 Task: Research Airbnb properties in Sainte-Marie, Martinique from 3rd December, 2023 to 17th December, 2023 for 3 adults, 1 child. Place can be entire place with 3 bedrooms having 4 beds and 2 bathrooms. Property type can be house. Amenities needed are: wifi, washing machine. Booking option can be shelf check-in.
Action: Mouse moved to (586, 74)
Screenshot: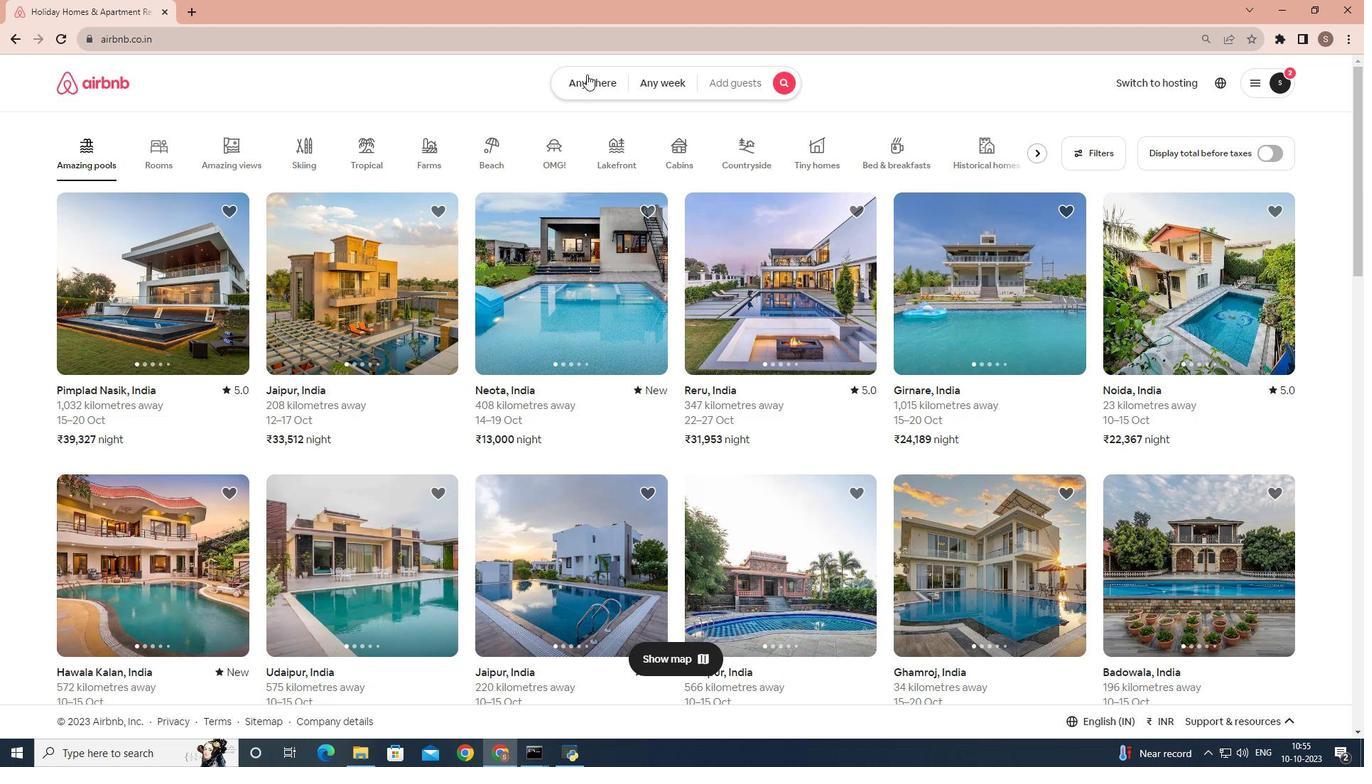 
Action: Mouse pressed left at (586, 74)
Screenshot: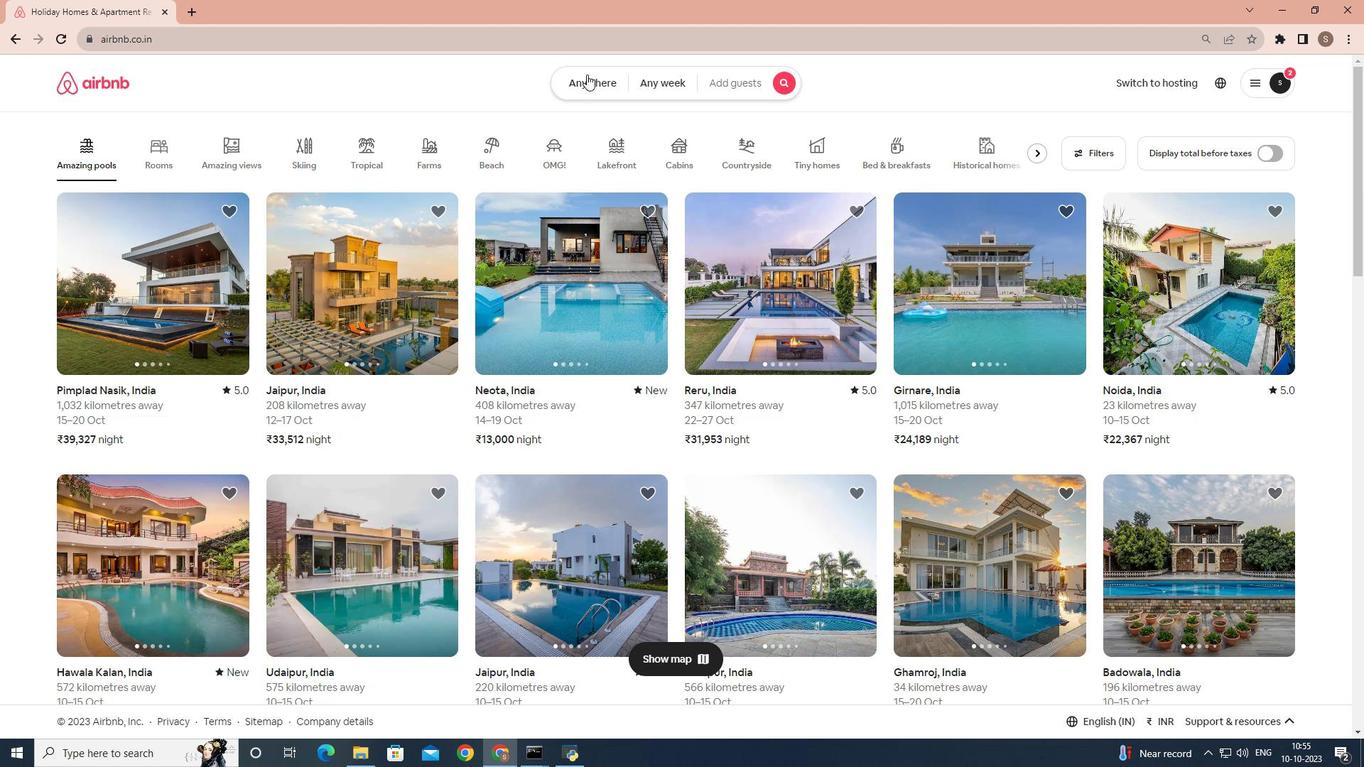 
Action: Mouse moved to (469, 141)
Screenshot: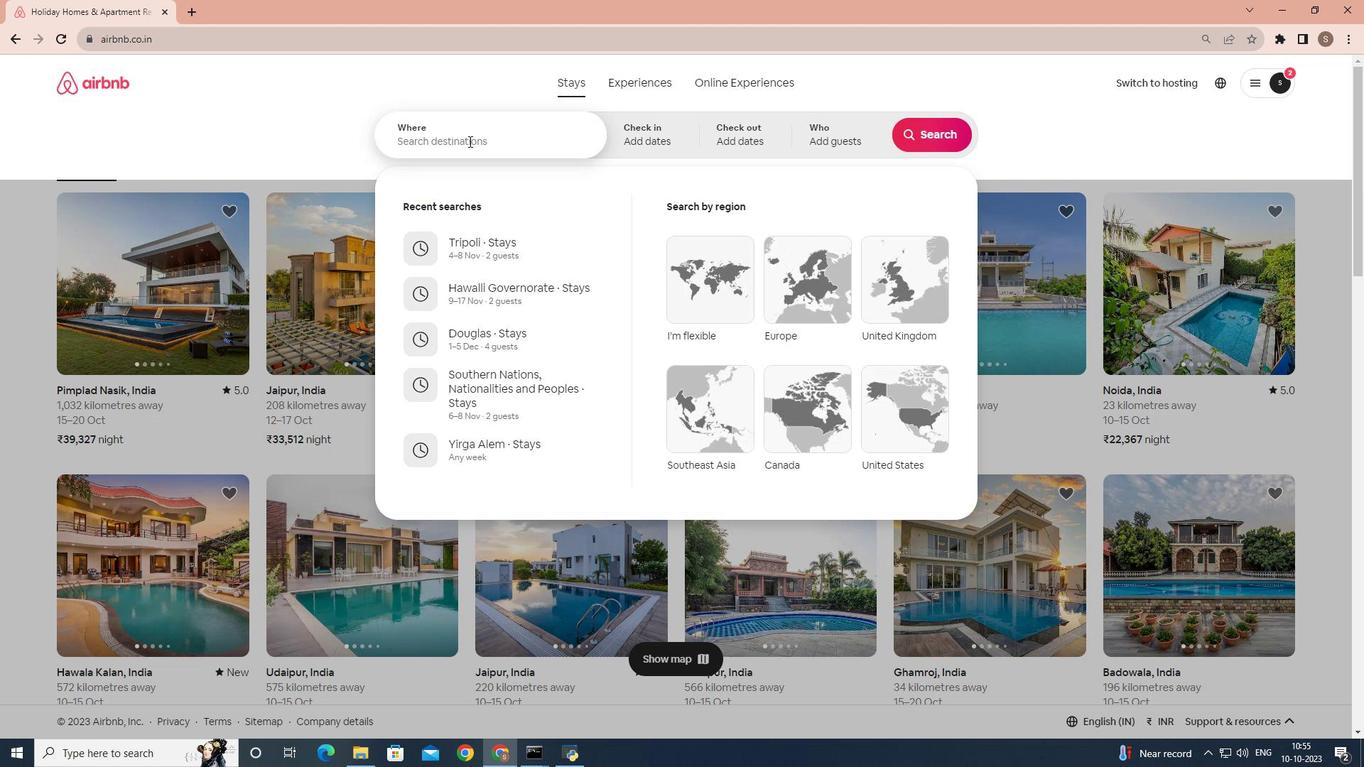 
Action: Mouse pressed left at (469, 141)
Screenshot: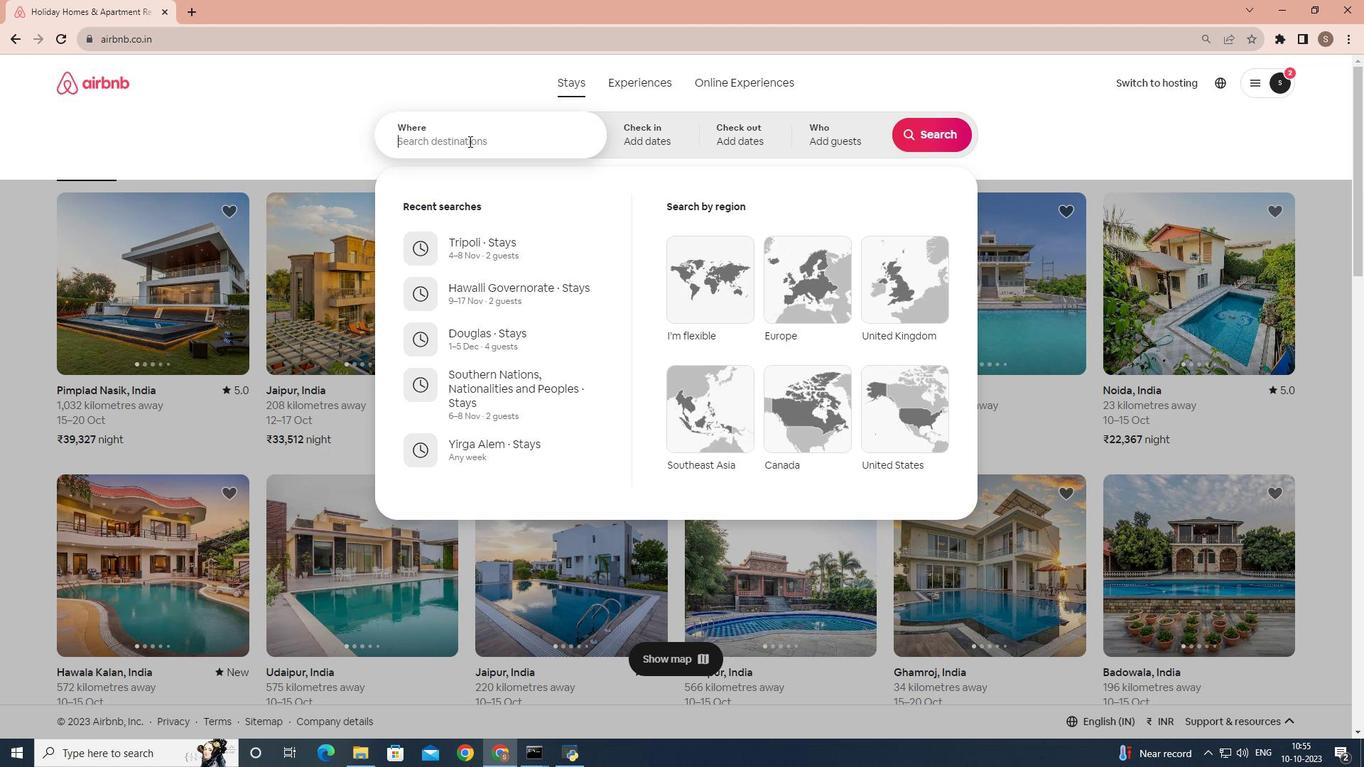 
Action: Key pressed <Key.shift>Sainte-<Key.shift>Marie,<Key.space><Key.shift>Marrt<Key.left><Key.backspace><Key.right>inique
Screenshot: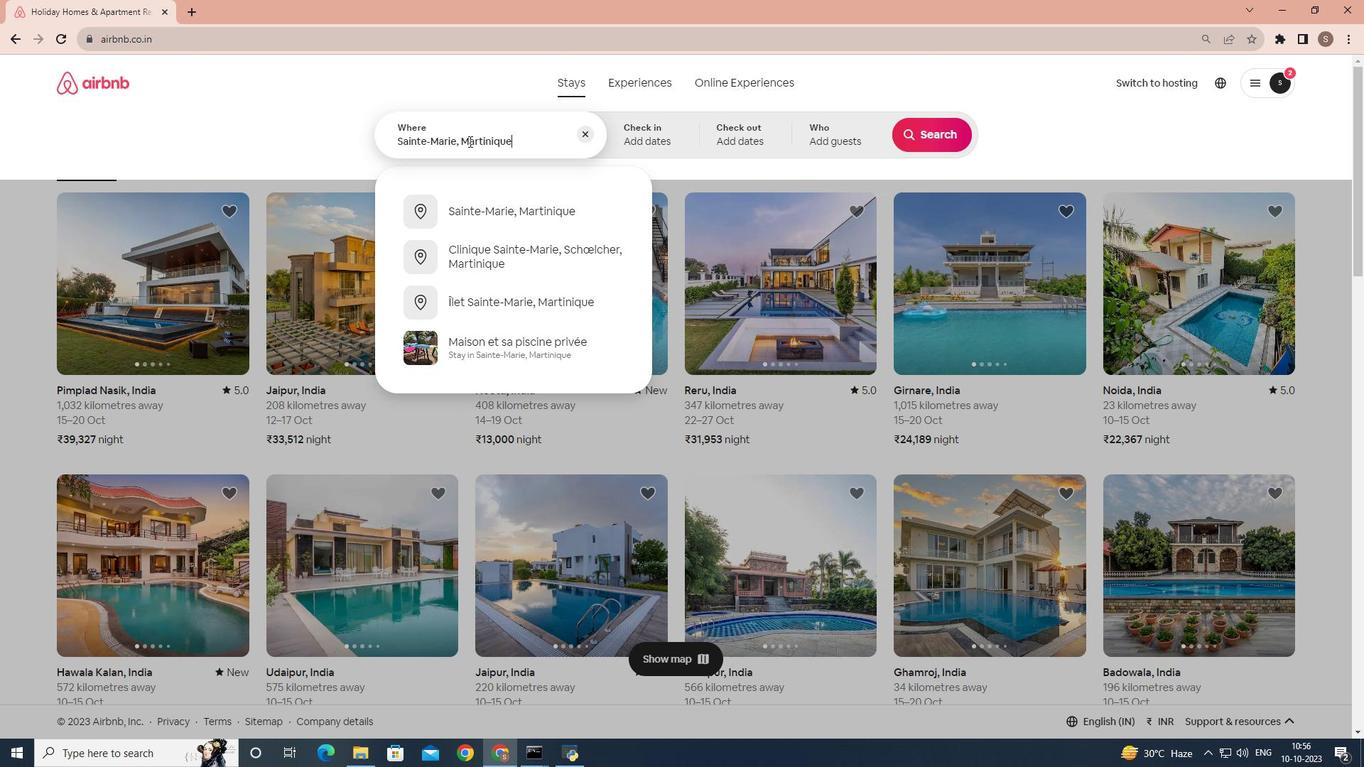 
Action: Mouse moved to (551, 221)
Screenshot: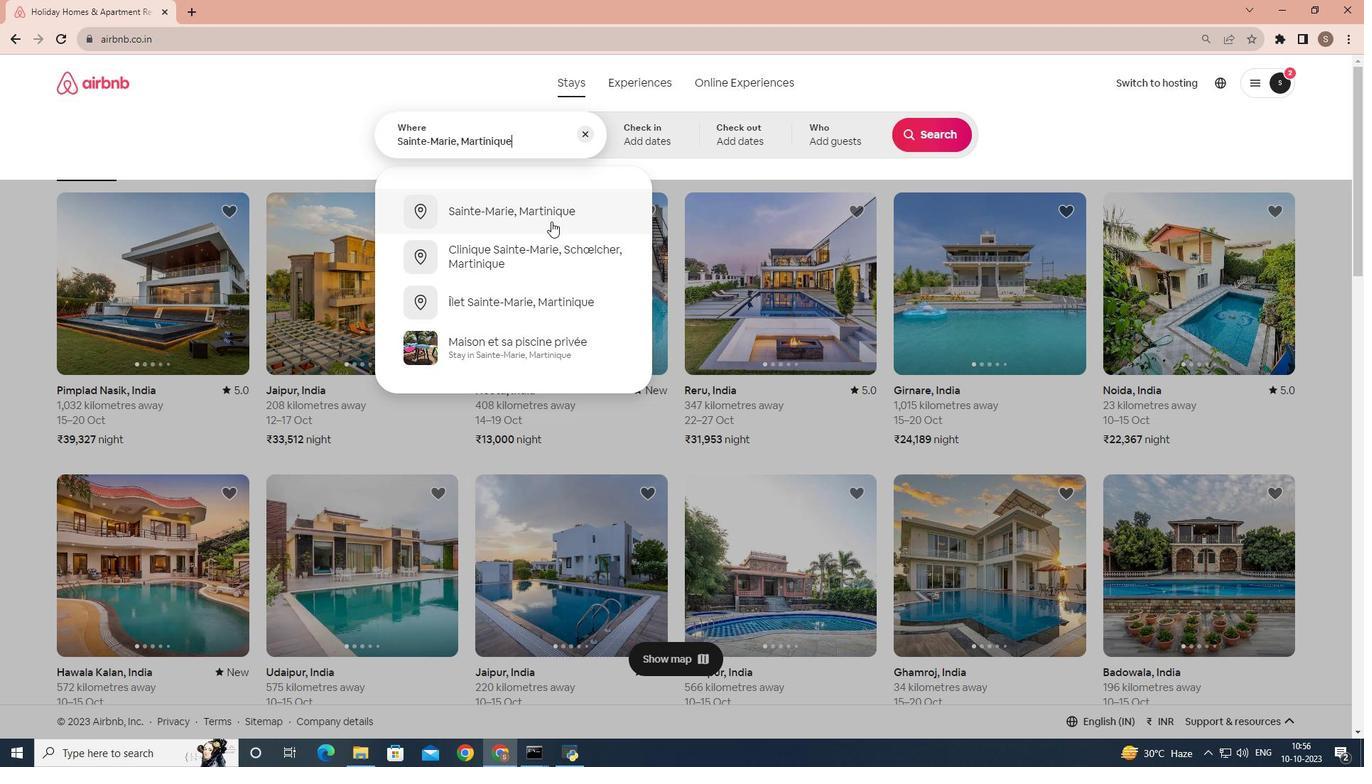 
Action: Mouse pressed left at (551, 221)
Screenshot: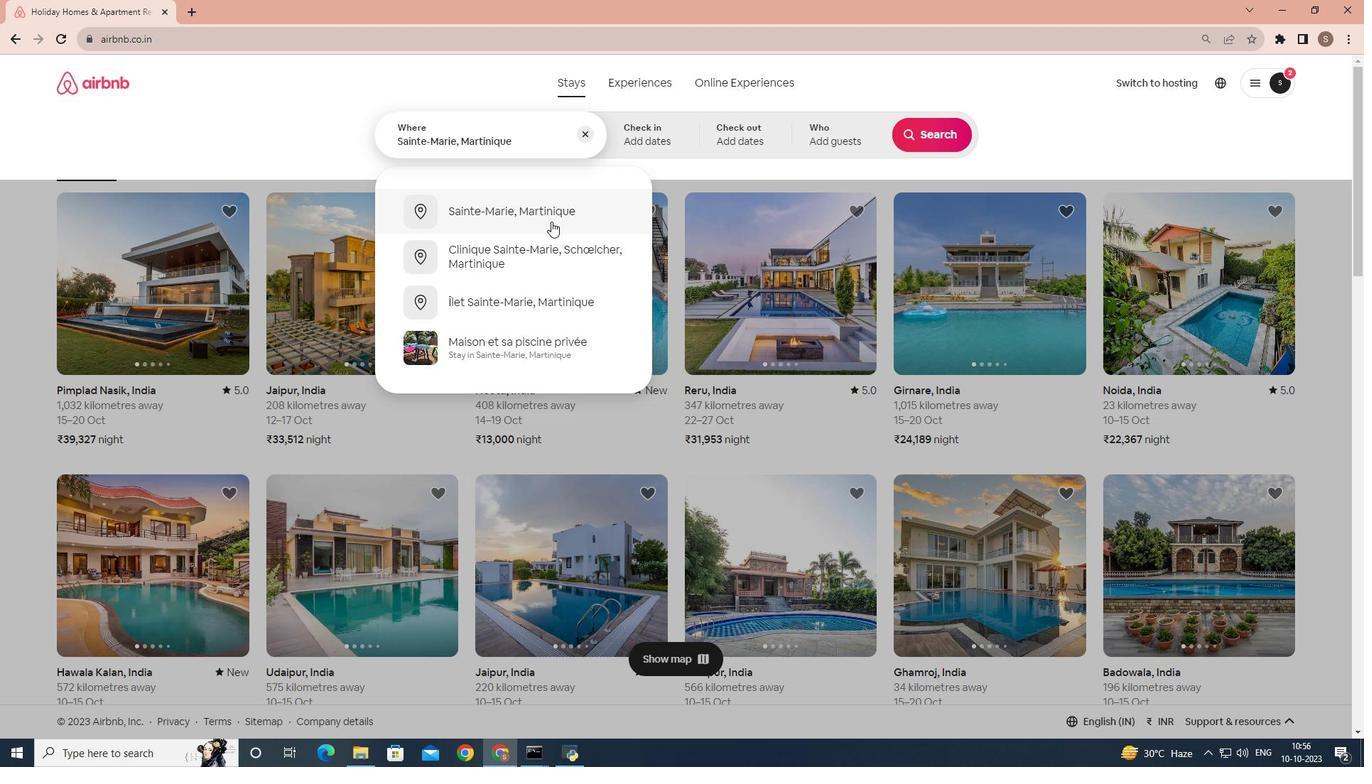 
Action: Mouse moved to (932, 246)
Screenshot: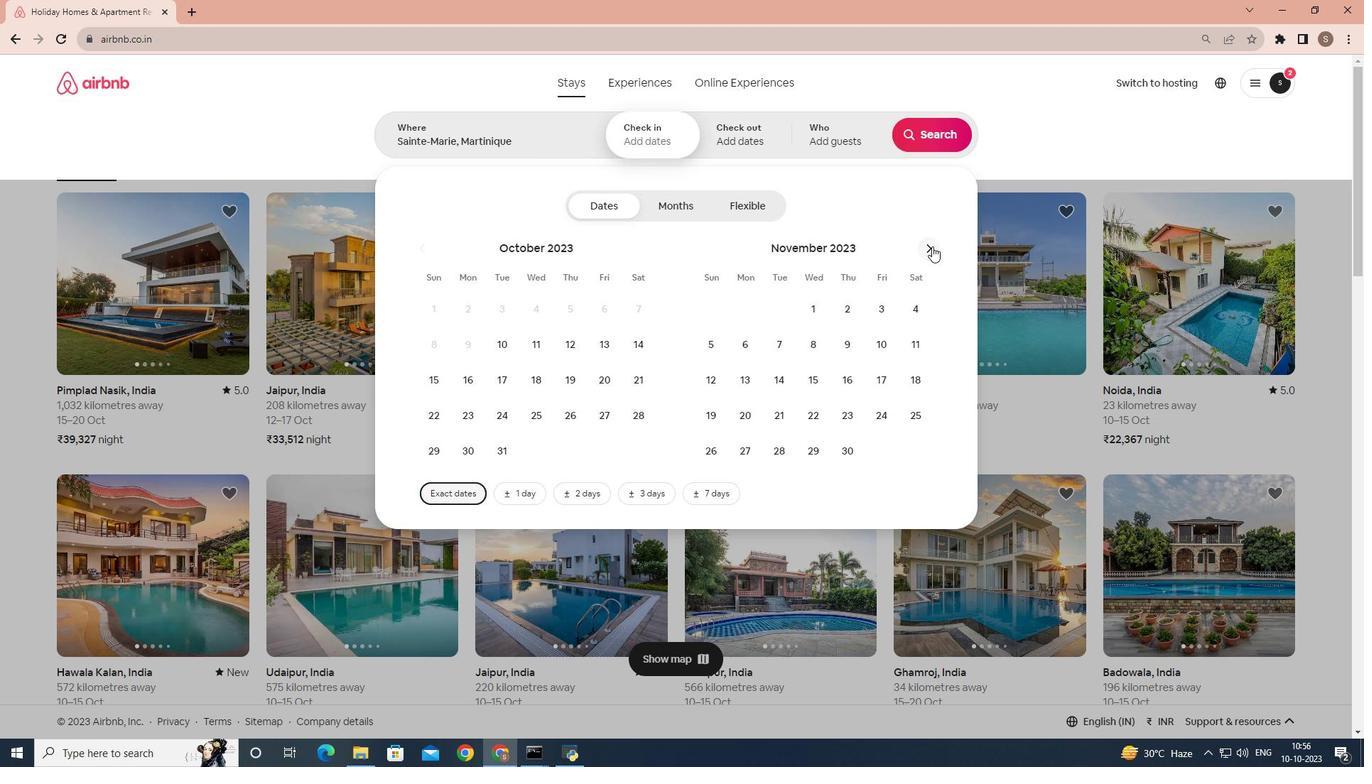 
Action: Mouse pressed left at (932, 246)
Screenshot: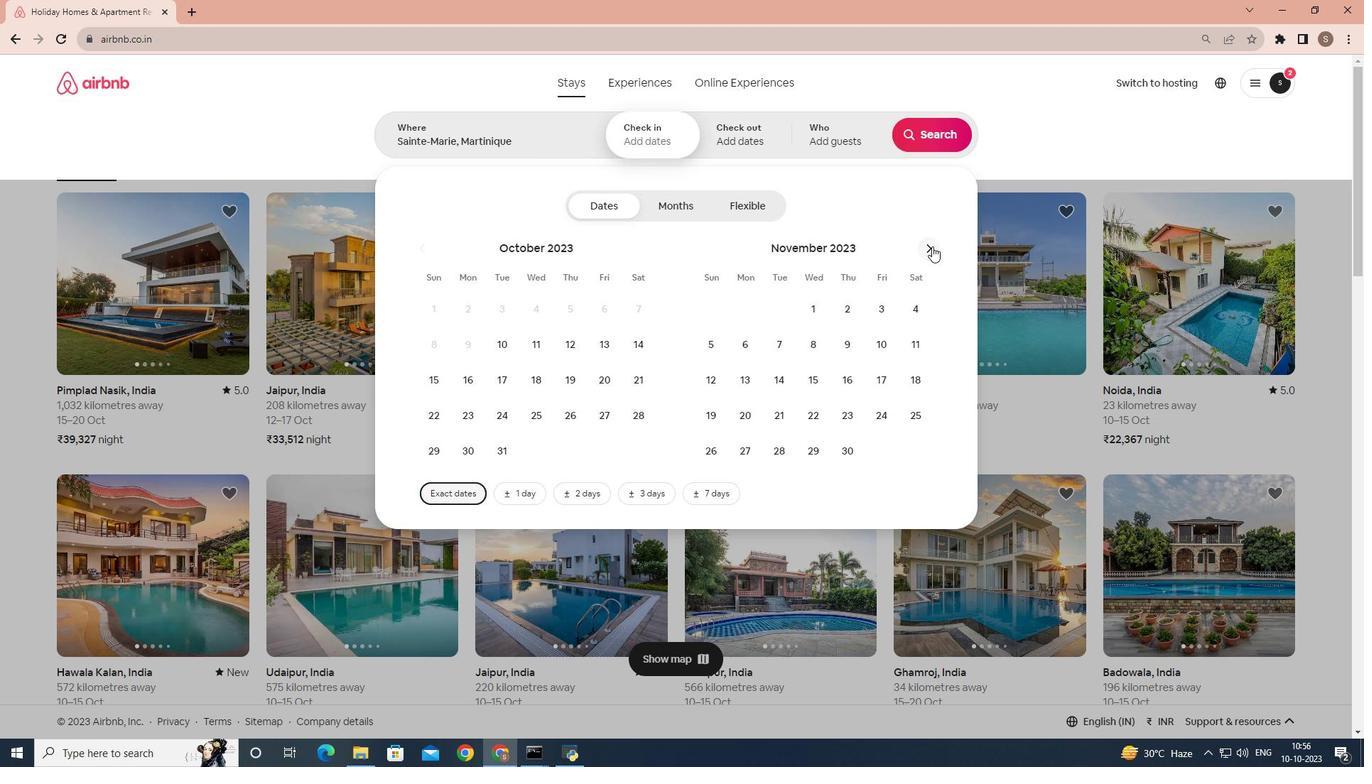 
Action: Mouse moved to (715, 350)
Screenshot: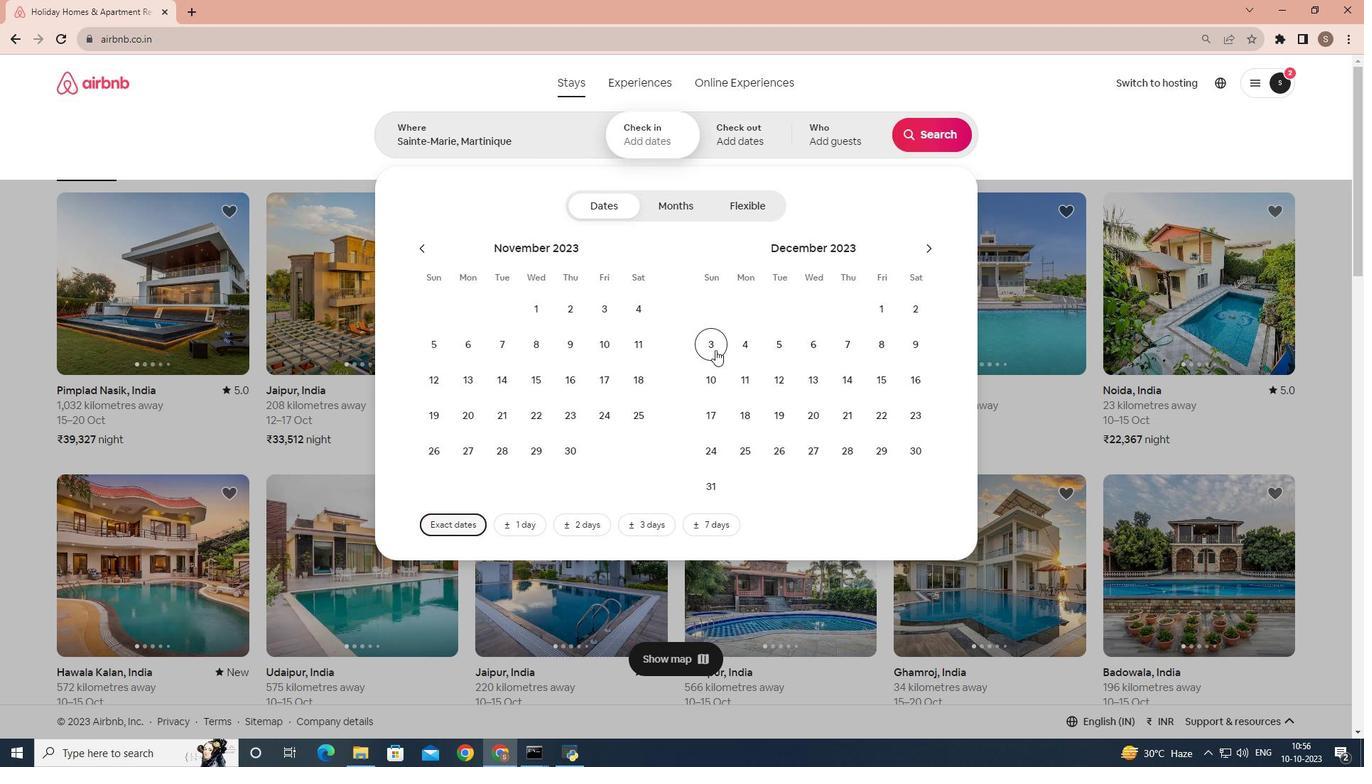 
Action: Mouse pressed left at (715, 350)
Screenshot: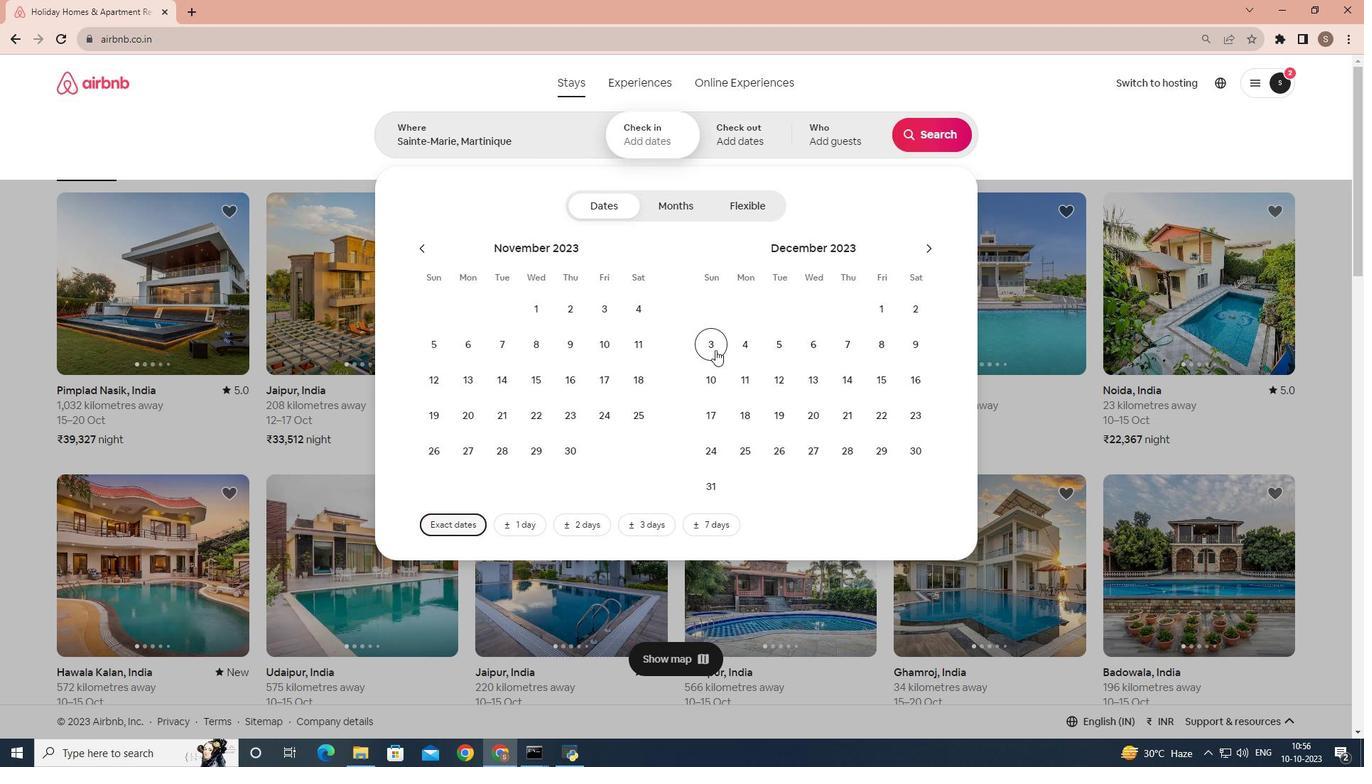 
Action: Mouse moved to (720, 412)
Screenshot: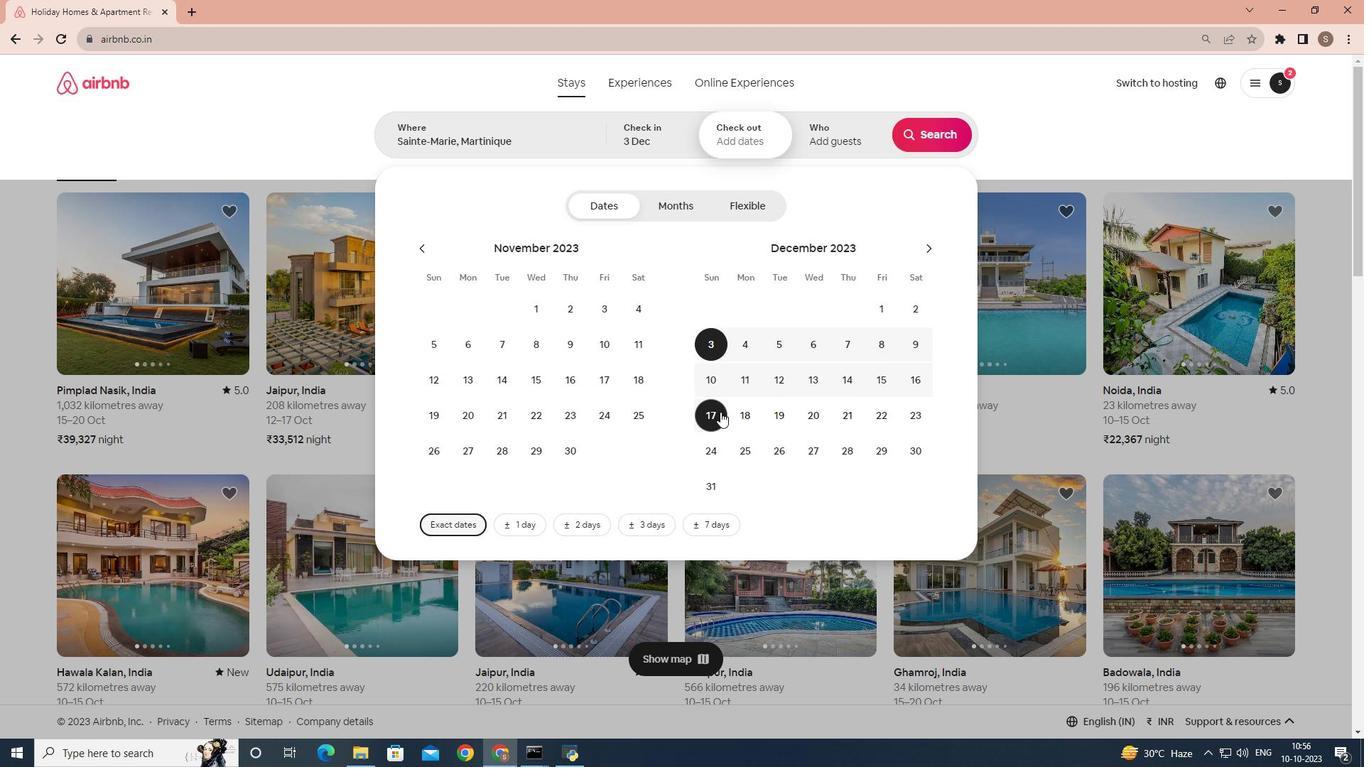 
Action: Mouse pressed left at (720, 412)
Screenshot: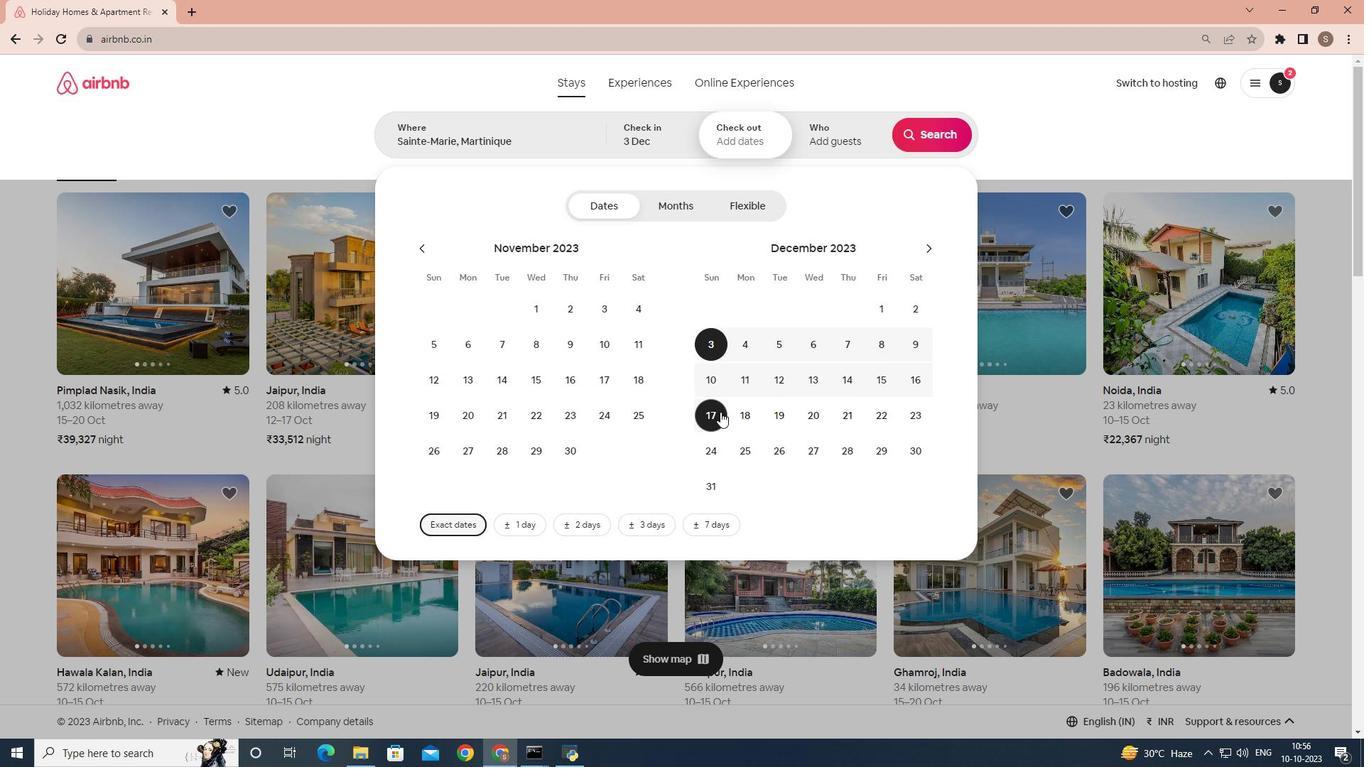 
Action: Mouse moved to (833, 139)
Screenshot: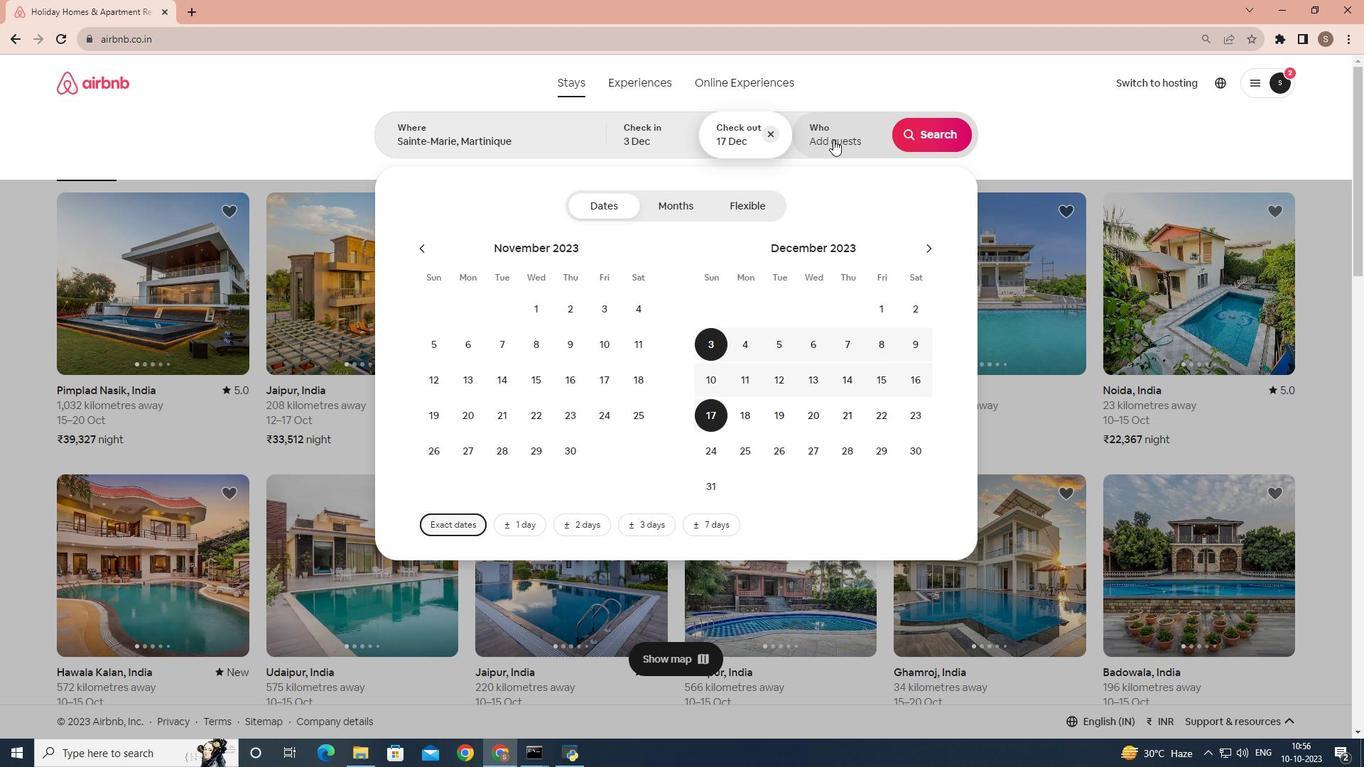 
Action: Mouse pressed left at (833, 139)
Screenshot: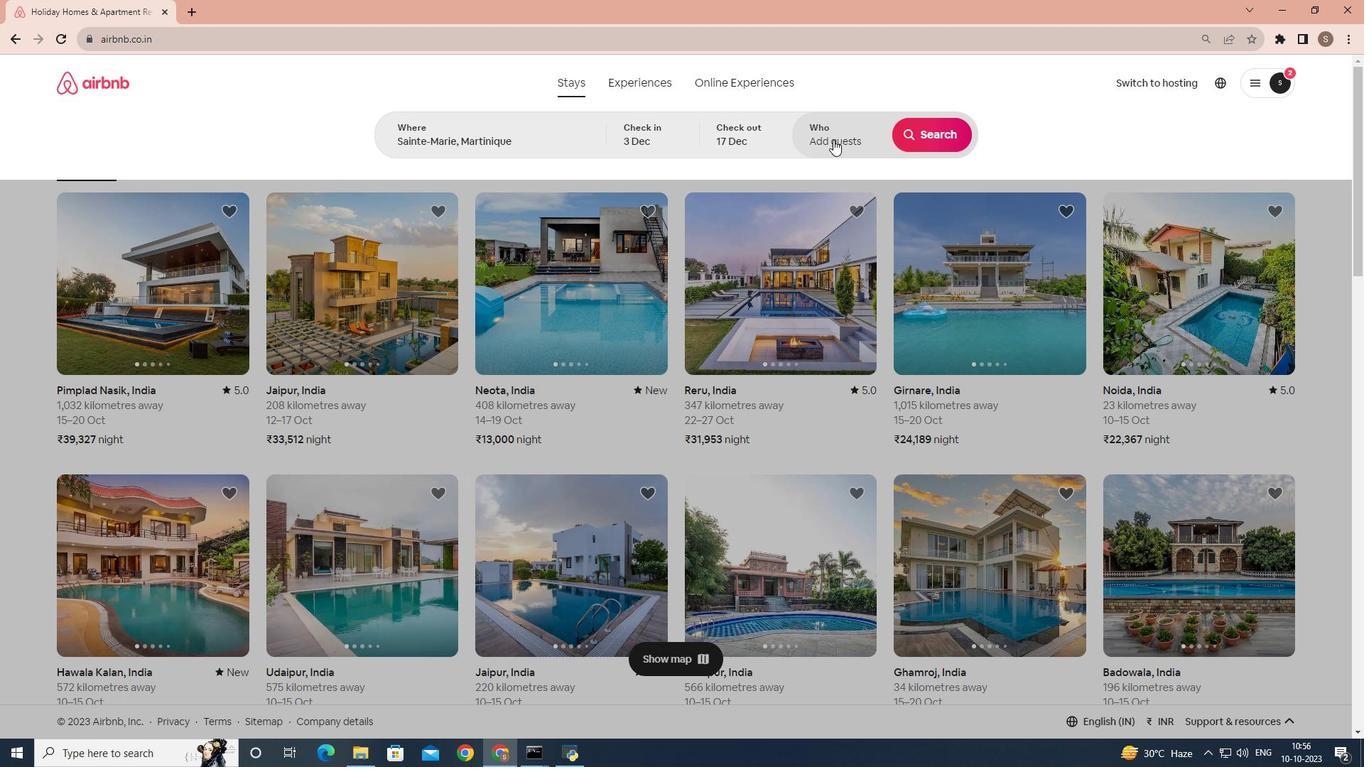 
Action: Mouse moved to (940, 210)
Screenshot: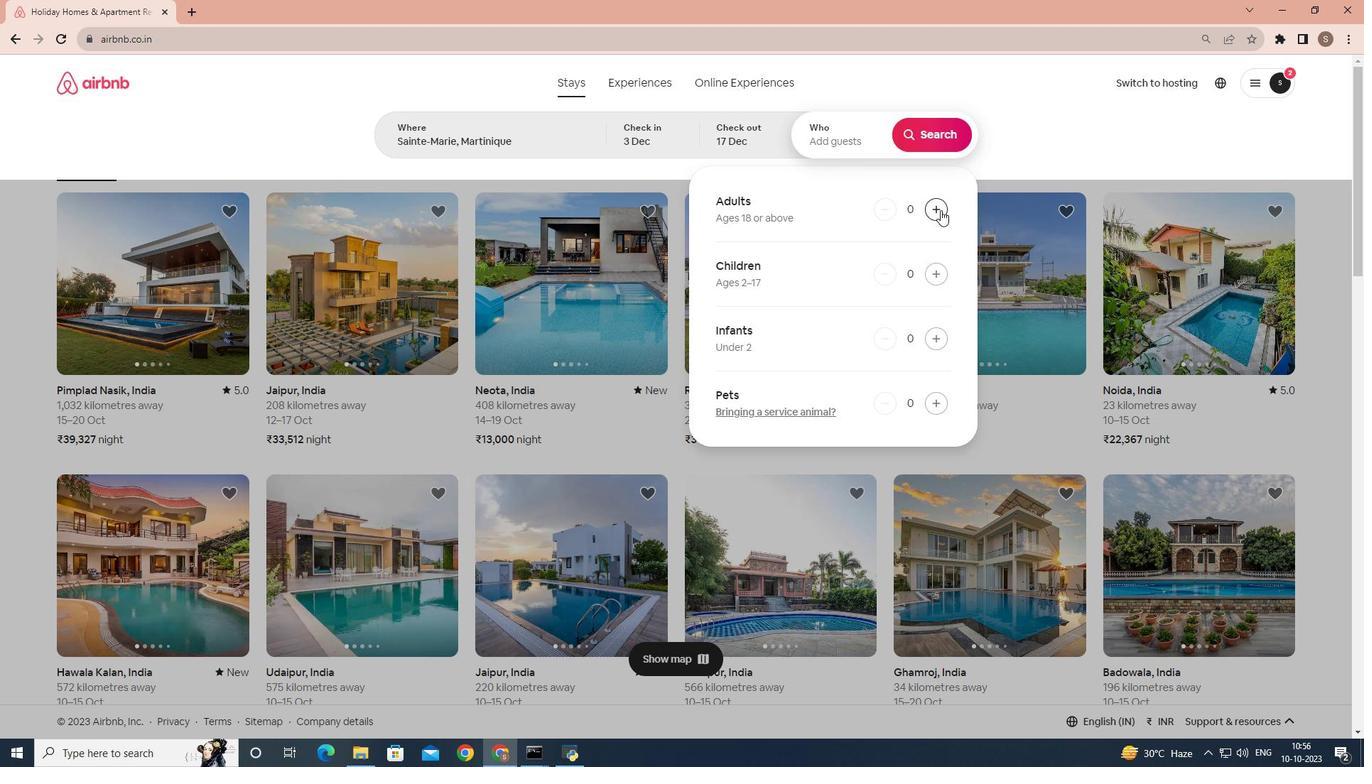 
Action: Mouse pressed left at (940, 210)
Screenshot: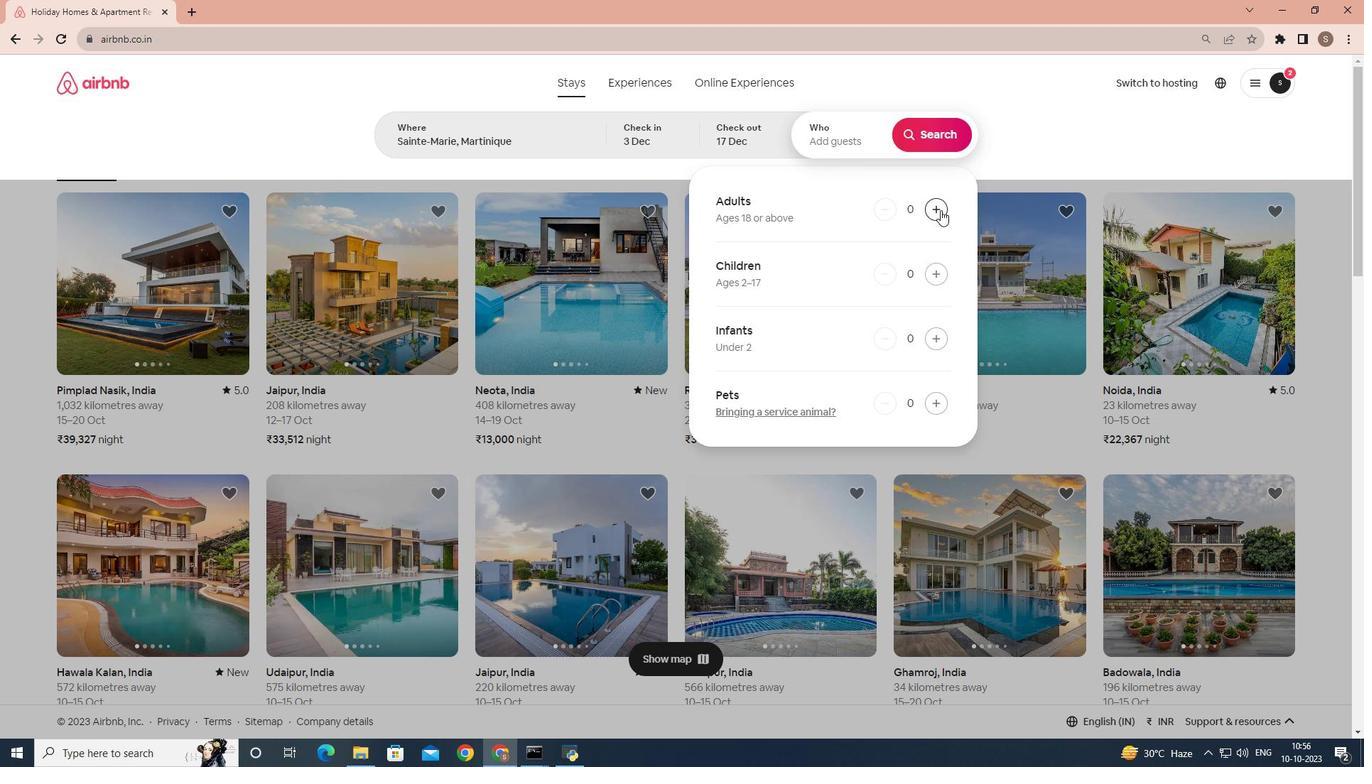 
Action: Mouse moved to (940, 210)
Screenshot: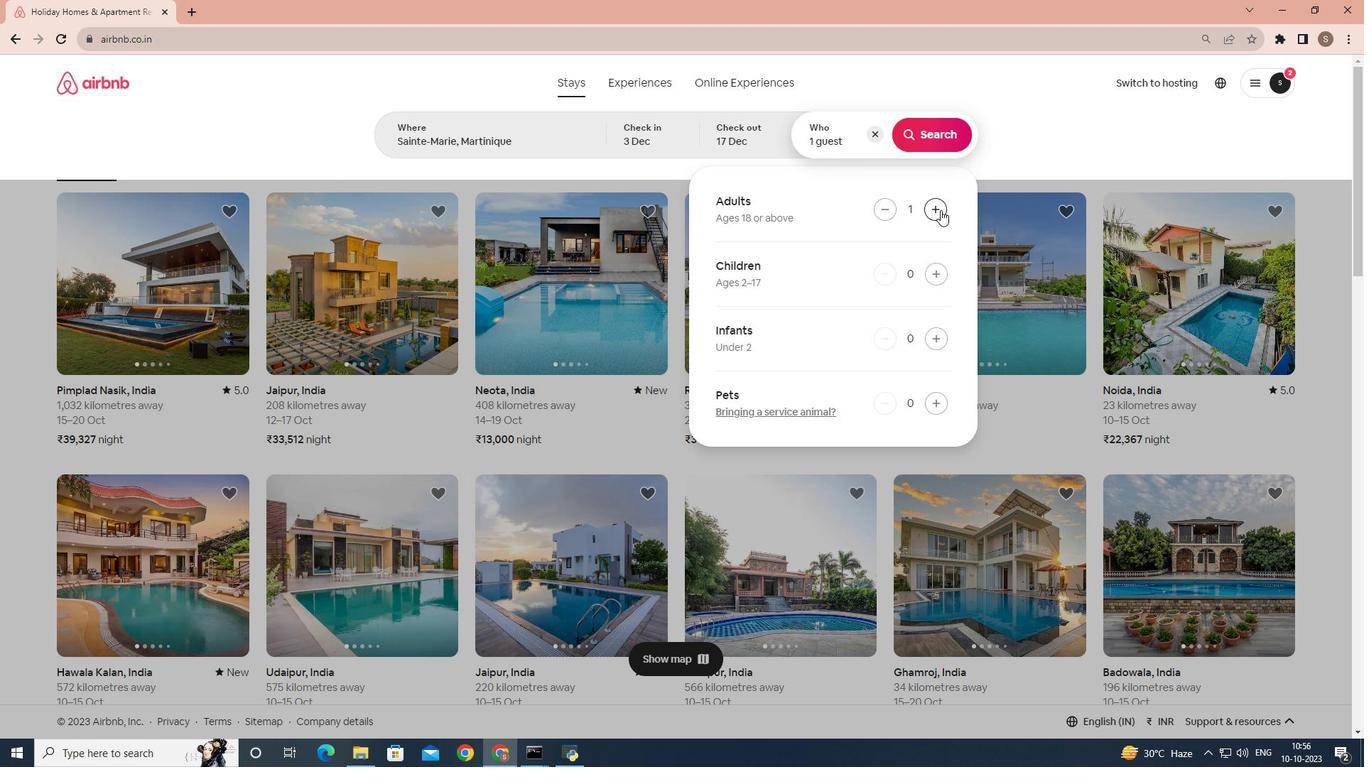 
Action: Mouse pressed left at (940, 210)
Screenshot: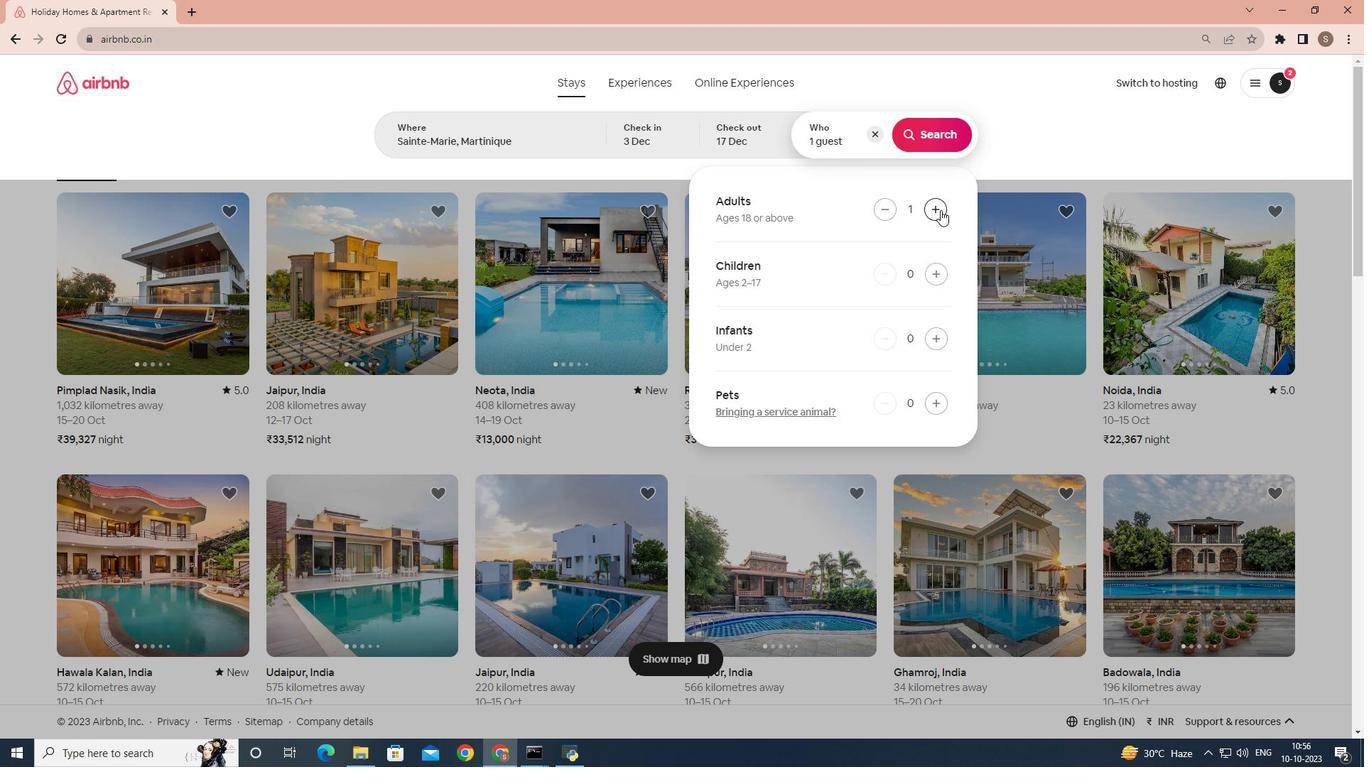 
Action: Mouse pressed left at (940, 210)
Screenshot: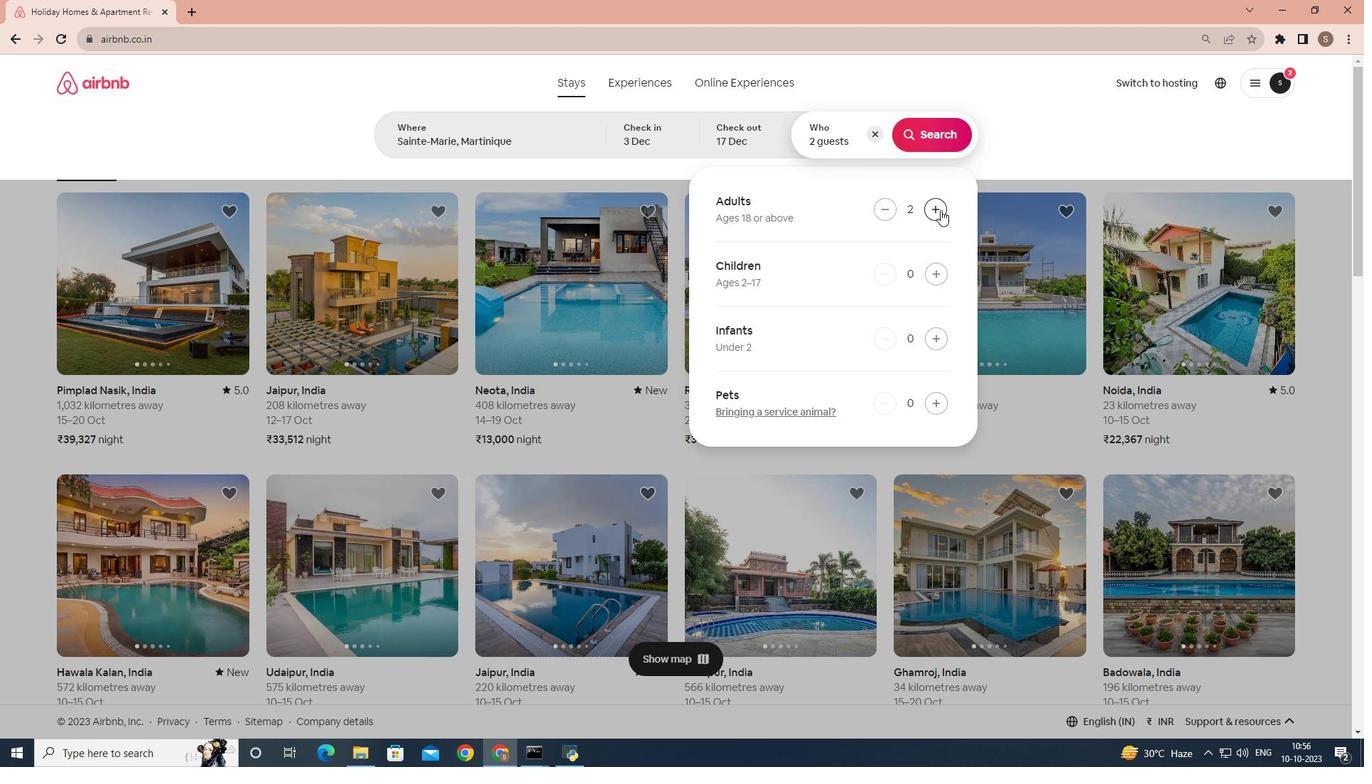 
Action: Mouse moved to (940, 278)
Screenshot: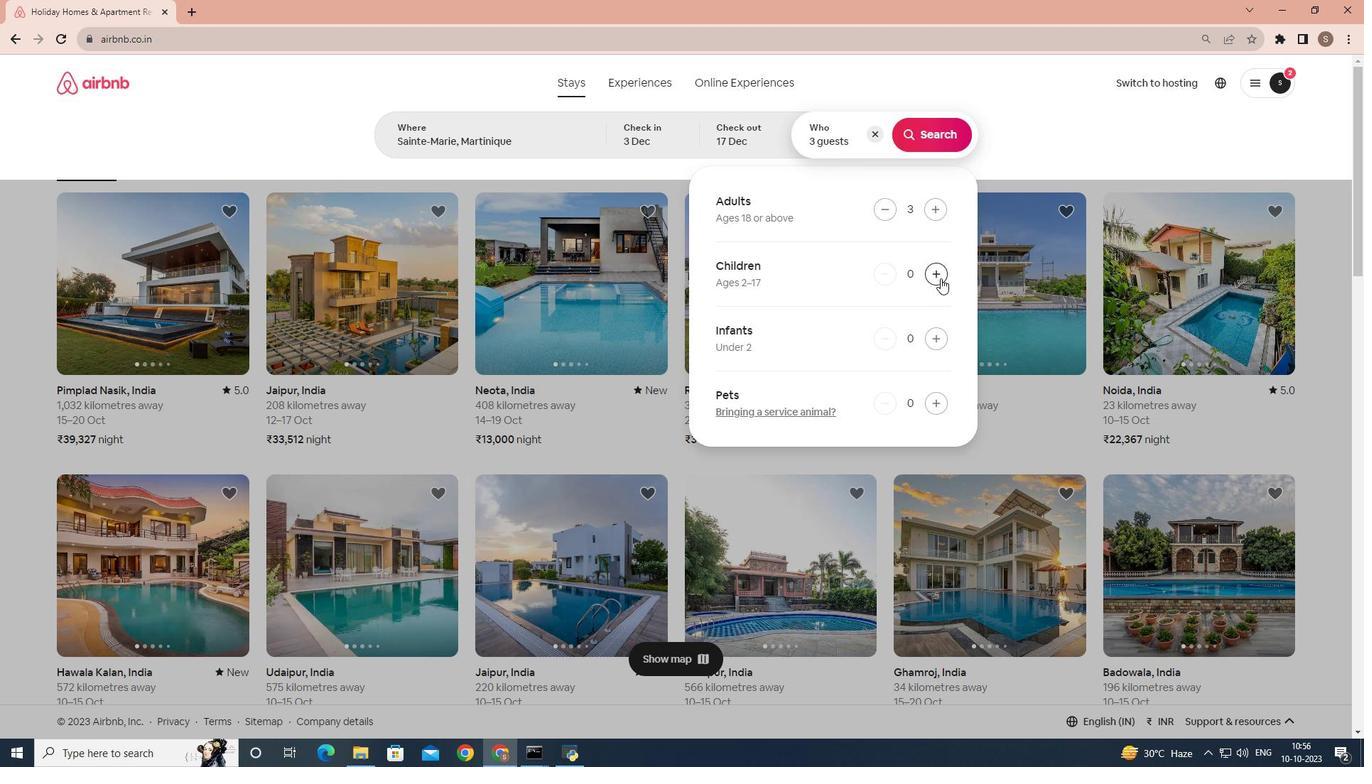 
Action: Mouse pressed left at (940, 278)
Screenshot: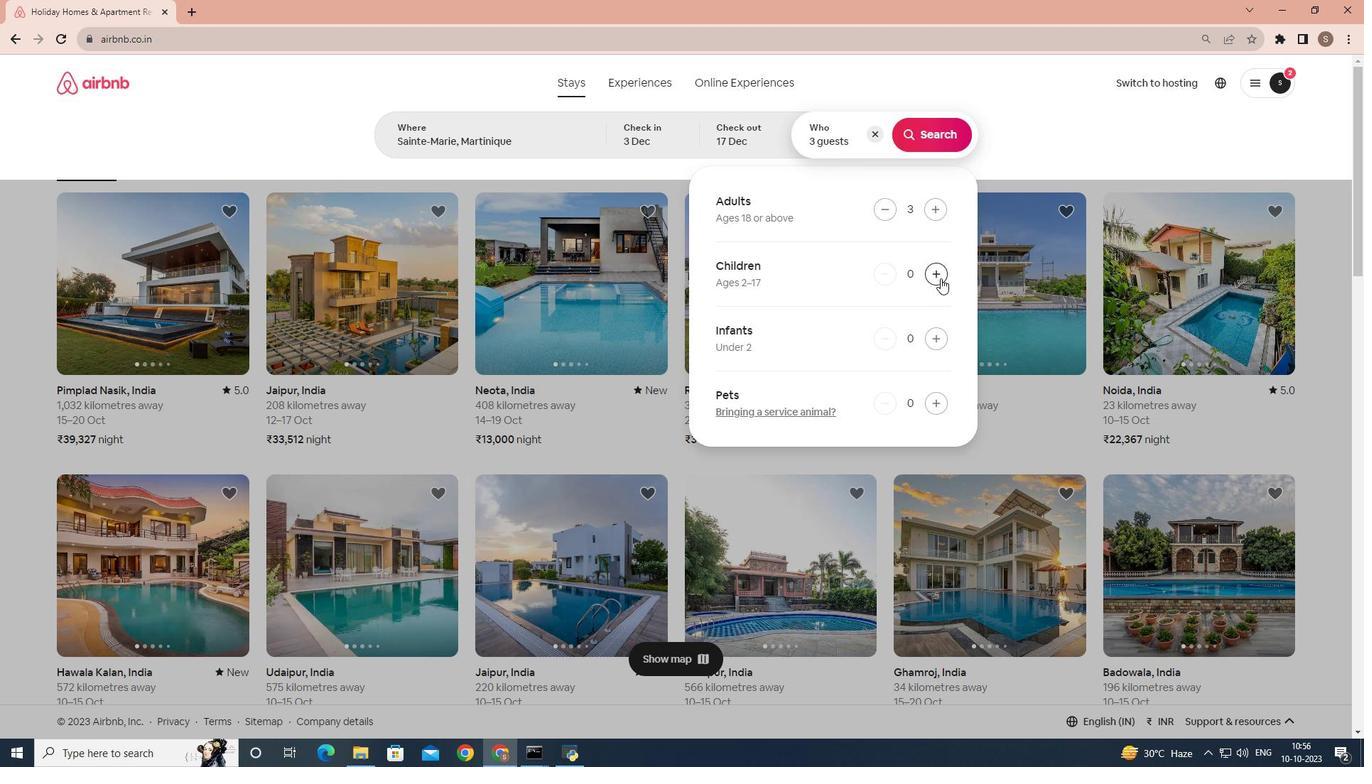 
Action: Mouse moved to (930, 135)
Screenshot: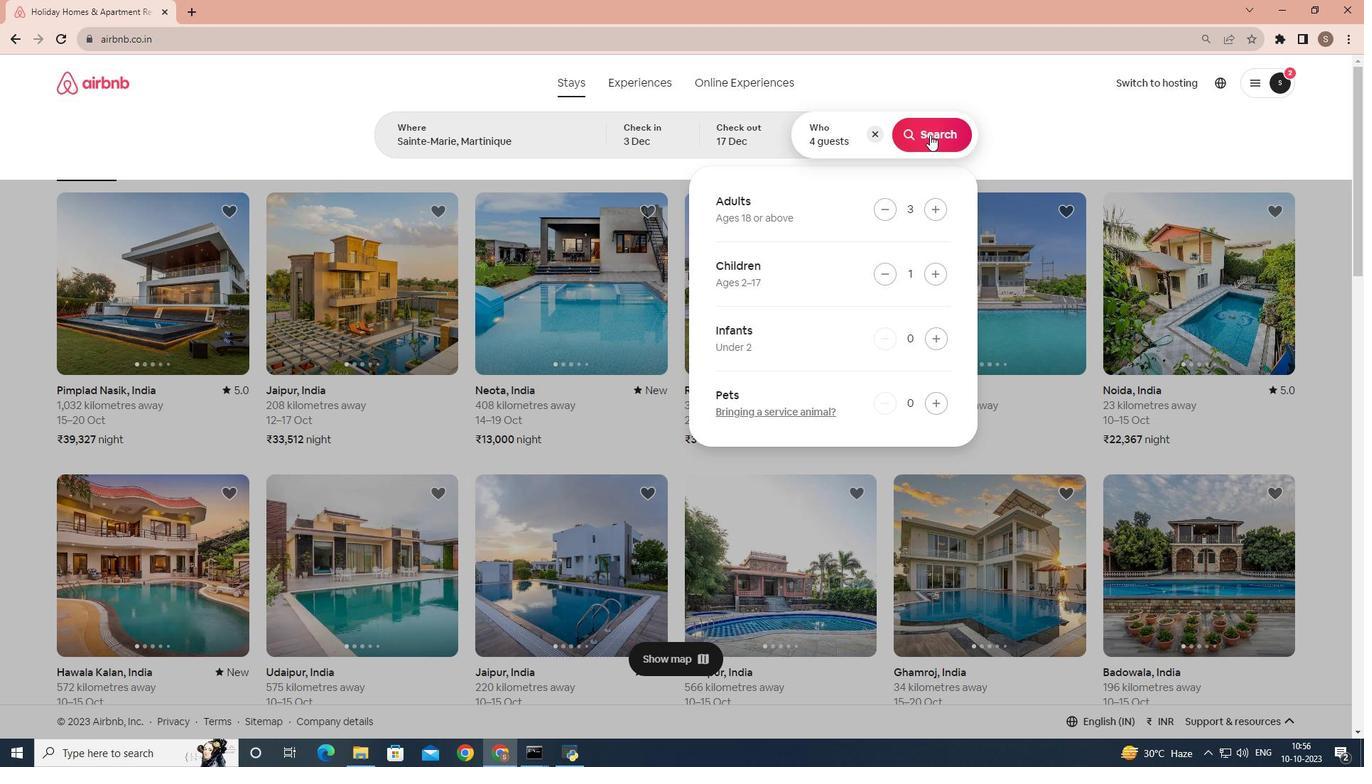 
Action: Mouse pressed left at (930, 135)
Screenshot: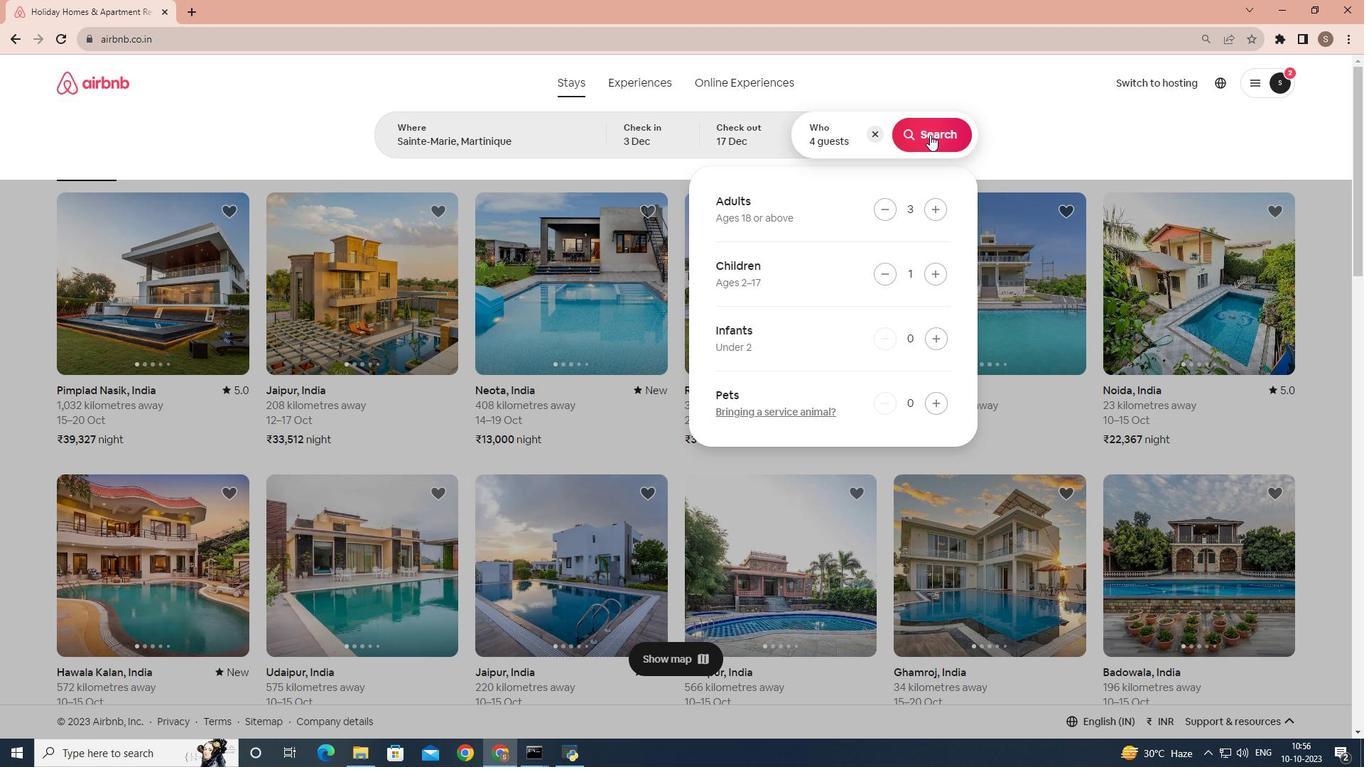 
Action: Mouse moved to (1116, 139)
Screenshot: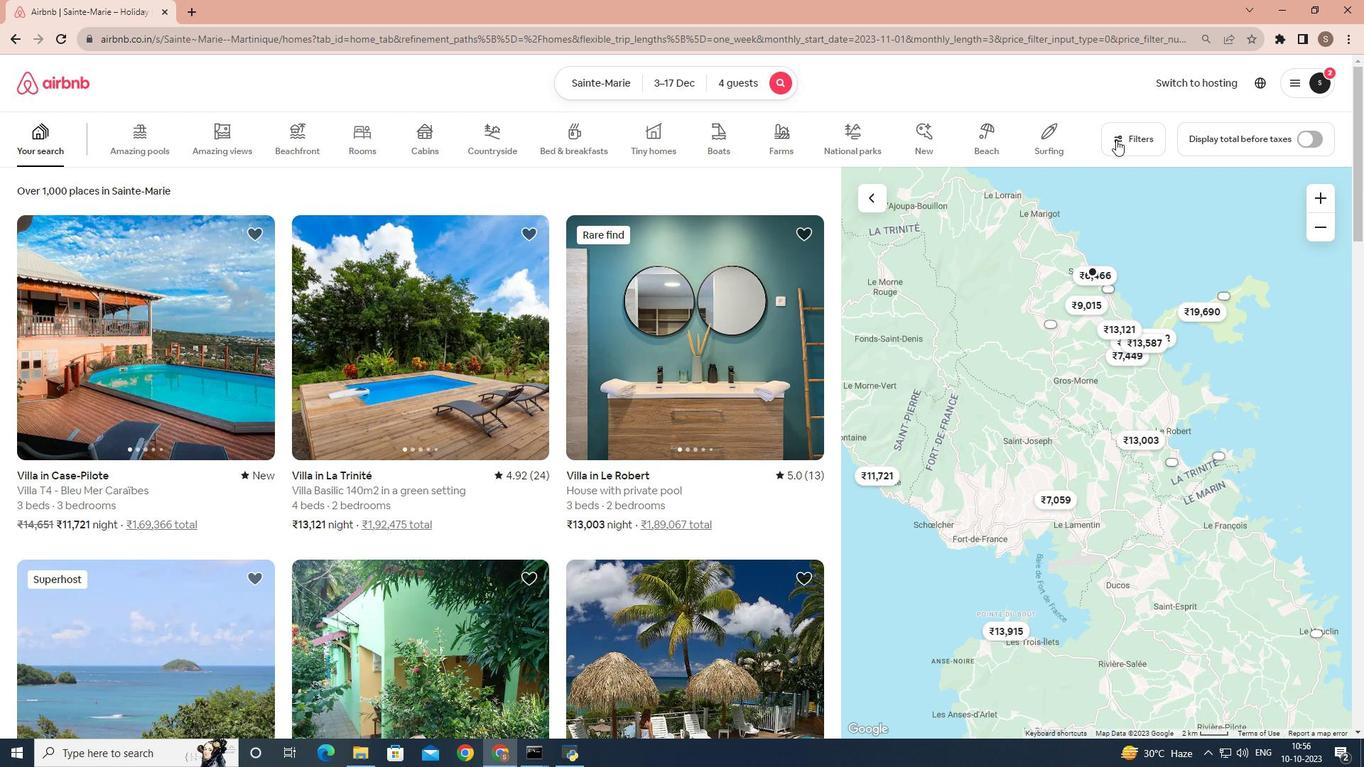 
Action: Mouse pressed left at (1116, 139)
Screenshot: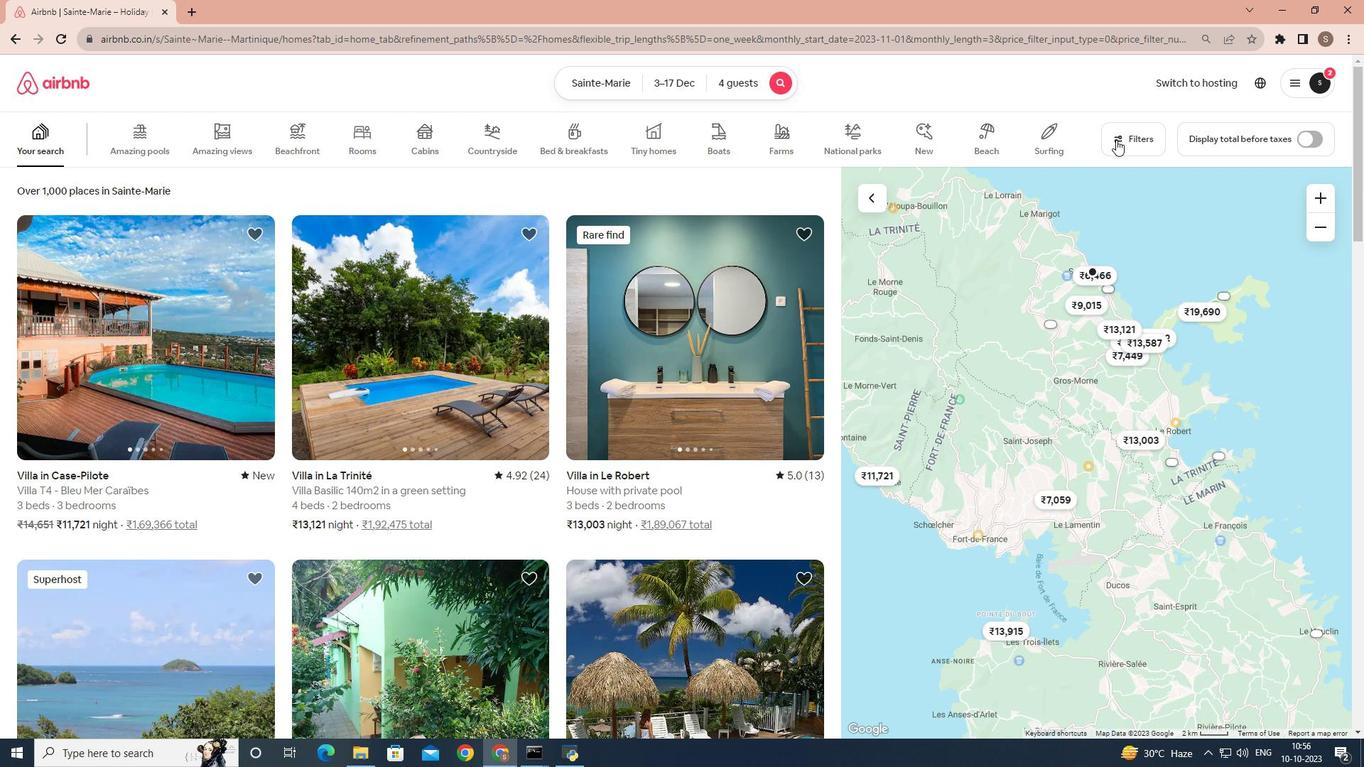 
Action: Mouse moved to (714, 405)
Screenshot: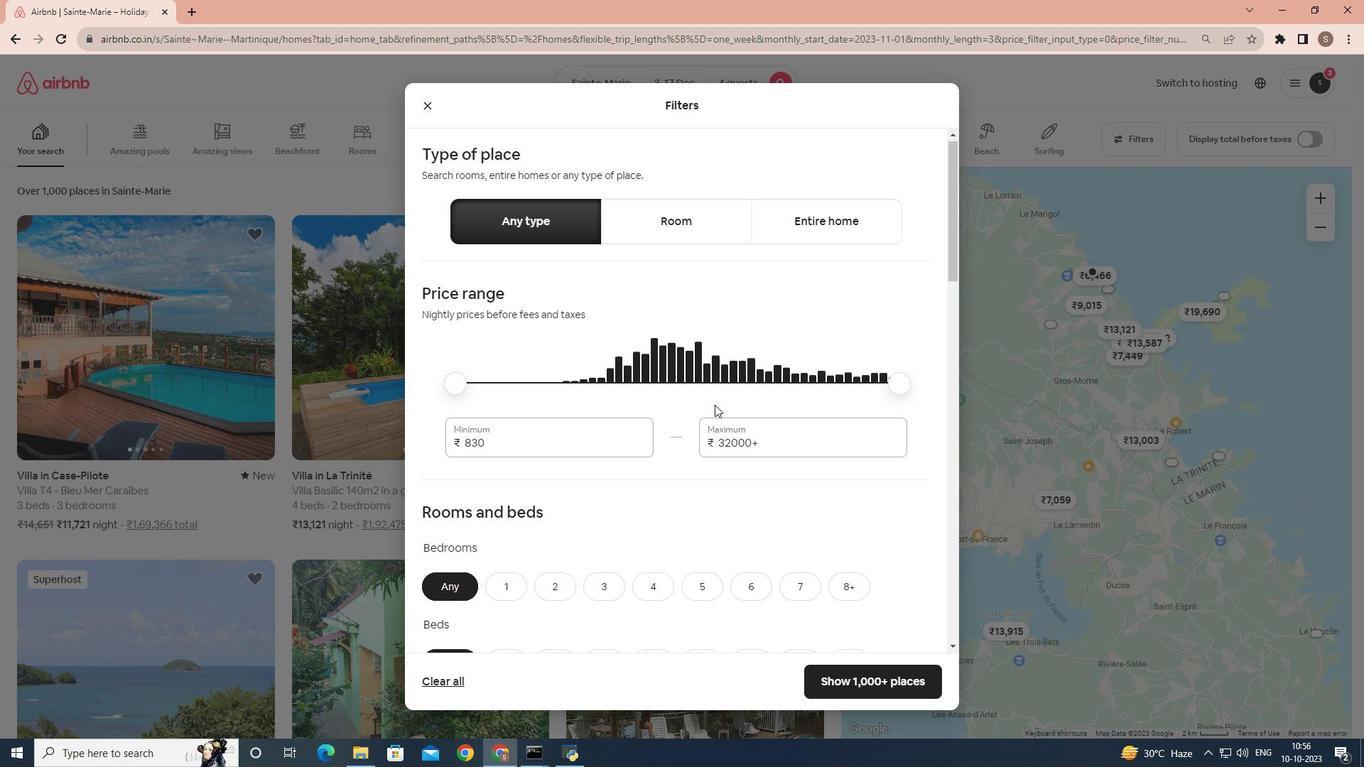 
Action: Mouse scrolled (714, 404) with delta (0, 0)
Screenshot: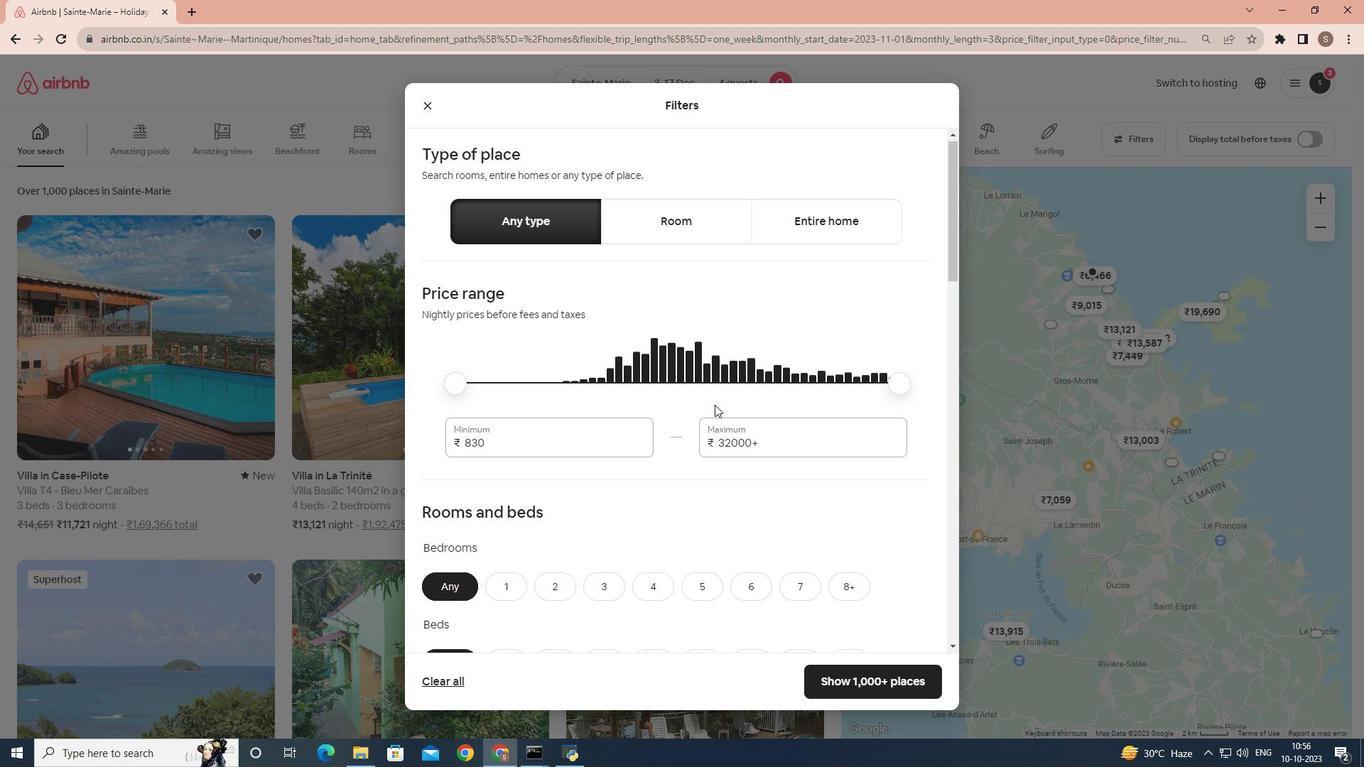 
Action: Mouse scrolled (714, 404) with delta (0, 0)
Screenshot: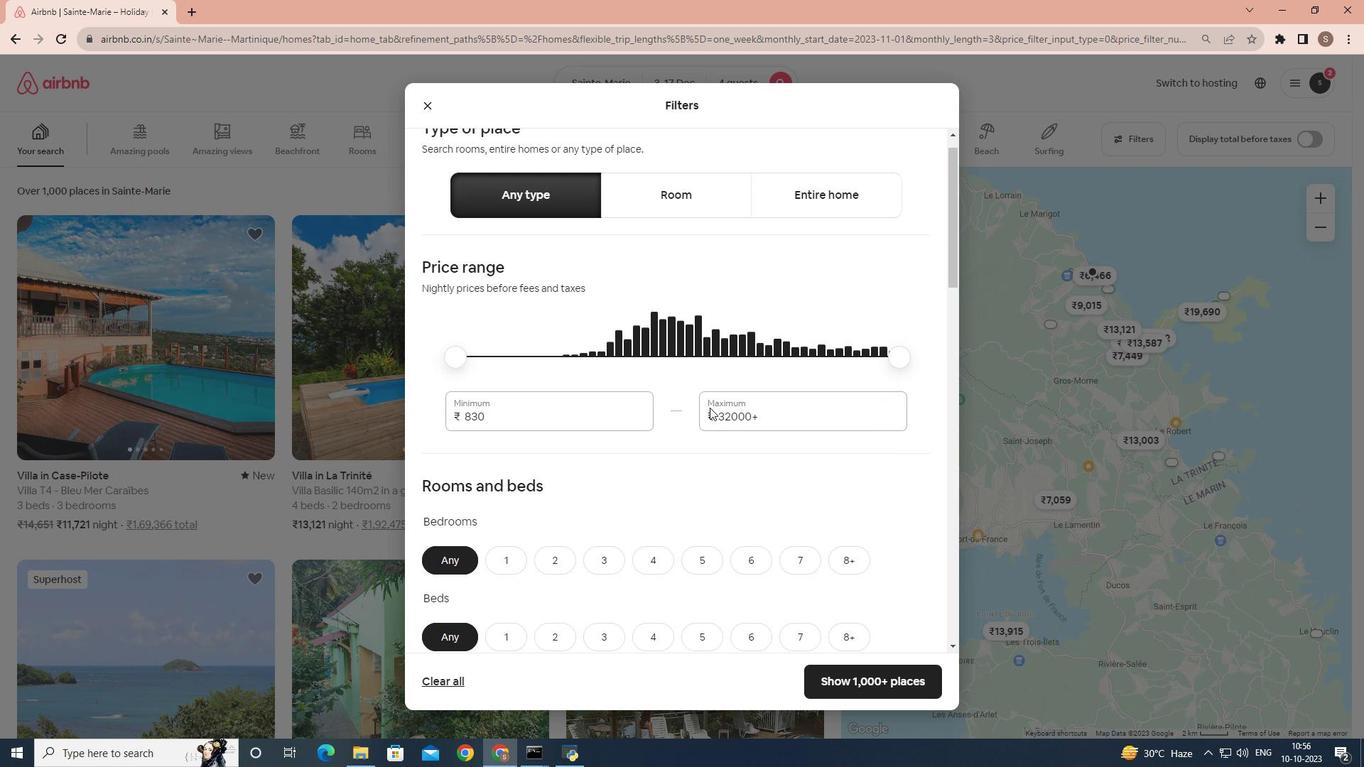 
Action: Mouse moved to (601, 454)
Screenshot: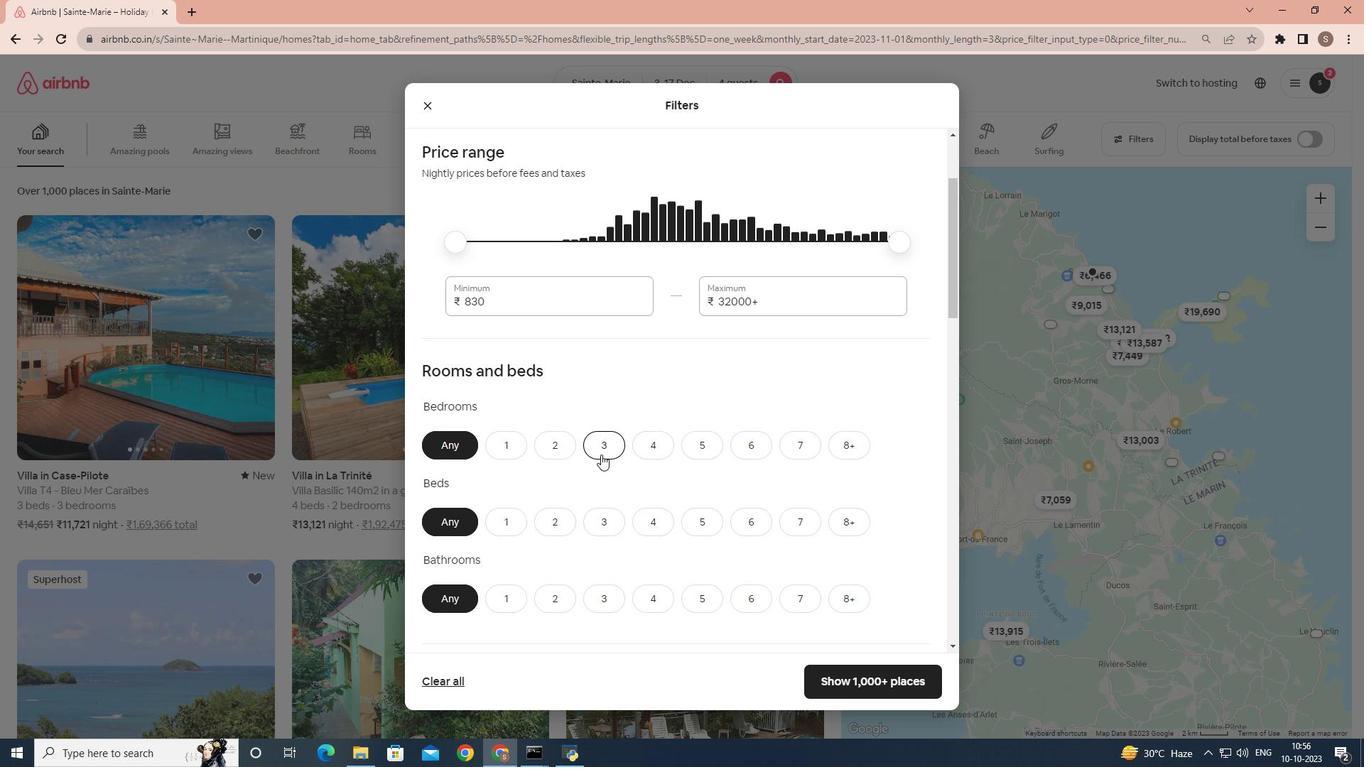 
Action: Mouse pressed left at (601, 454)
Screenshot: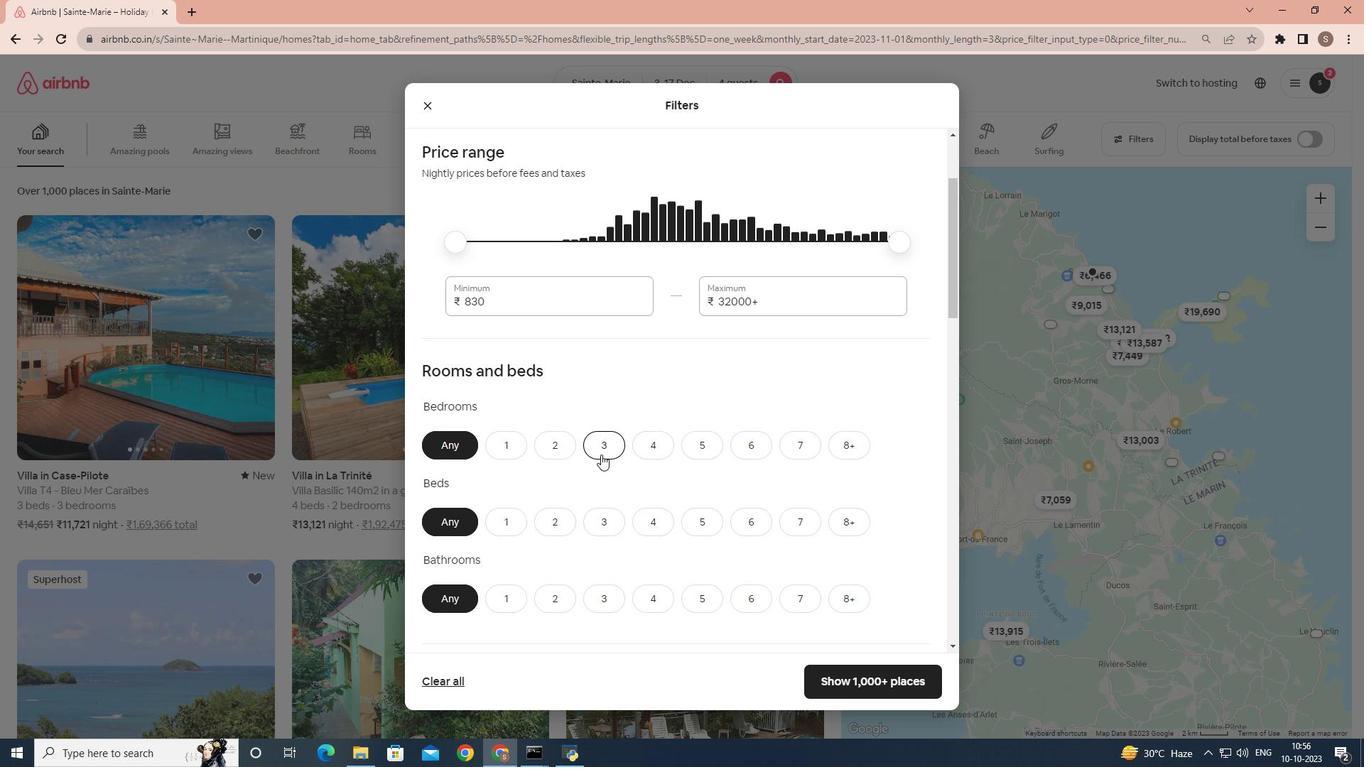 
Action: Mouse moved to (648, 524)
Screenshot: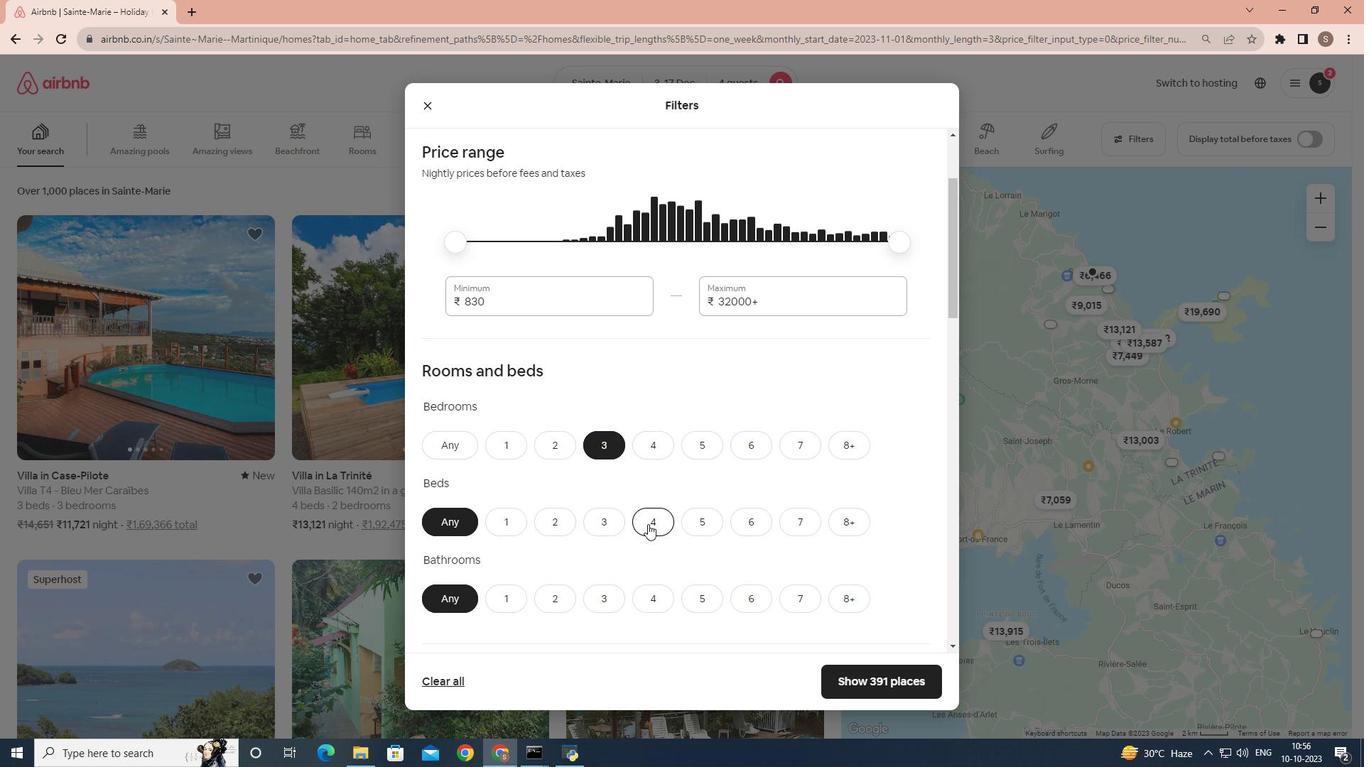 
Action: Mouse pressed left at (648, 524)
Screenshot: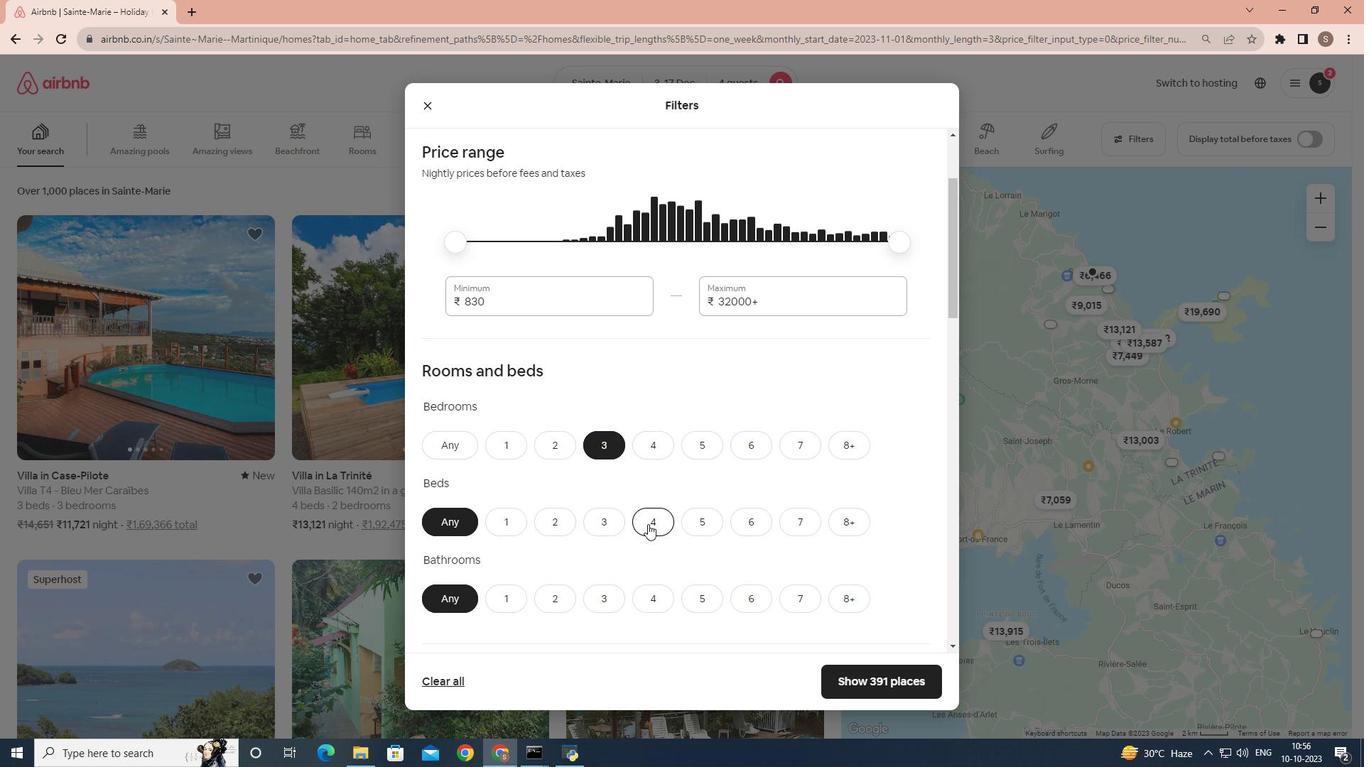
Action: Mouse moved to (543, 592)
Screenshot: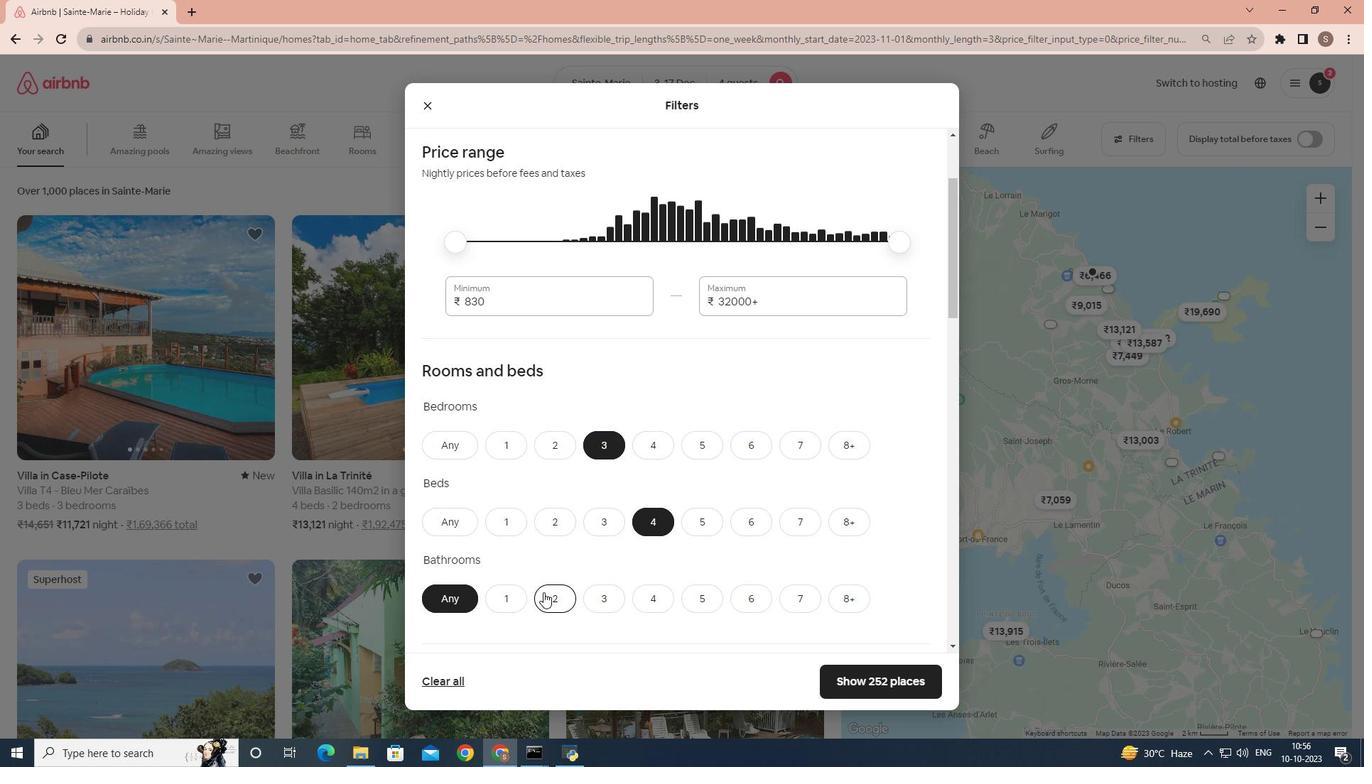 
Action: Mouse pressed left at (543, 592)
Screenshot: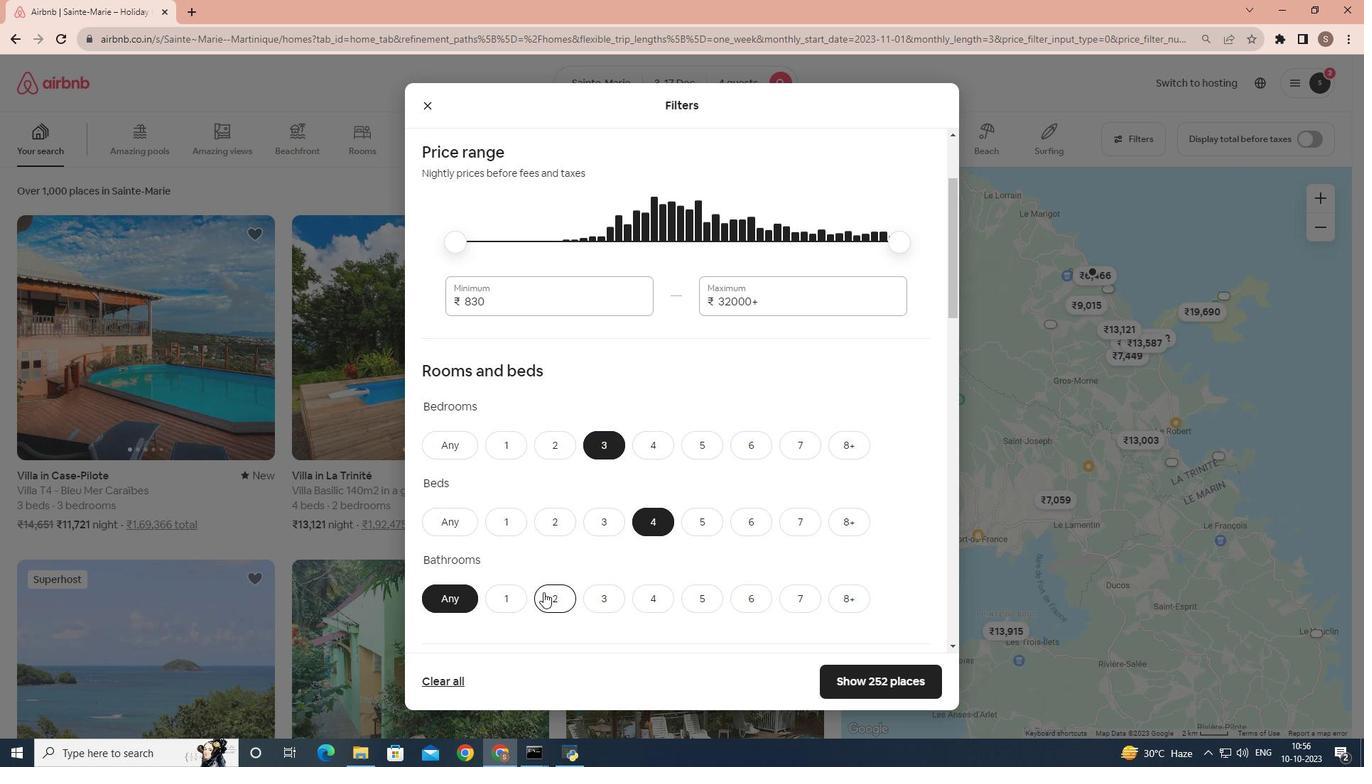 
Action: Mouse moved to (653, 548)
Screenshot: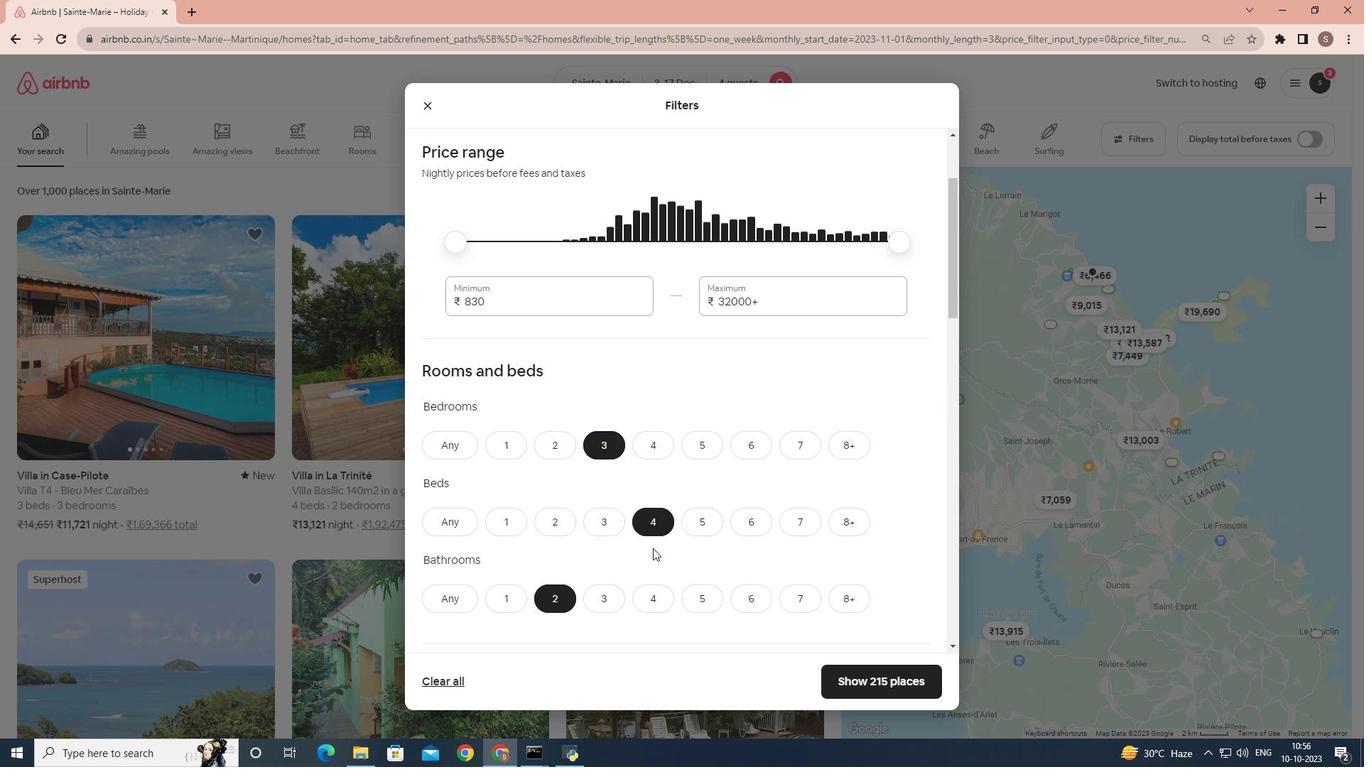 
Action: Mouse scrolled (653, 547) with delta (0, 0)
Screenshot: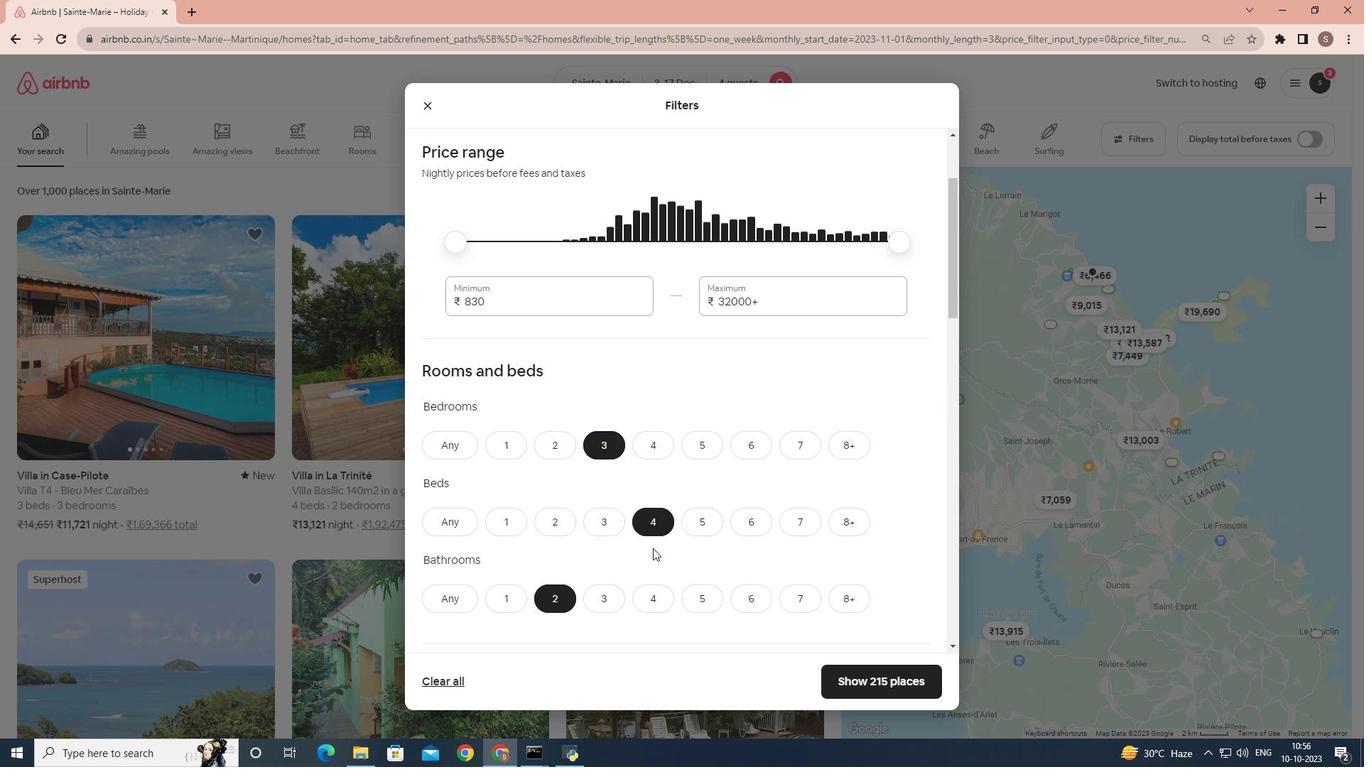 
Action: Mouse scrolled (653, 547) with delta (0, 0)
Screenshot: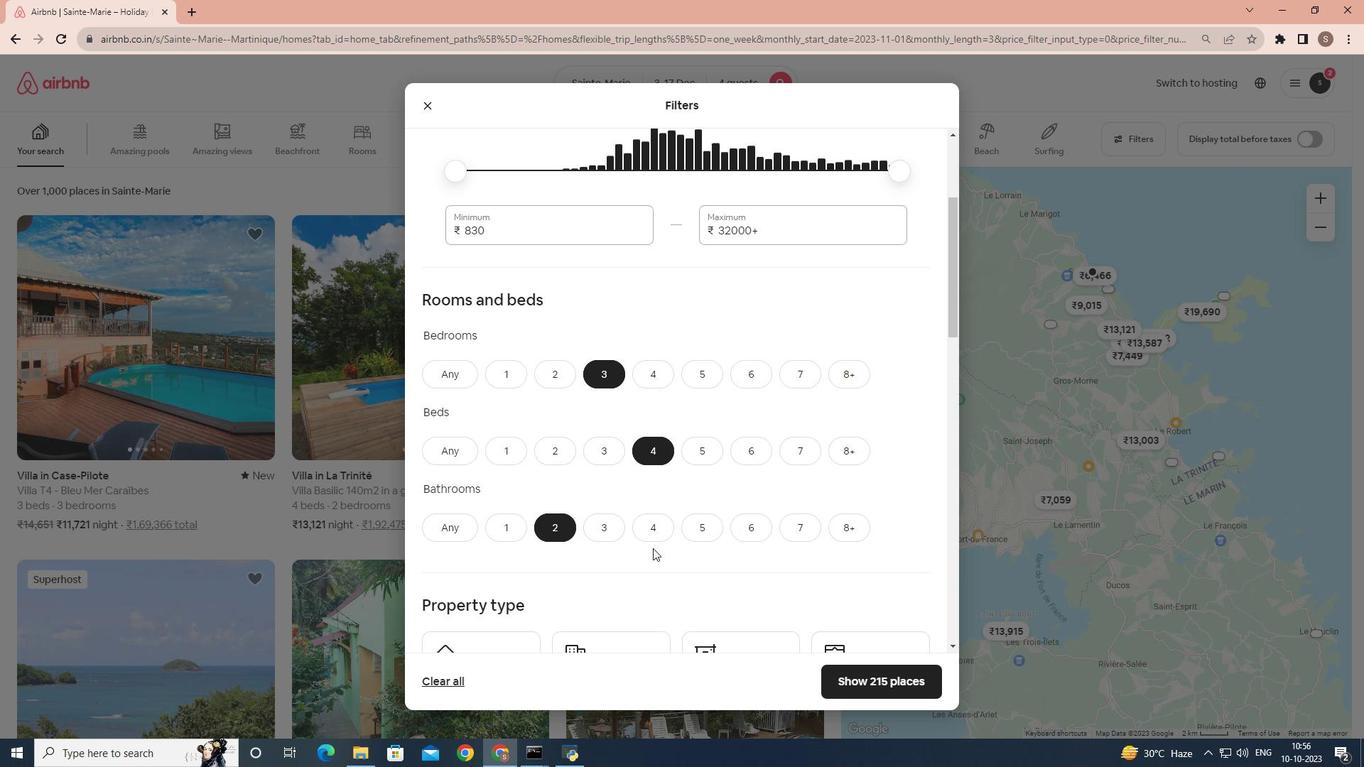 
Action: Mouse scrolled (653, 547) with delta (0, 0)
Screenshot: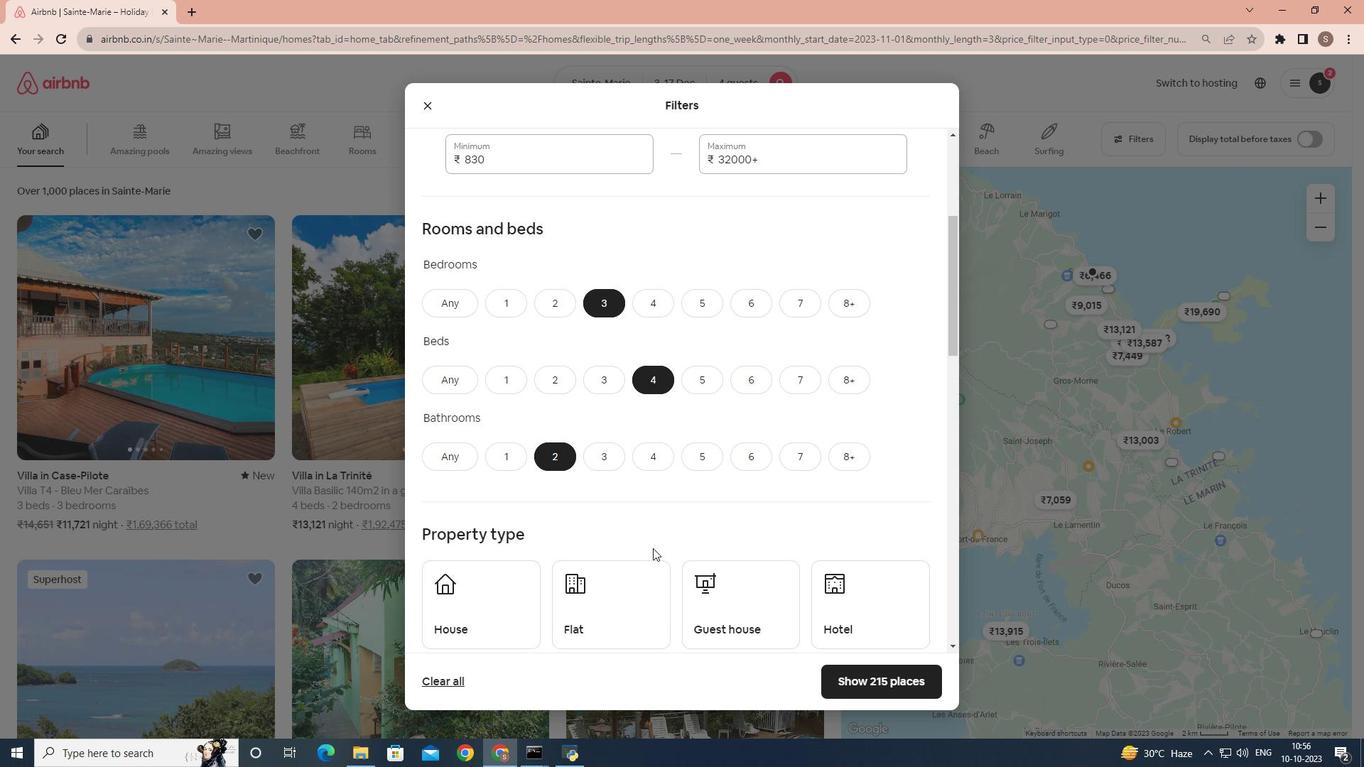 
Action: Mouse moved to (468, 541)
Screenshot: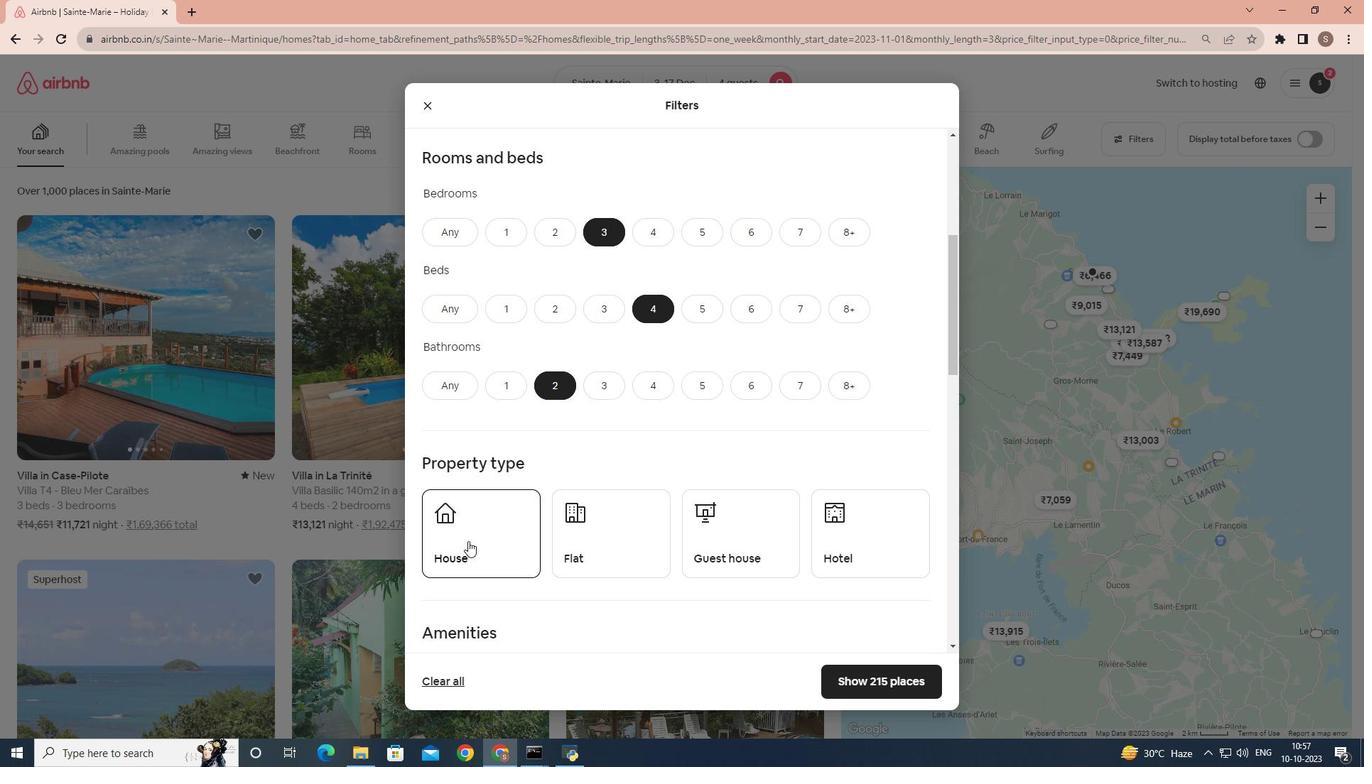 
Action: Mouse pressed left at (468, 541)
Screenshot: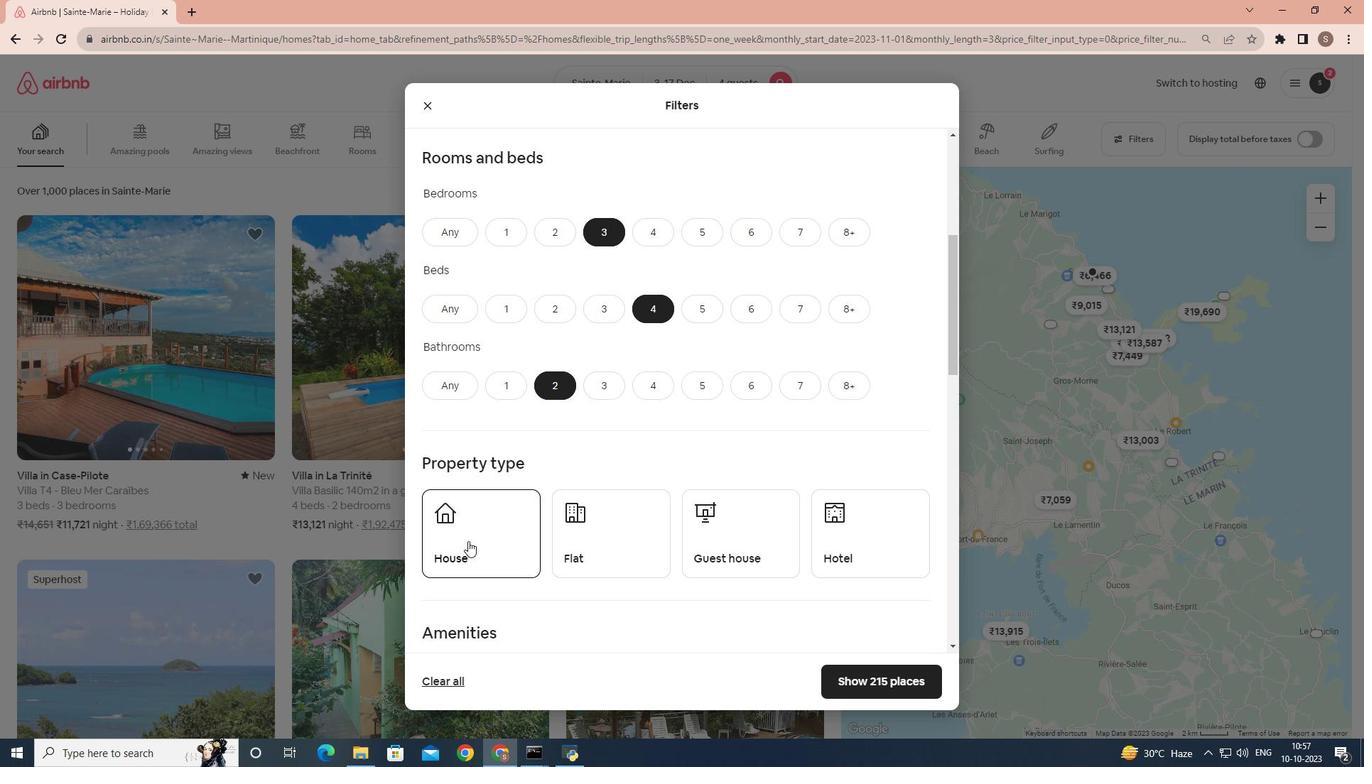 
Action: Mouse moved to (542, 513)
Screenshot: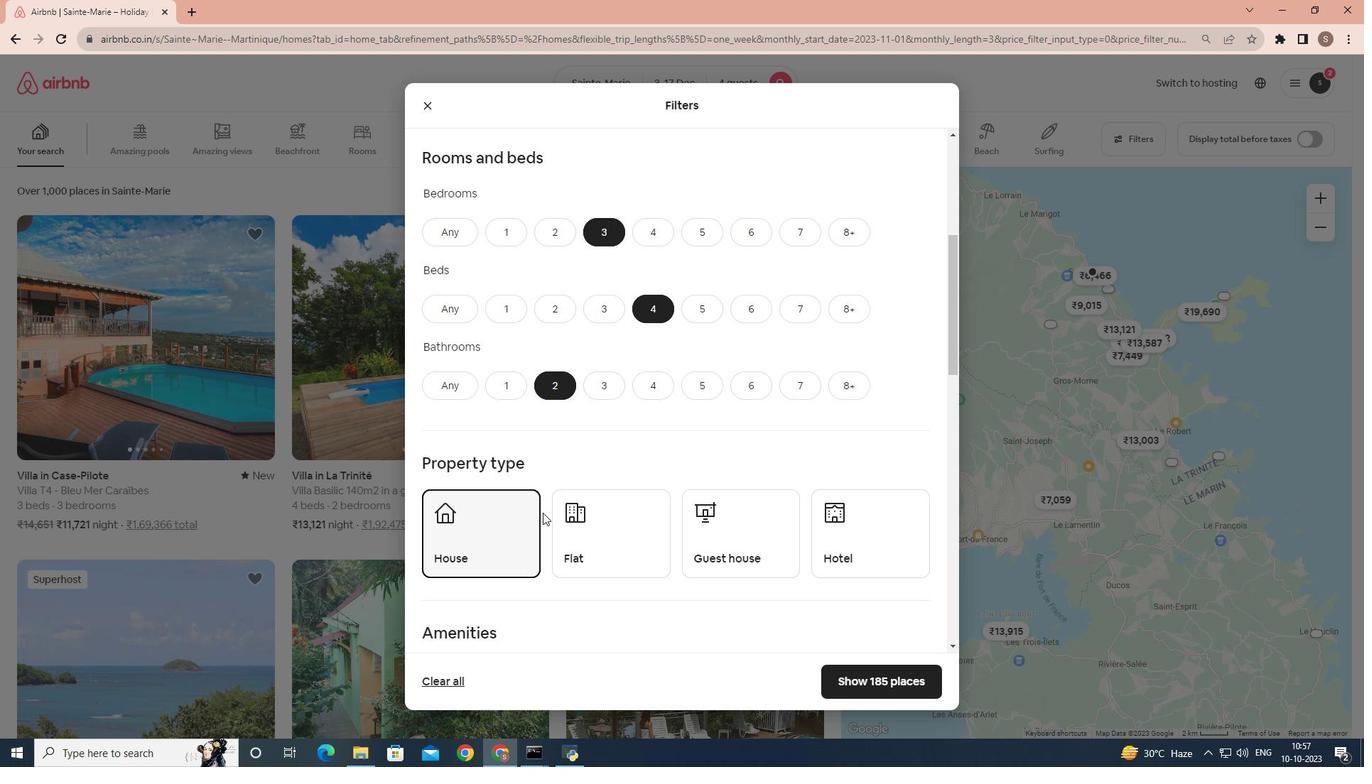 
Action: Mouse scrolled (542, 512) with delta (0, 0)
Screenshot: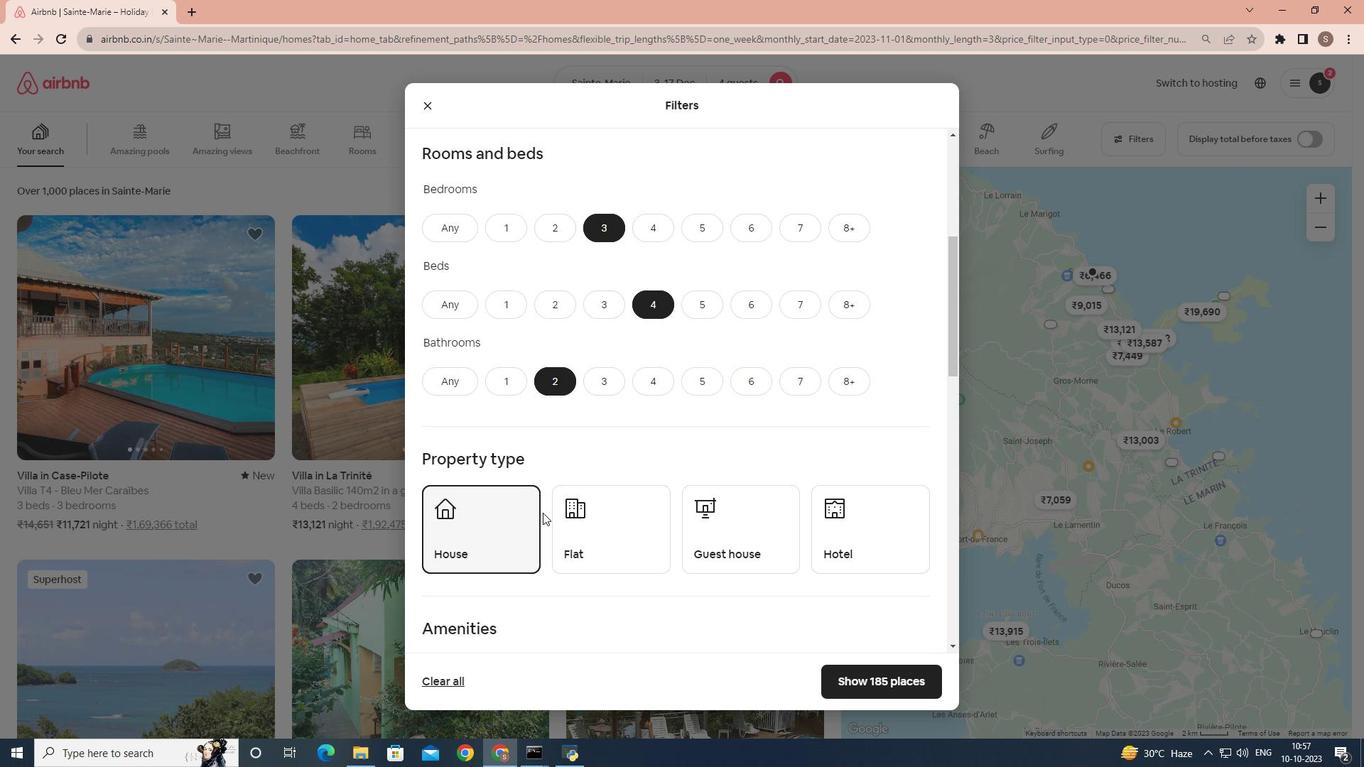 
Action: Mouse scrolled (542, 512) with delta (0, 0)
Screenshot: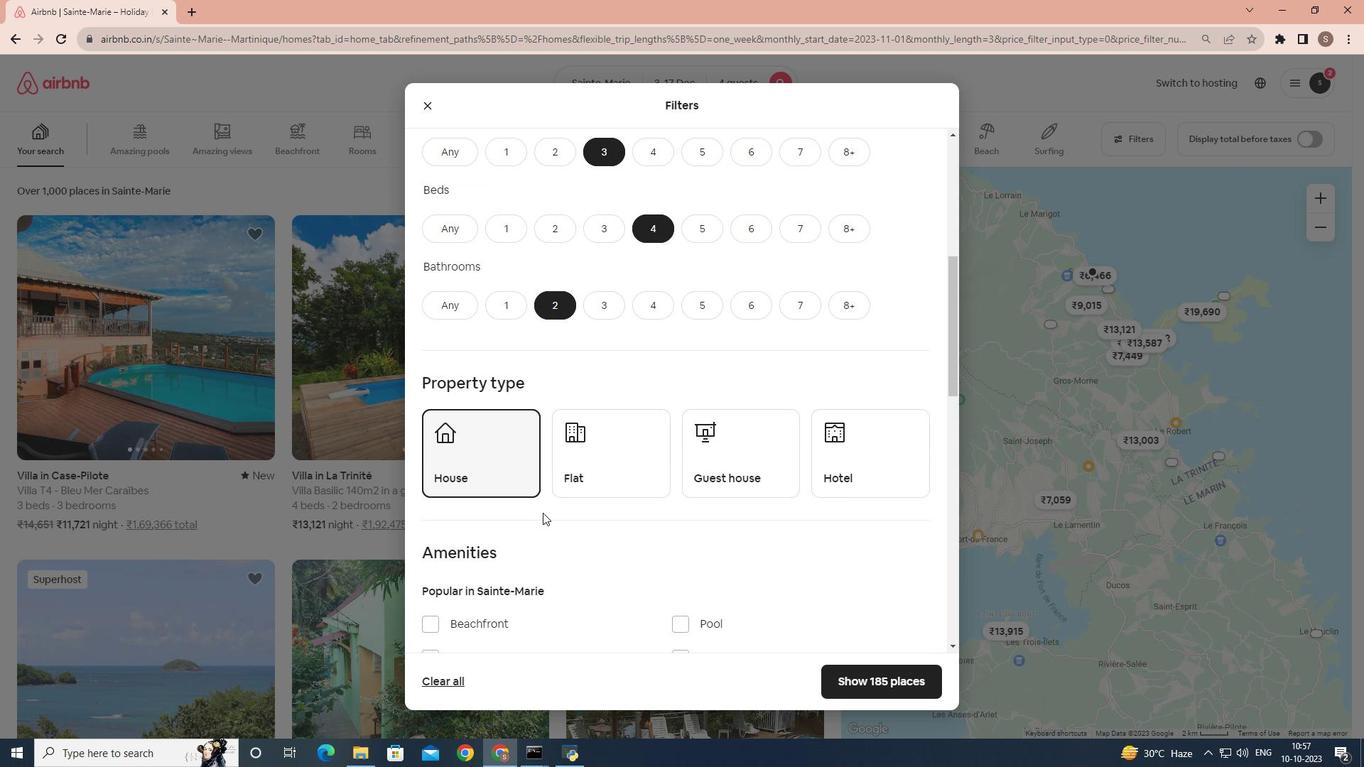 
Action: Mouse scrolled (542, 512) with delta (0, 0)
Screenshot: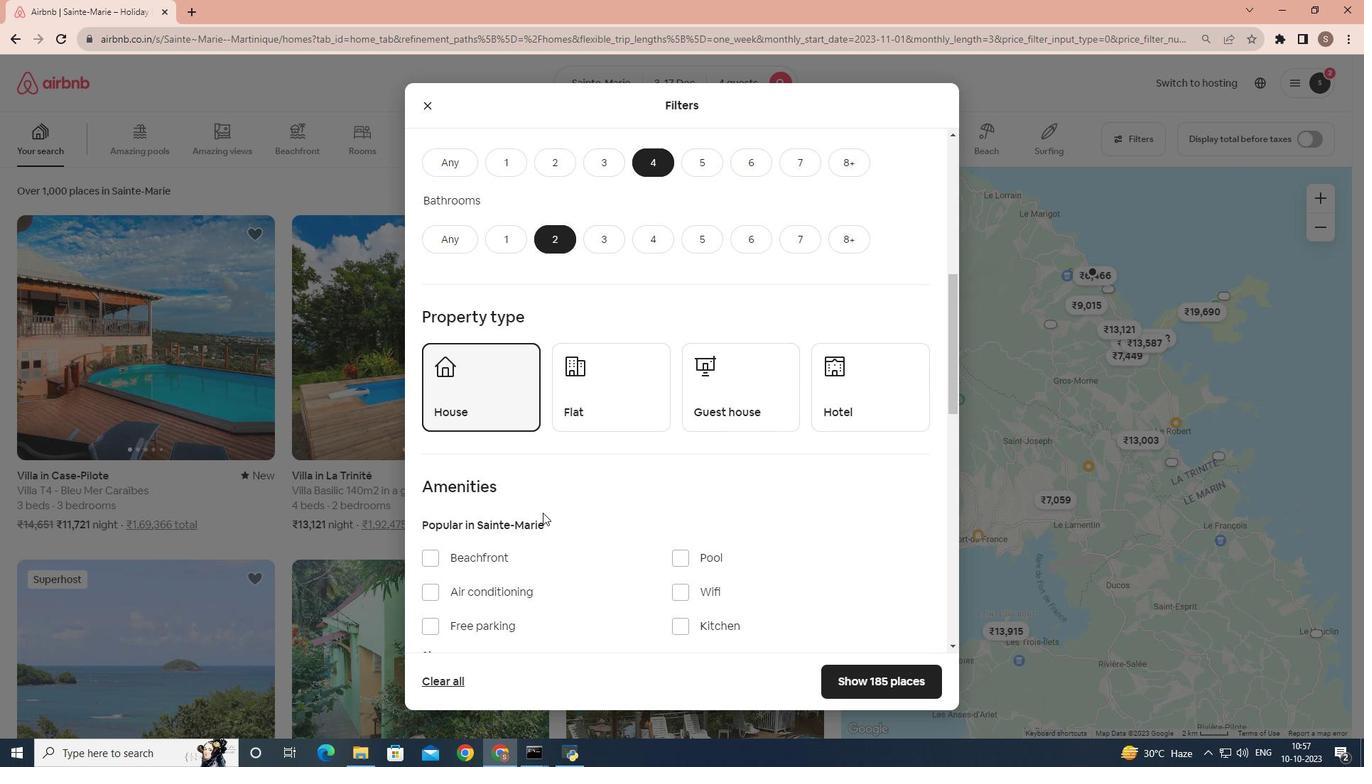 
Action: Mouse moved to (617, 497)
Screenshot: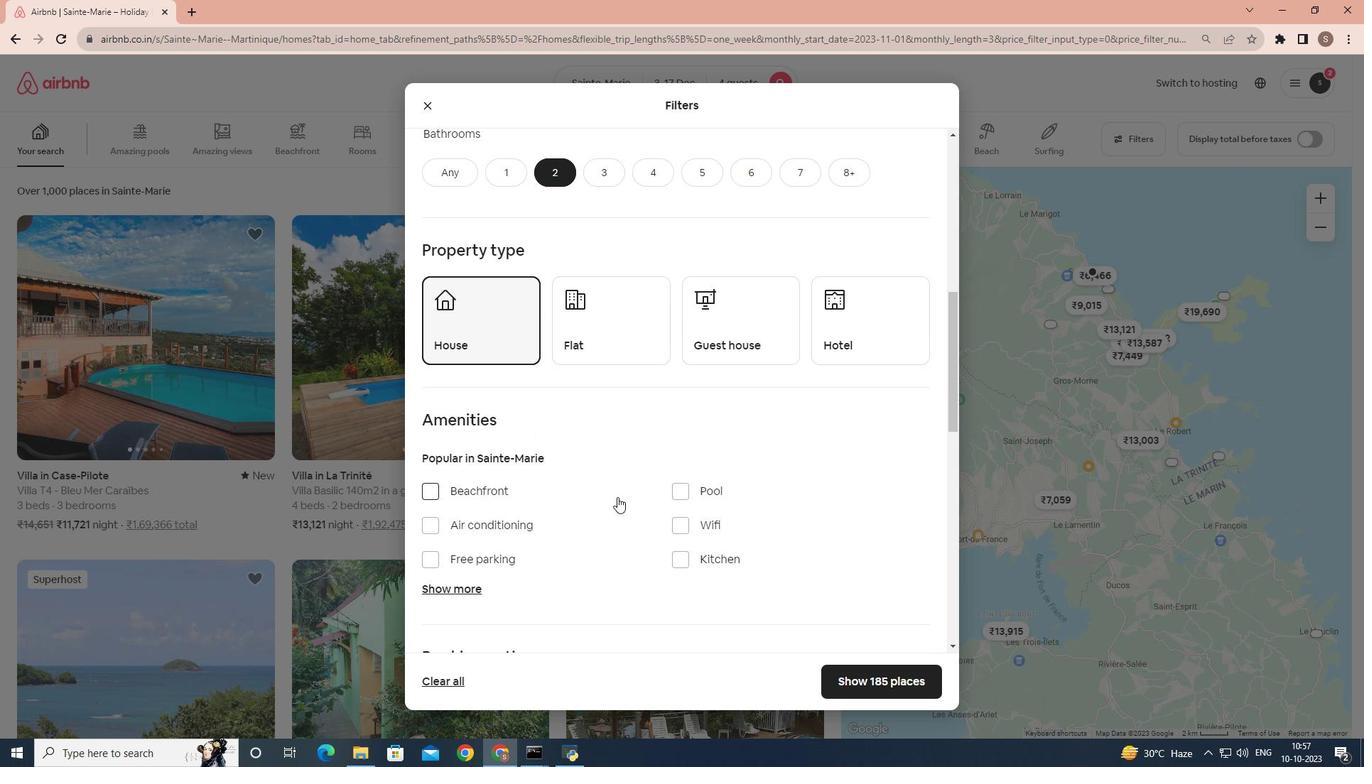 
Action: Mouse scrolled (617, 496) with delta (0, 0)
Screenshot: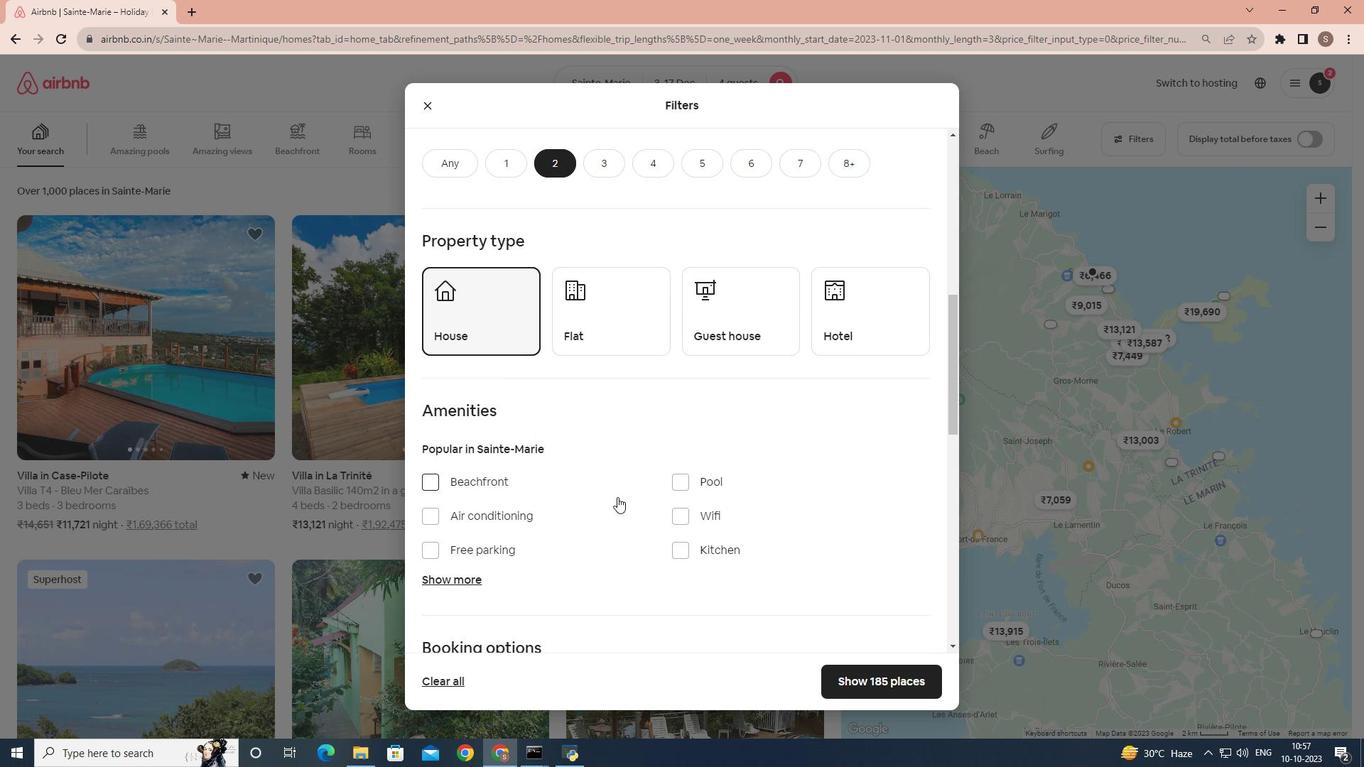 
Action: Mouse moved to (685, 451)
Screenshot: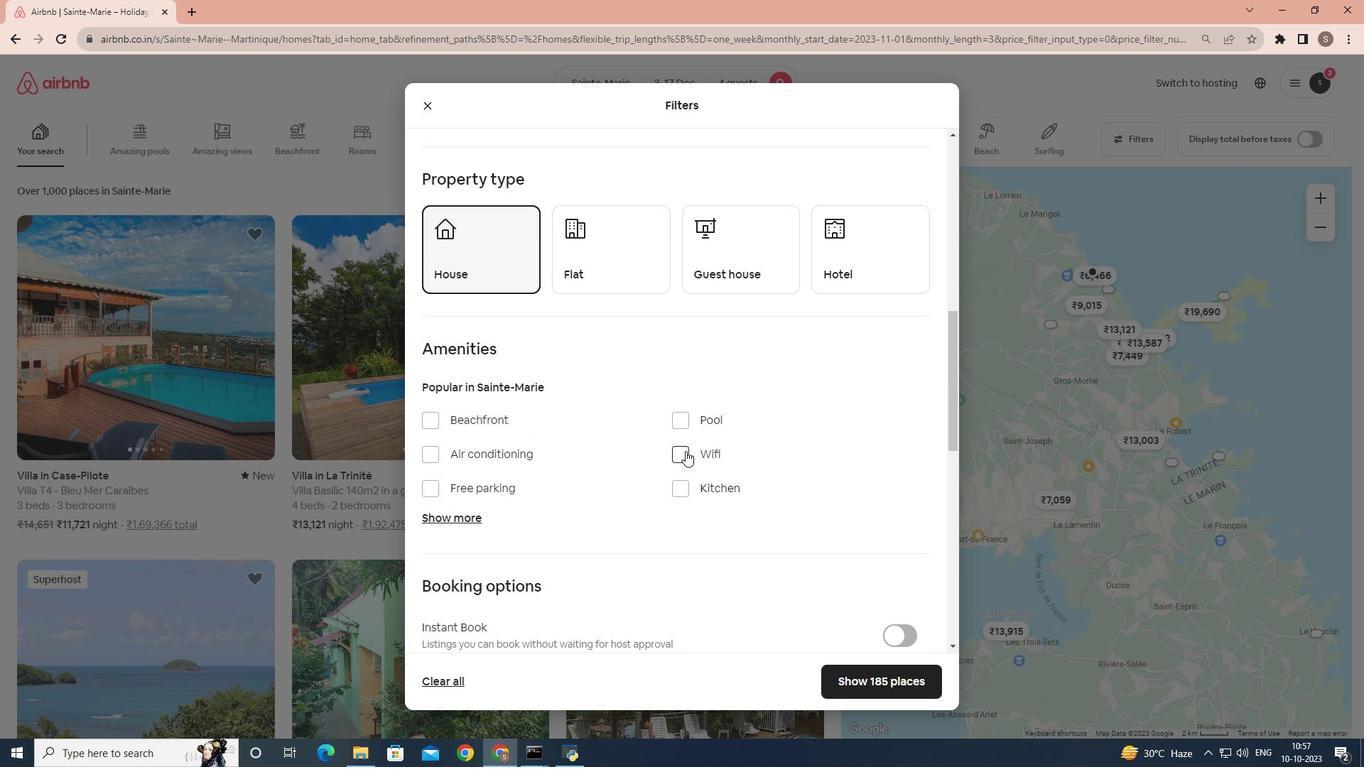 
Action: Mouse pressed left at (685, 451)
Screenshot: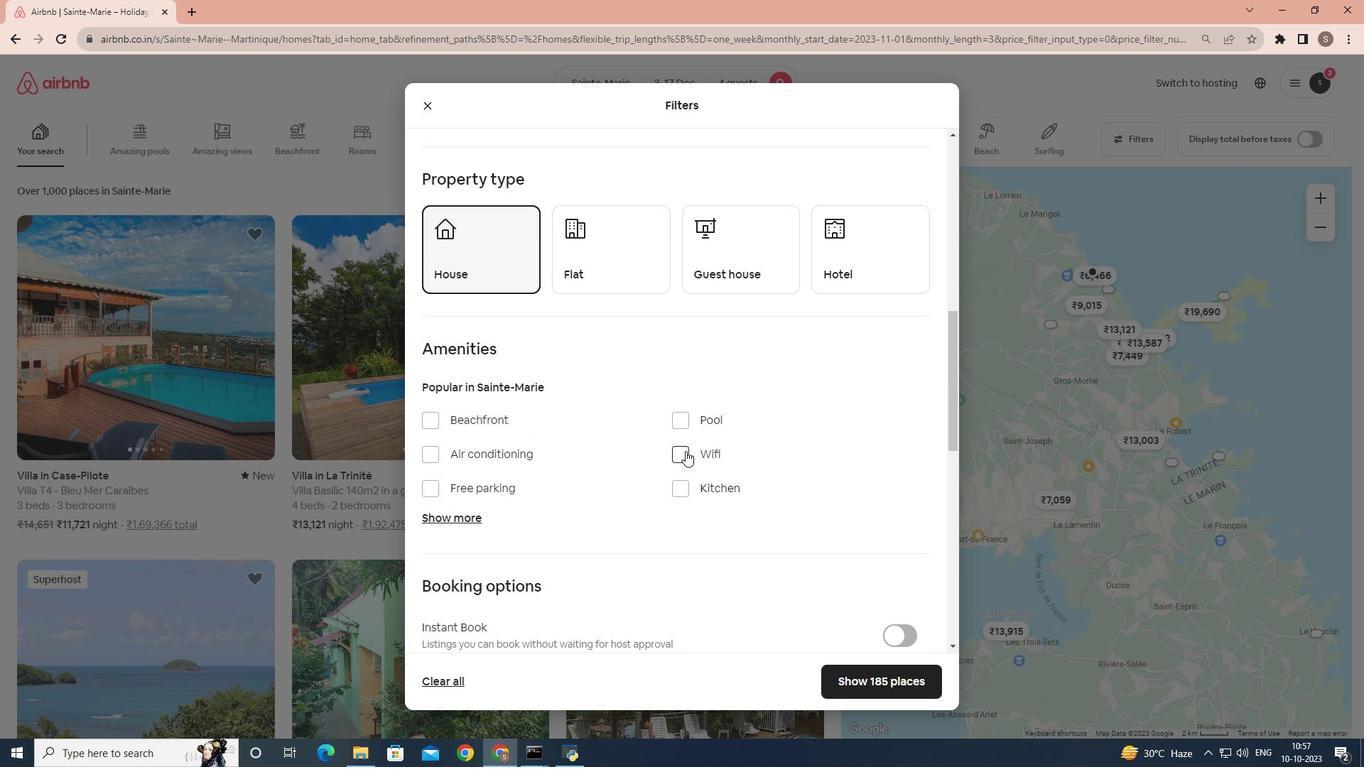 
Action: Mouse moved to (638, 469)
Screenshot: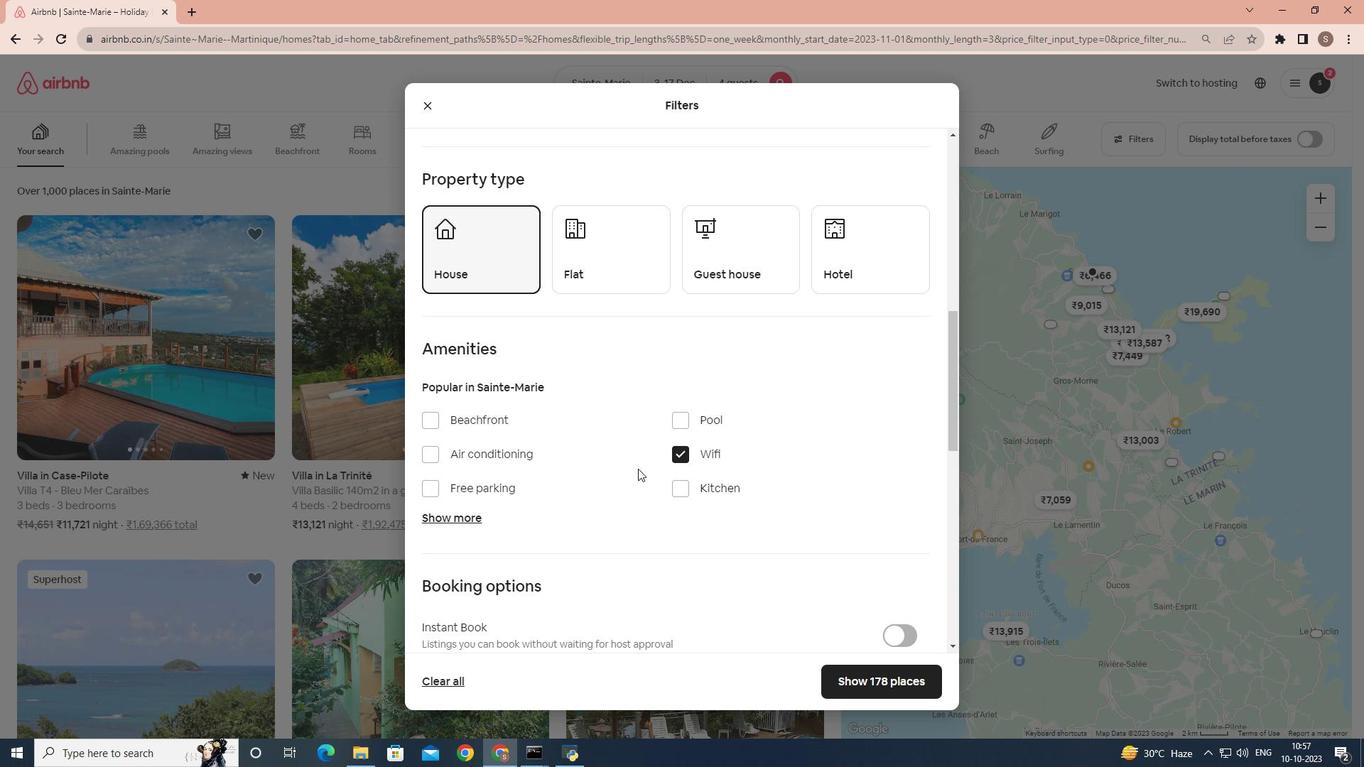 
Action: Mouse scrolled (638, 468) with delta (0, 0)
Screenshot: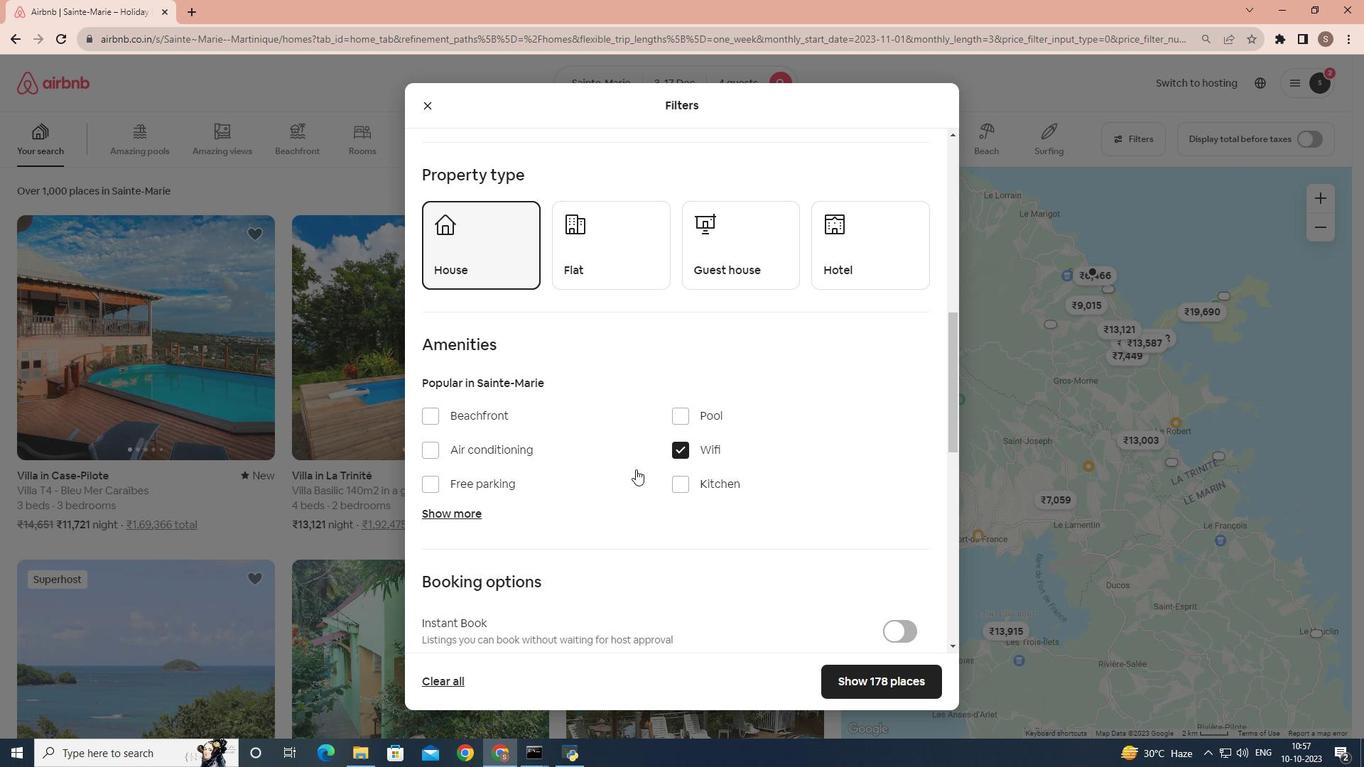 
Action: Mouse moved to (460, 449)
Screenshot: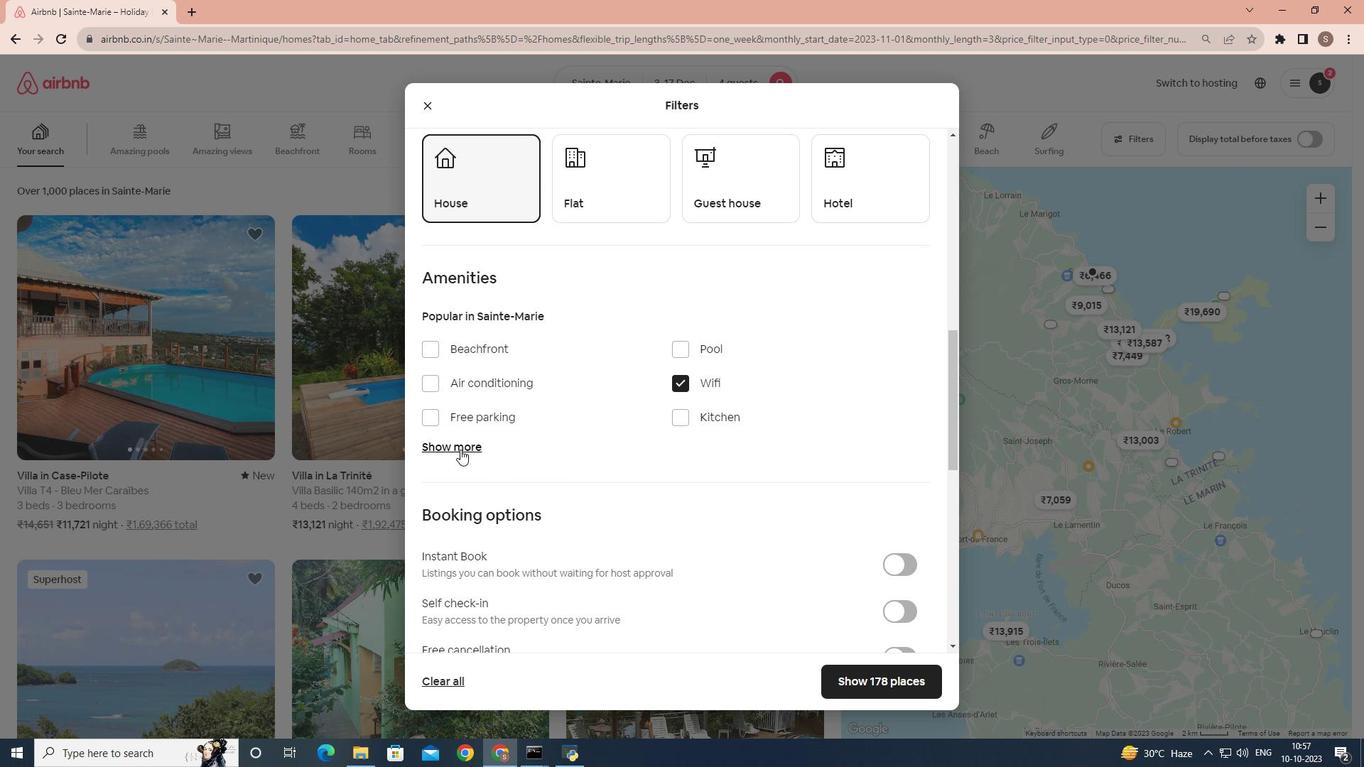 
Action: Mouse pressed left at (460, 449)
Screenshot: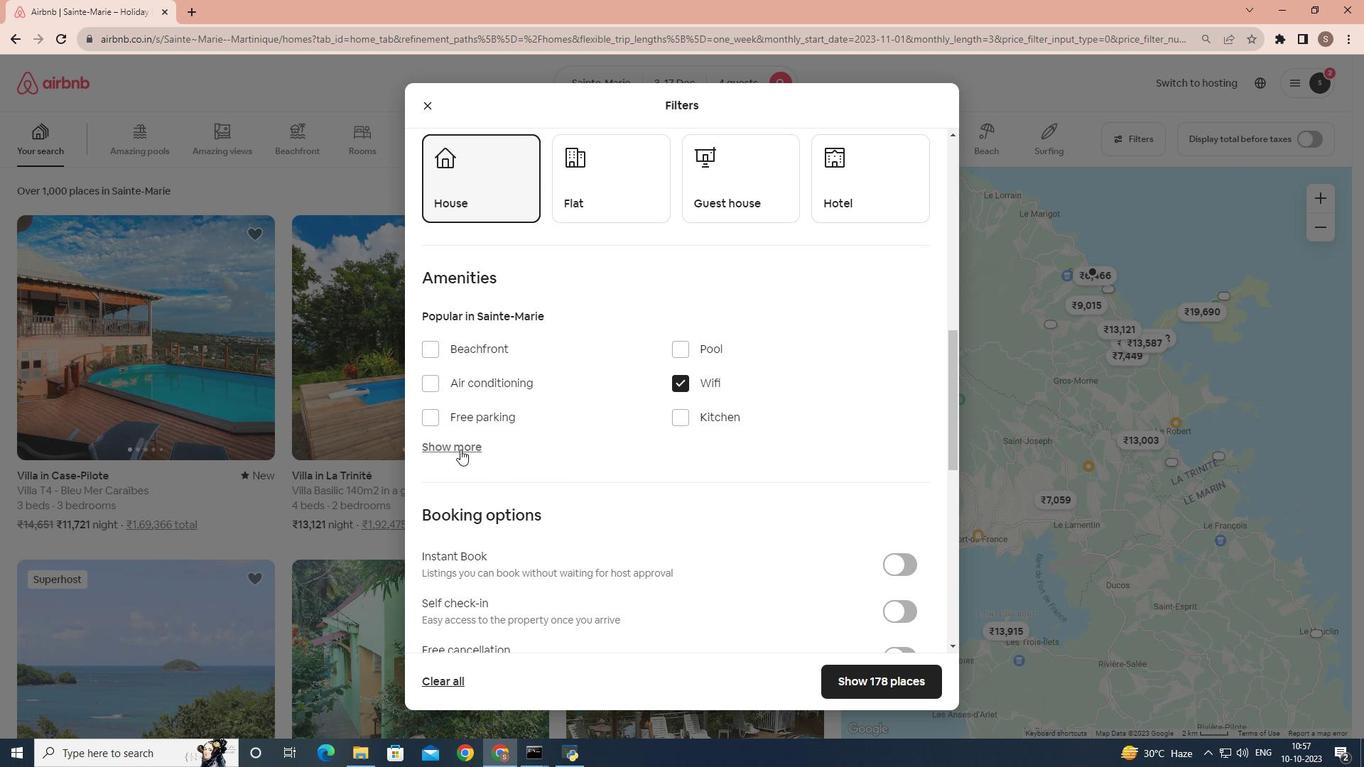 
Action: Mouse moved to (432, 496)
Screenshot: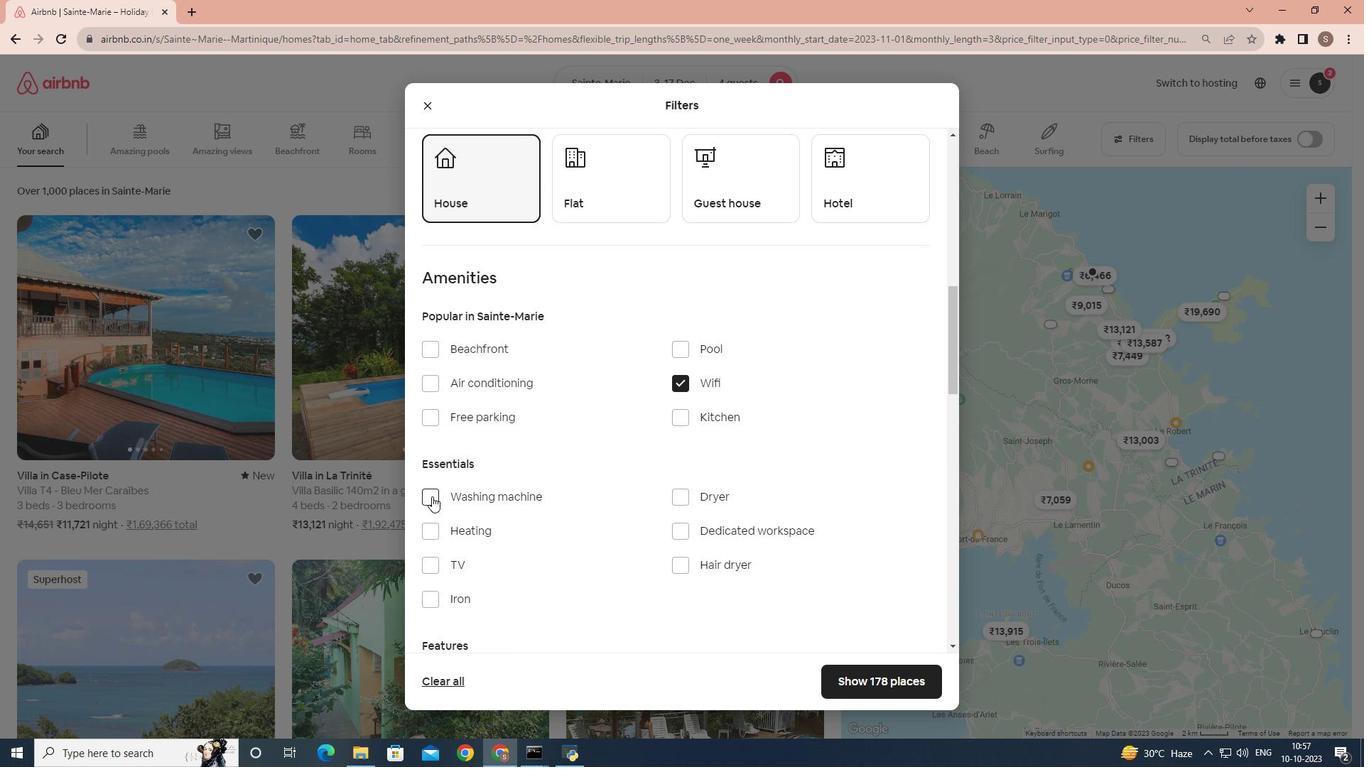 
Action: Mouse pressed left at (432, 496)
Screenshot: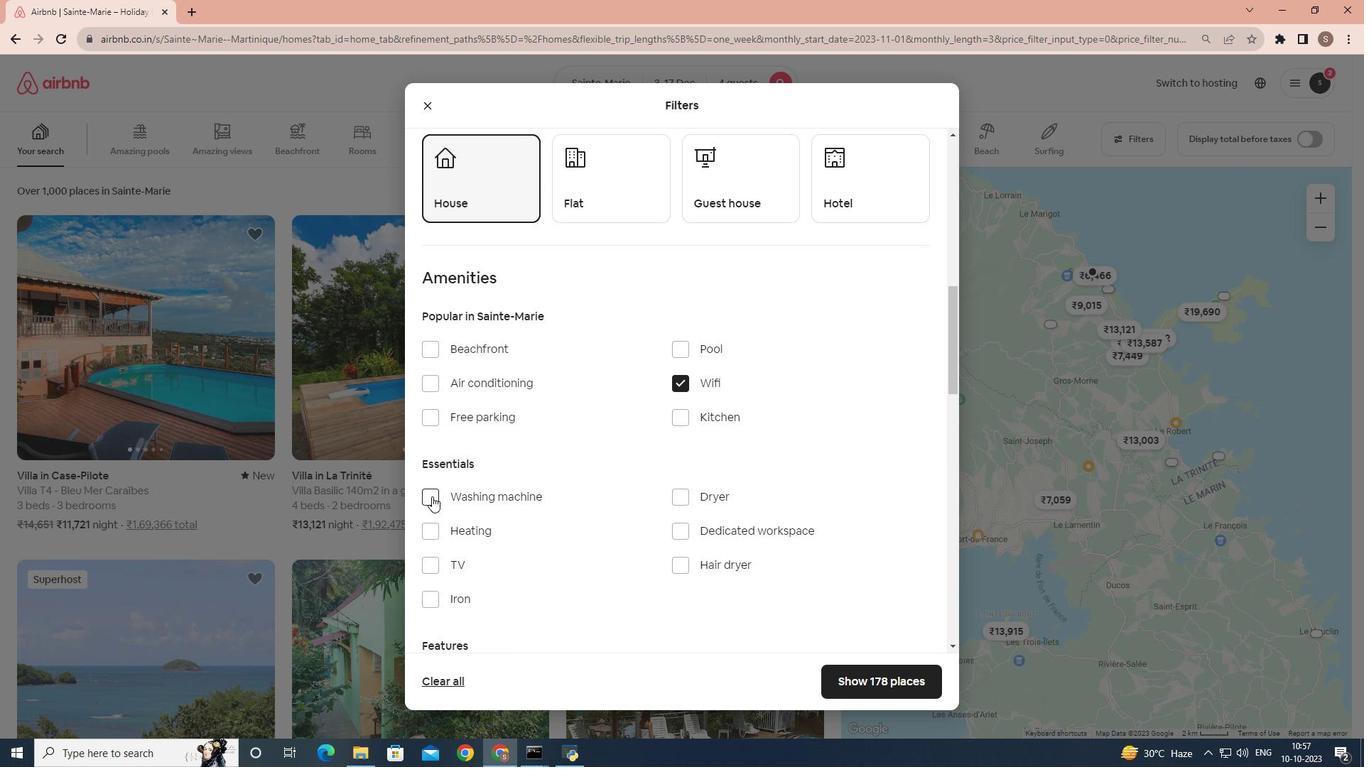 
Action: Mouse moved to (459, 490)
Screenshot: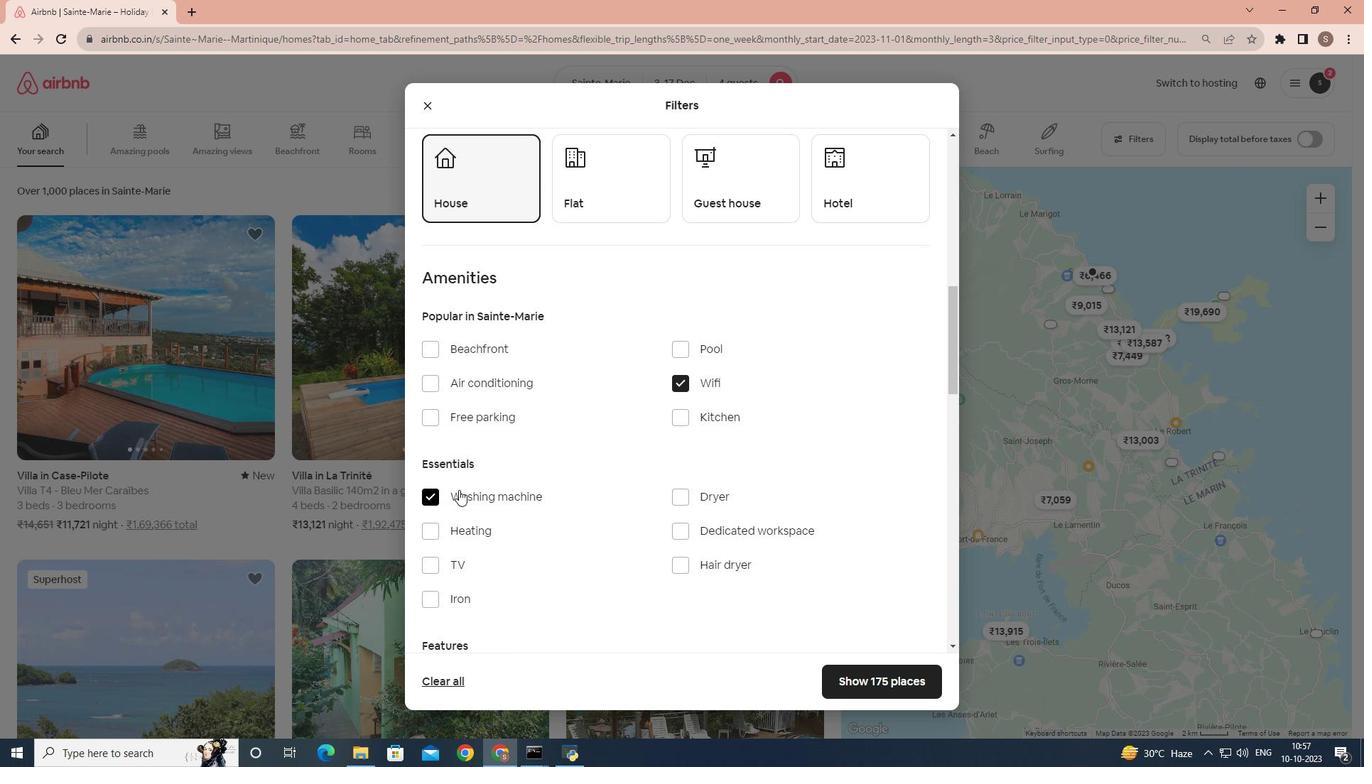 
Action: Mouse scrolled (459, 489) with delta (0, 0)
Screenshot: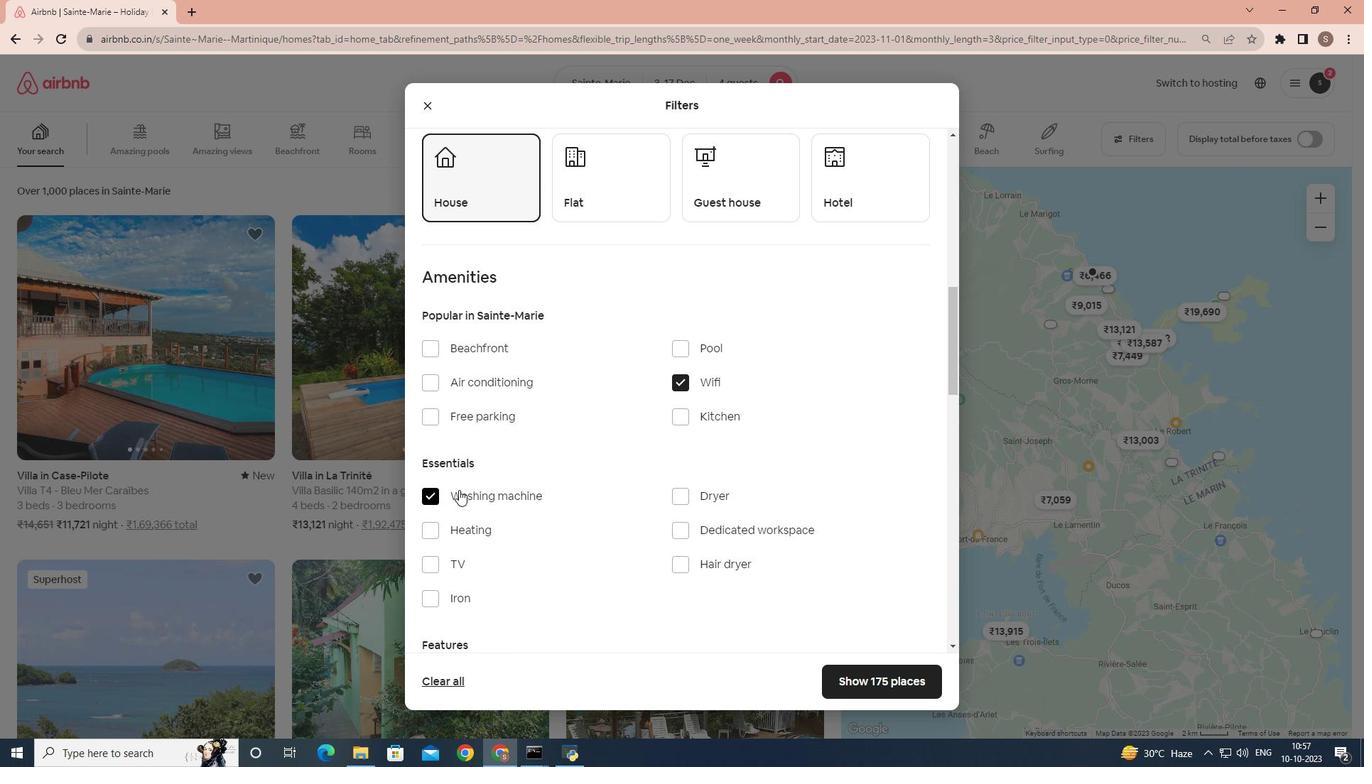 
Action: Mouse moved to (459, 490)
Screenshot: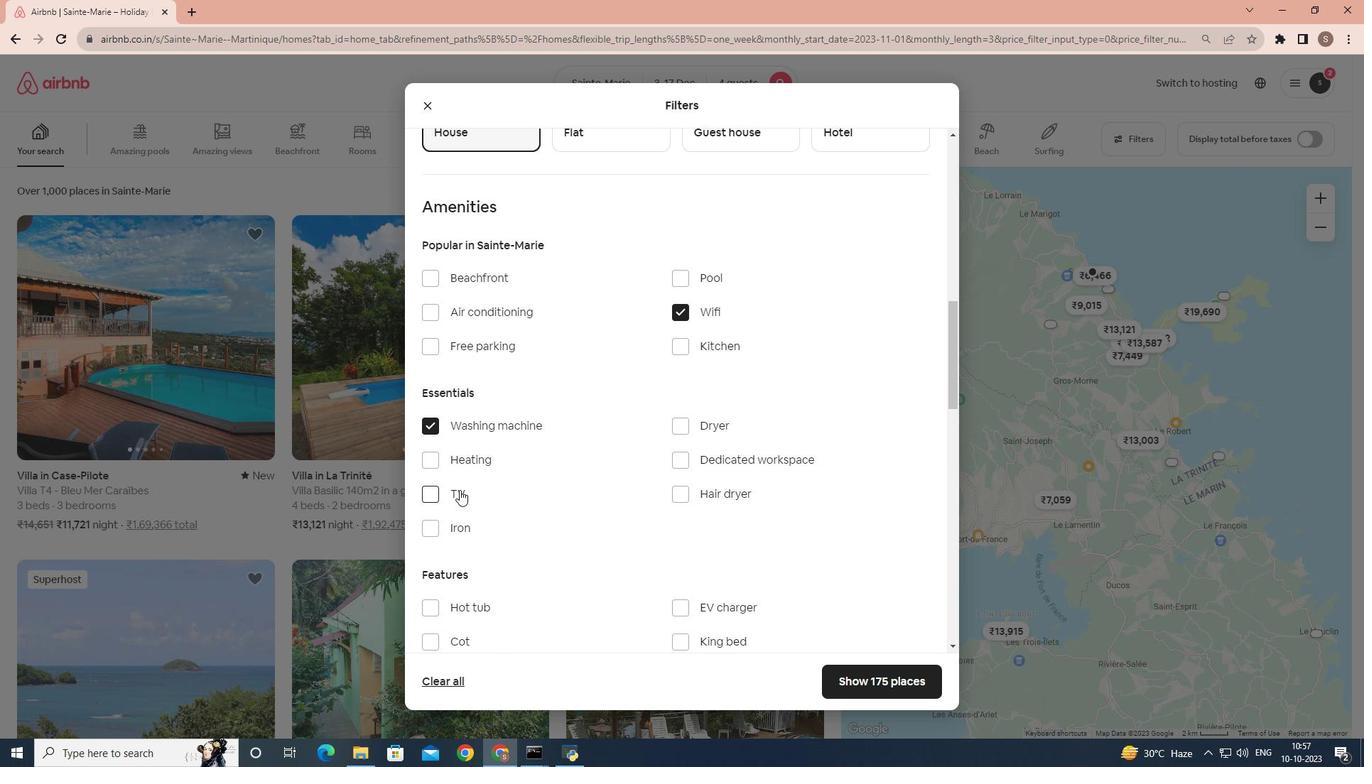 
Action: Mouse scrolled (459, 489) with delta (0, 0)
Screenshot: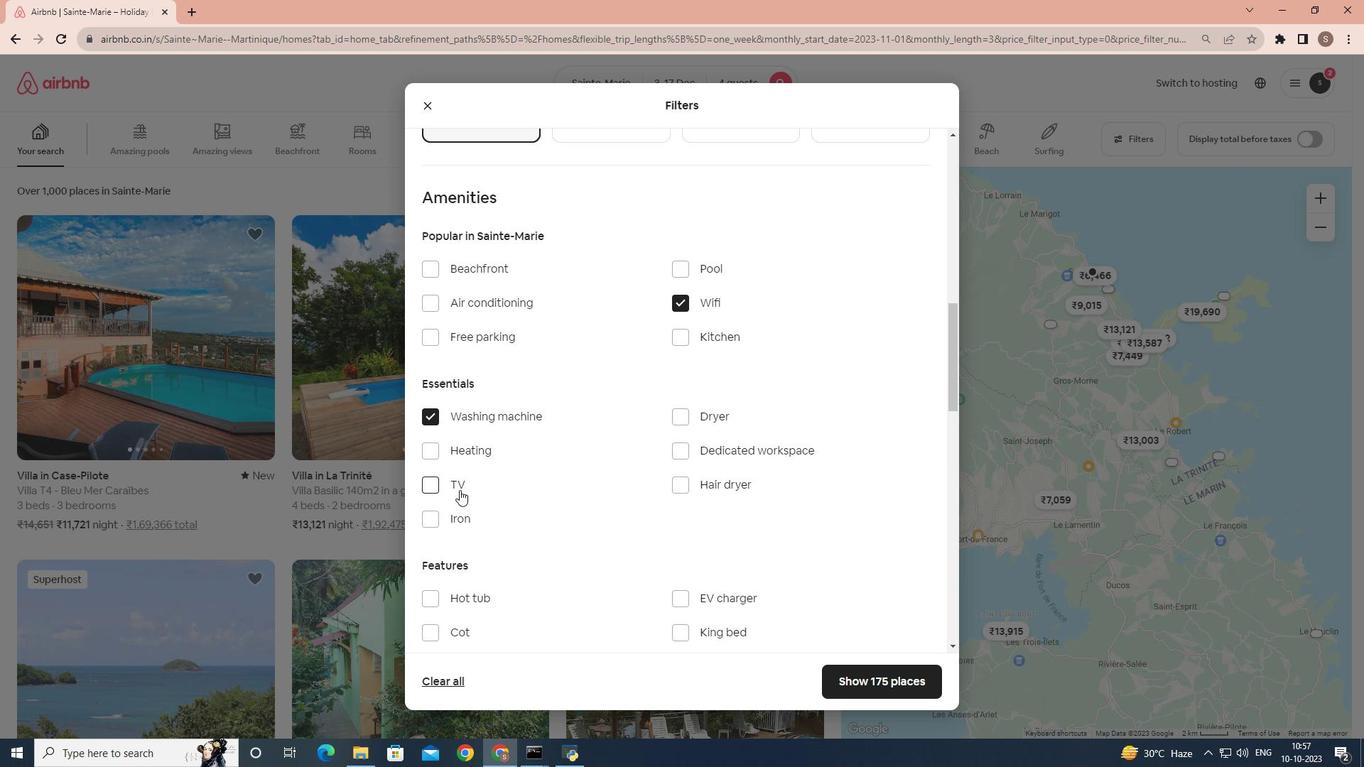 
Action: Mouse scrolled (459, 489) with delta (0, 0)
Screenshot: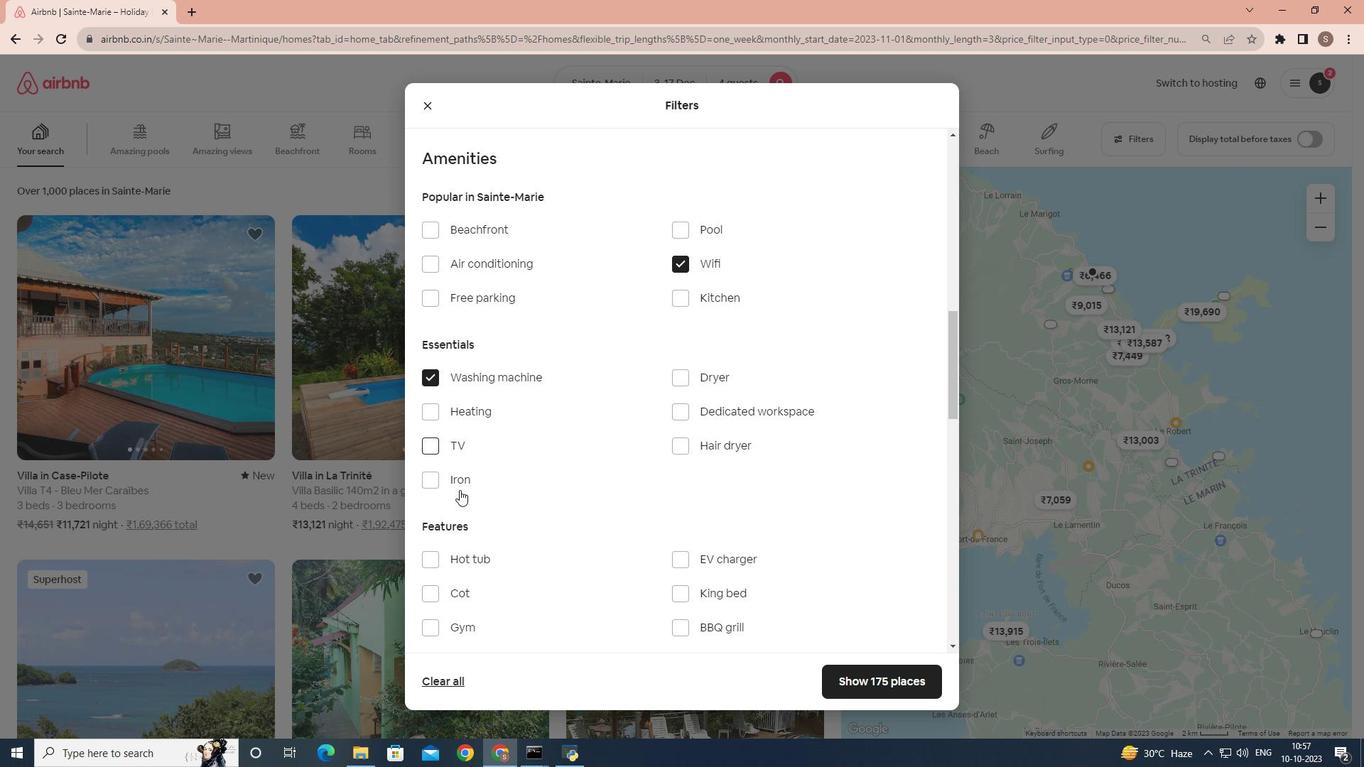 
Action: Mouse moved to (467, 489)
Screenshot: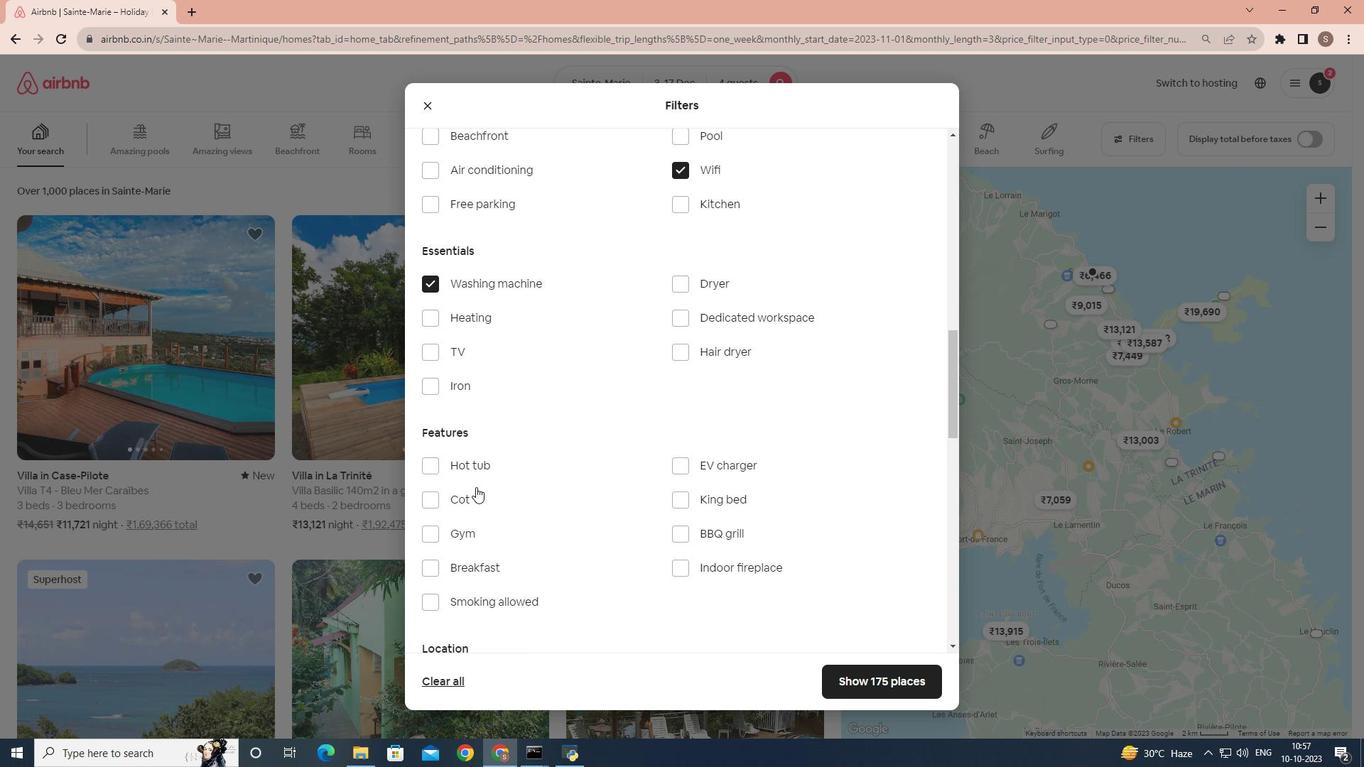 
Action: Mouse scrolled (467, 488) with delta (0, 0)
Screenshot: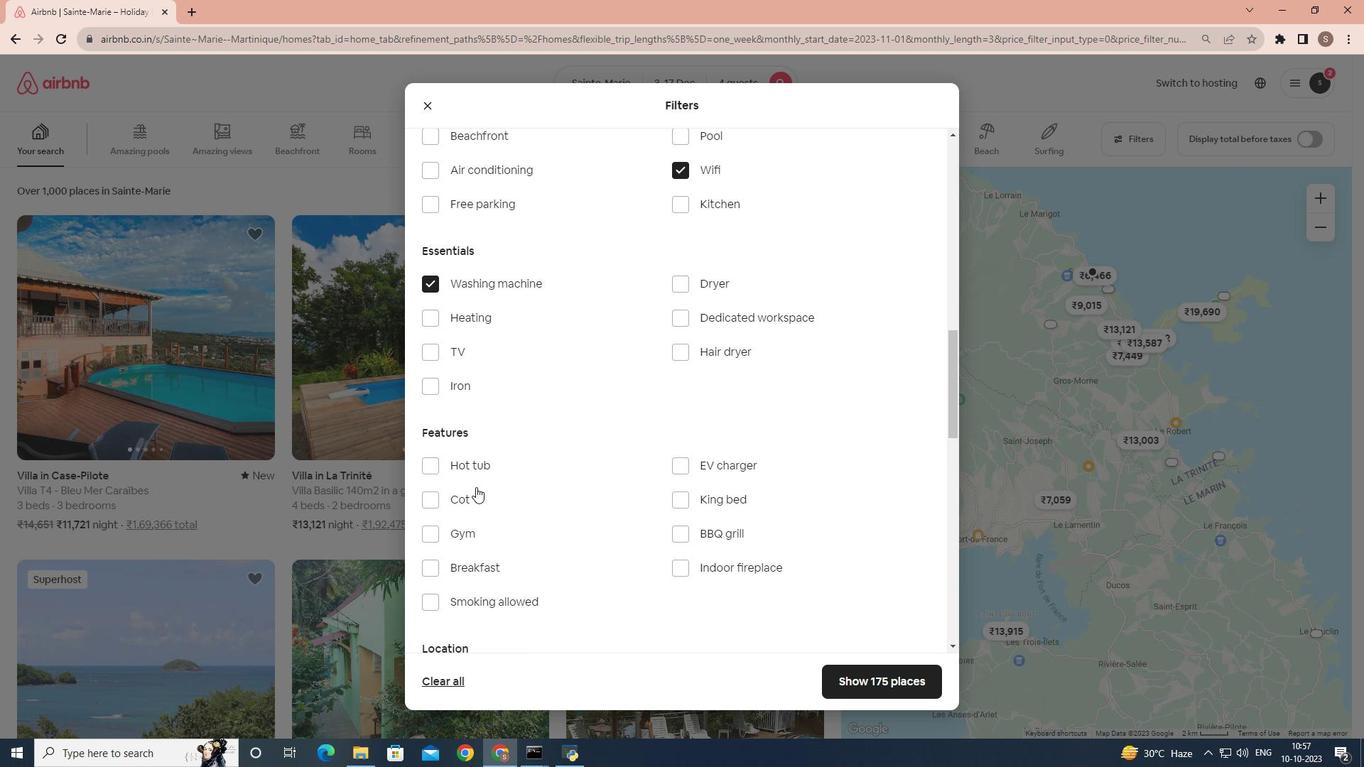 
Action: Mouse moved to (542, 487)
Screenshot: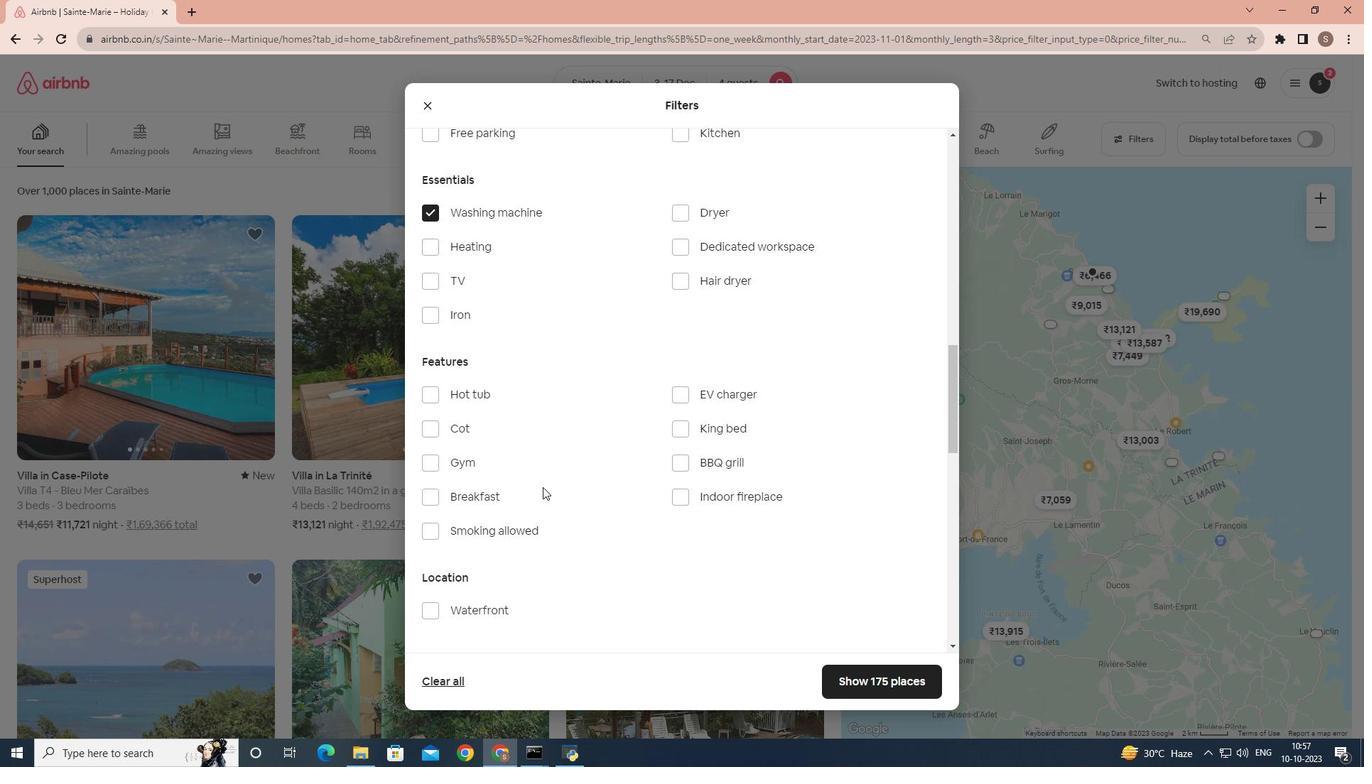 
Action: Mouse scrolled (542, 486) with delta (0, 0)
Screenshot: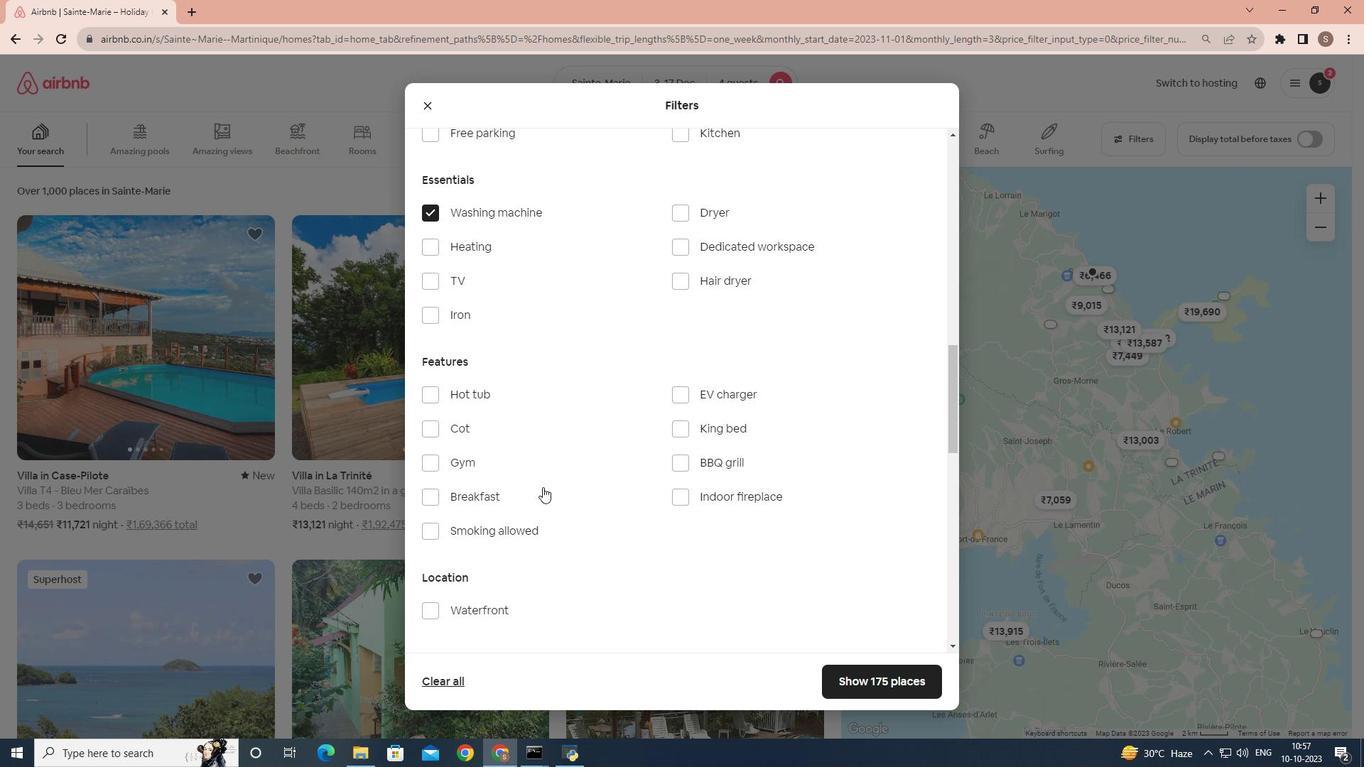 
Action: Mouse scrolled (542, 486) with delta (0, 0)
Screenshot: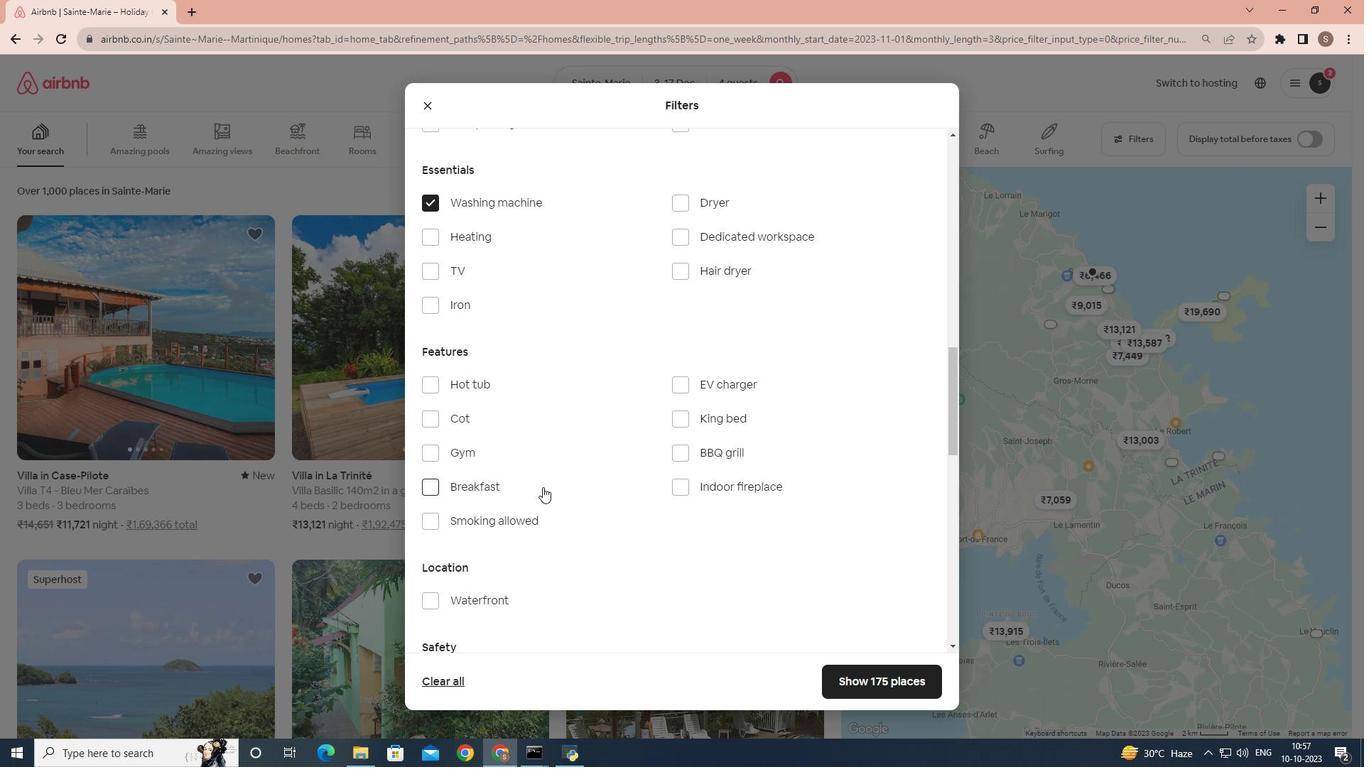 
Action: Mouse moved to (542, 487)
Screenshot: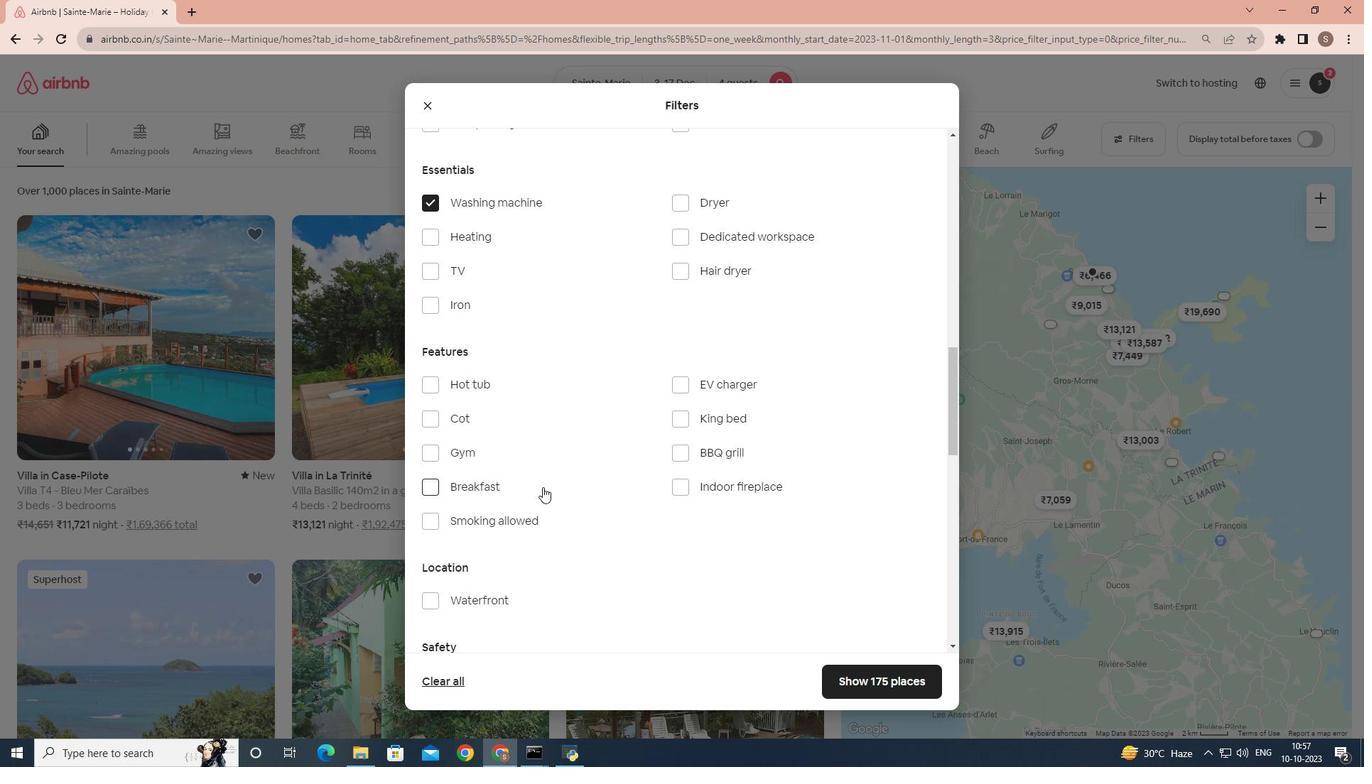 
Action: Mouse scrolled (542, 486) with delta (0, 0)
Screenshot: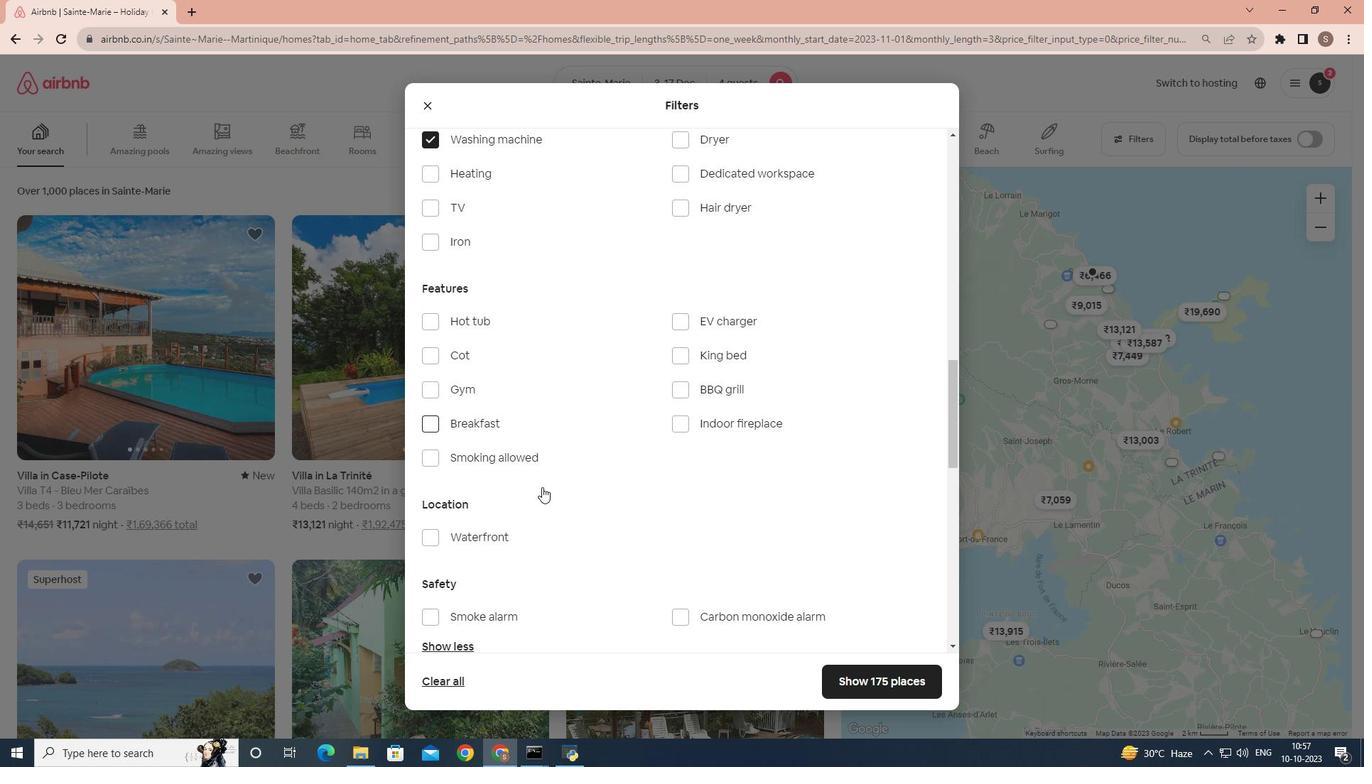 
Action: Mouse moved to (542, 487)
Screenshot: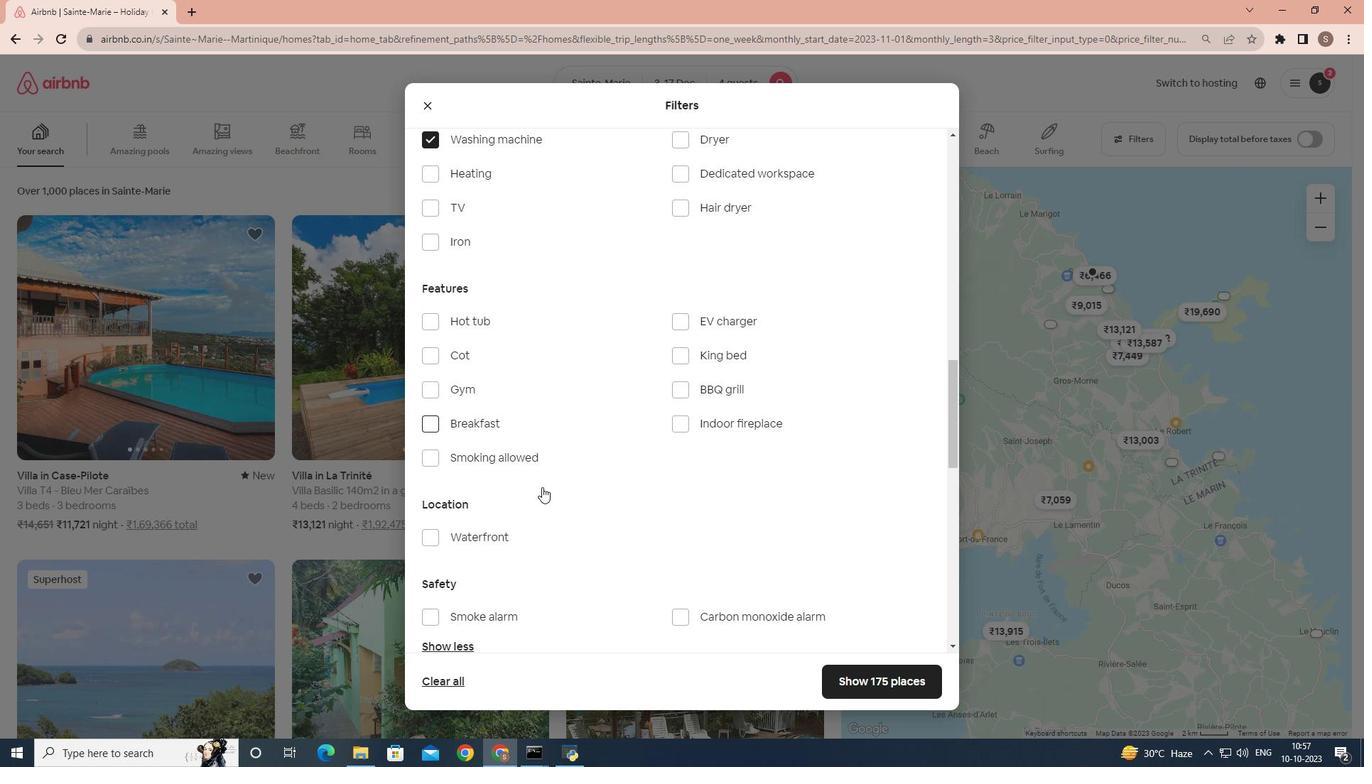 
Action: Mouse scrolled (542, 486) with delta (0, 0)
Screenshot: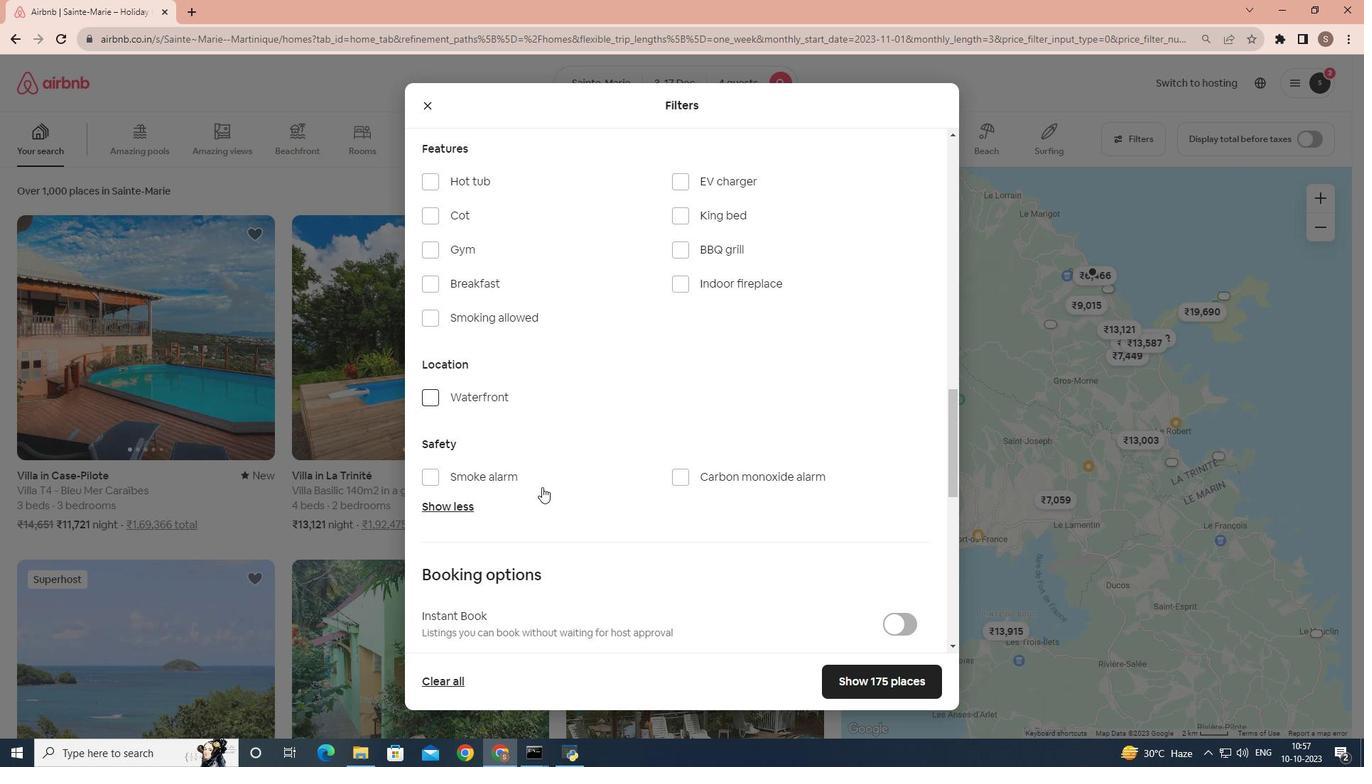 
Action: Mouse scrolled (542, 486) with delta (0, 0)
Screenshot: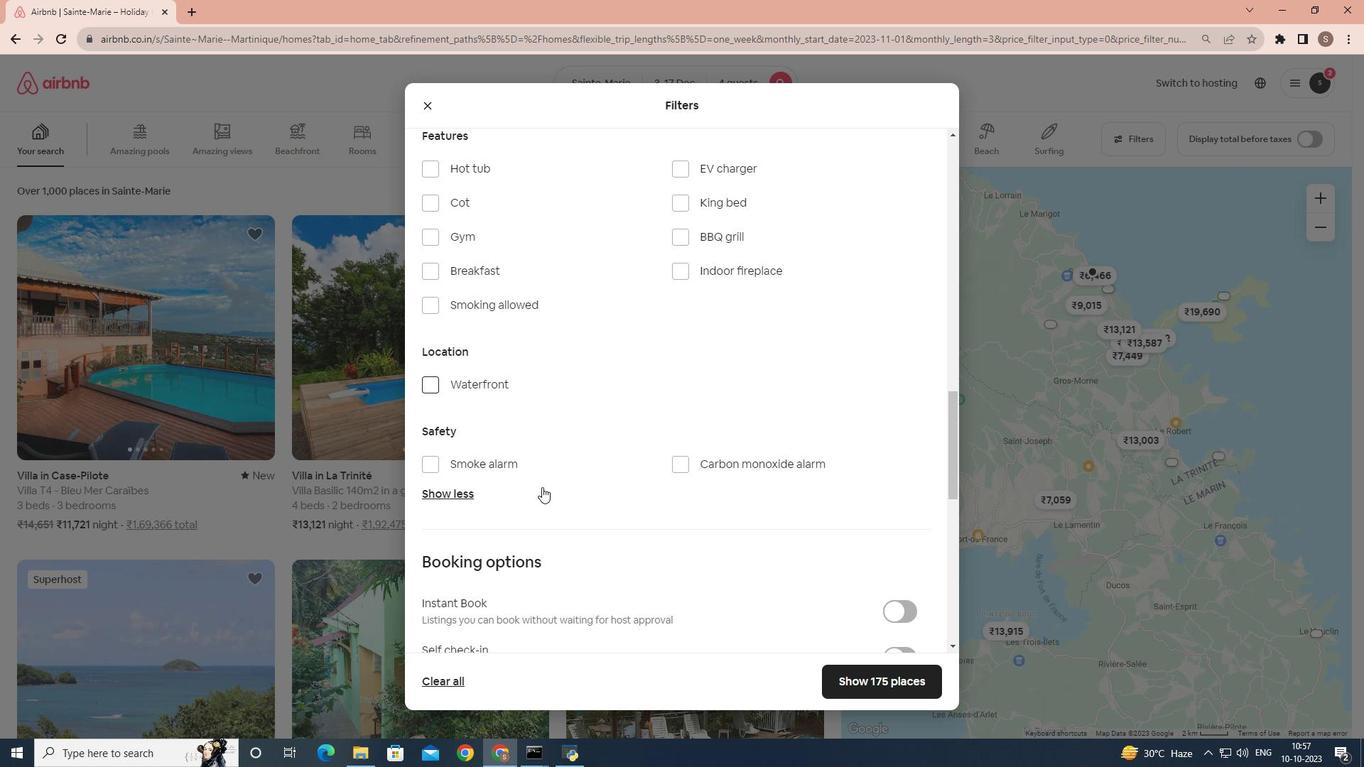 
Action: Mouse scrolled (542, 486) with delta (0, 0)
Screenshot: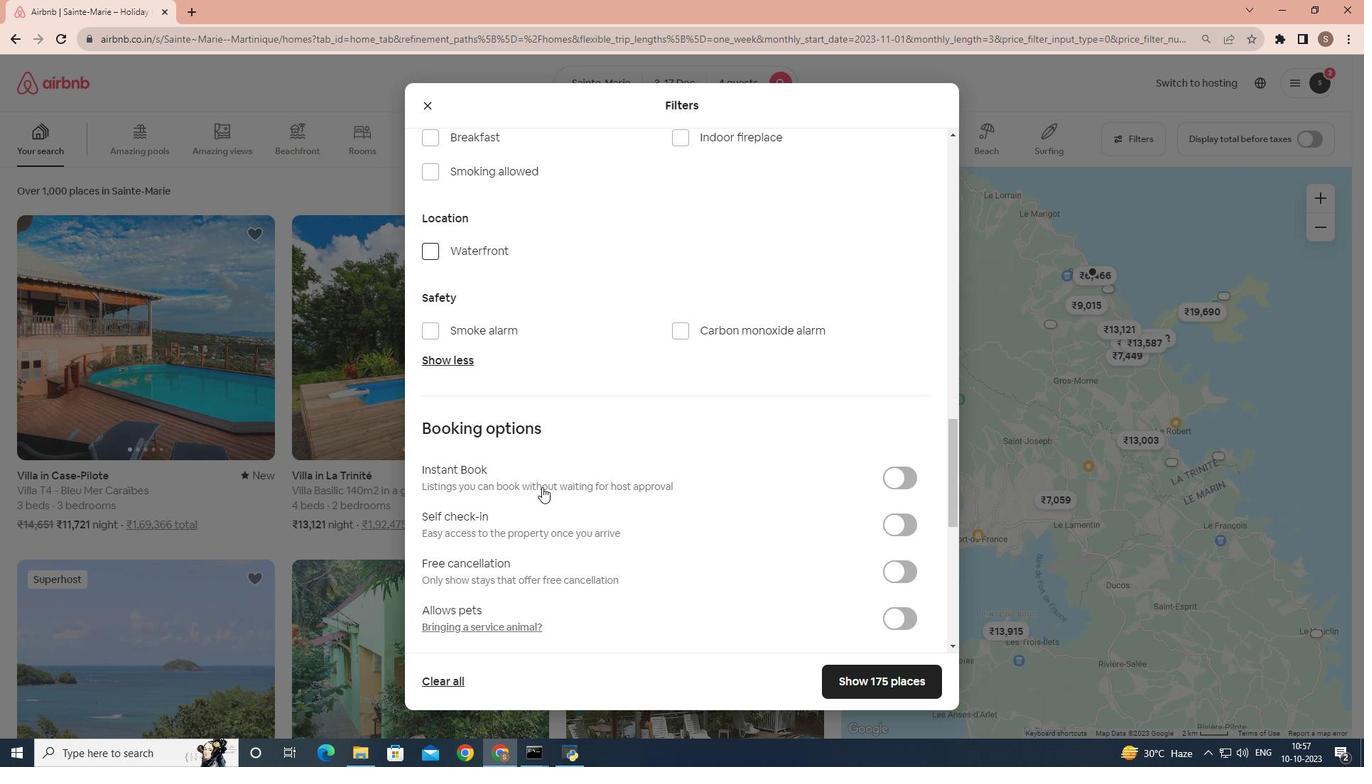
Action: Mouse scrolled (542, 486) with delta (0, 0)
Screenshot: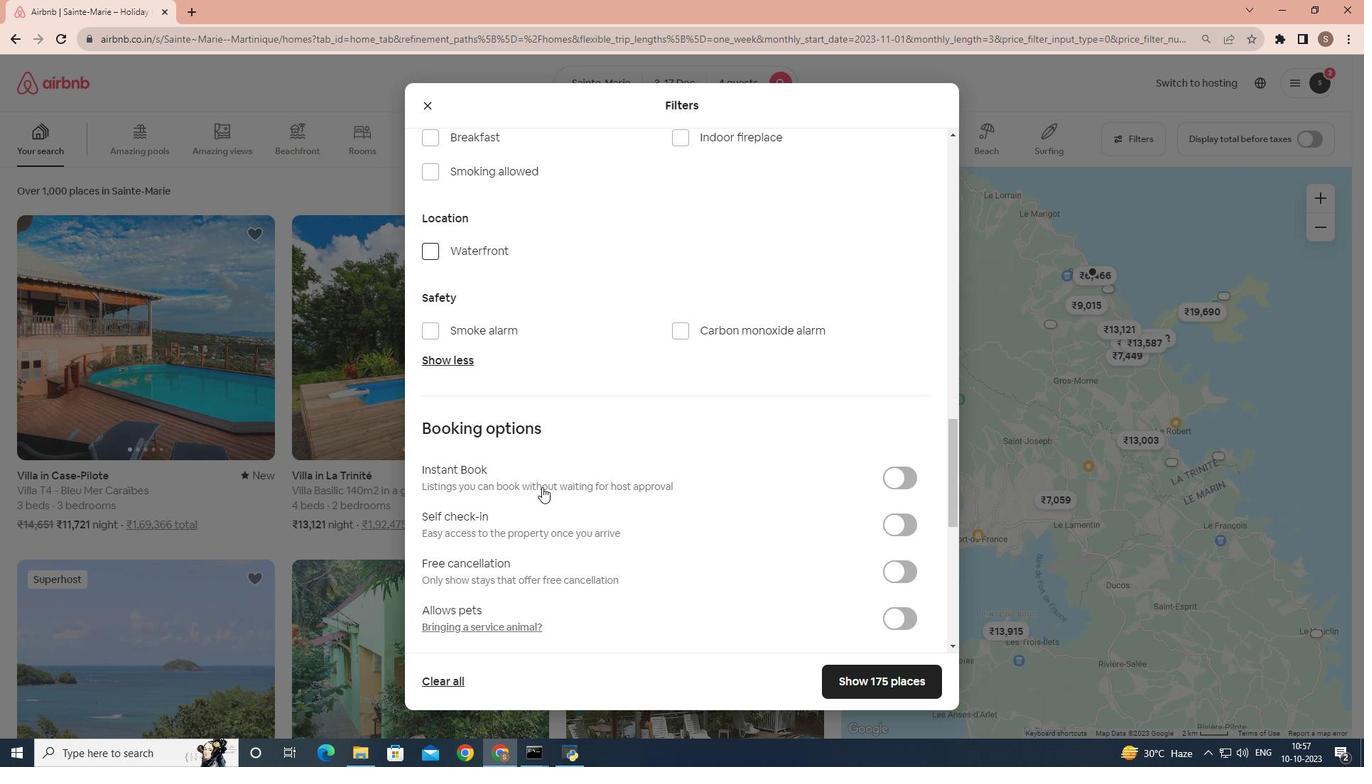 
Action: Mouse moved to (906, 388)
Screenshot: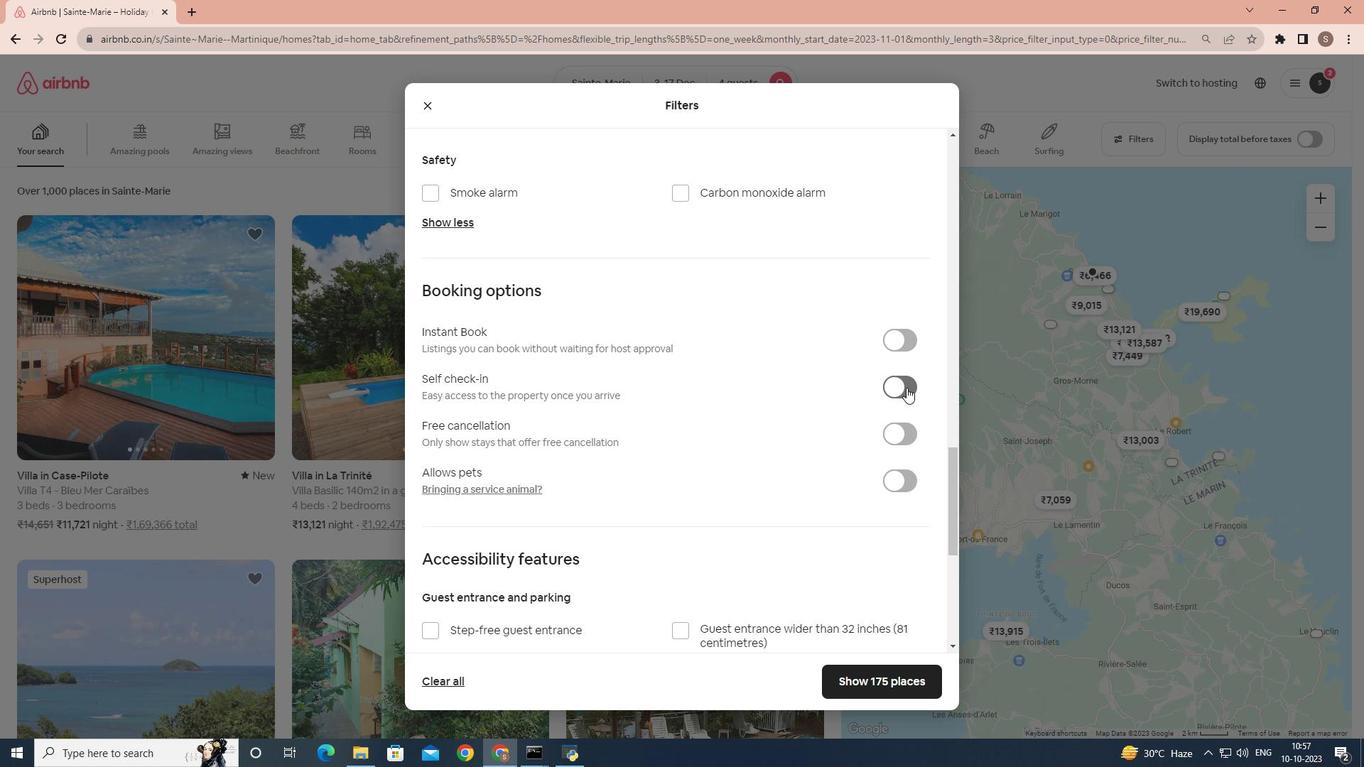 
Action: Mouse pressed left at (906, 388)
Screenshot: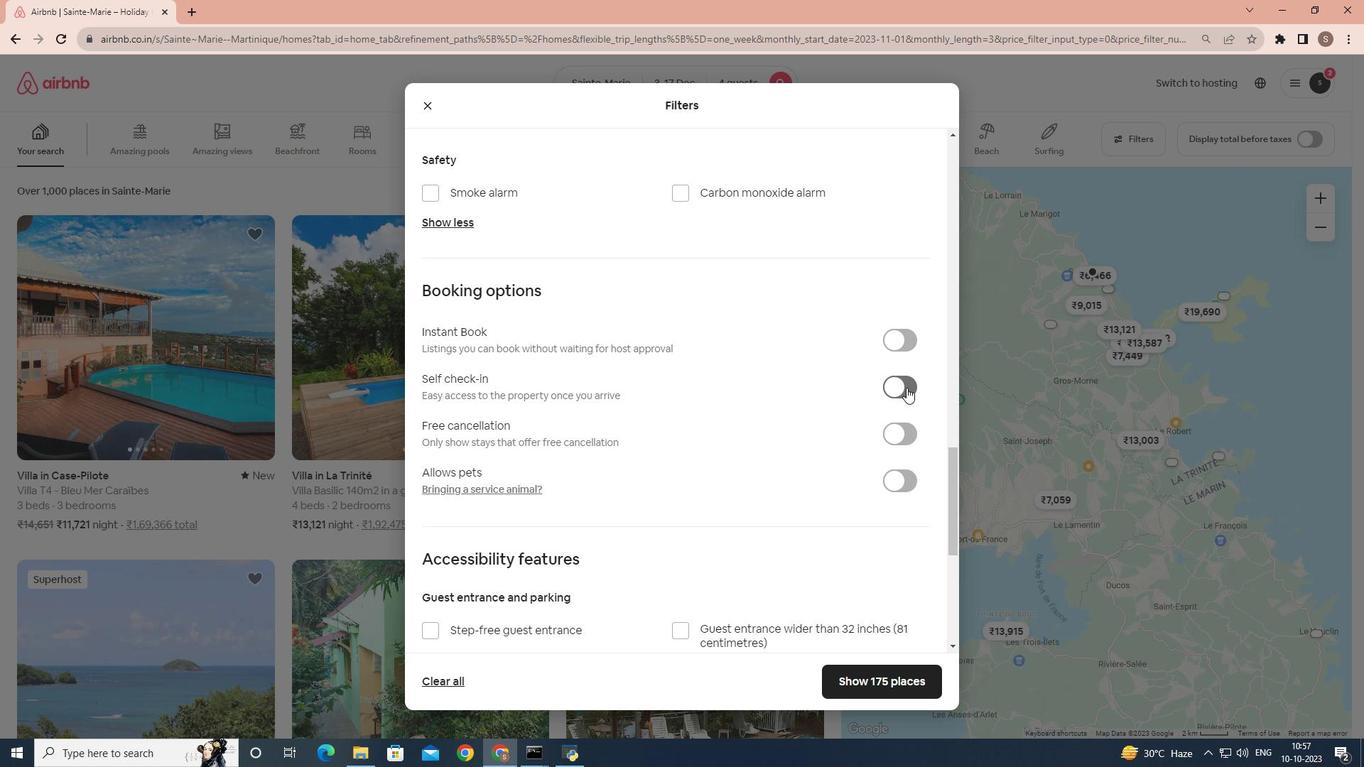 
Action: Mouse moved to (881, 671)
Screenshot: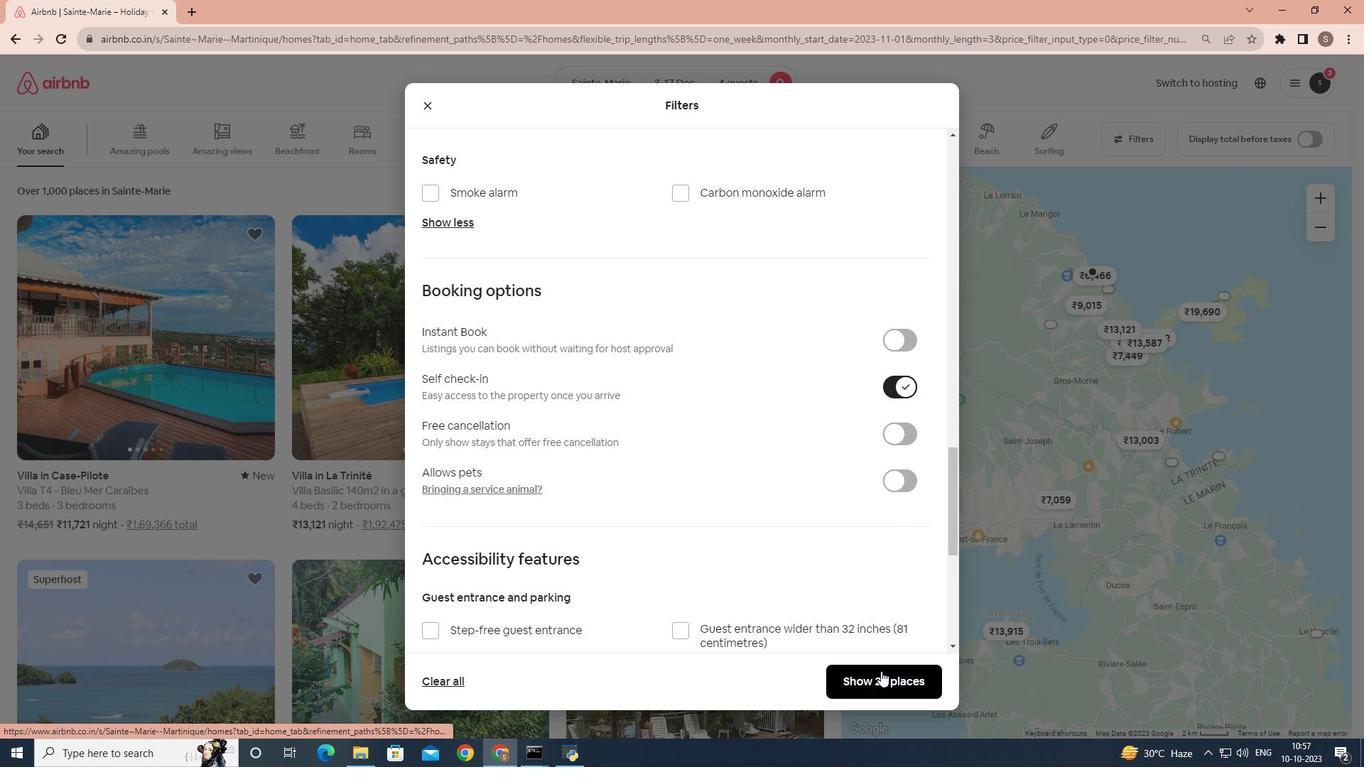 
Action: Mouse pressed left at (881, 671)
Screenshot: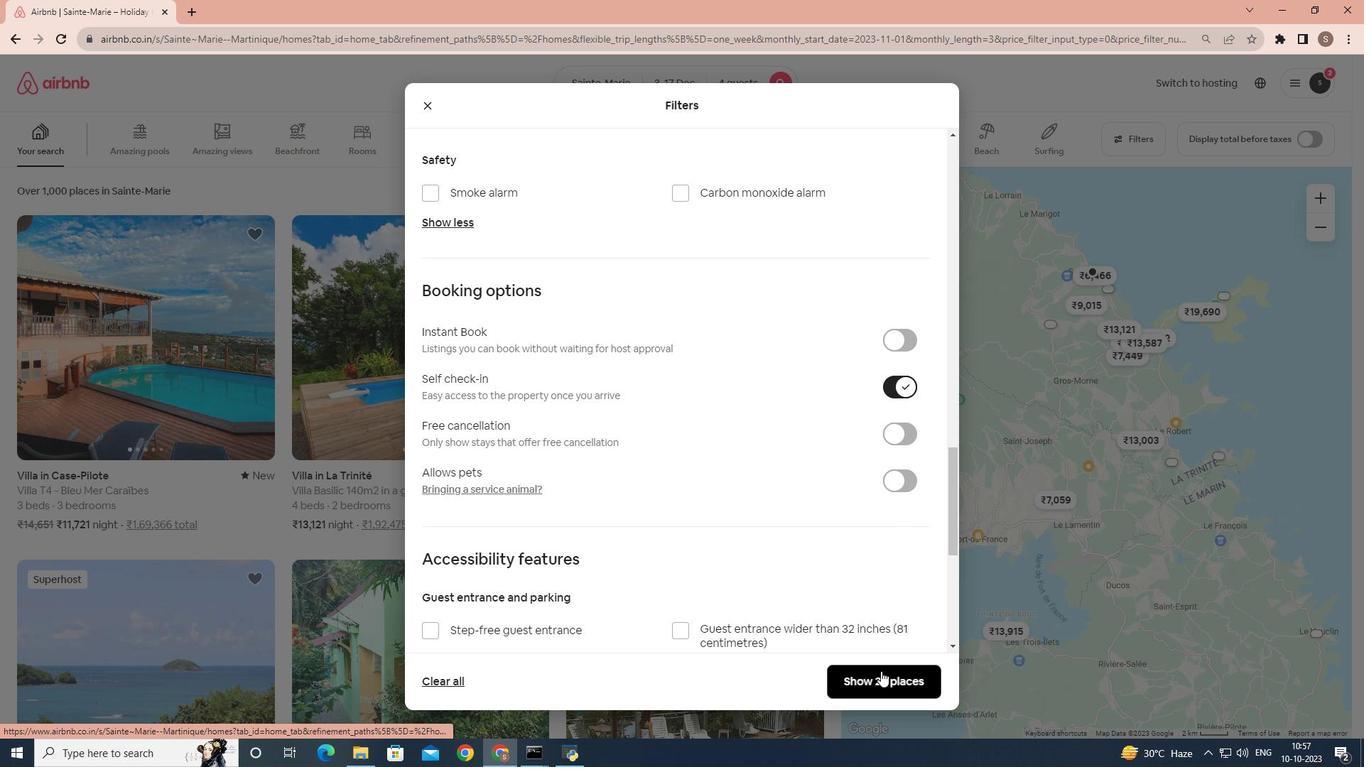 
Action: Mouse moved to (171, 359)
Screenshot: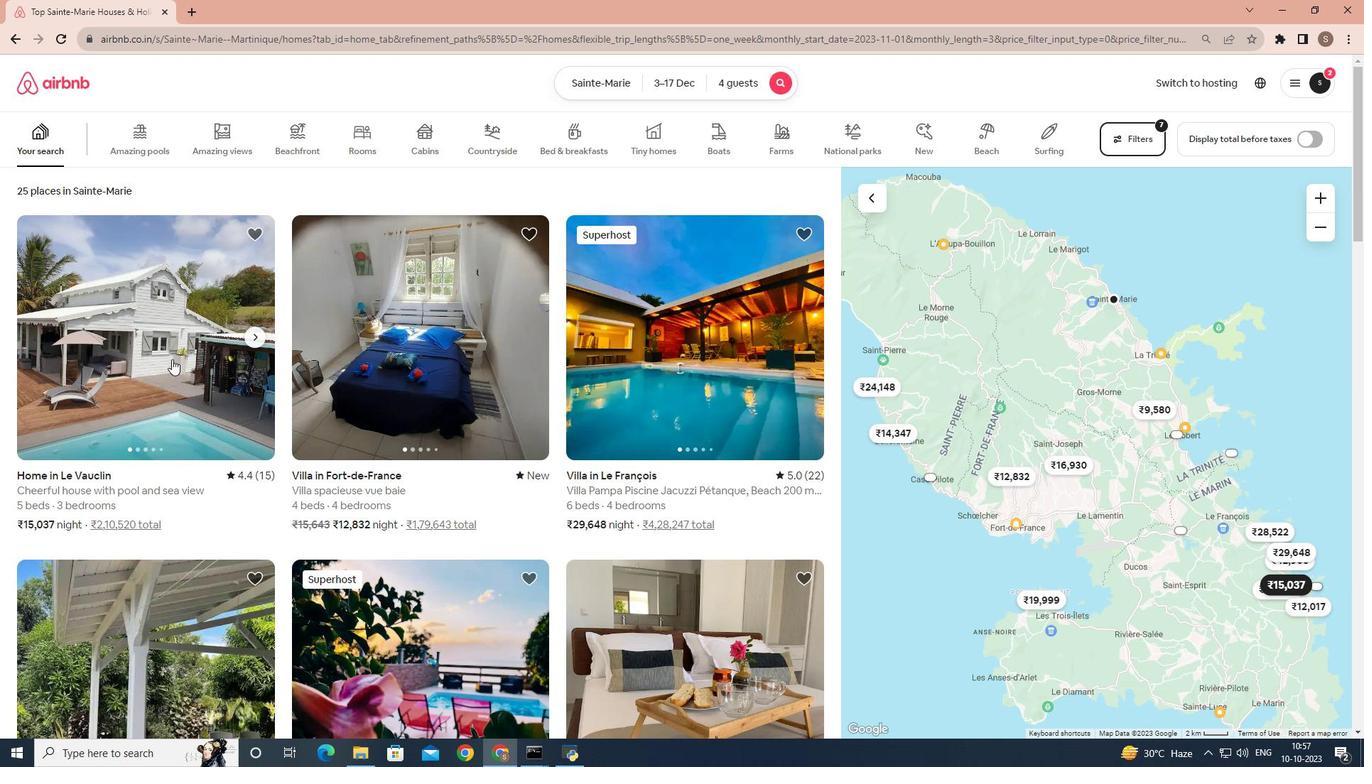 
Action: Mouse pressed left at (171, 359)
Screenshot: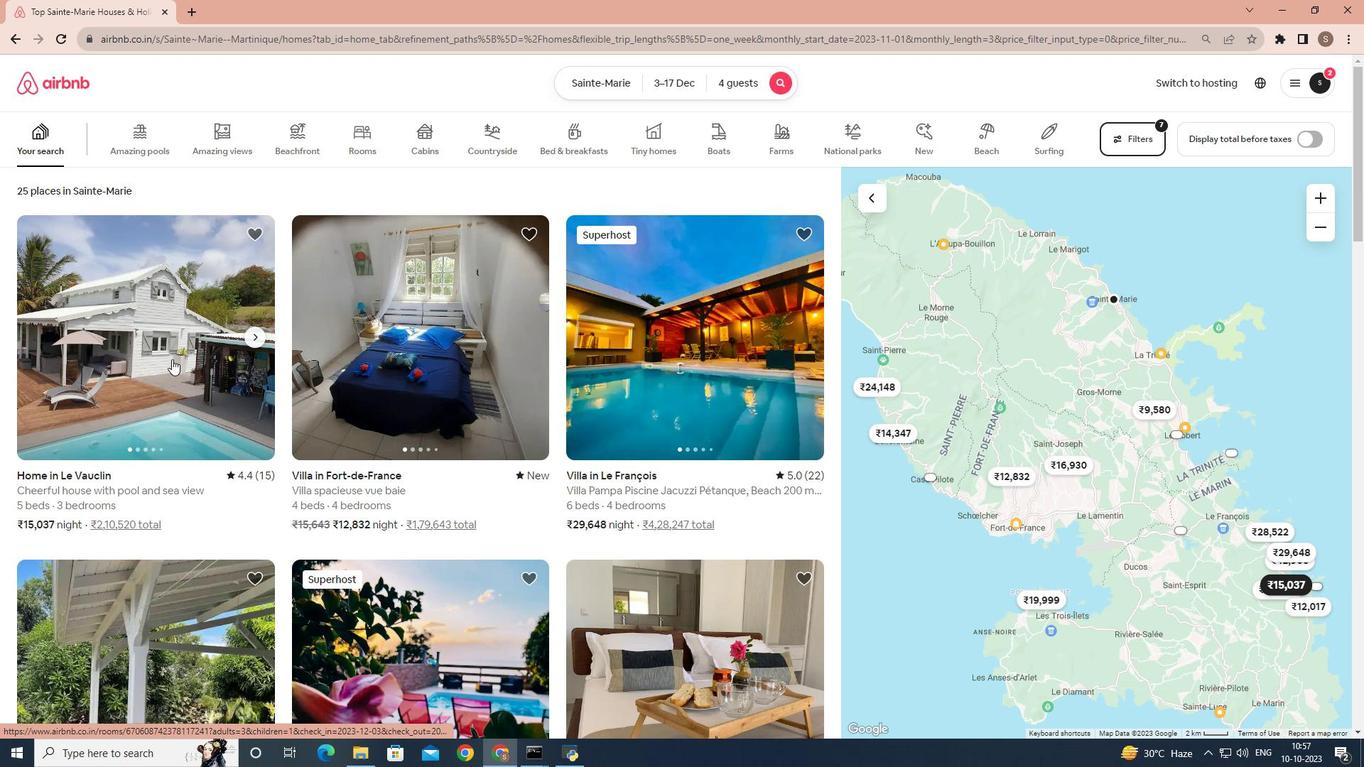 
Action: Mouse moved to (1021, 528)
Screenshot: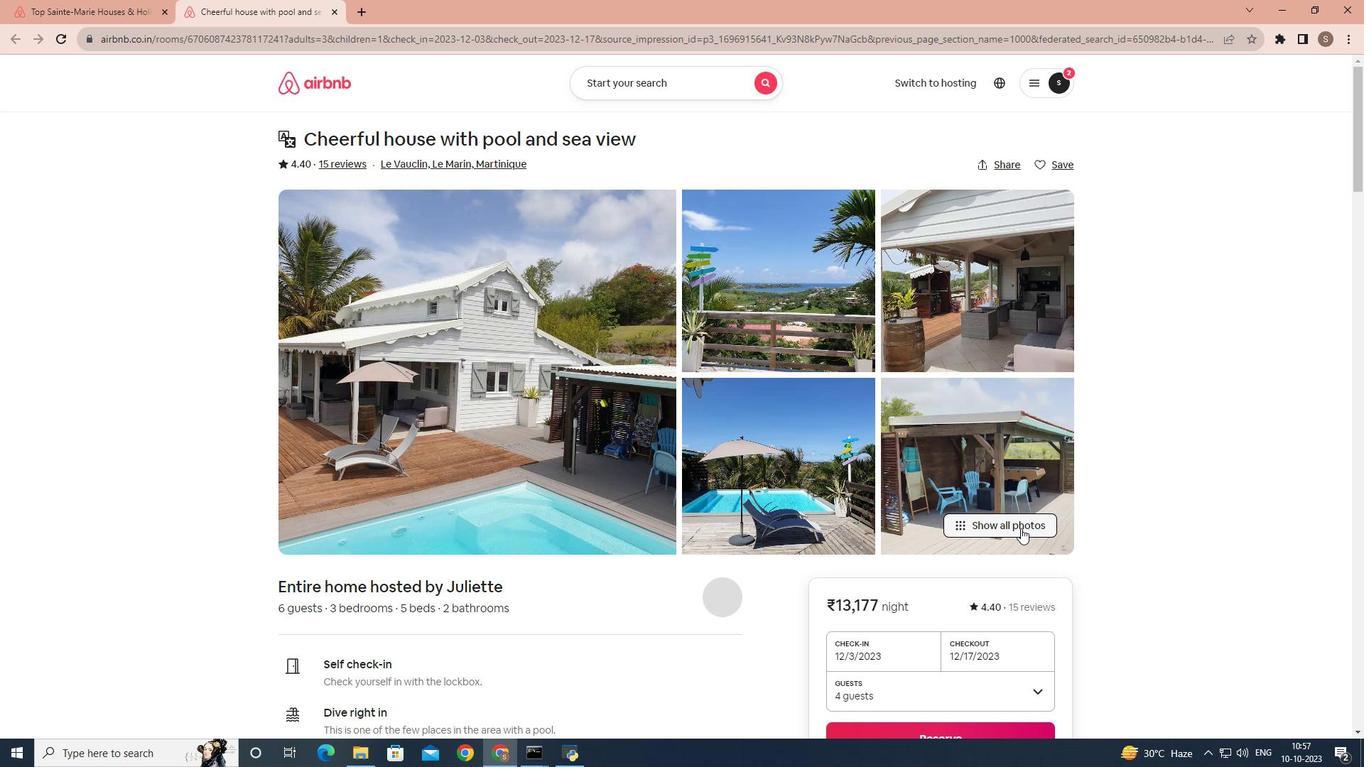 
Action: Mouse pressed left at (1021, 528)
Screenshot: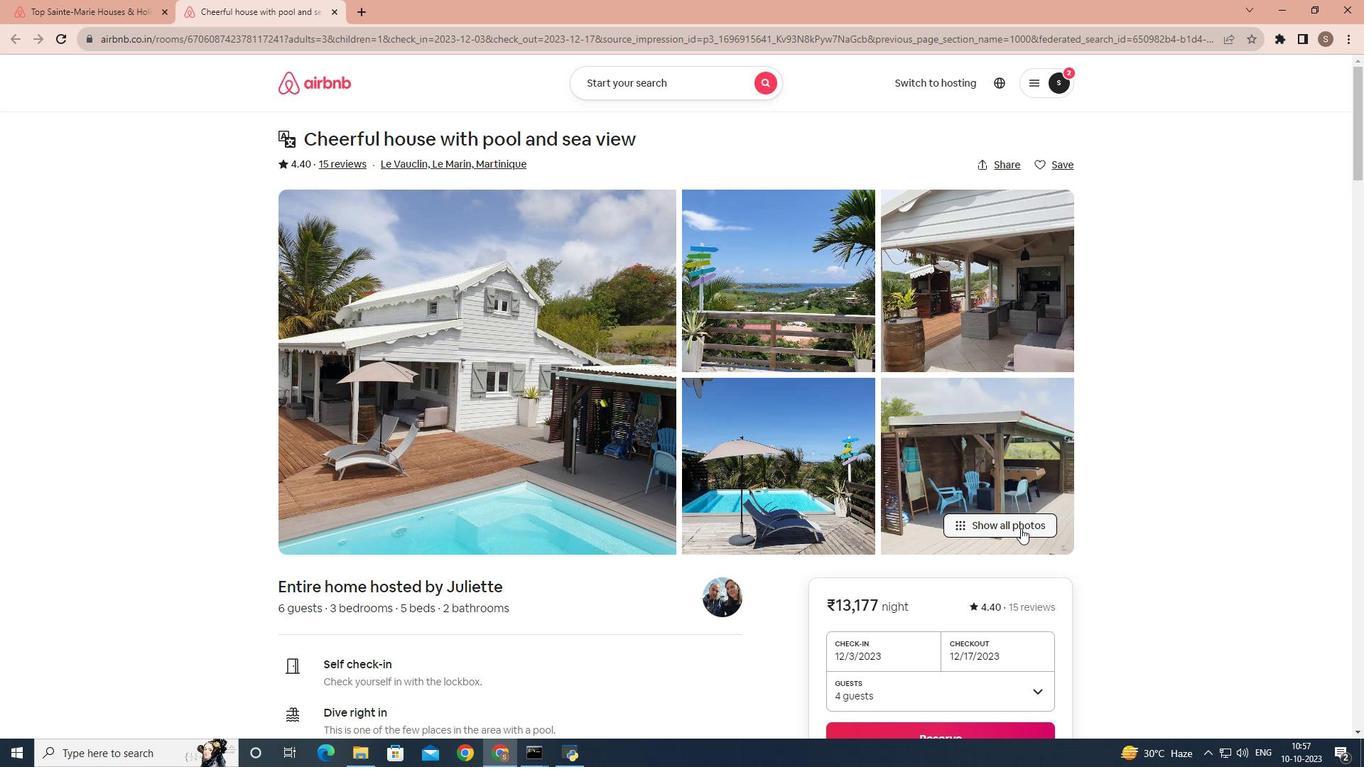 
Action: Mouse moved to (1024, 446)
Screenshot: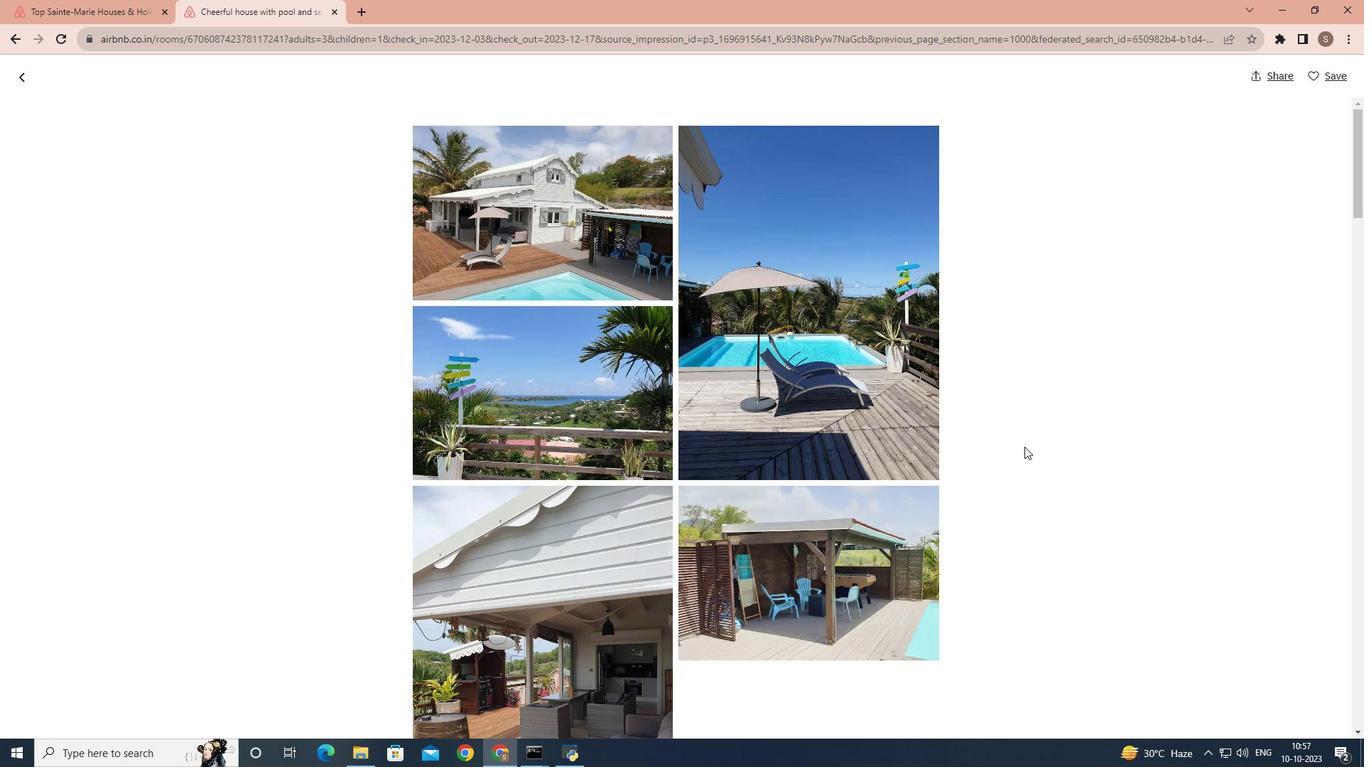 
Action: Mouse scrolled (1024, 446) with delta (0, 0)
Screenshot: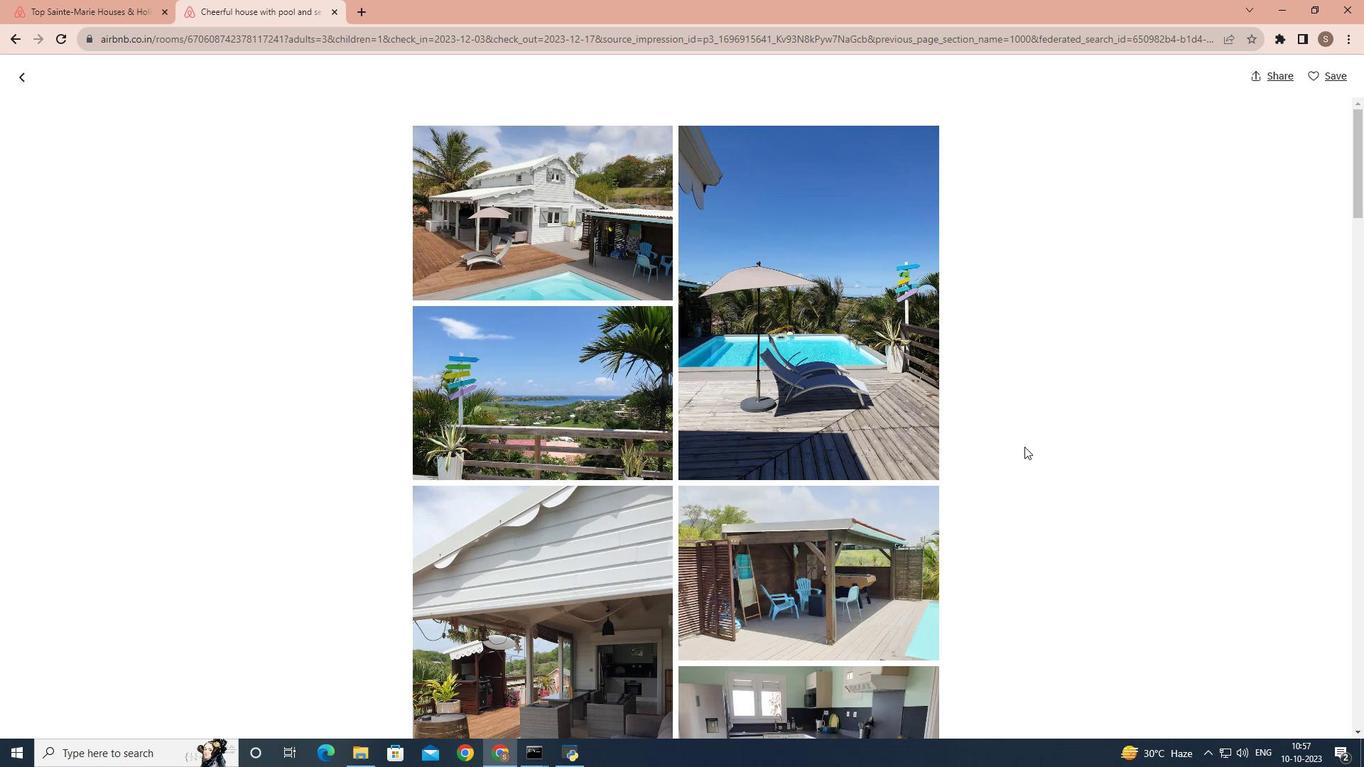 
Action: Mouse scrolled (1024, 446) with delta (0, 0)
Screenshot: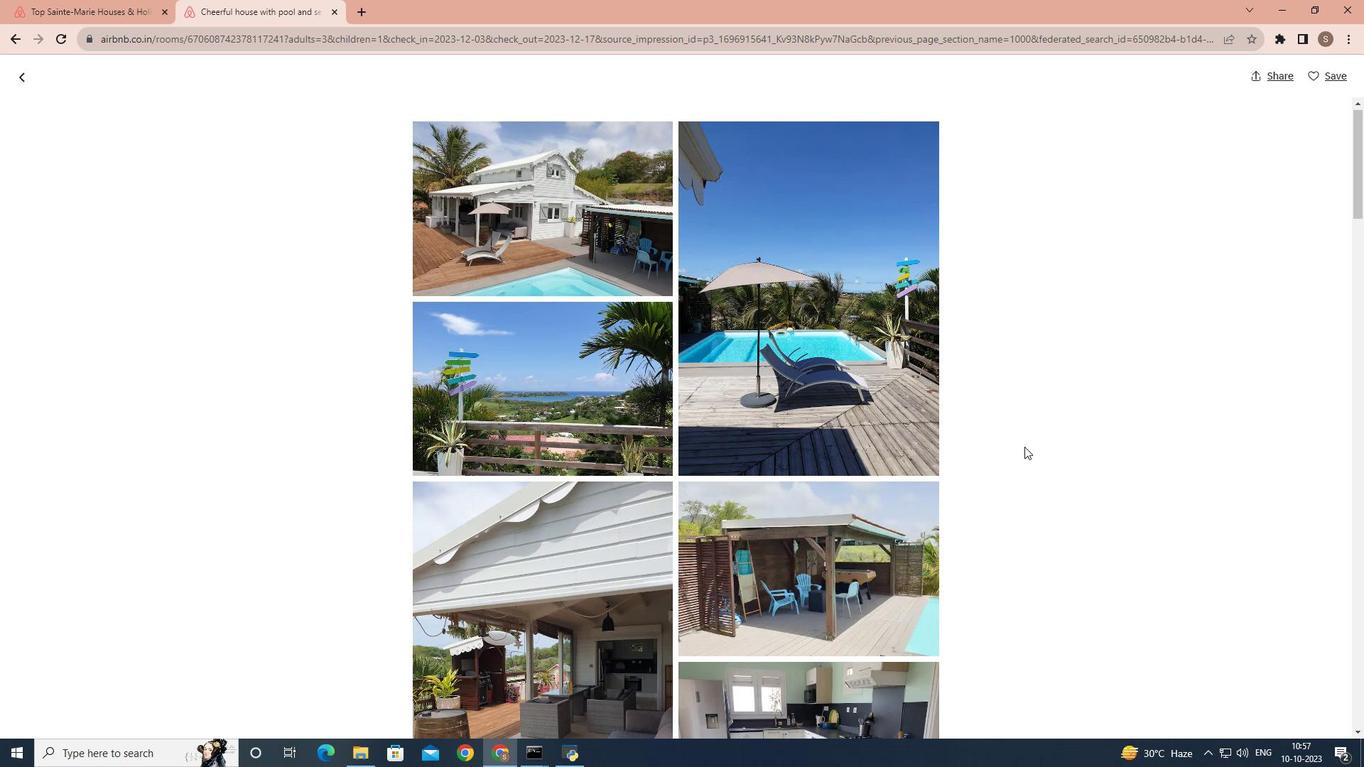 
Action: Mouse scrolled (1024, 446) with delta (0, 0)
Screenshot: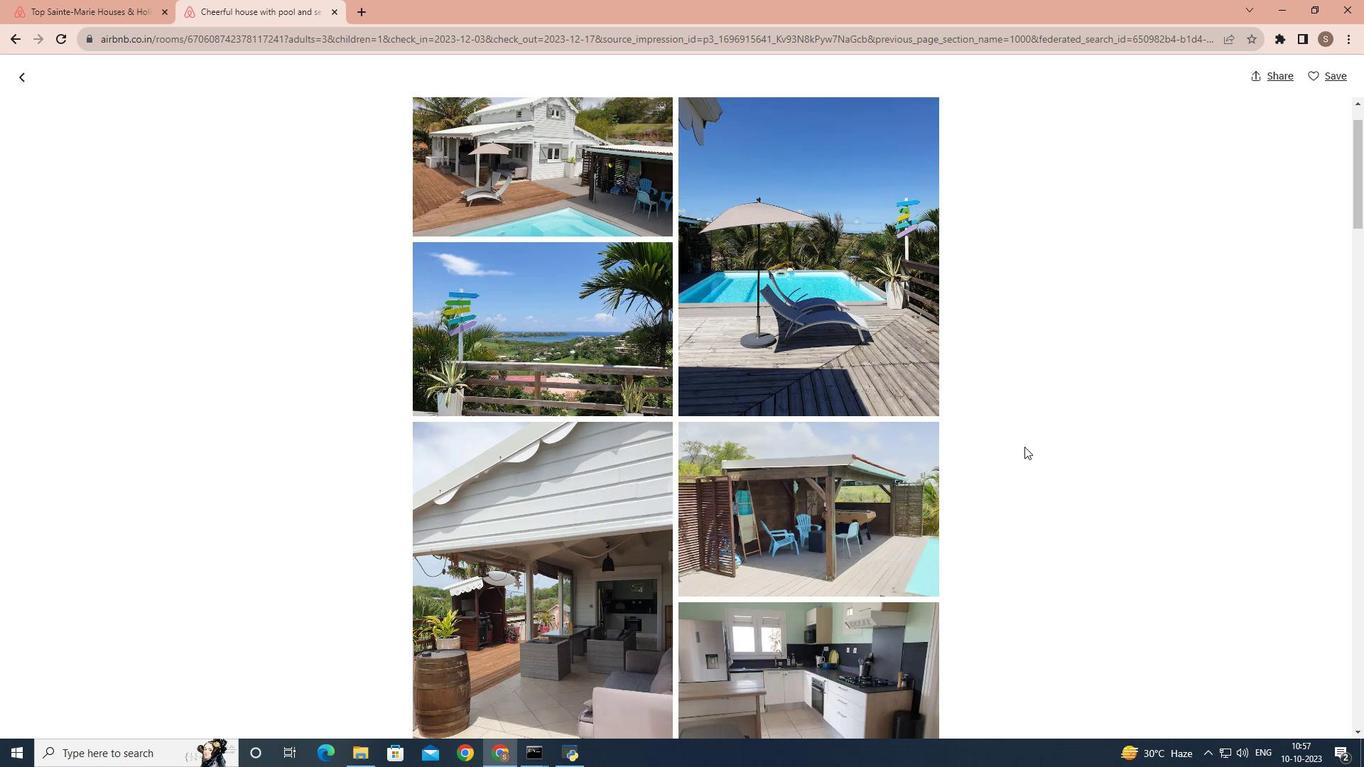 
Action: Mouse scrolled (1024, 446) with delta (0, 0)
Screenshot: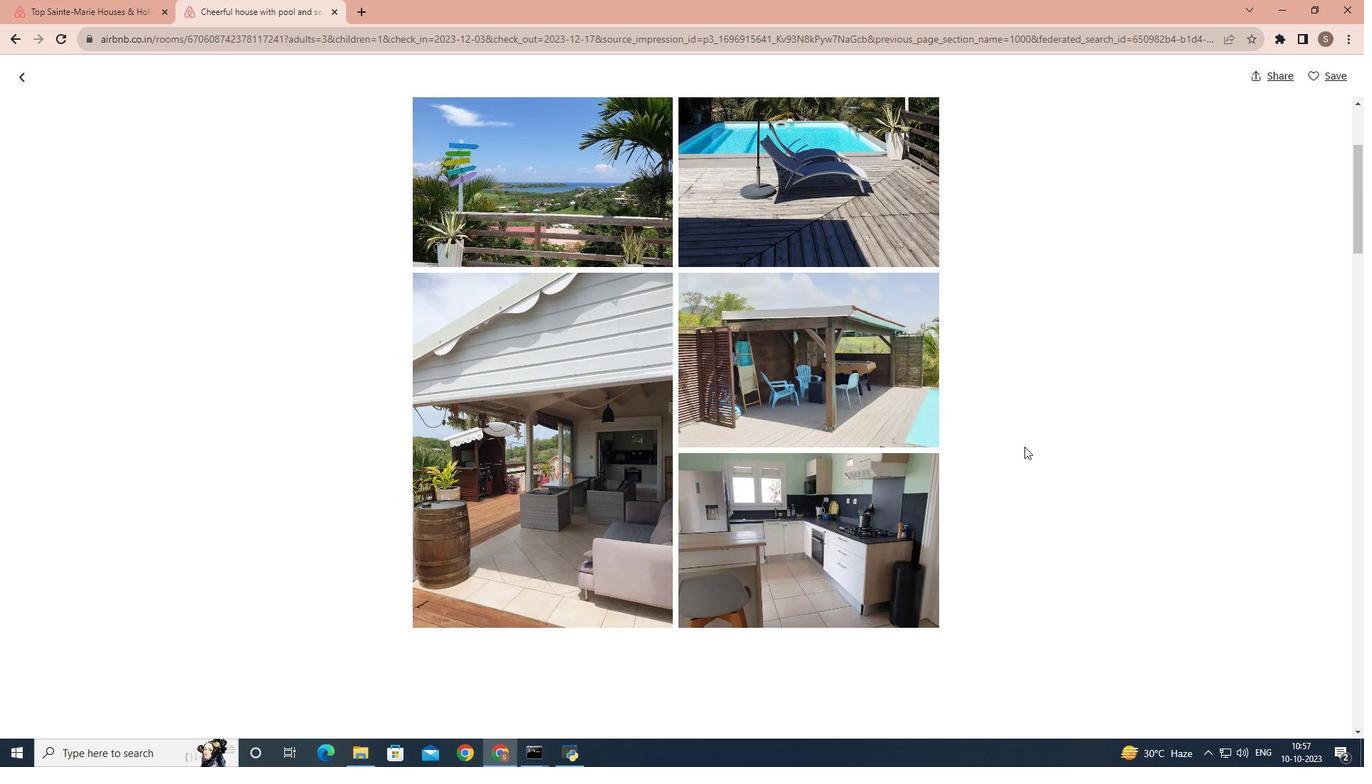
Action: Mouse scrolled (1024, 446) with delta (0, 0)
Screenshot: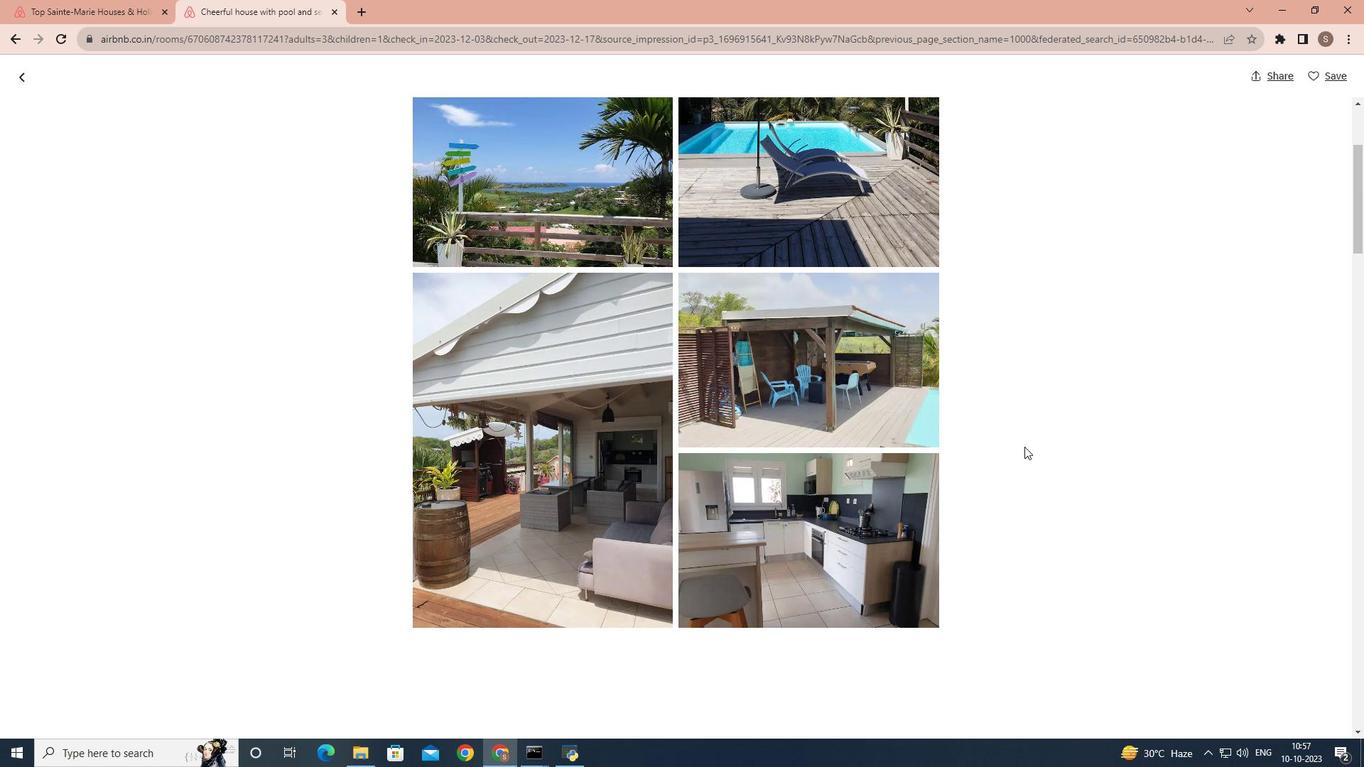 
Action: Mouse scrolled (1024, 446) with delta (0, 0)
Screenshot: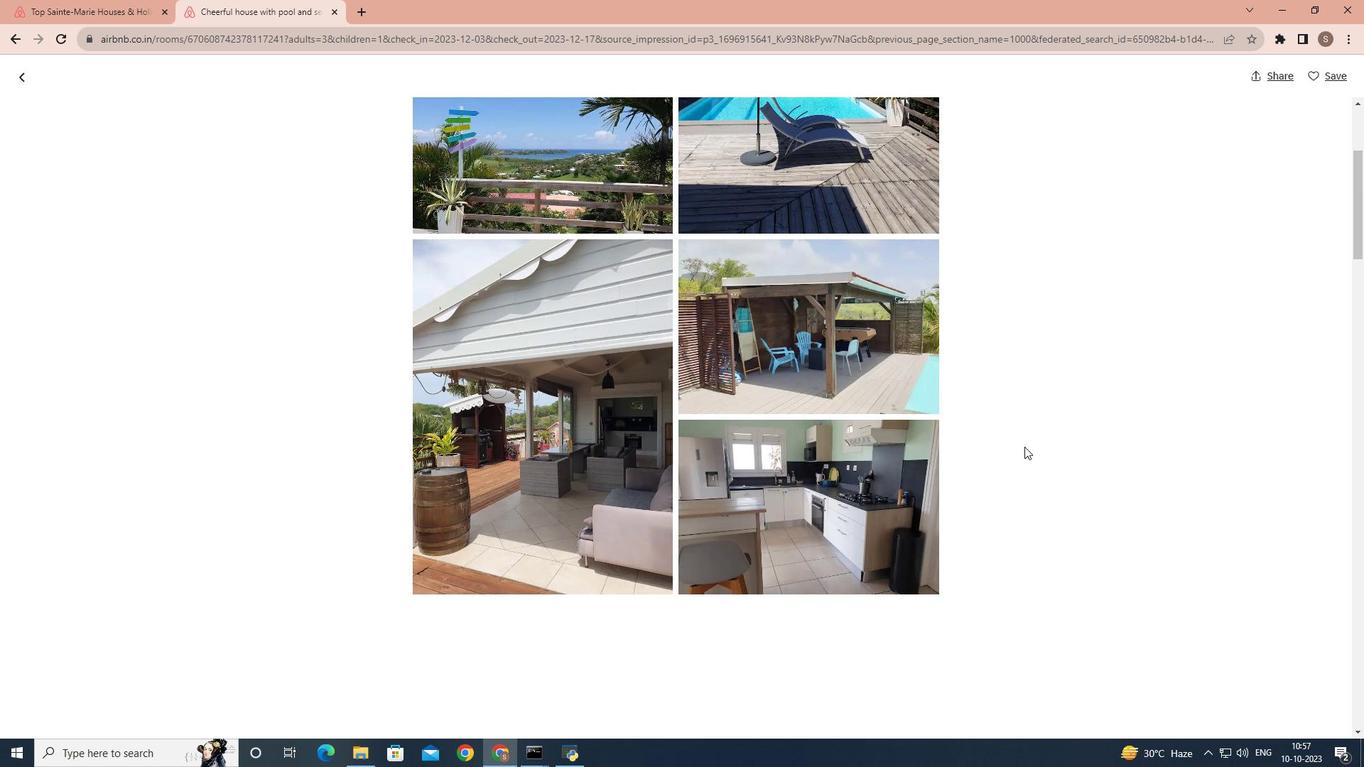
Action: Mouse scrolled (1024, 446) with delta (0, 0)
Screenshot: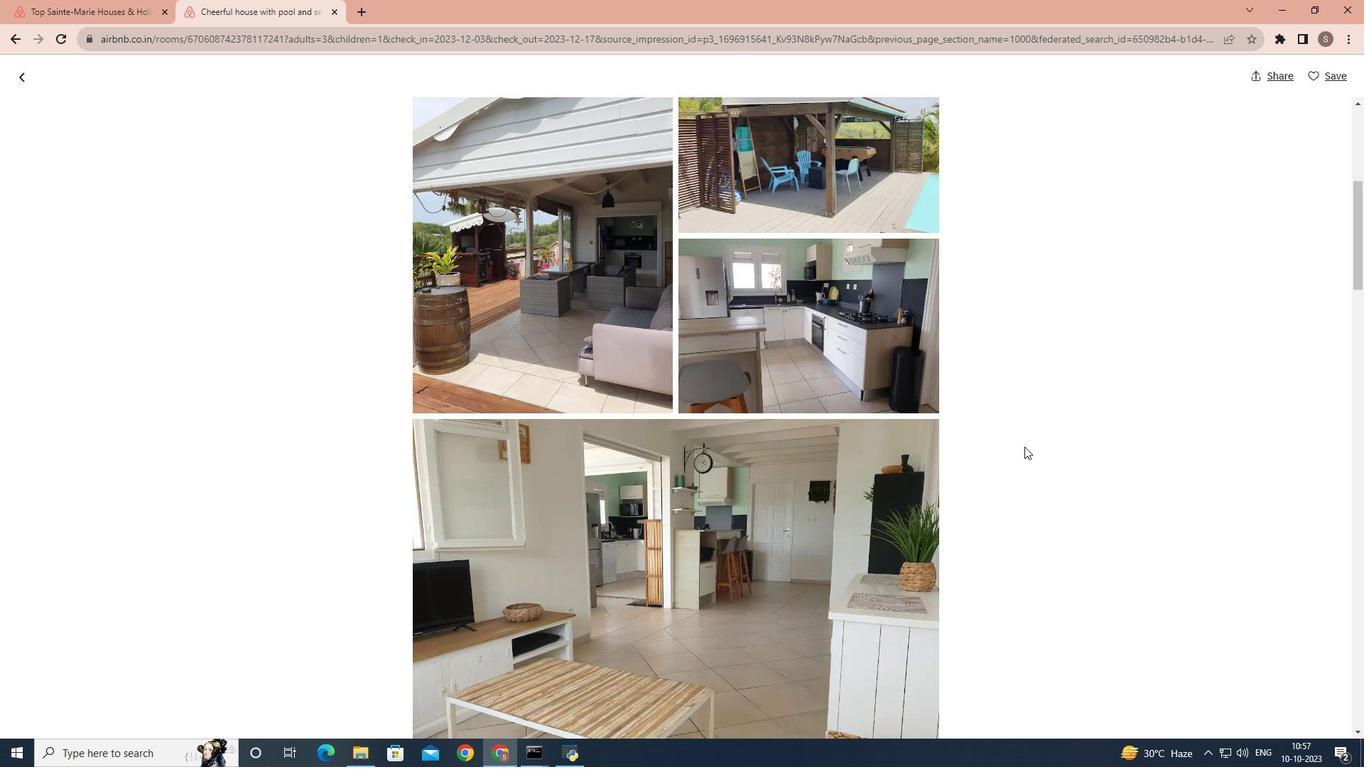 
Action: Mouse scrolled (1024, 446) with delta (0, 0)
Screenshot: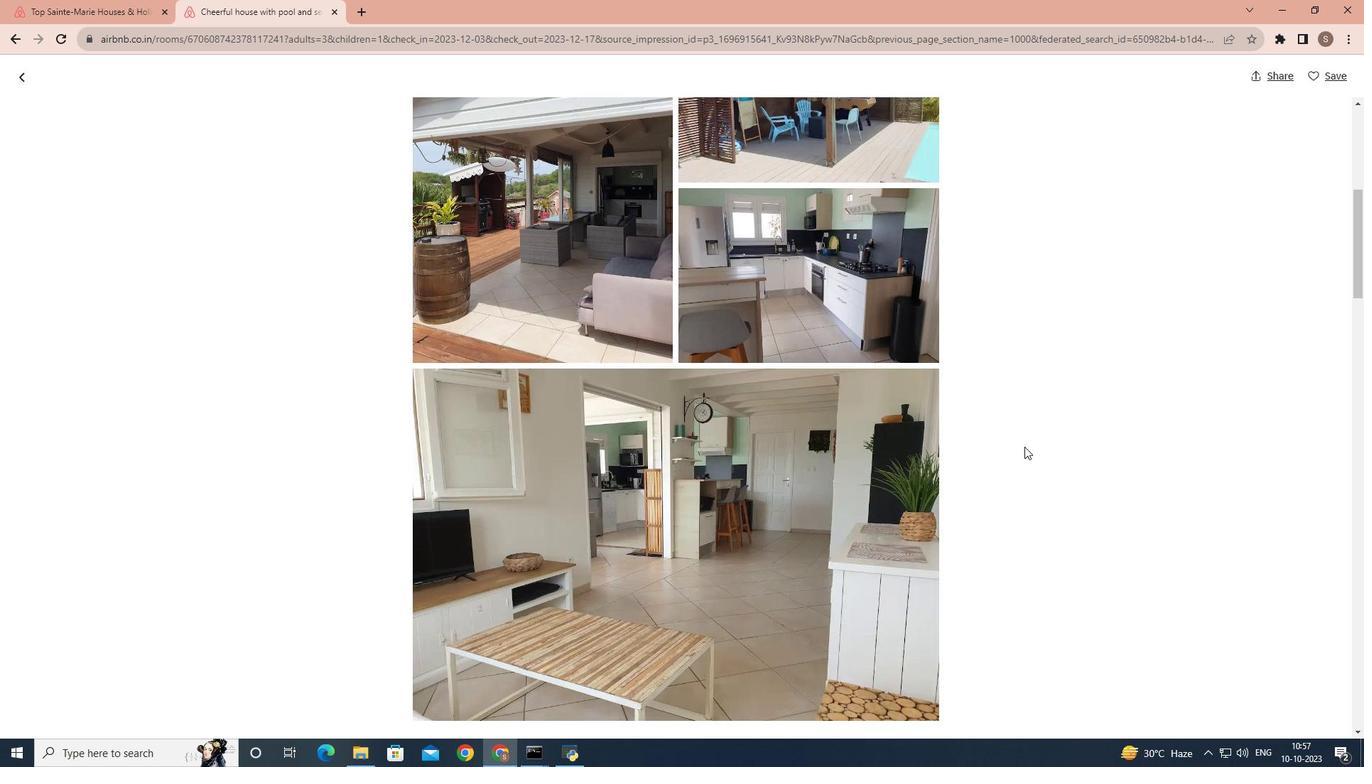 
Action: Mouse scrolled (1024, 446) with delta (0, 0)
Screenshot: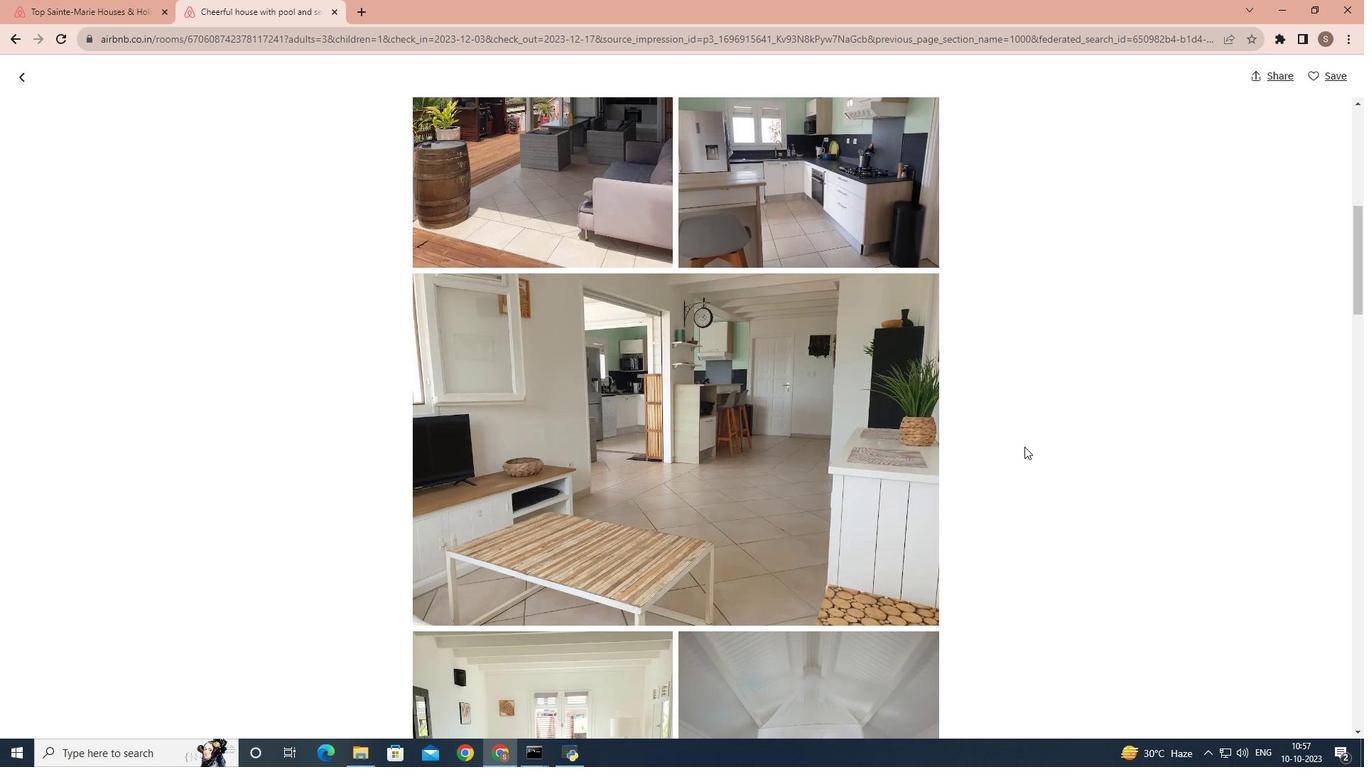 
Action: Mouse scrolled (1024, 446) with delta (0, 0)
Screenshot: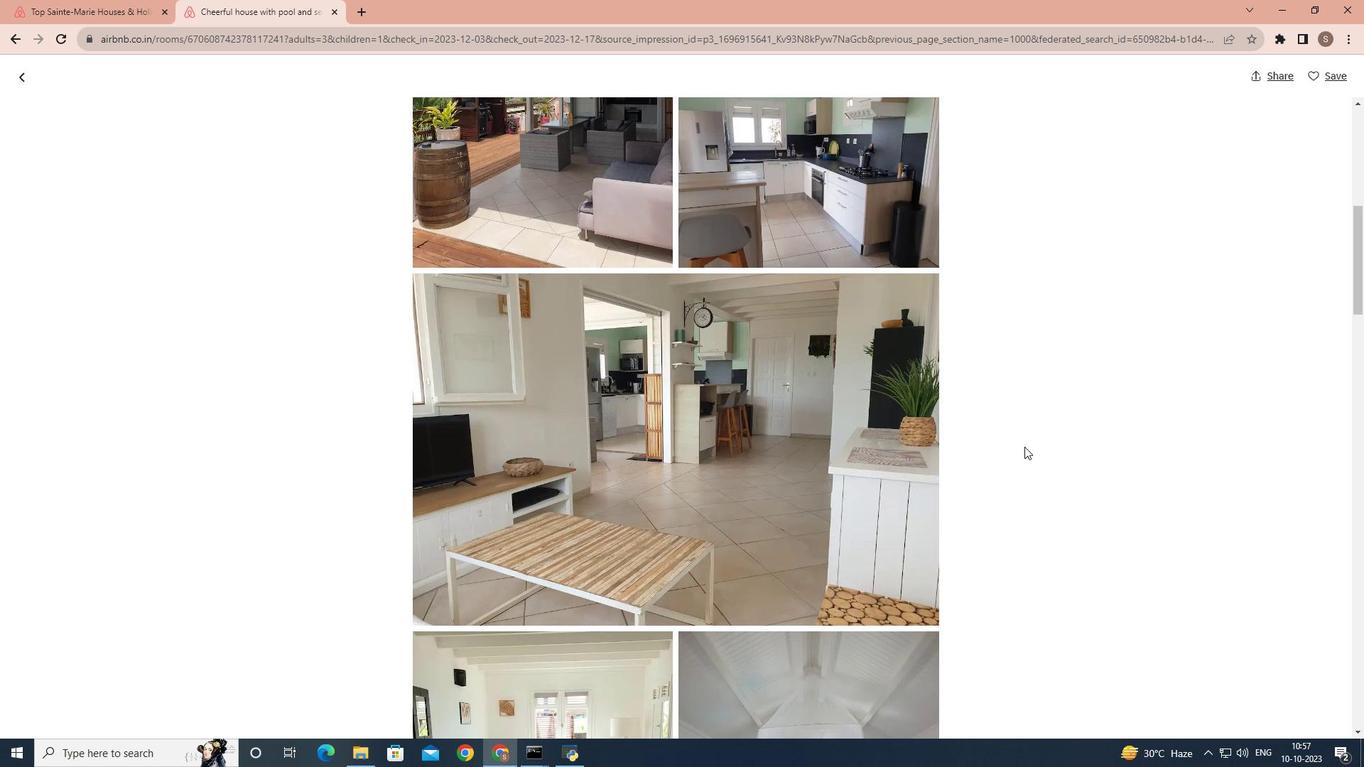 
Action: Mouse scrolled (1024, 446) with delta (0, 0)
Screenshot: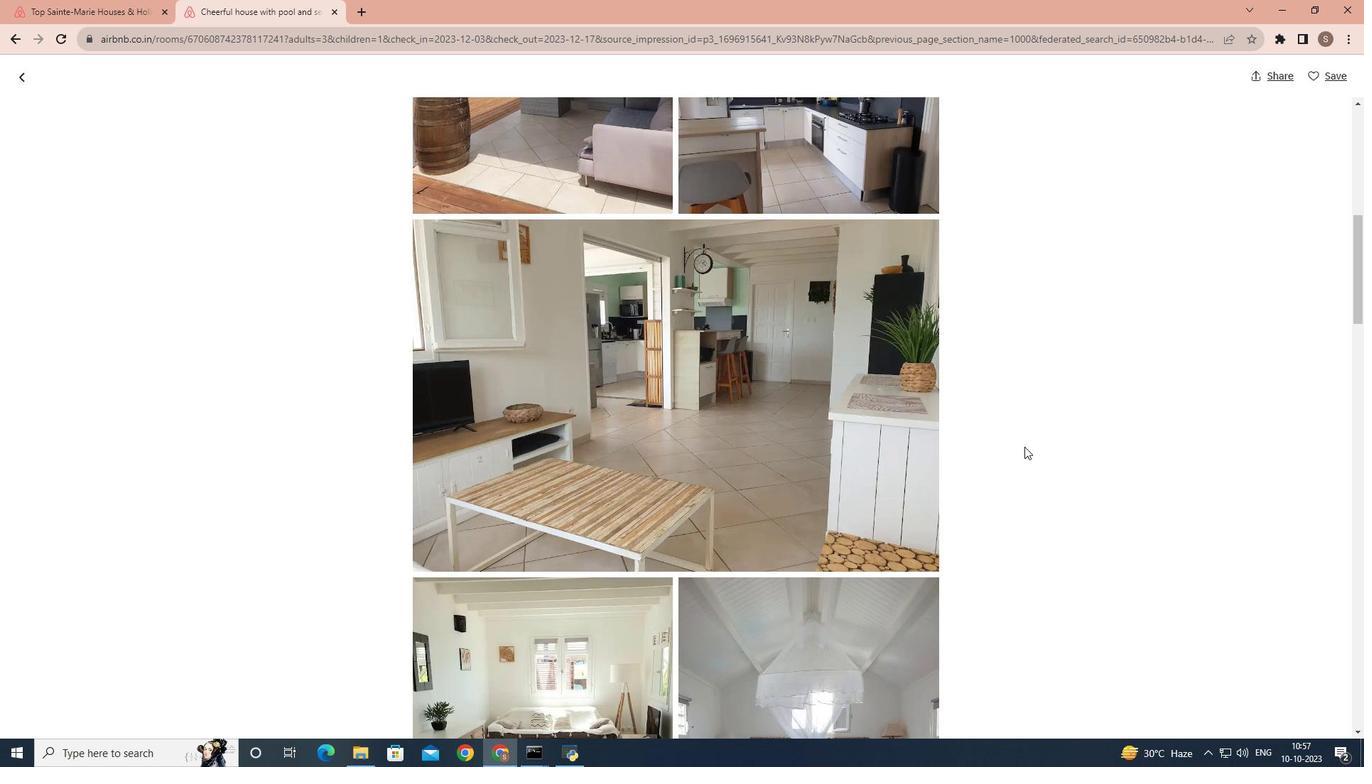 
Action: Mouse scrolled (1024, 446) with delta (0, 0)
Screenshot: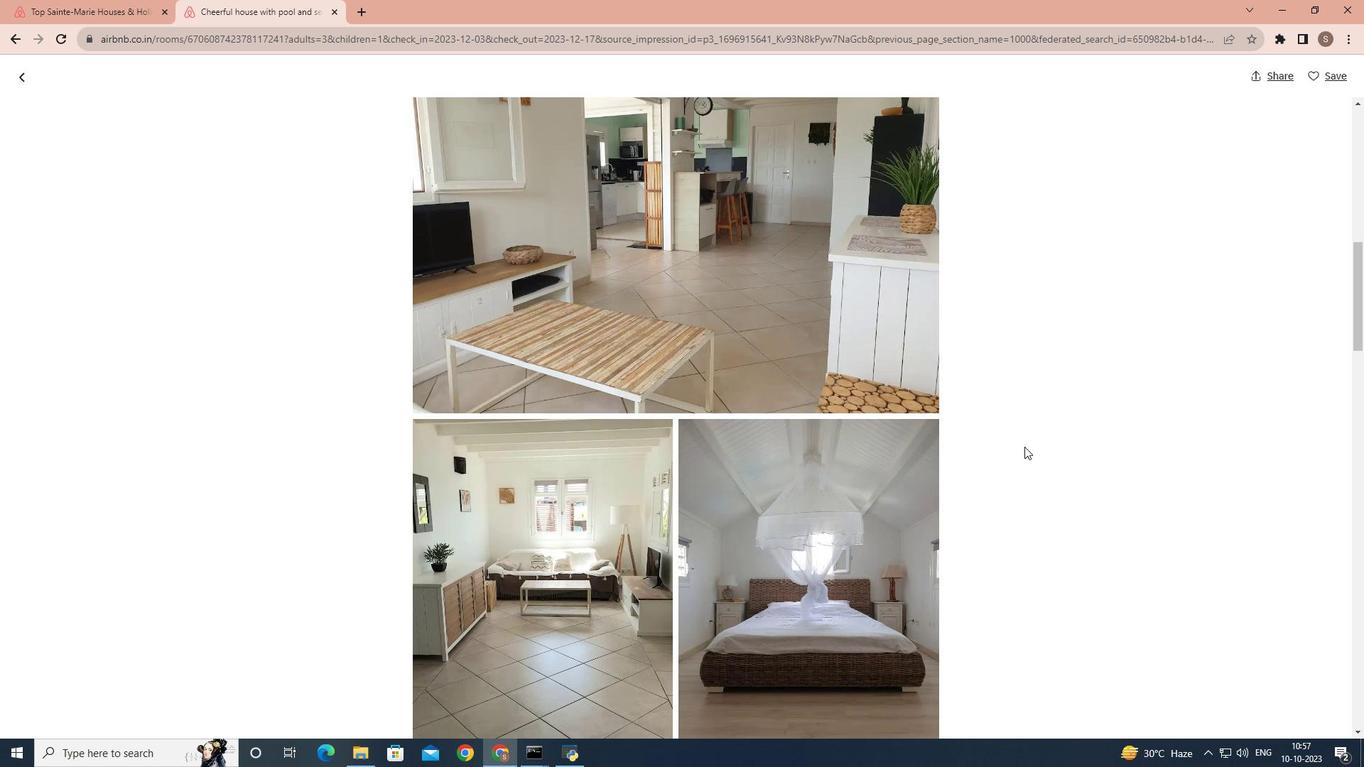 
Action: Mouse scrolled (1024, 446) with delta (0, 0)
Screenshot: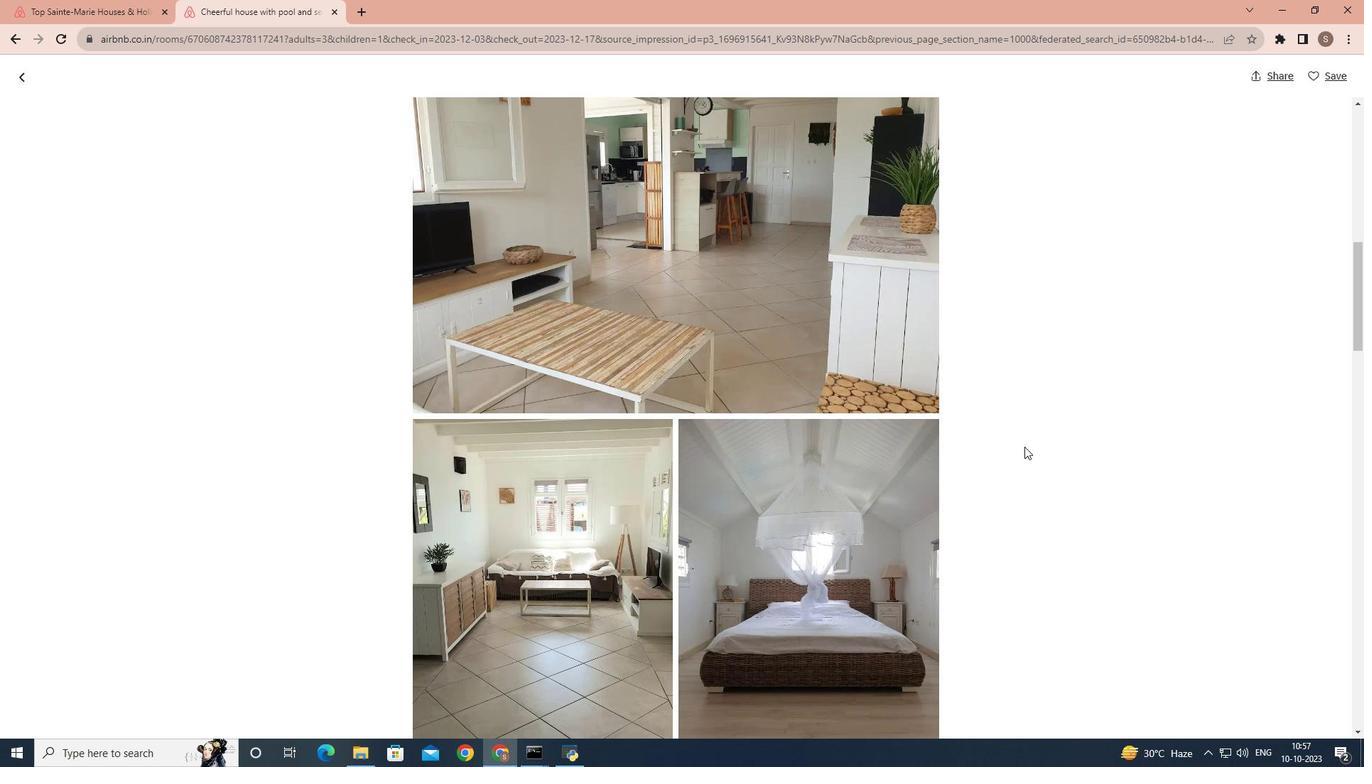 
Action: Mouse scrolled (1024, 446) with delta (0, 0)
Screenshot: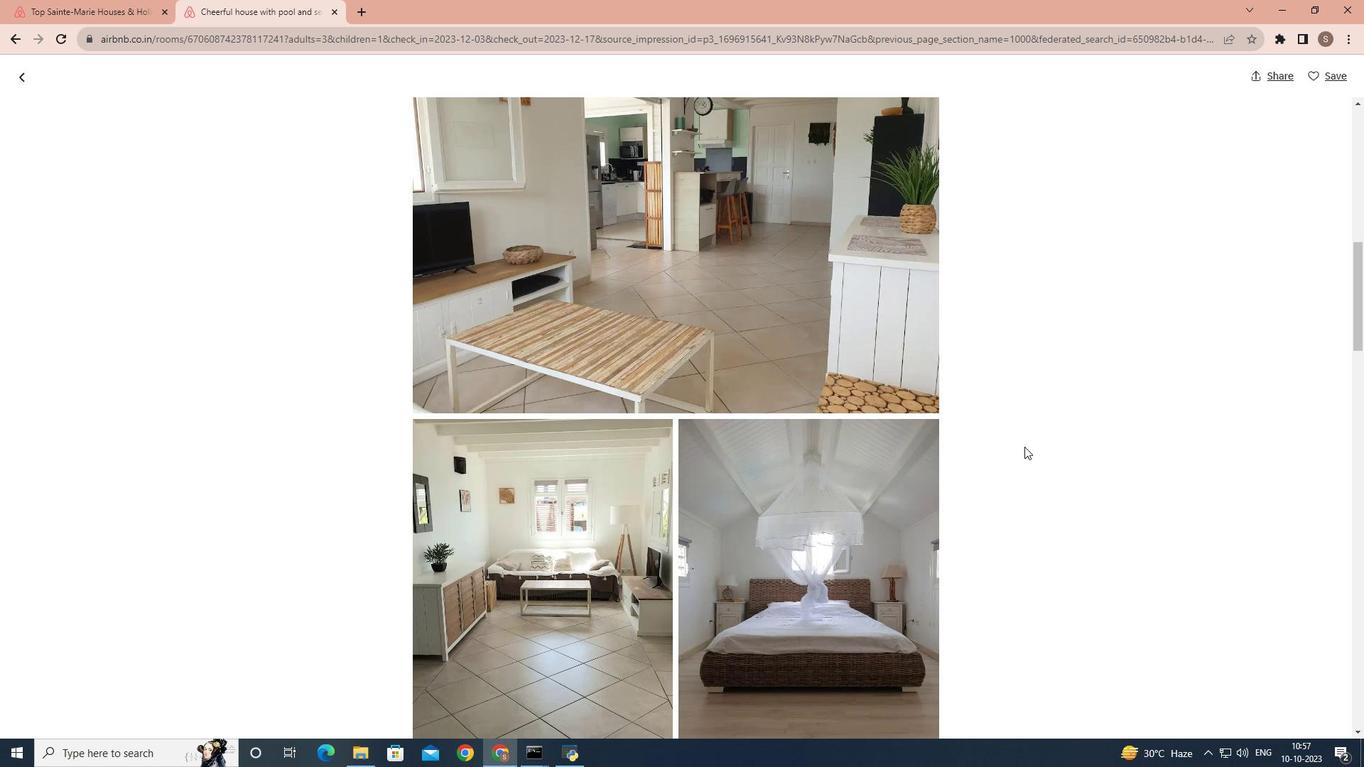 
Action: Mouse scrolled (1024, 446) with delta (0, 0)
Screenshot: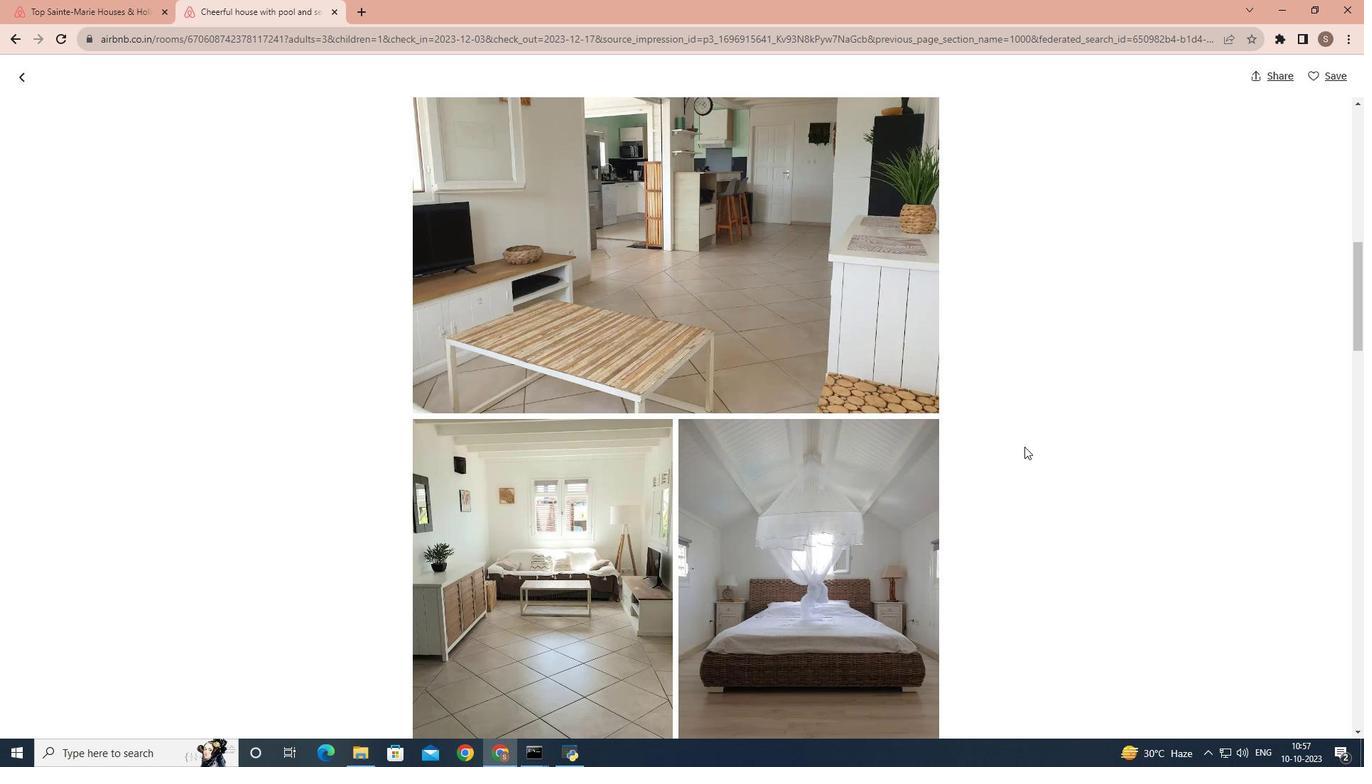 
Action: Mouse scrolled (1024, 446) with delta (0, 0)
Screenshot: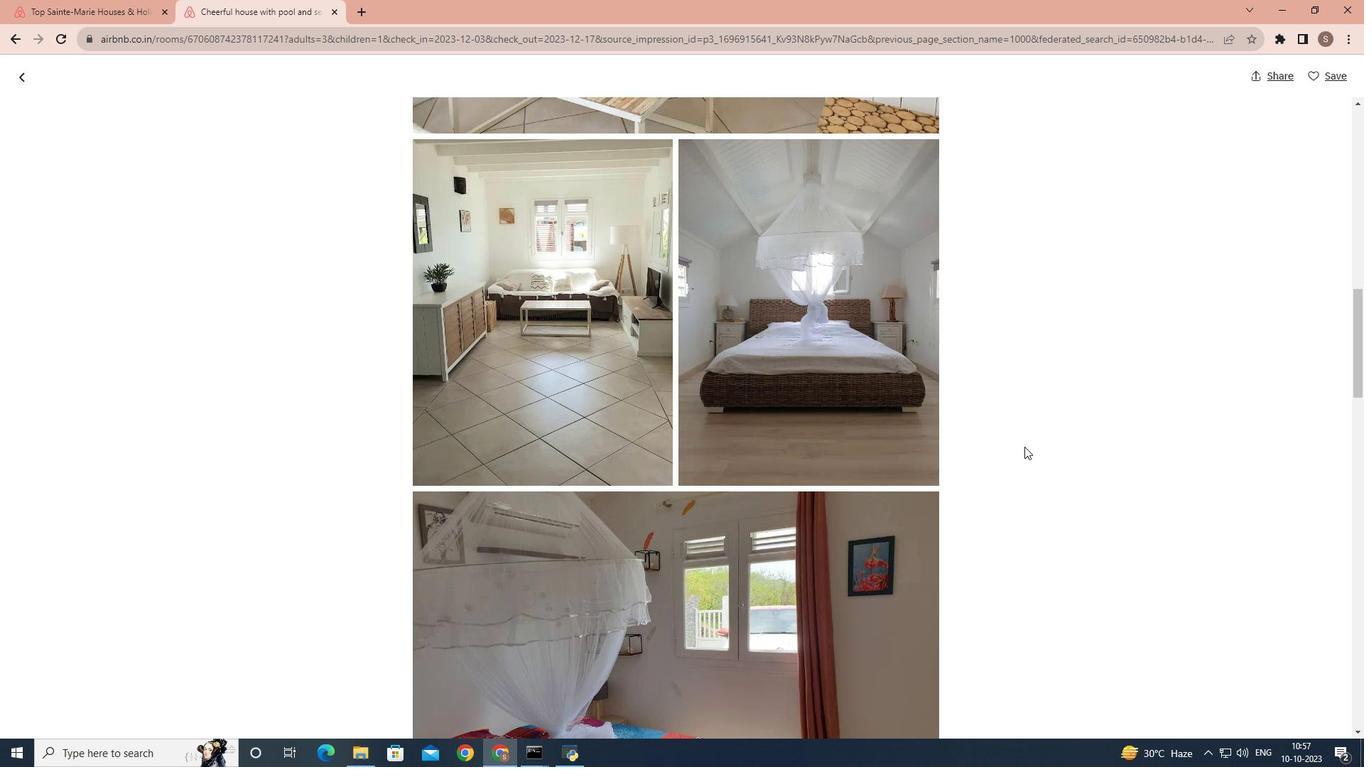 
Action: Mouse scrolled (1024, 446) with delta (0, 0)
Screenshot: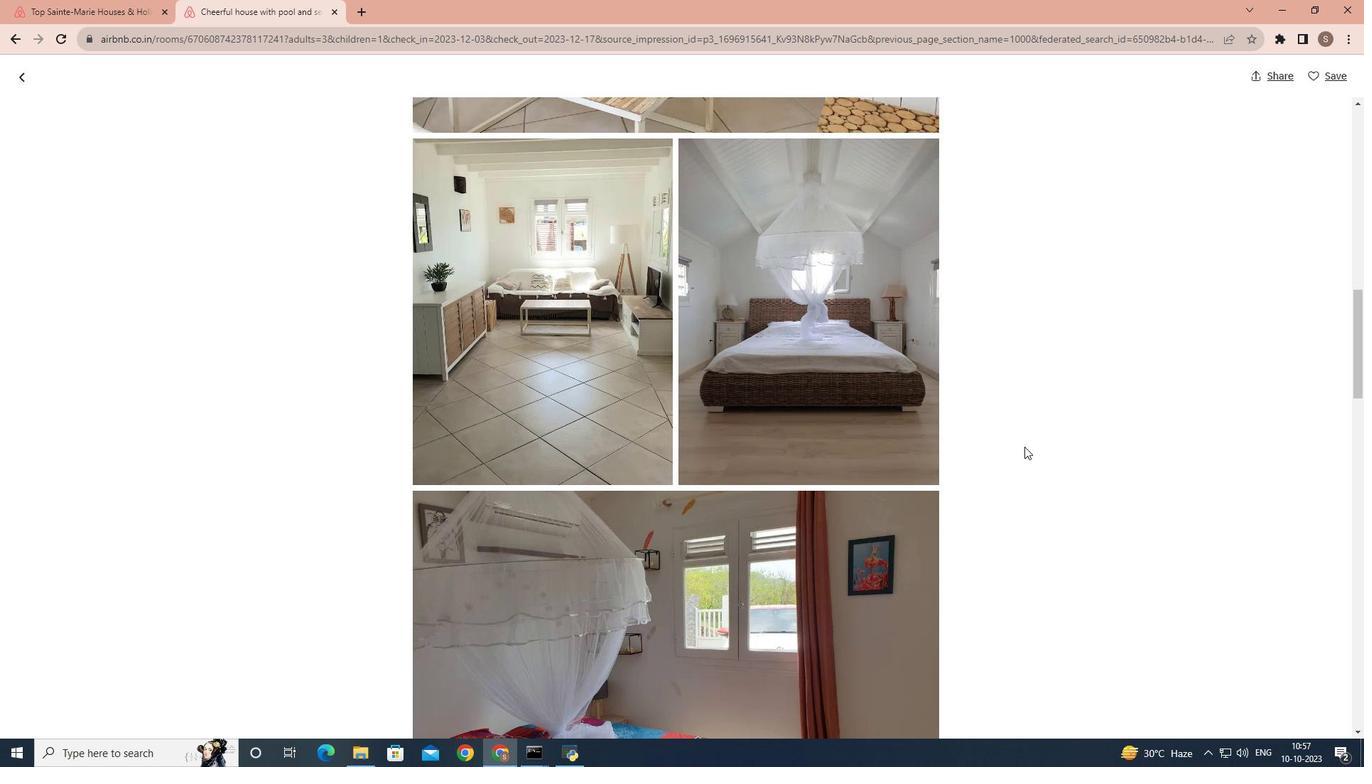 
Action: Mouse scrolled (1024, 446) with delta (0, 0)
Screenshot: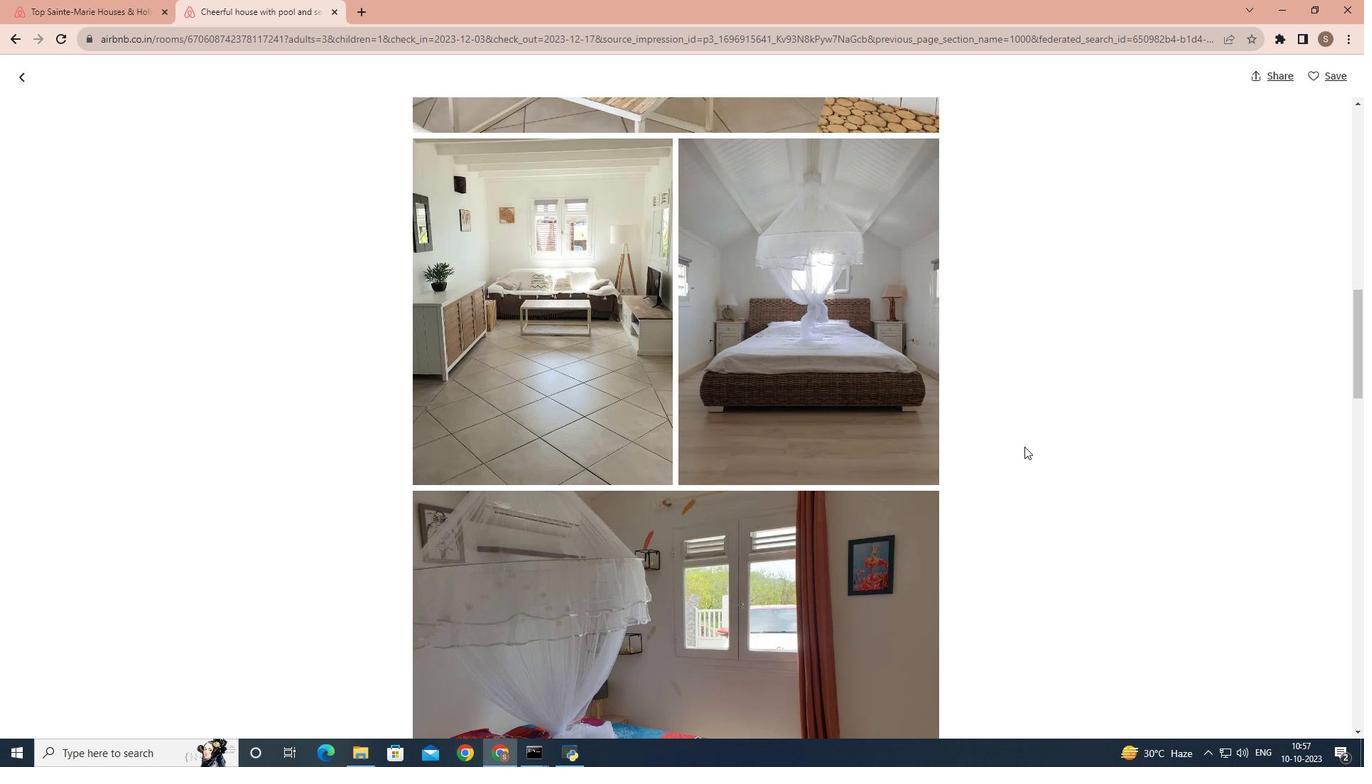 
Action: Mouse scrolled (1024, 446) with delta (0, 0)
Screenshot: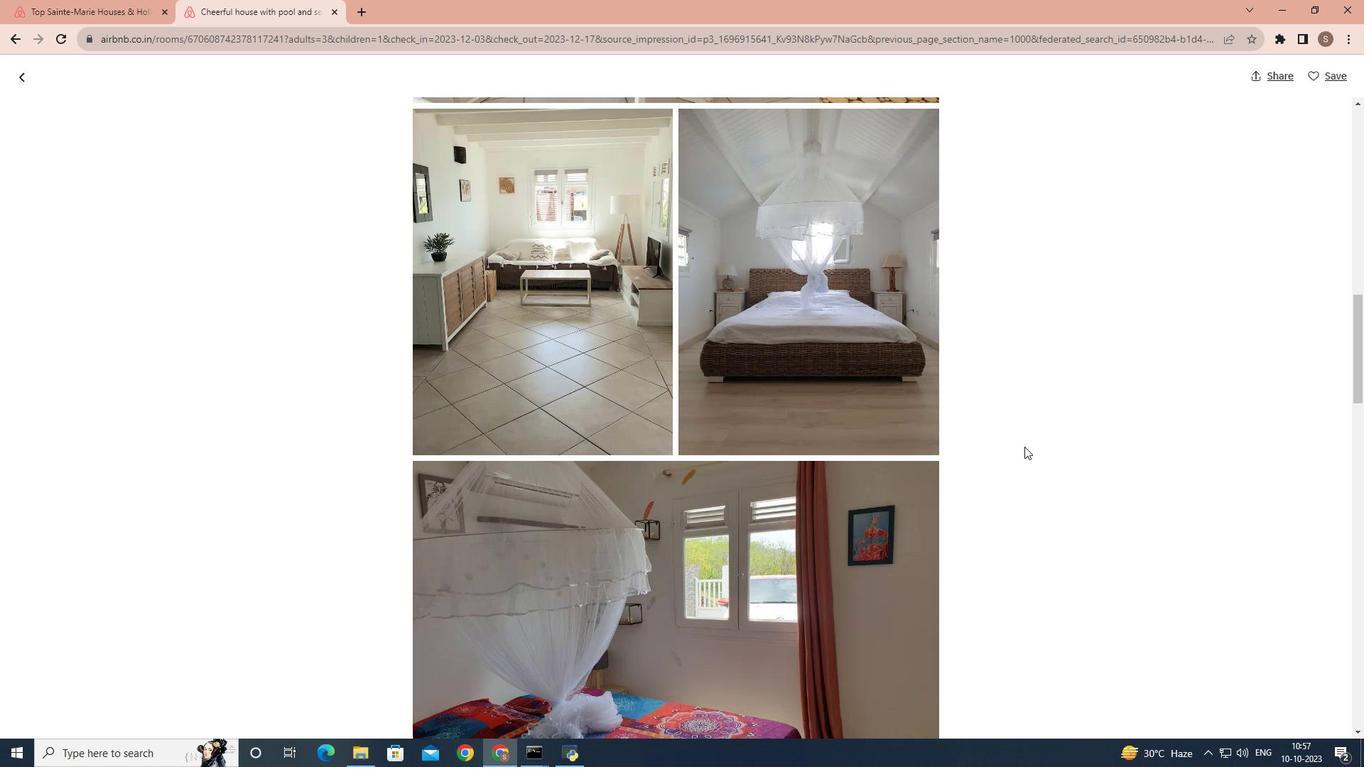 
Action: Mouse scrolled (1024, 446) with delta (0, 0)
Screenshot: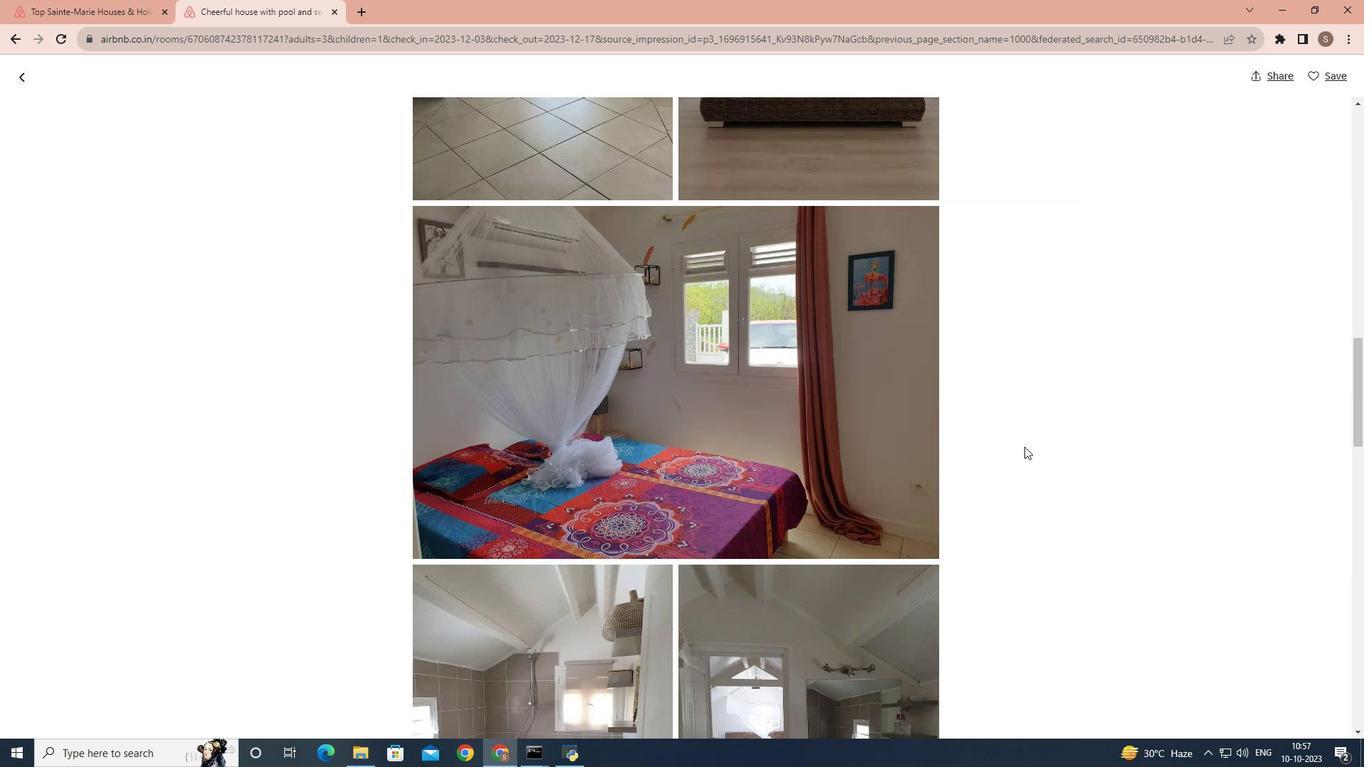 
Action: Mouse scrolled (1024, 446) with delta (0, 0)
Screenshot: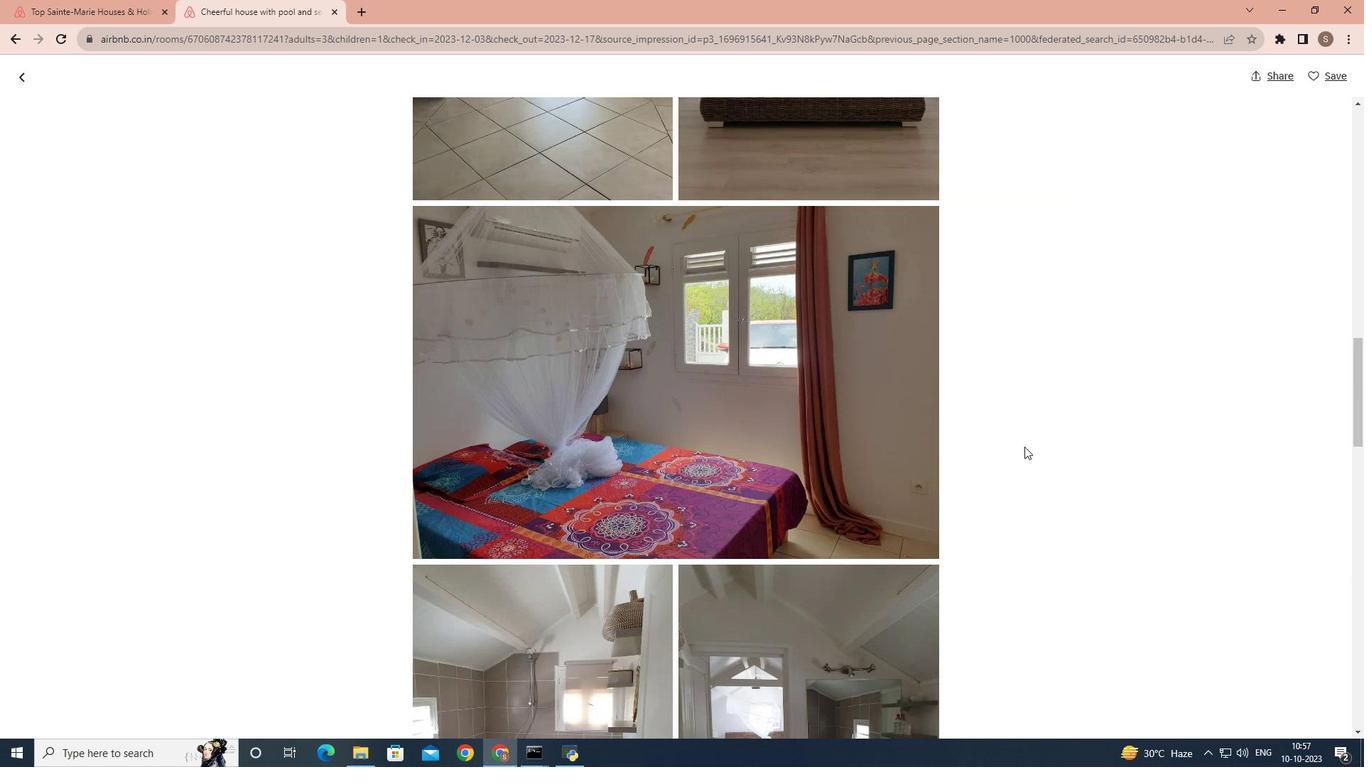 
Action: Mouse scrolled (1024, 446) with delta (0, 0)
Screenshot: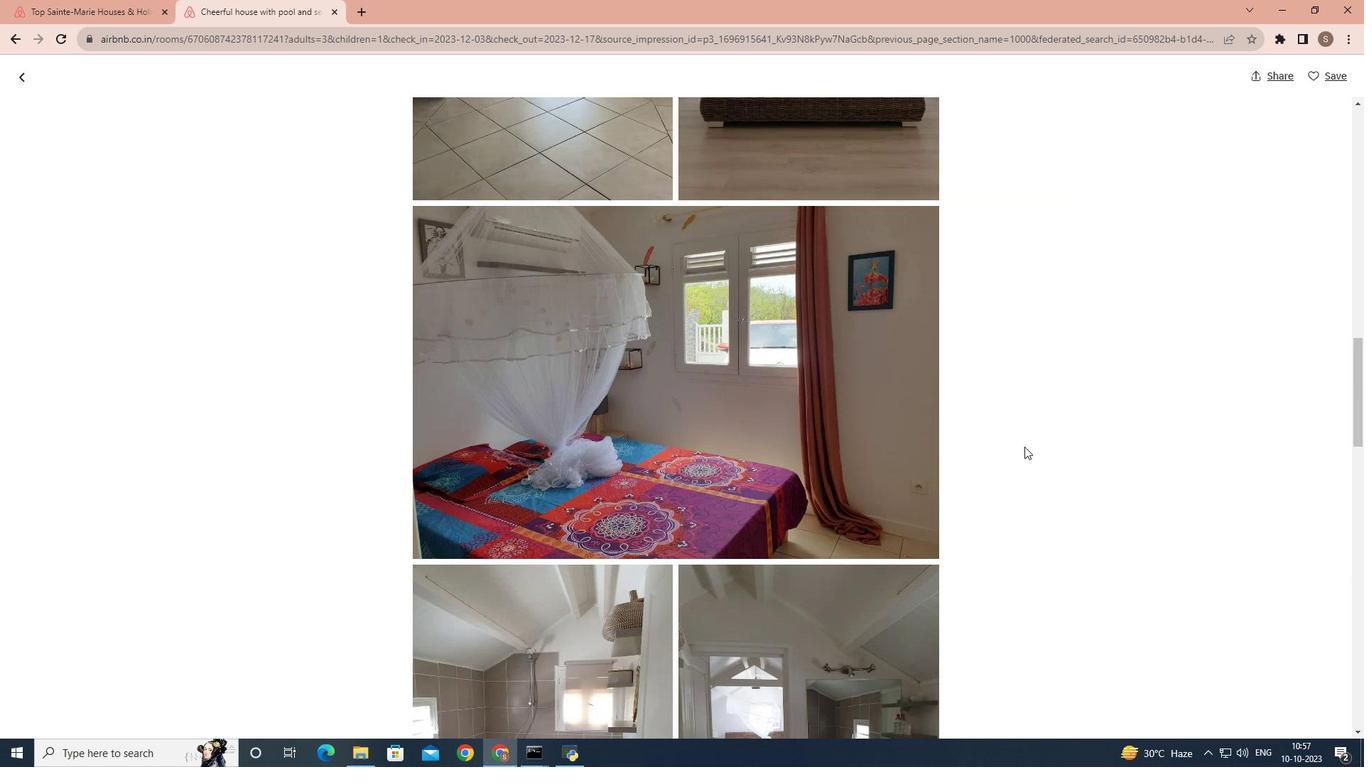 
Action: Mouse scrolled (1024, 446) with delta (0, 0)
Screenshot: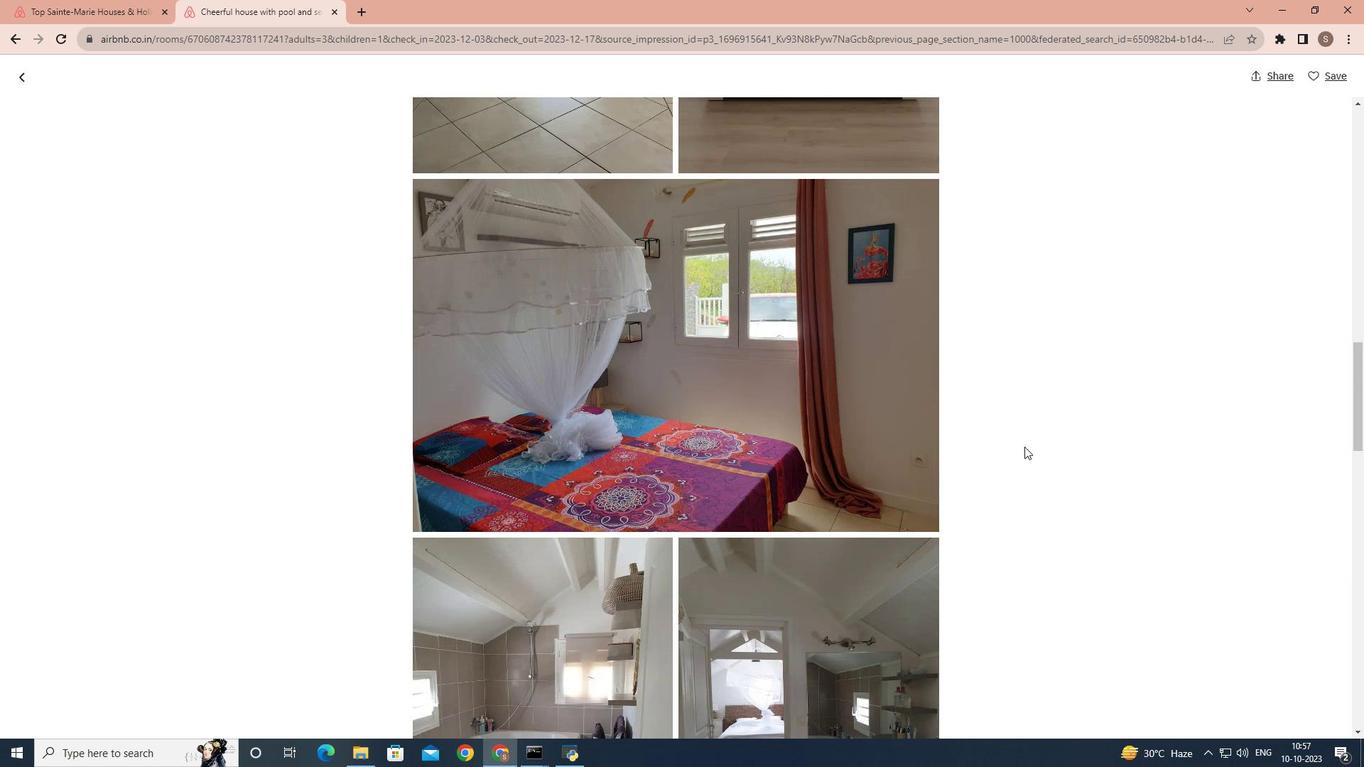 
Action: Mouse scrolled (1024, 446) with delta (0, 0)
Screenshot: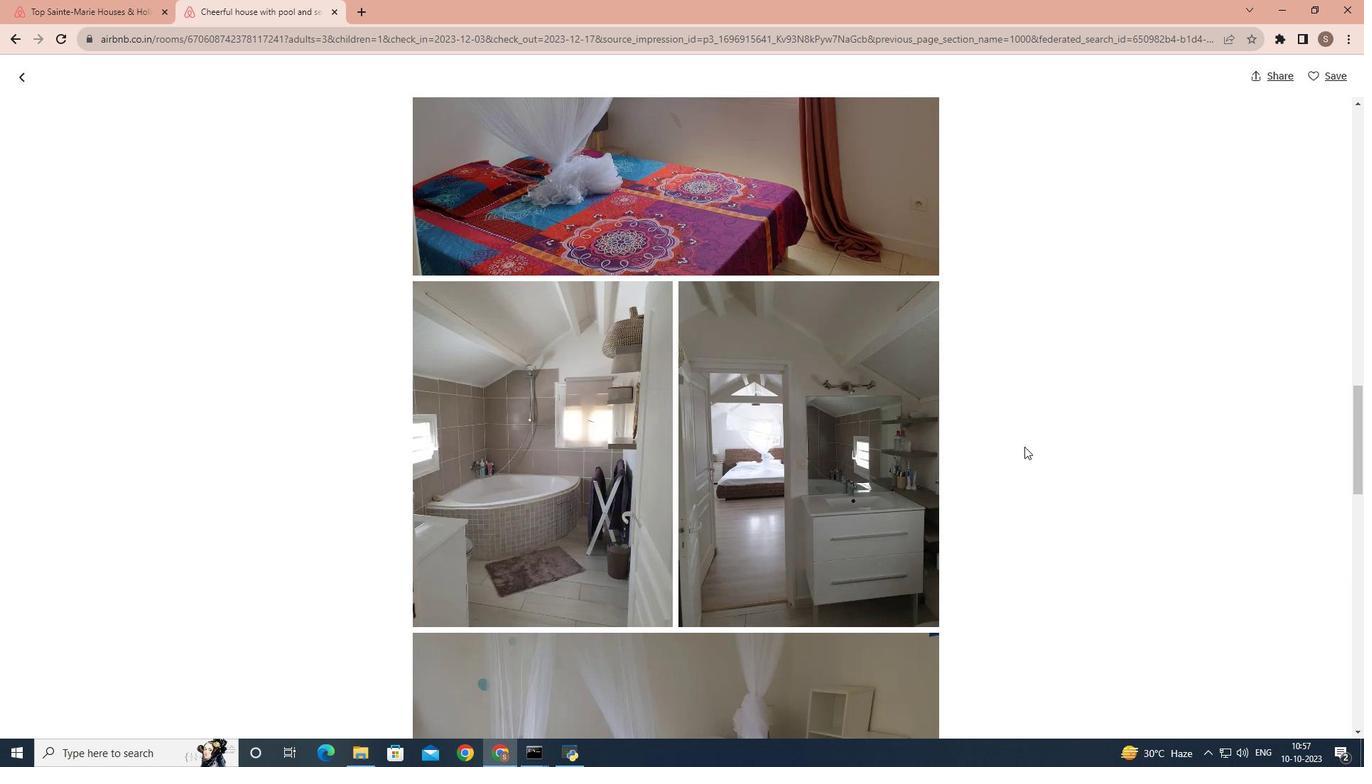 
Action: Mouse scrolled (1024, 446) with delta (0, 0)
Screenshot: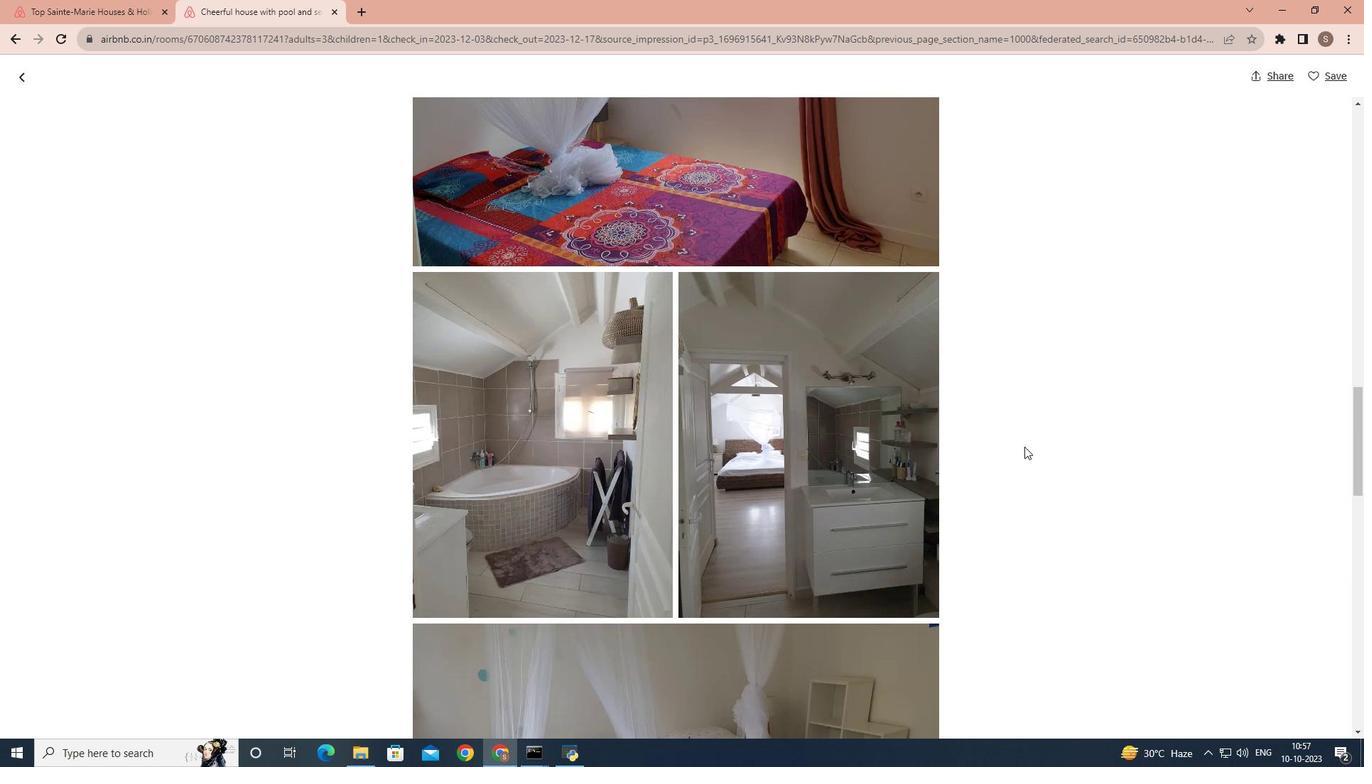 
Action: Mouse scrolled (1024, 446) with delta (0, 0)
Screenshot: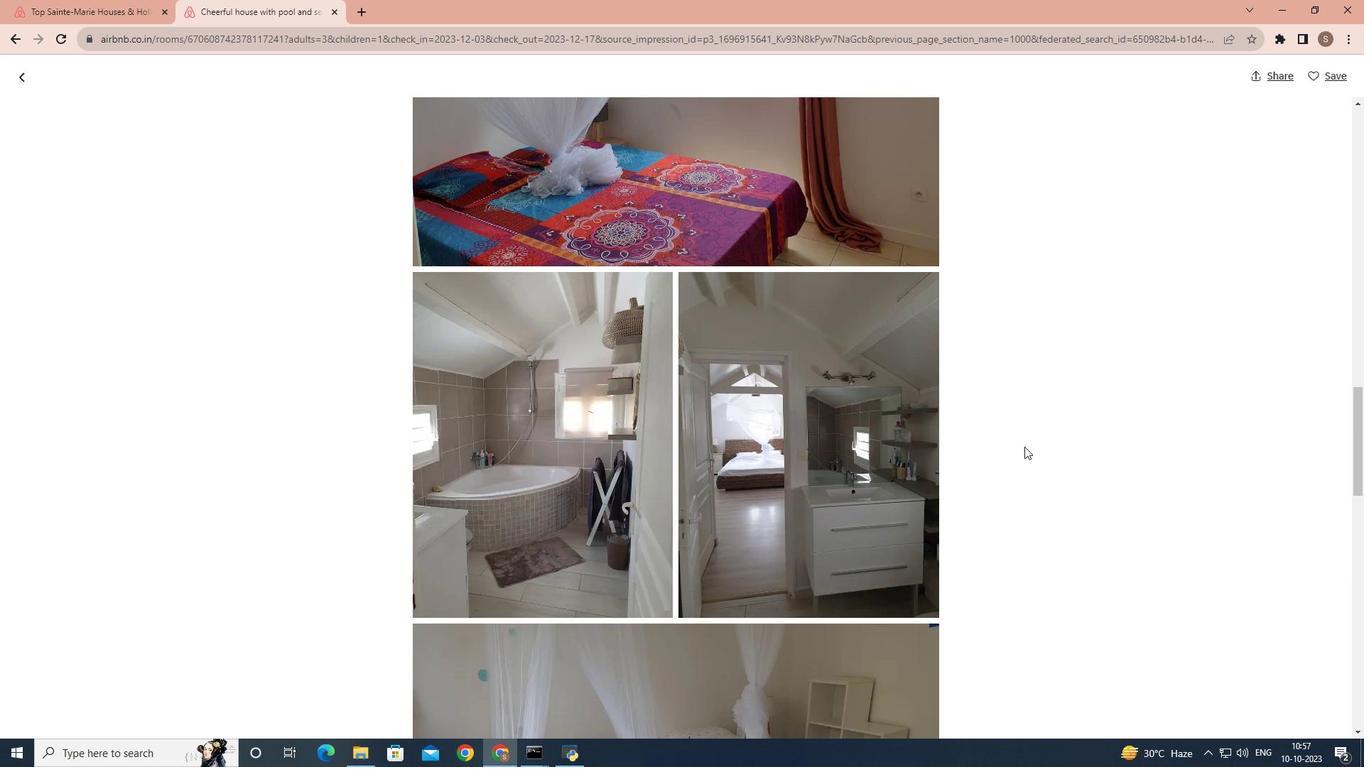 
Action: Mouse scrolled (1024, 446) with delta (0, 0)
Screenshot: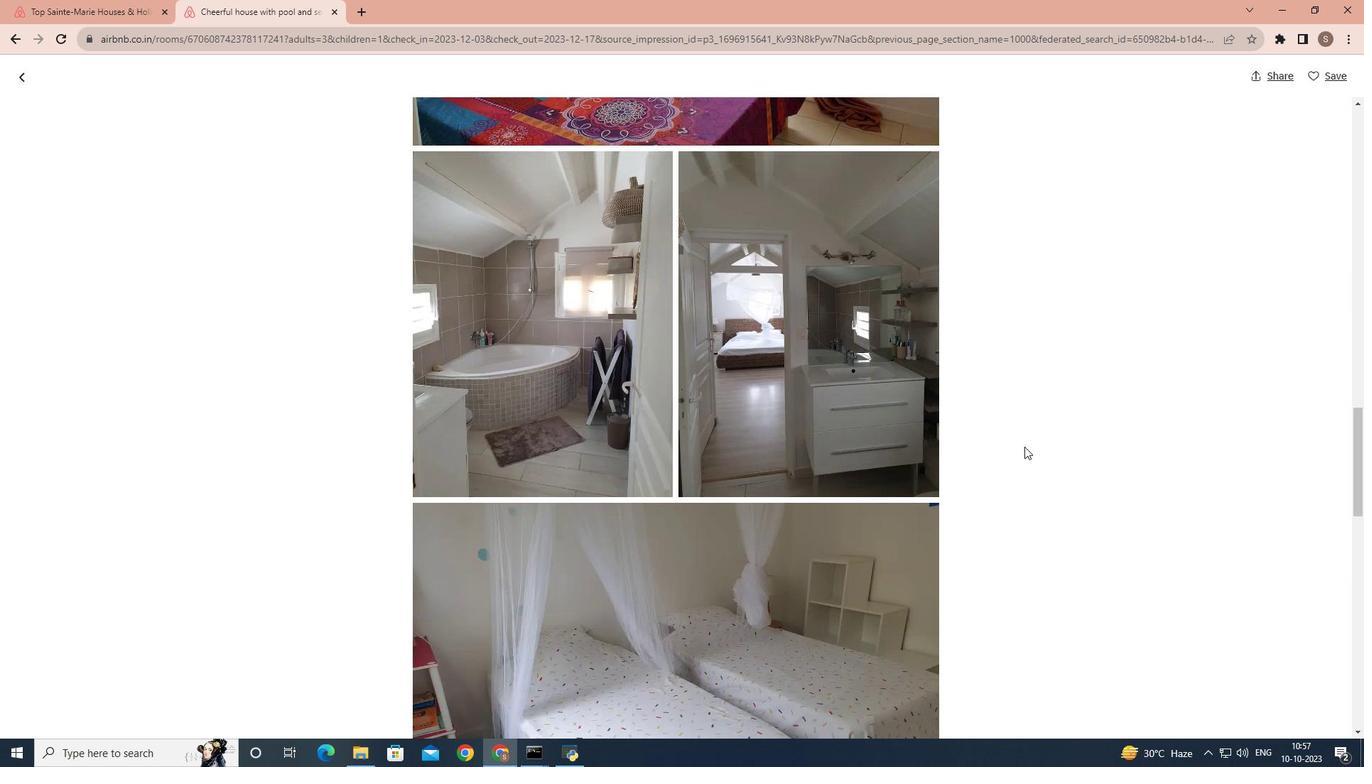 
Action: Mouse scrolled (1024, 446) with delta (0, 0)
Screenshot: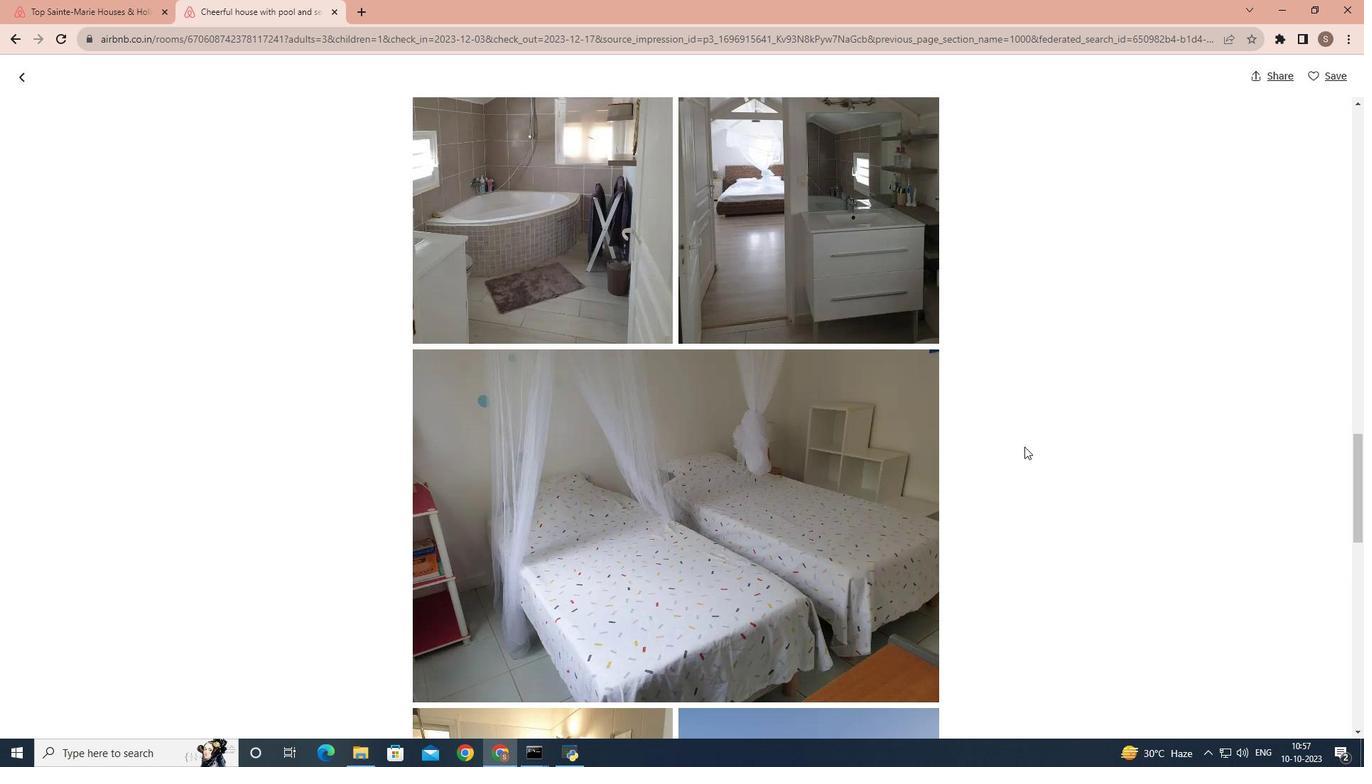 
Action: Mouse scrolled (1024, 446) with delta (0, 0)
Screenshot: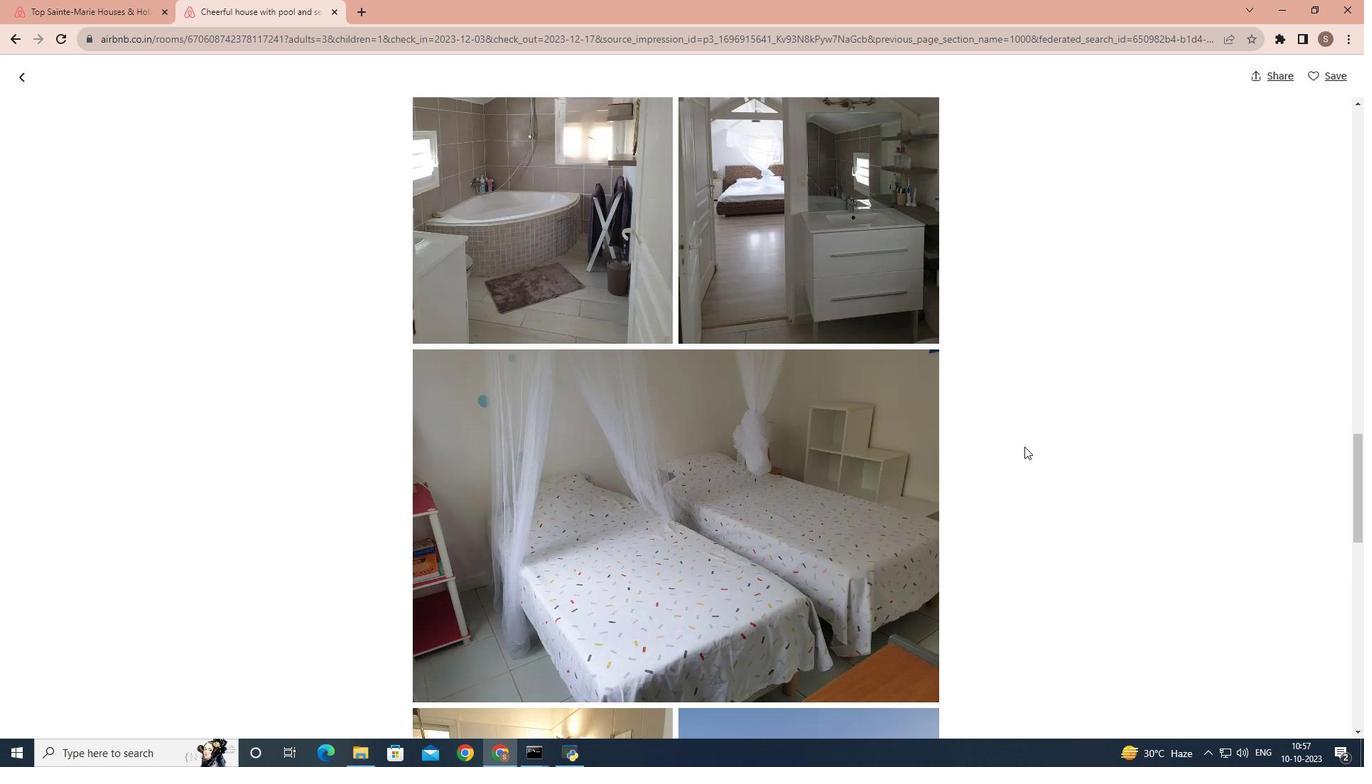 
Action: Mouse moved to (1024, 446)
Screenshot: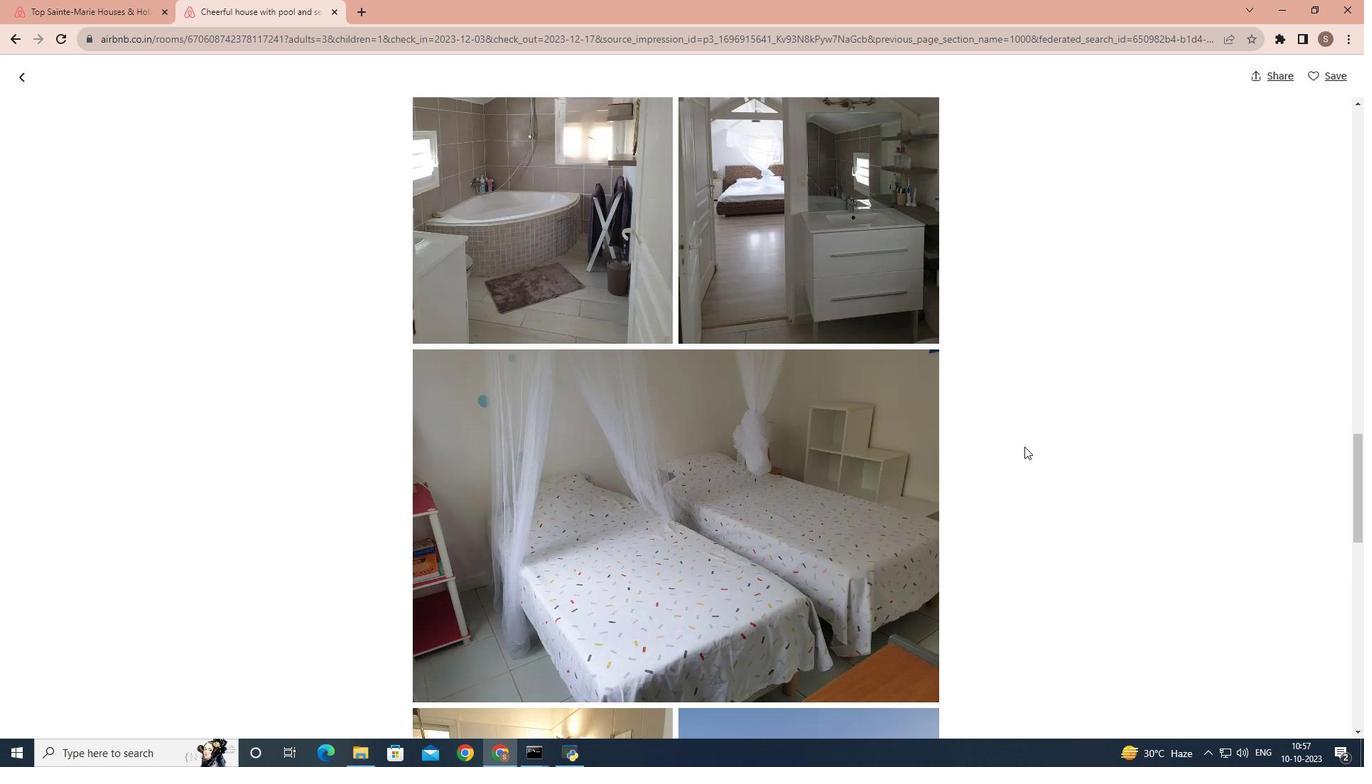 
Action: Mouse scrolled (1024, 446) with delta (0, 0)
Screenshot: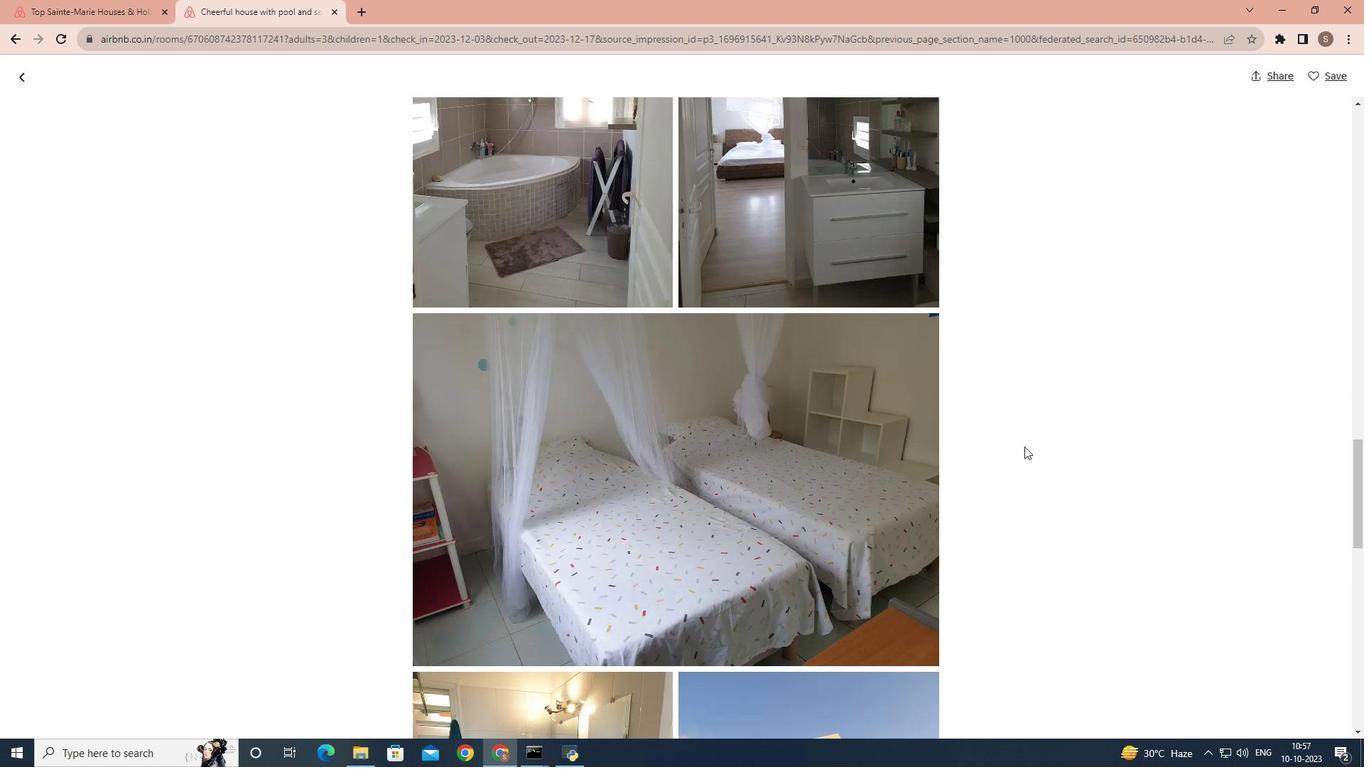 
Action: Mouse scrolled (1024, 446) with delta (0, 0)
Screenshot: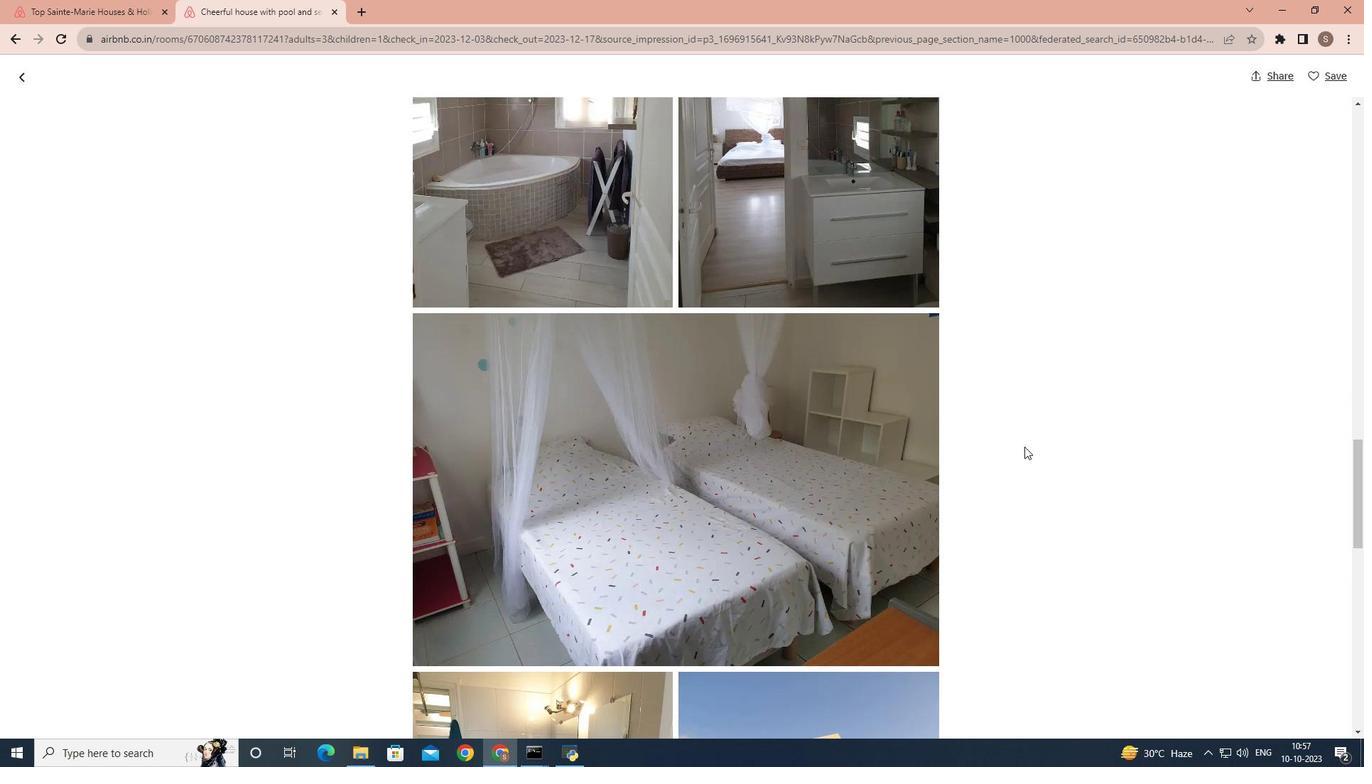 
Action: Mouse moved to (1024, 446)
Screenshot: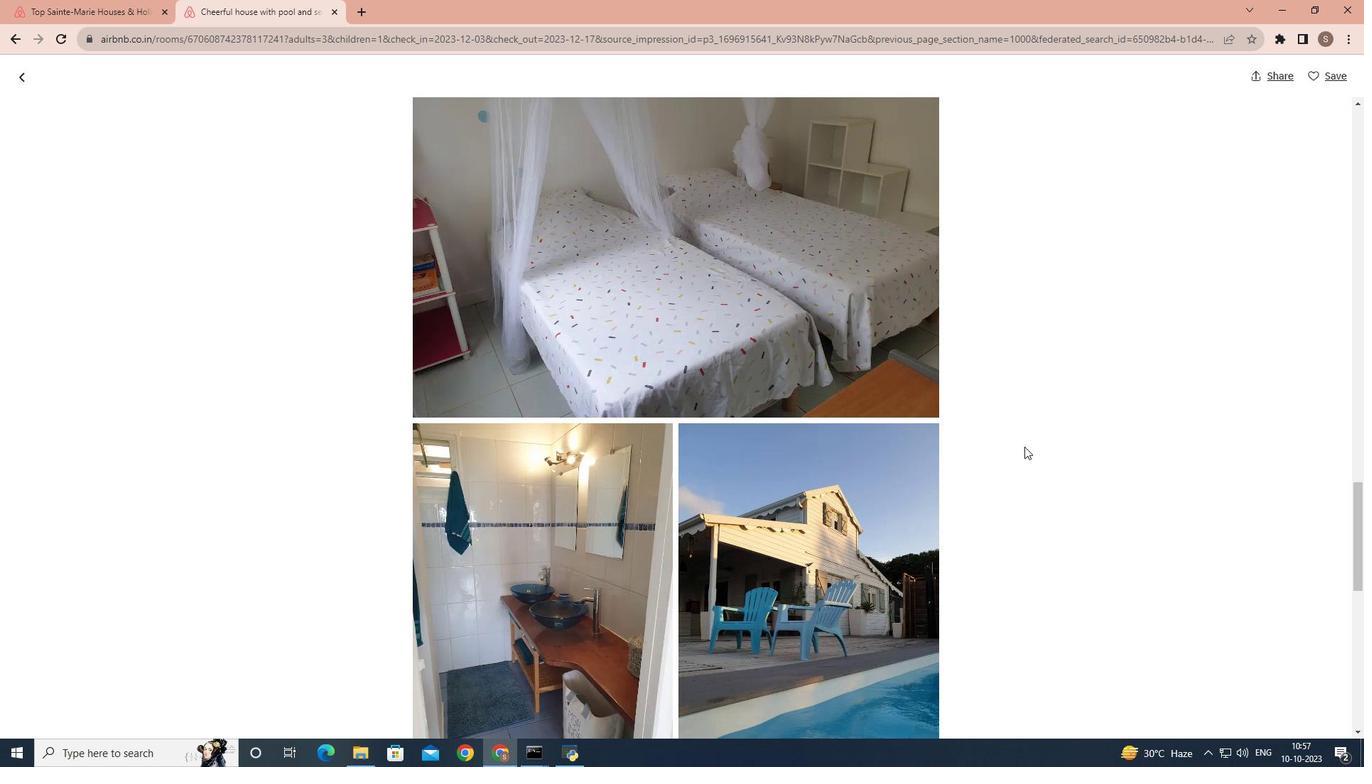 
Action: Mouse scrolled (1024, 446) with delta (0, 0)
Screenshot: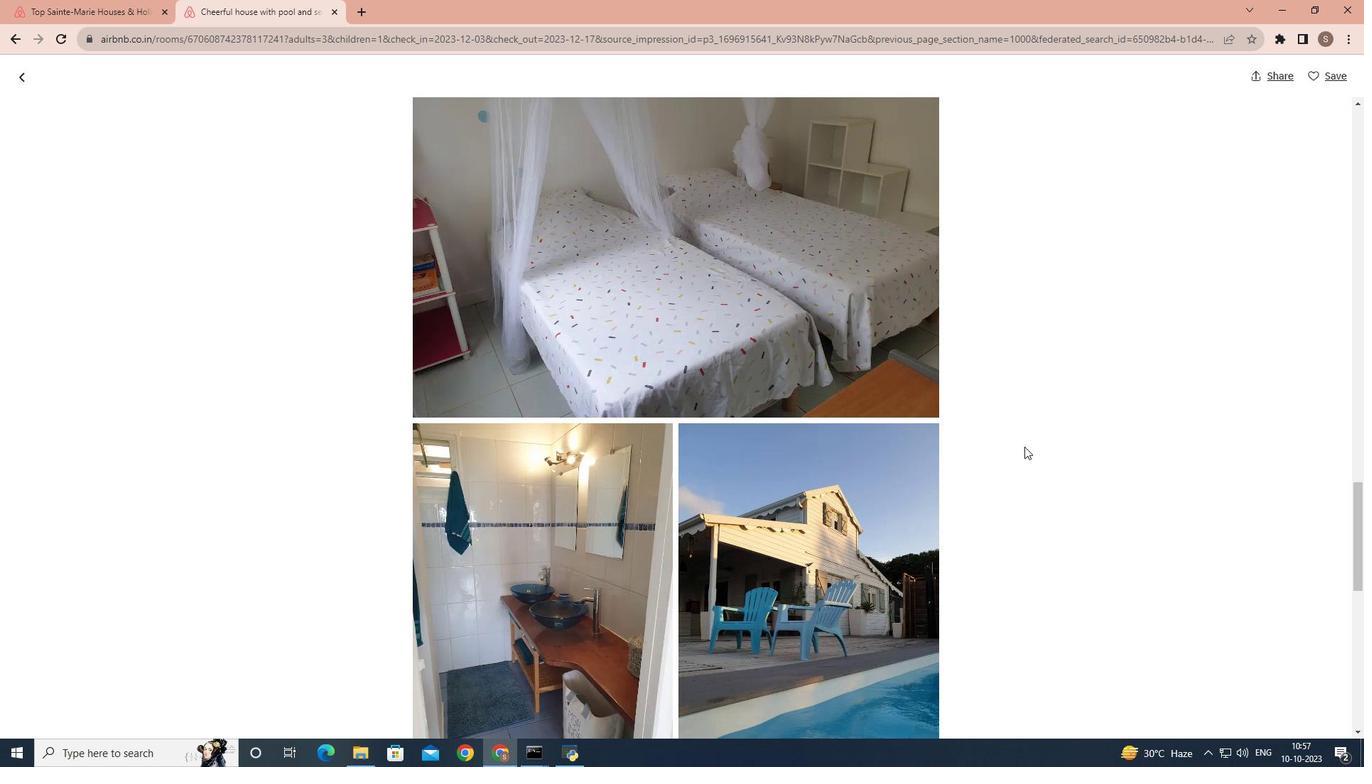 
Action: Mouse scrolled (1024, 446) with delta (0, 0)
Screenshot: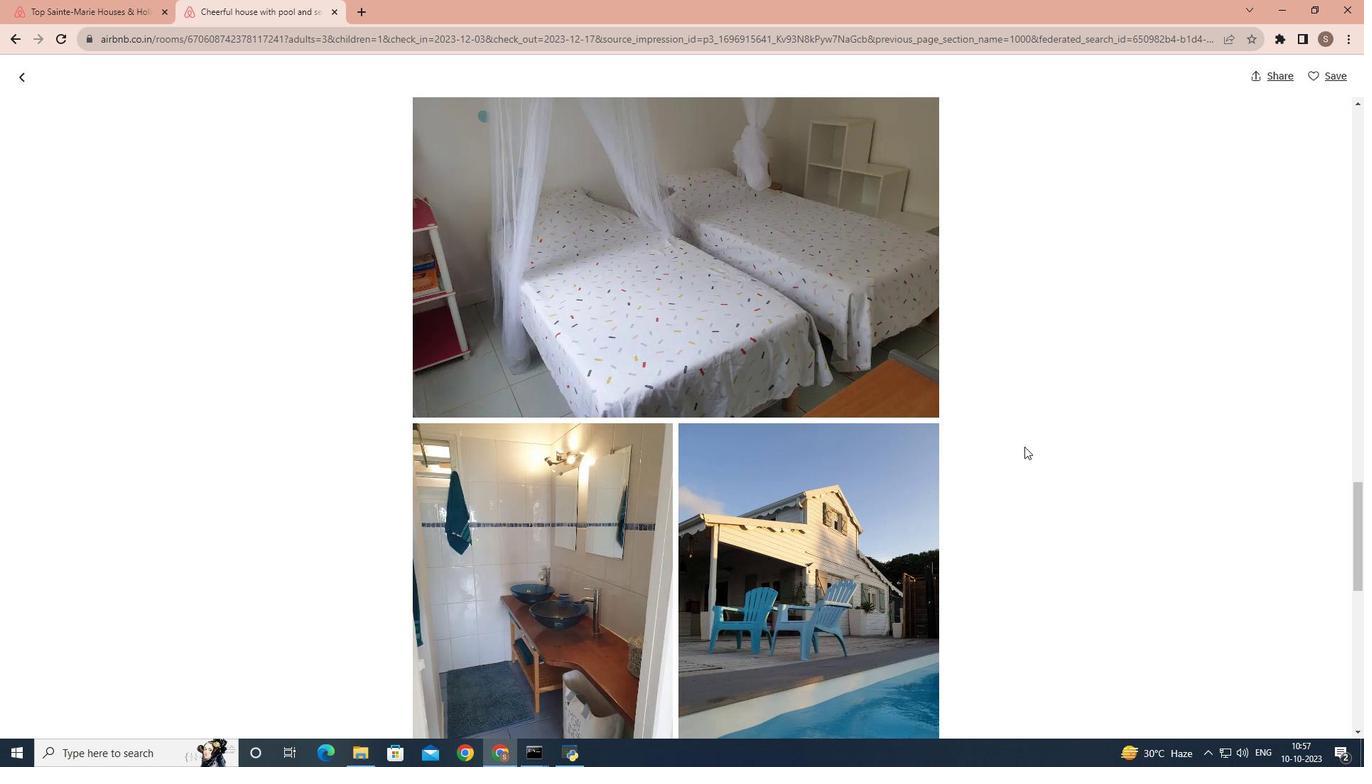 
Action: Mouse scrolled (1024, 446) with delta (0, 0)
Screenshot: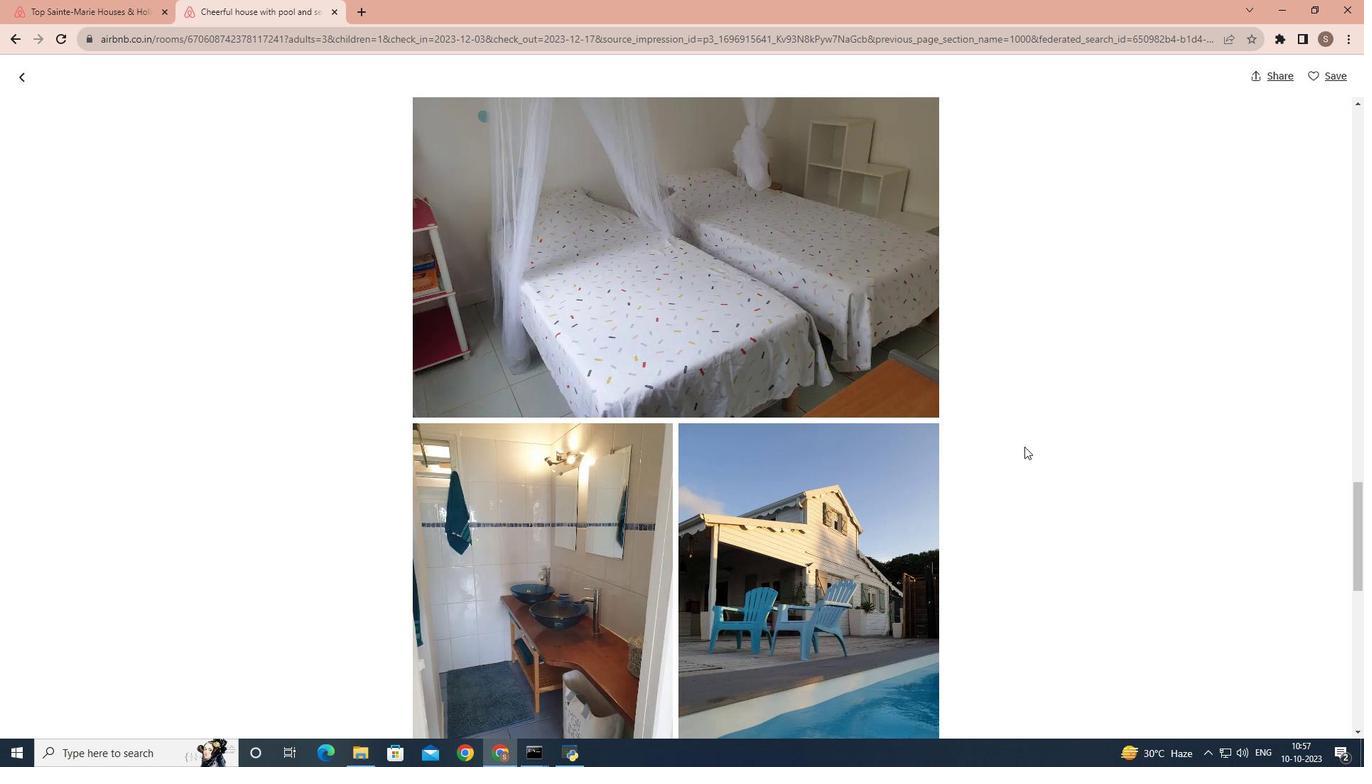 
Action: Mouse scrolled (1024, 446) with delta (0, 0)
Screenshot: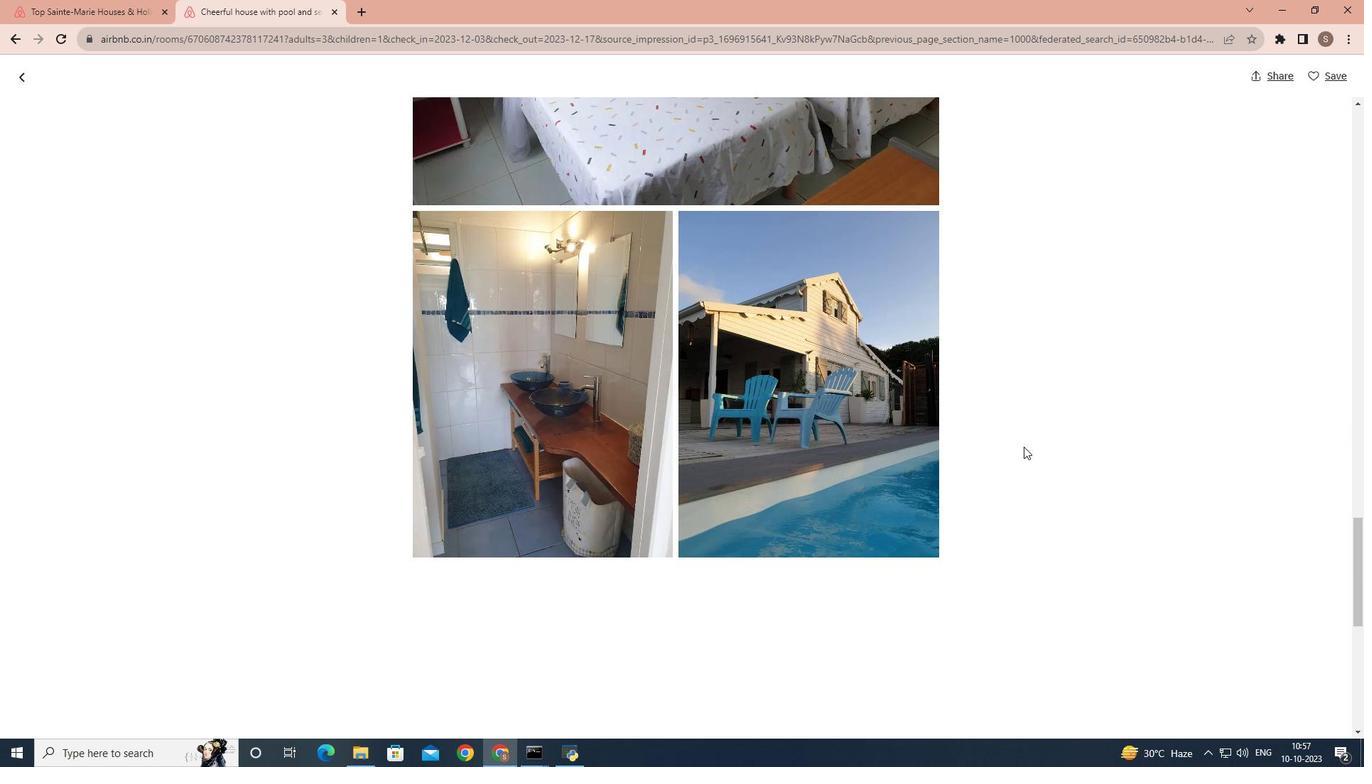 
Action: Mouse moved to (1024, 446)
Screenshot: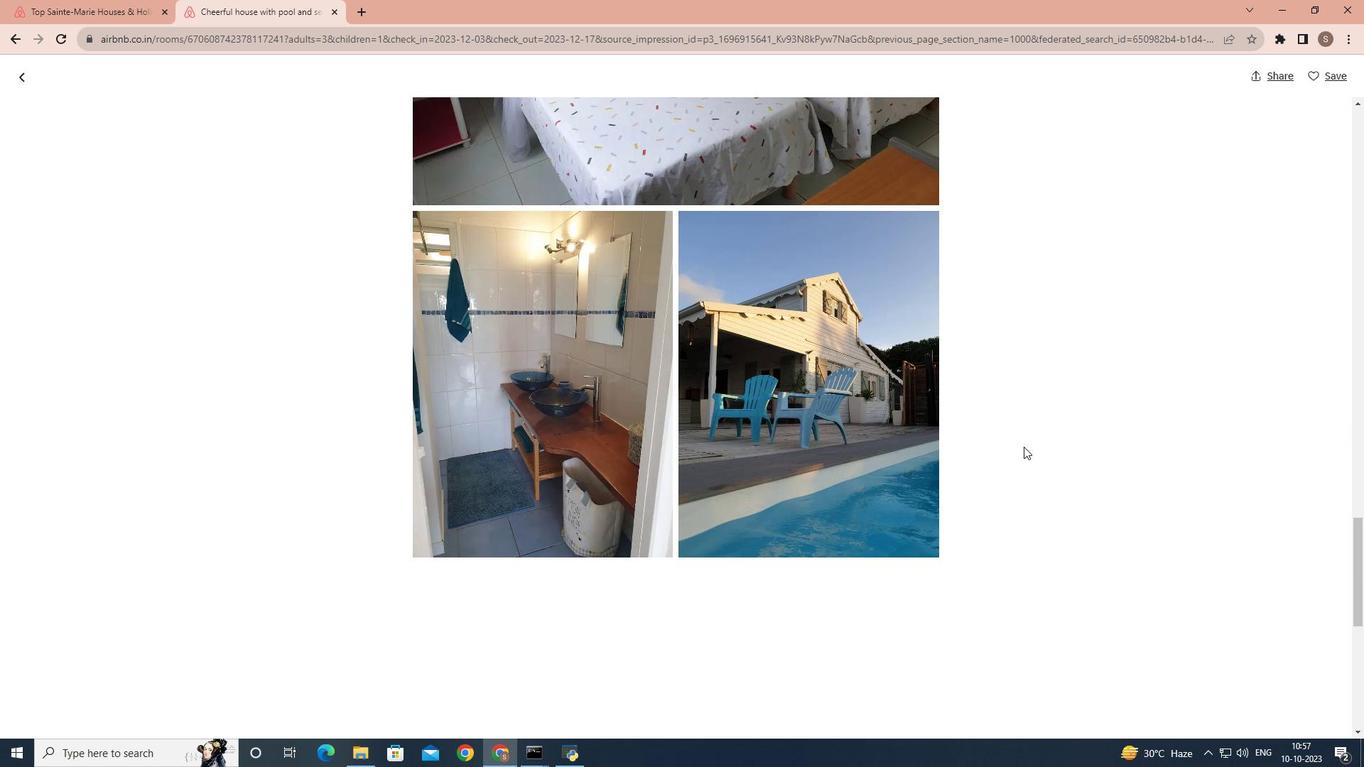 
Action: Mouse scrolled (1024, 446) with delta (0, 0)
Screenshot: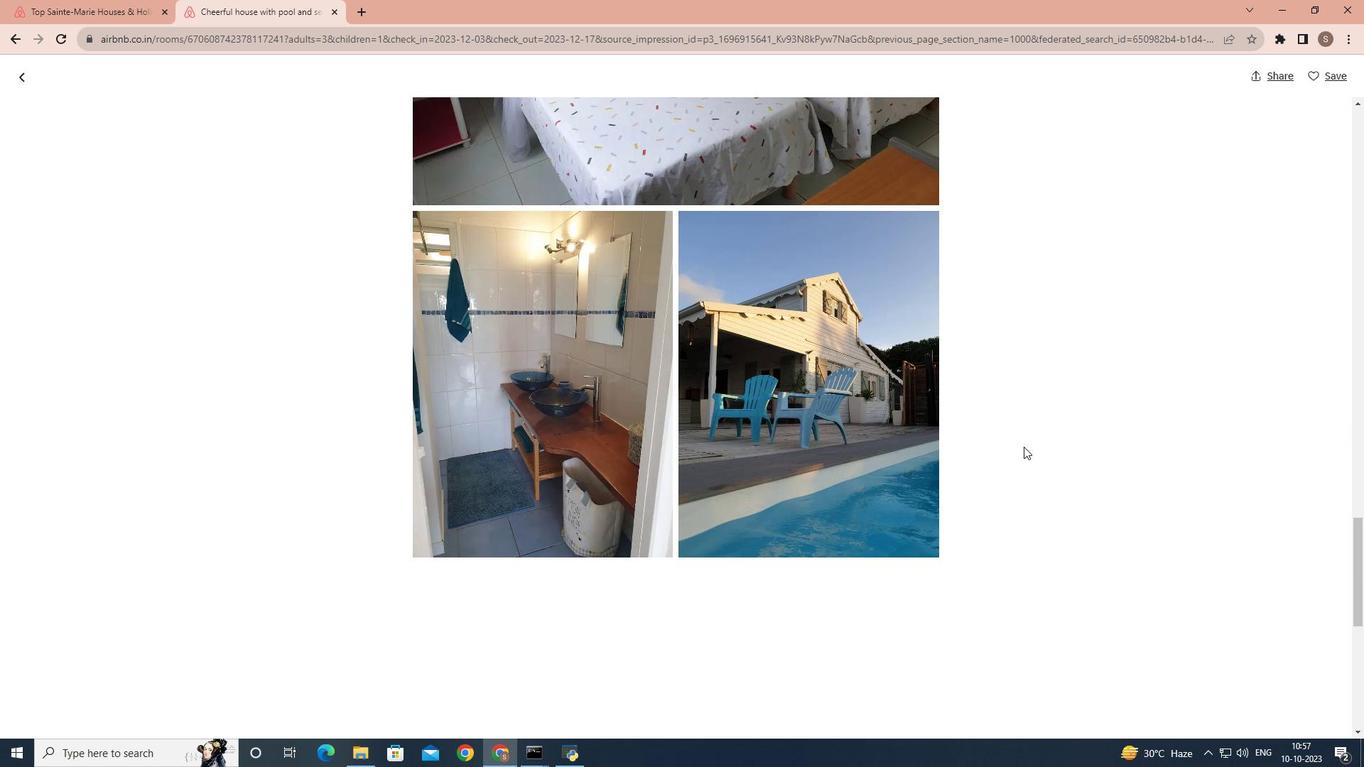 
Action: Mouse scrolled (1024, 446) with delta (0, 0)
Screenshot: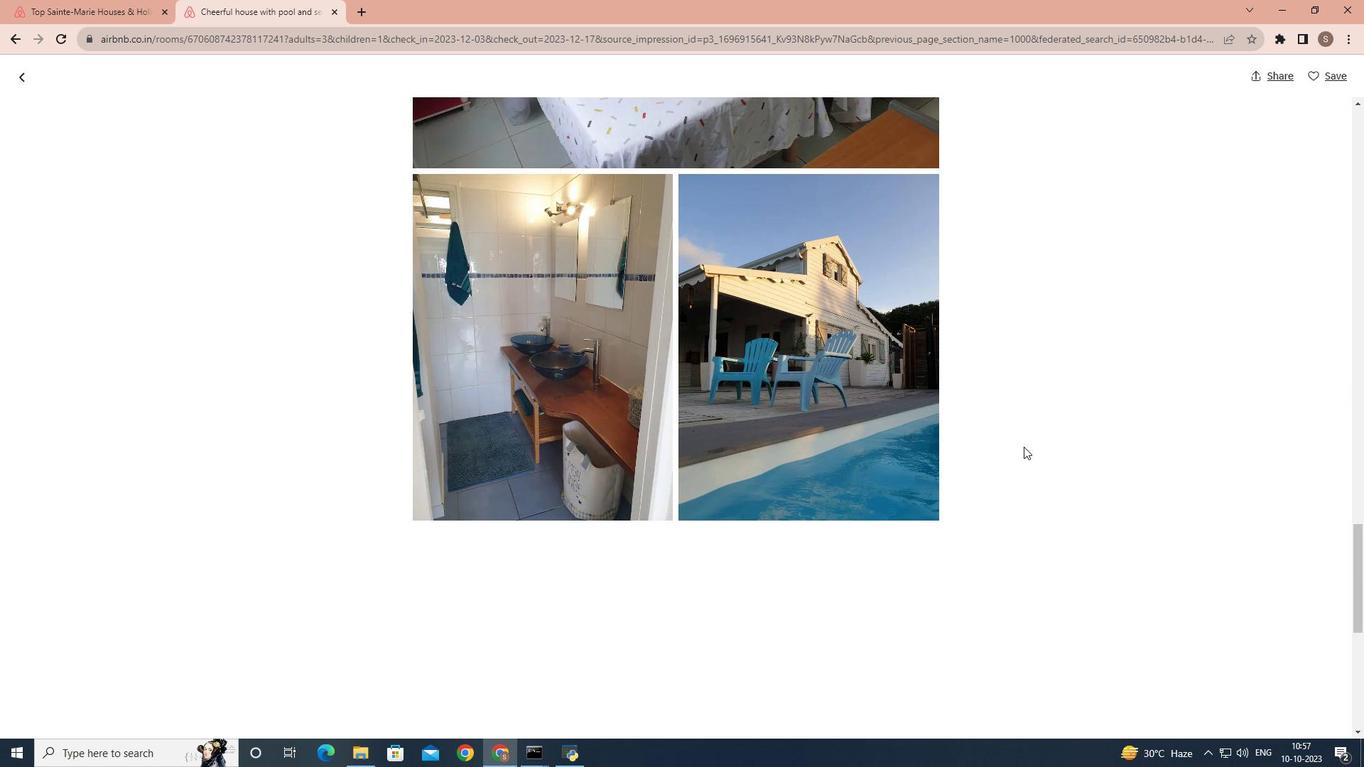 
Action: Mouse scrolled (1024, 446) with delta (0, 0)
Screenshot: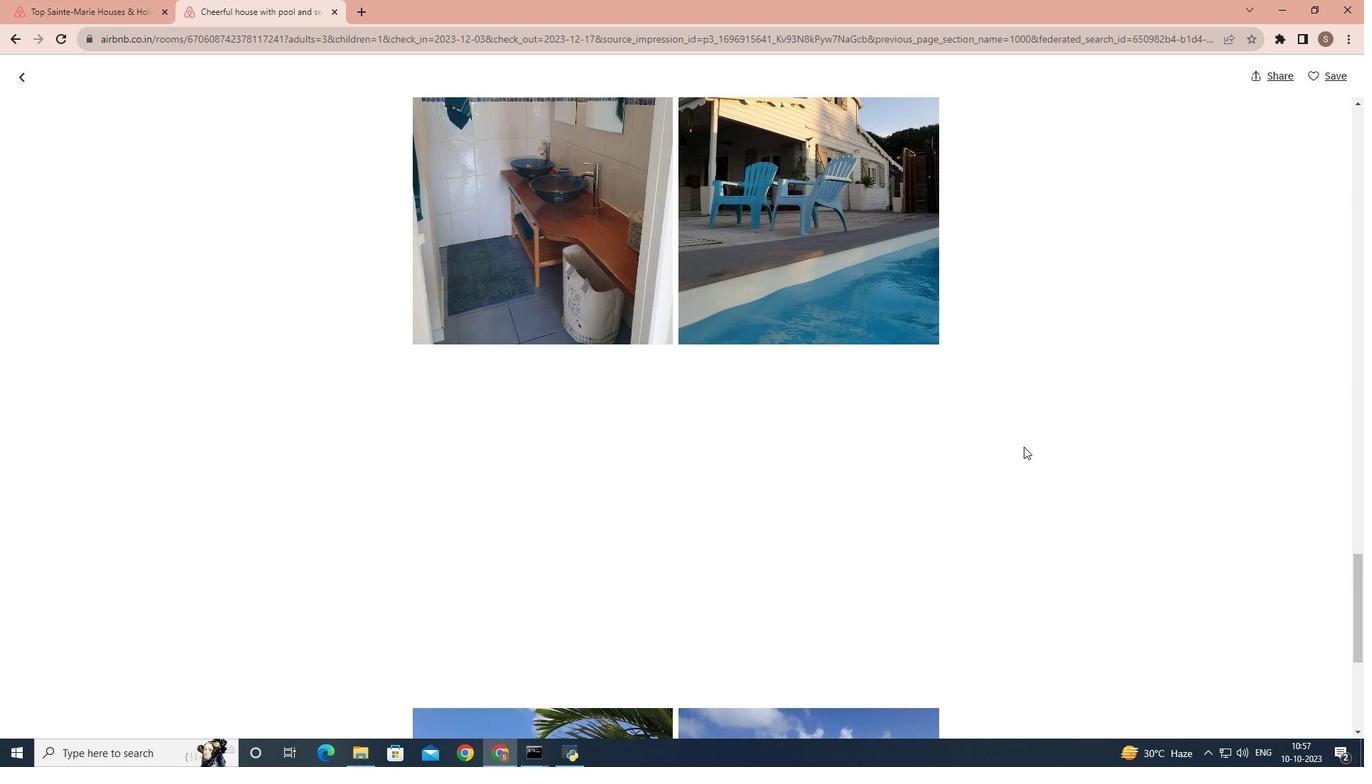 
Action: Mouse moved to (1024, 447)
Screenshot: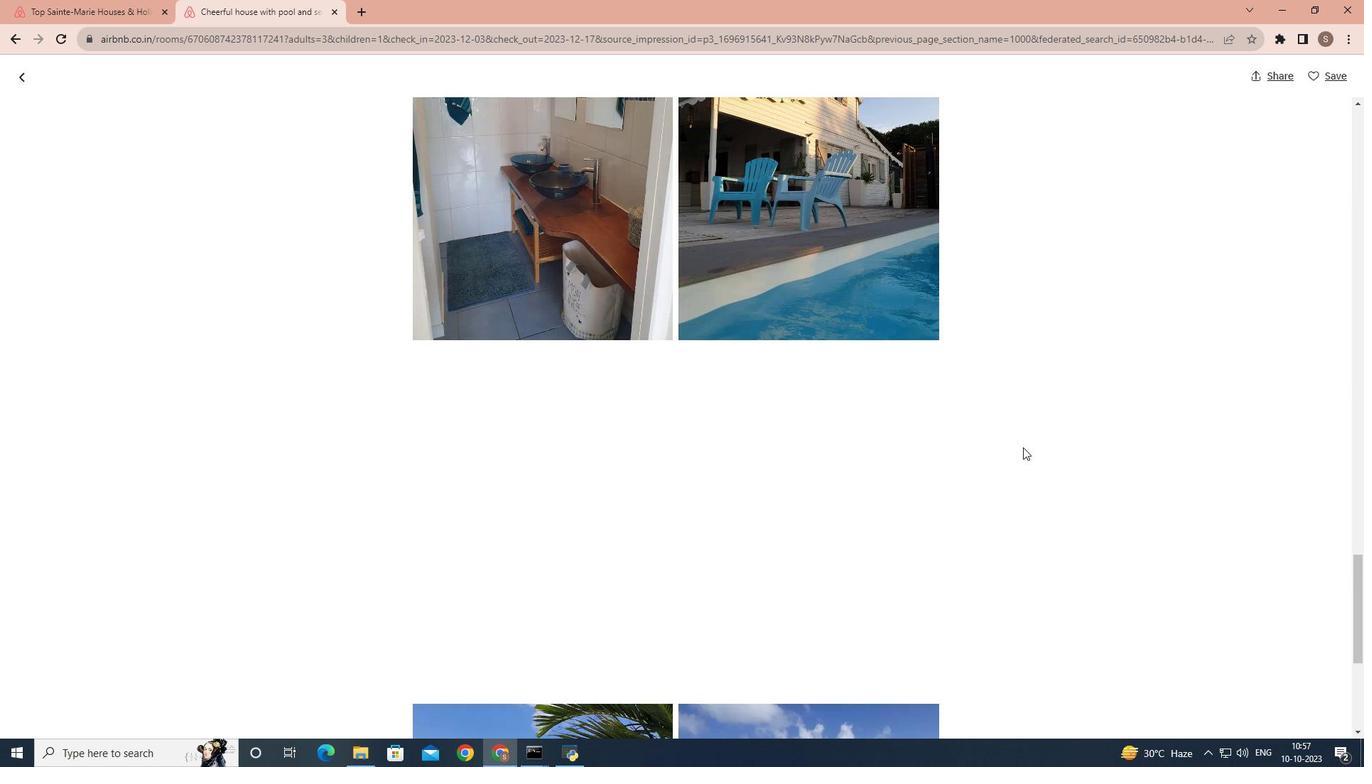 
Action: Mouse scrolled (1024, 446) with delta (0, 0)
Screenshot: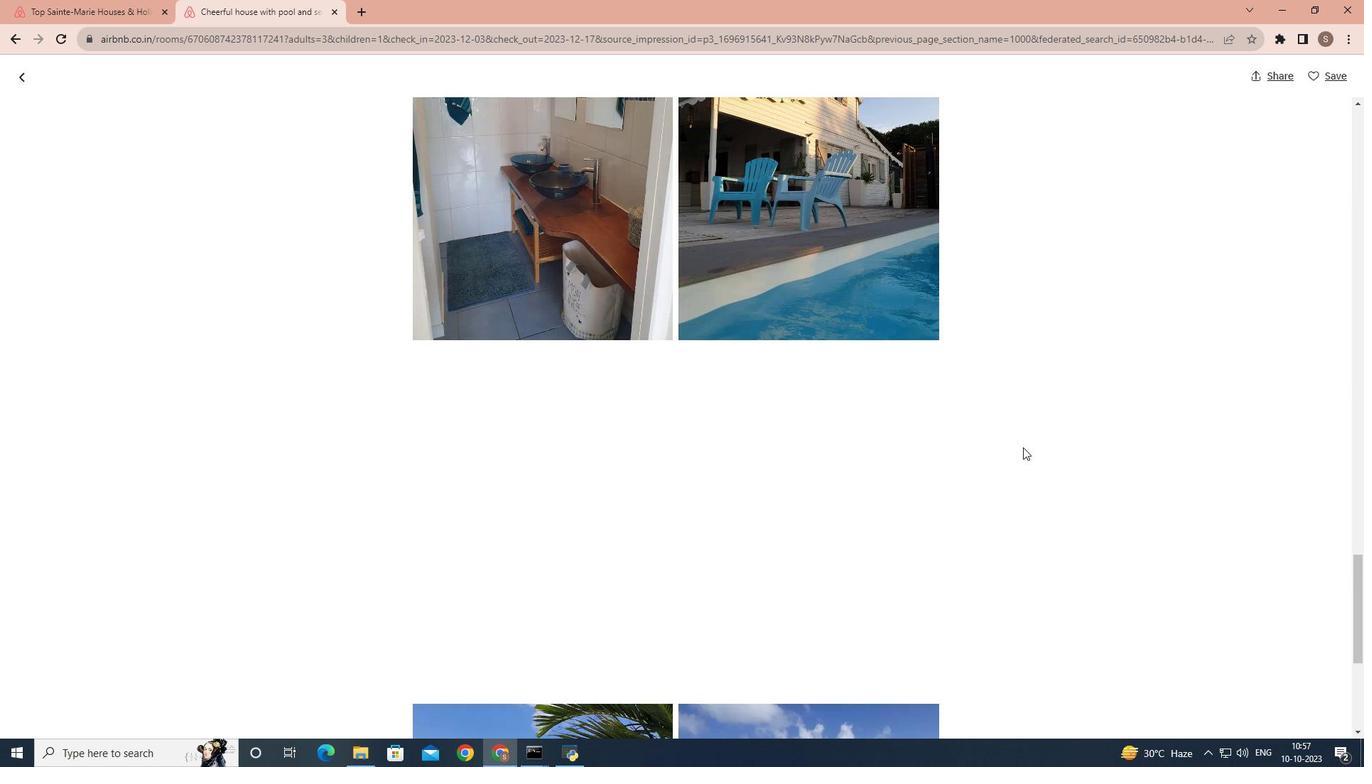 
Action: Mouse moved to (1023, 447)
Screenshot: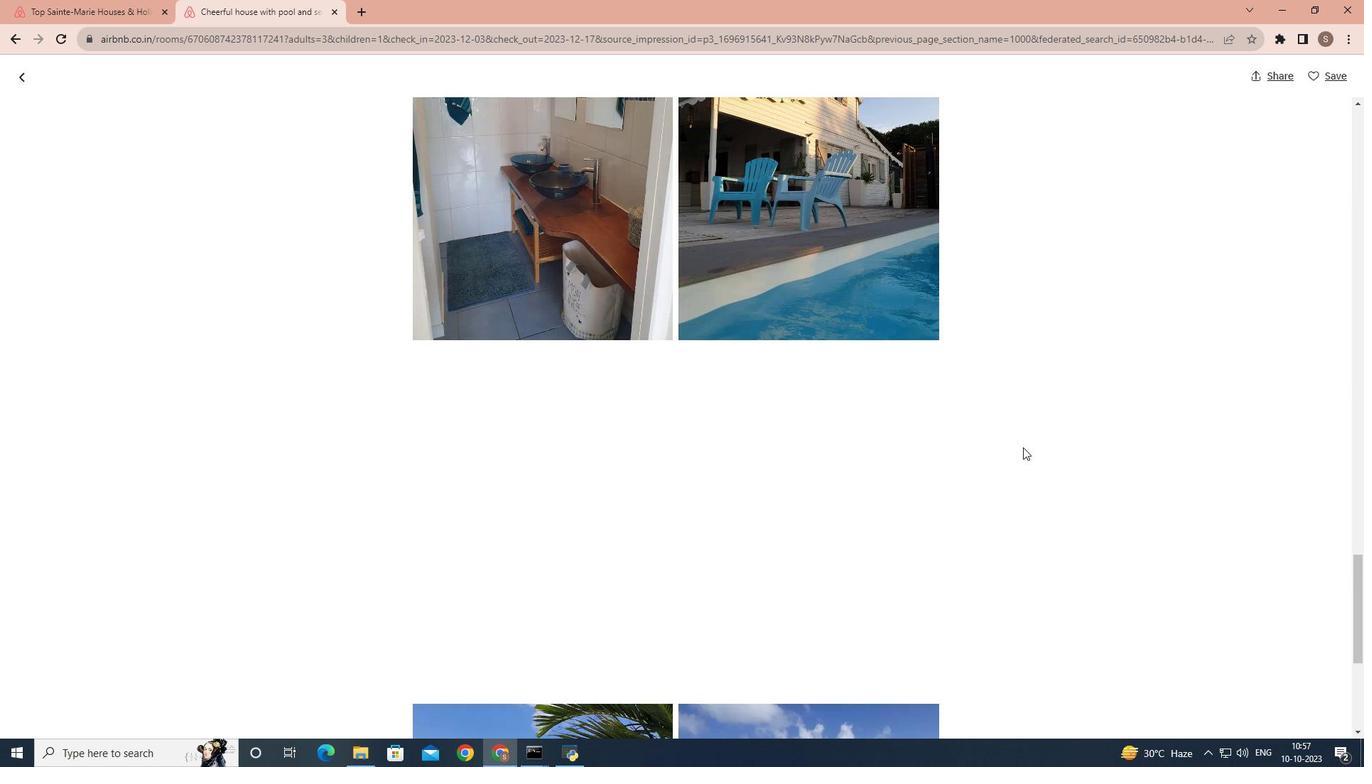 
Action: Mouse scrolled (1023, 446) with delta (0, 0)
Screenshot: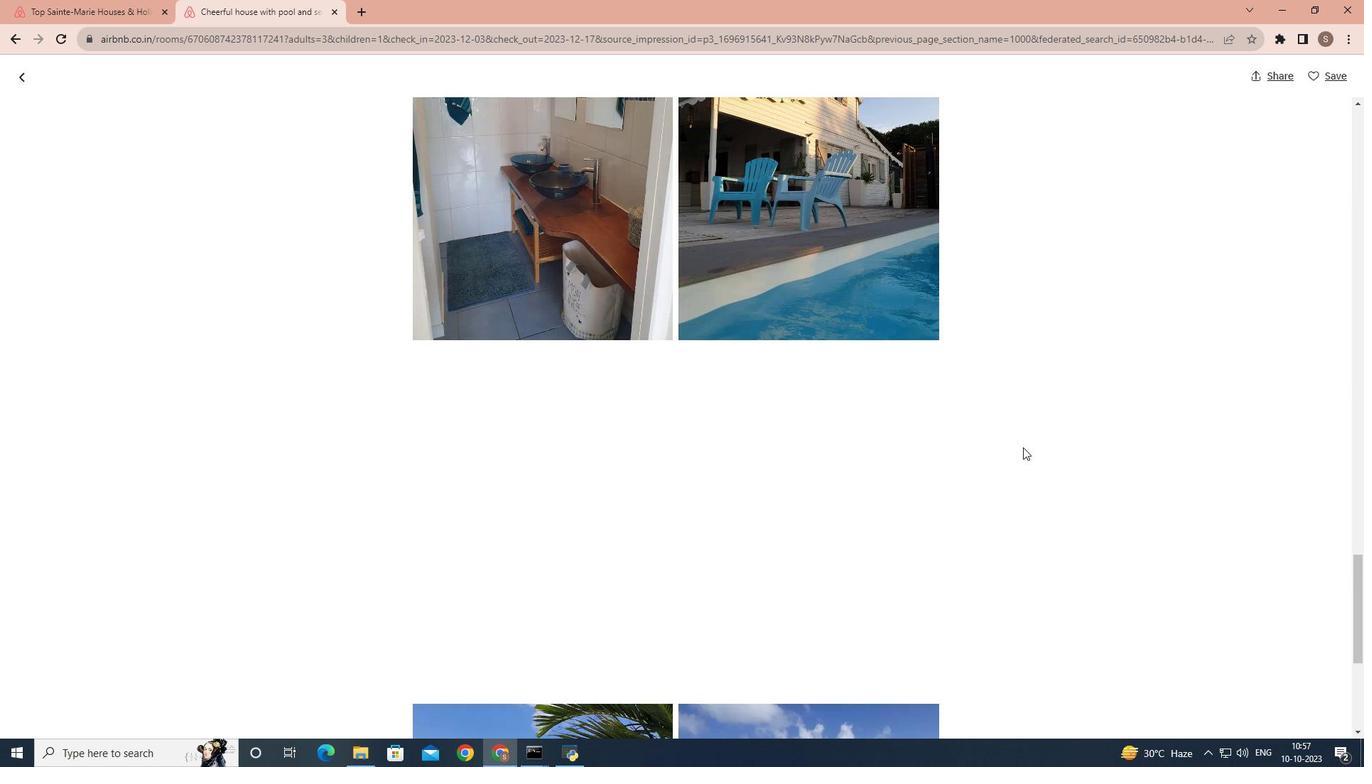 
Action: Mouse scrolled (1023, 446) with delta (0, 0)
Screenshot: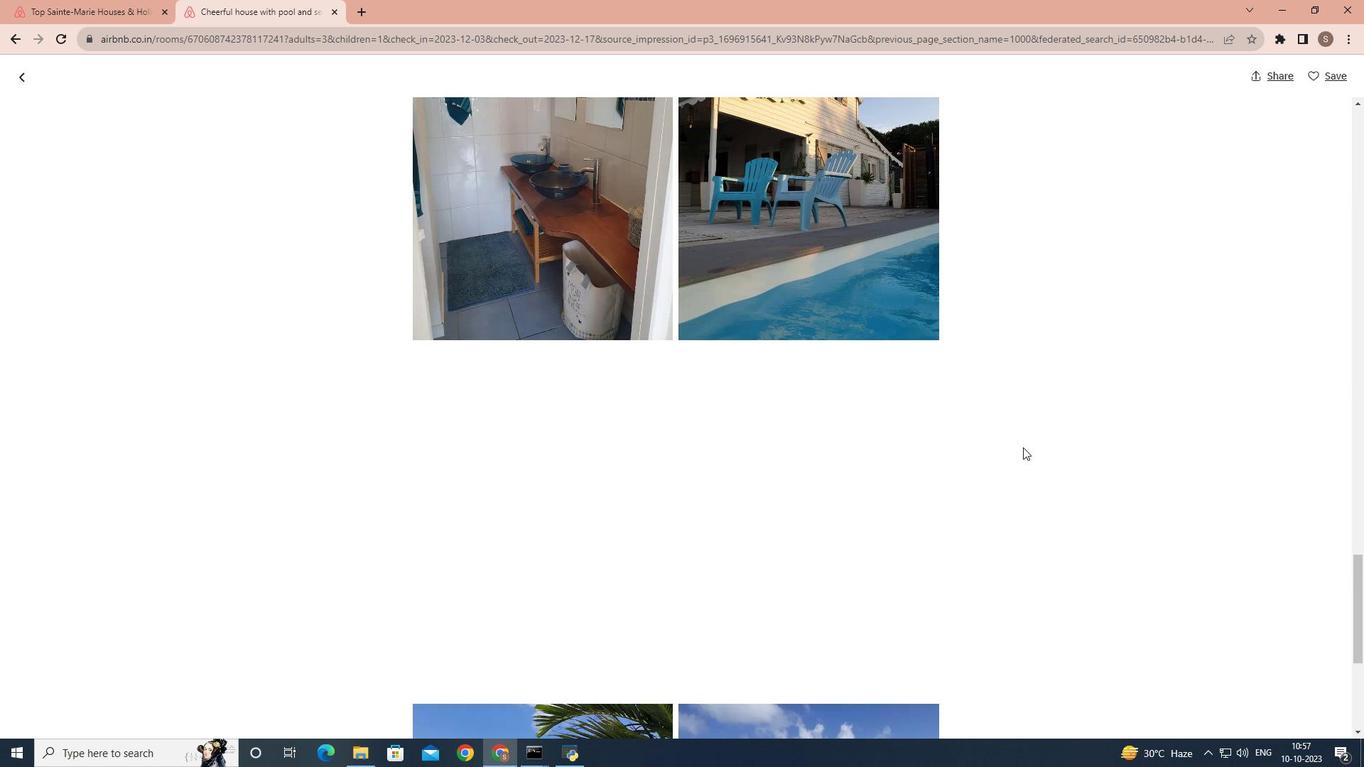 
Action: Mouse scrolled (1023, 446) with delta (0, 0)
Screenshot: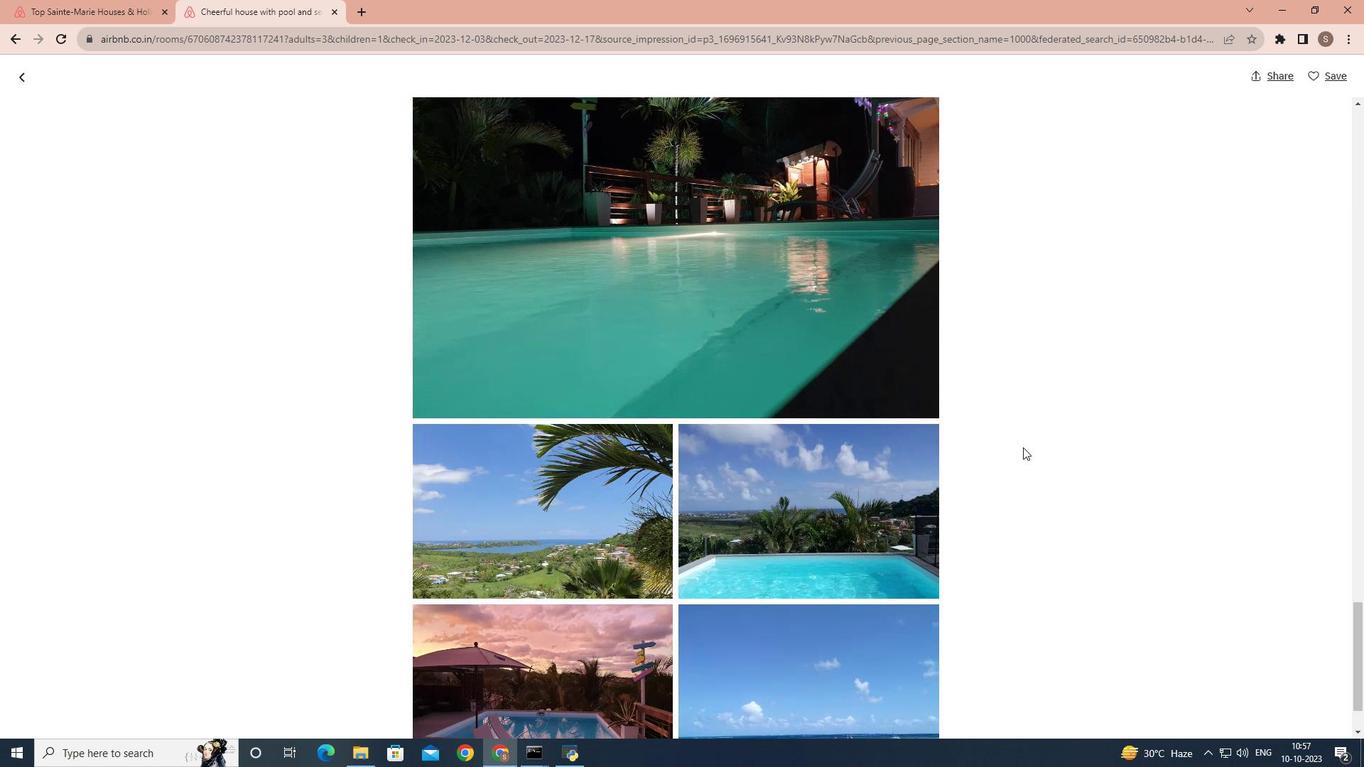 
Action: Mouse scrolled (1023, 446) with delta (0, 0)
Screenshot: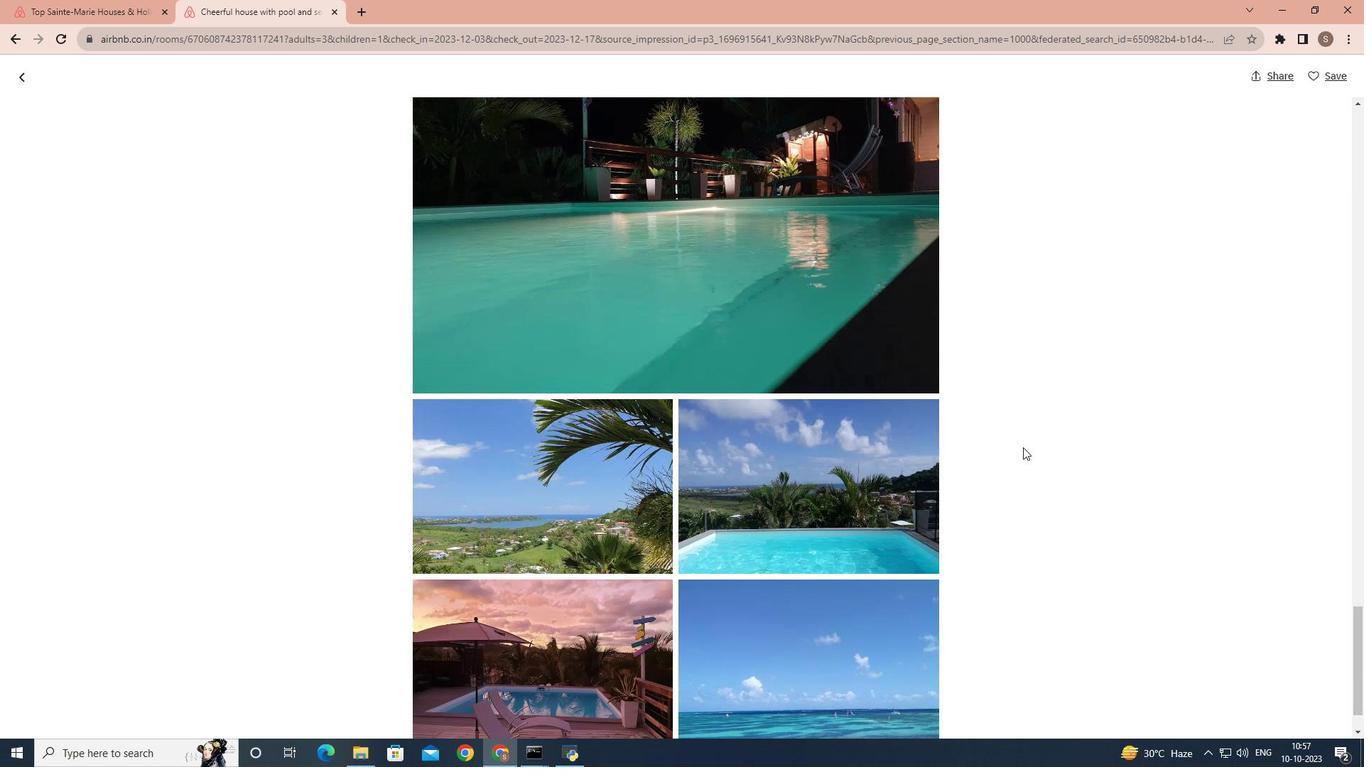 
Action: Mouse scrolled (1023, 446) with delta (0, 0)
Screenshot: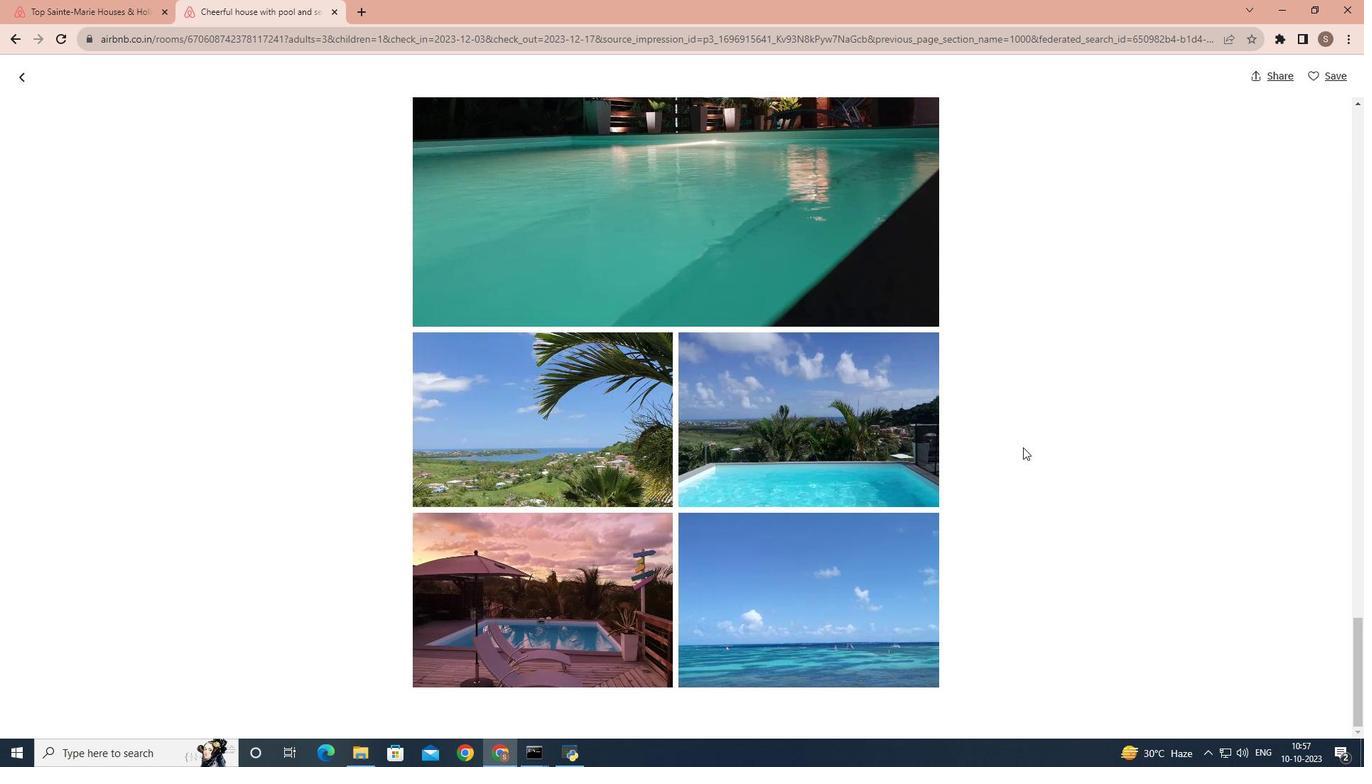 
Action: Mouse scrolled (1023, 446) with delta (0, 0)
Screenshot: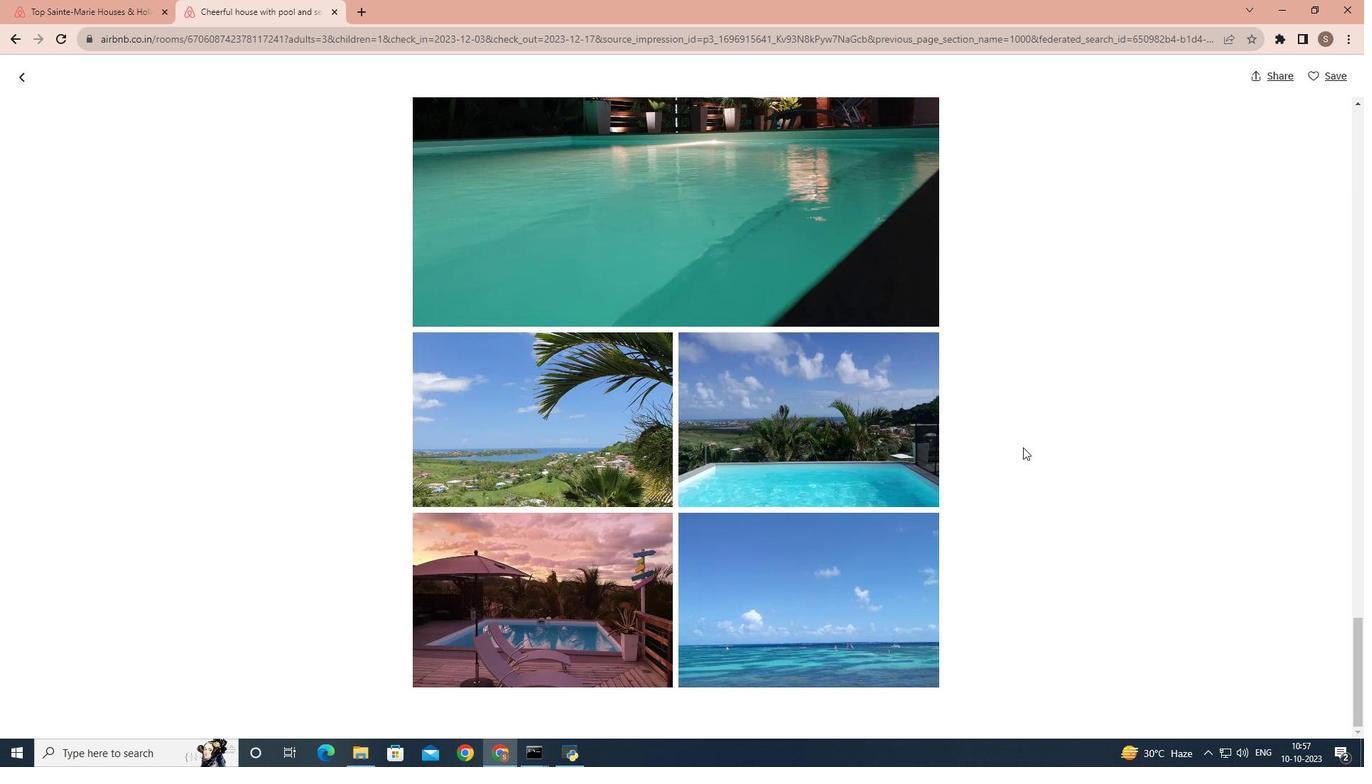 
Action: Mouse scrolled (1023, 446) with delta (0, 0)
Screenshot: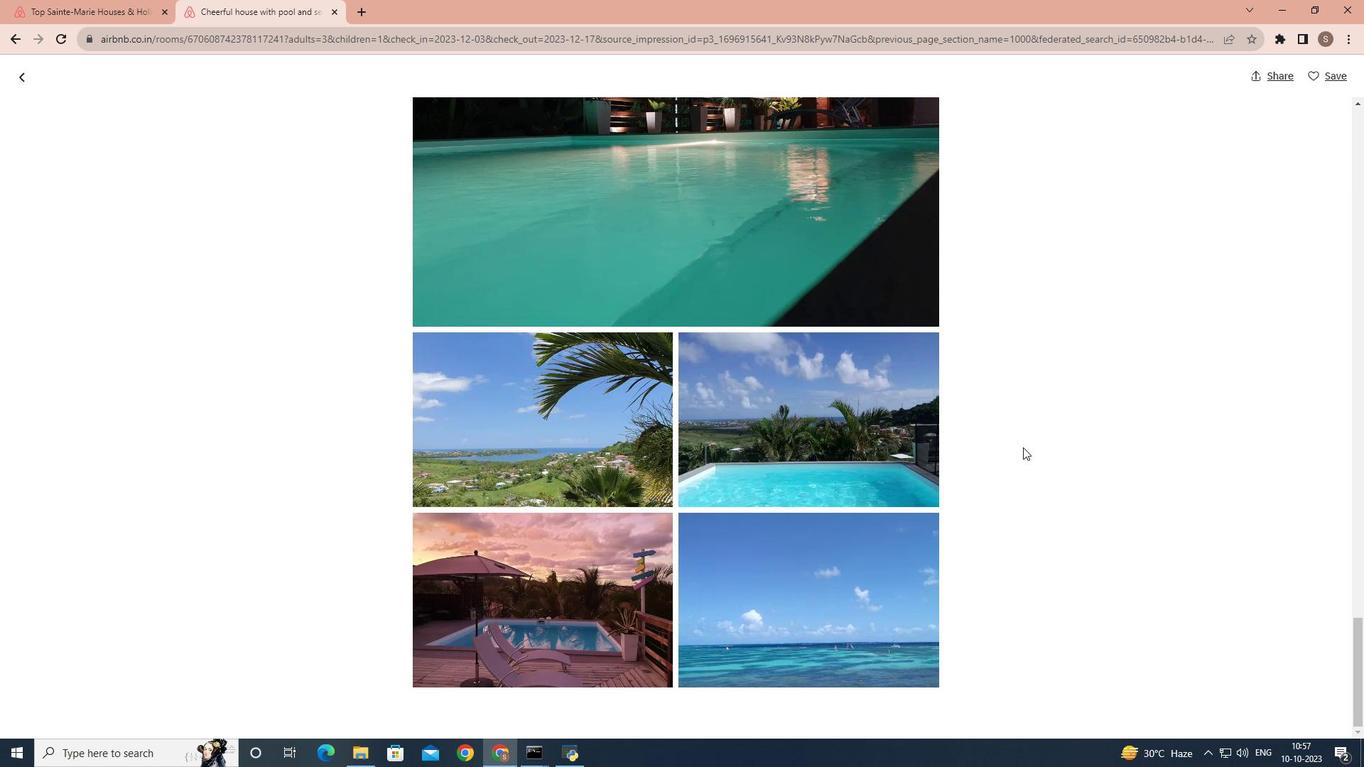 
Action: Mouse scrolled (1023, 446) with delta (0, 0)
Screenshot: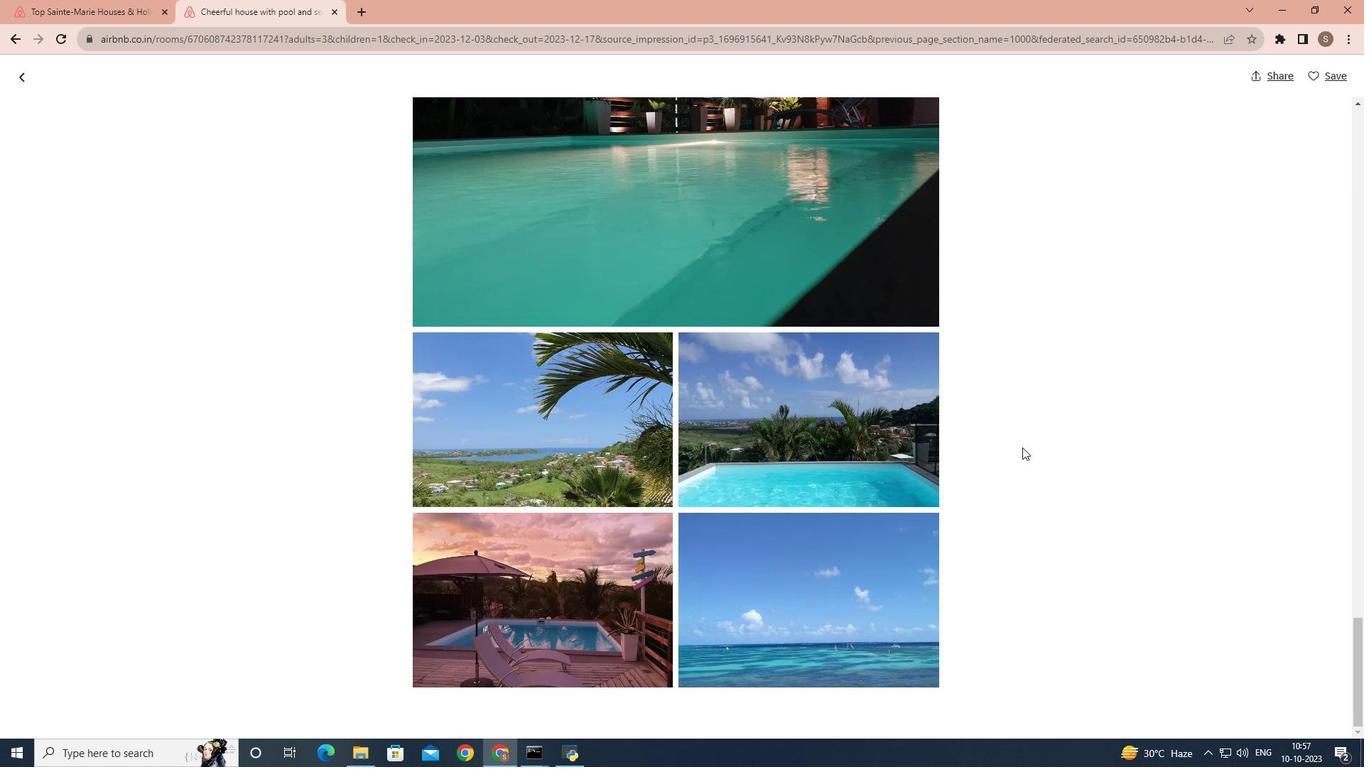 
Action: Mouse moved to (1022, 447)
Screenshot: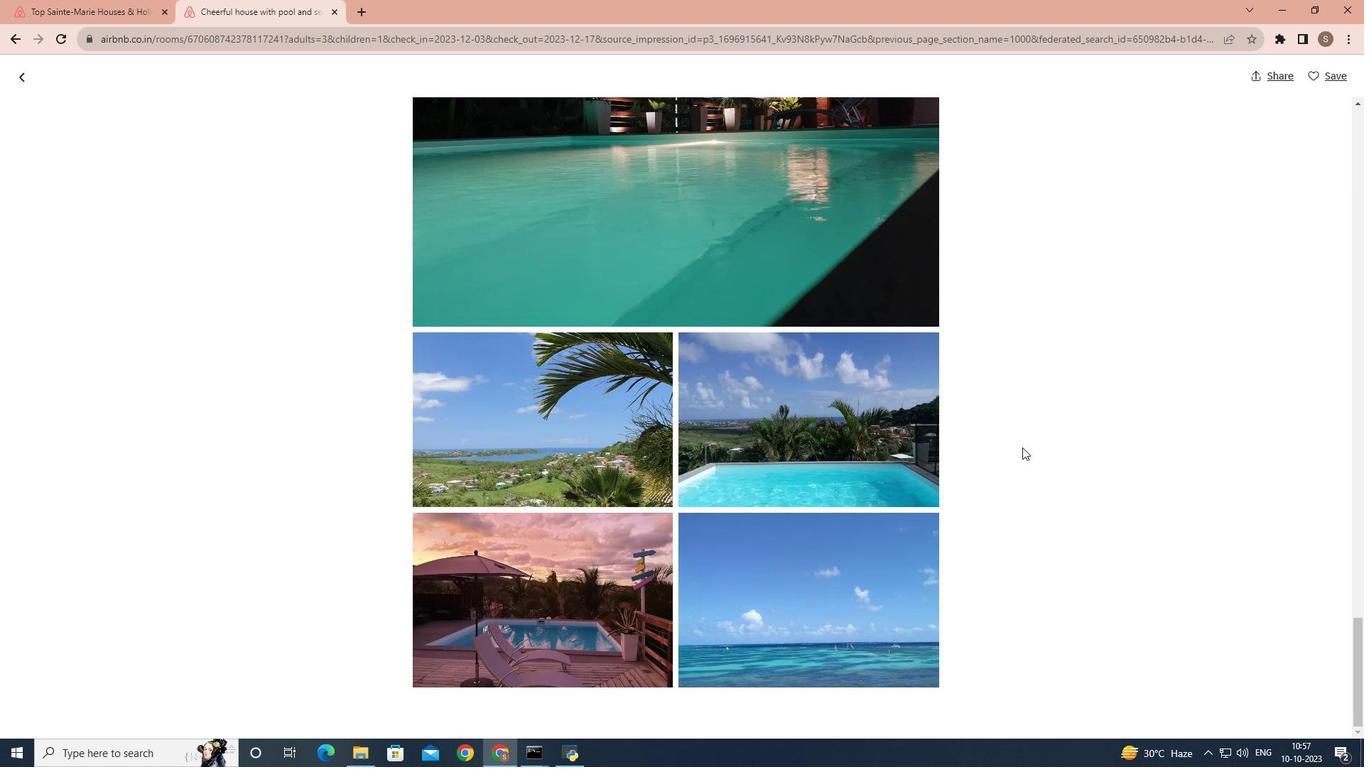 
Action: Mouse scrolled (1022, 446) with delta (0, 0)
Screenshot: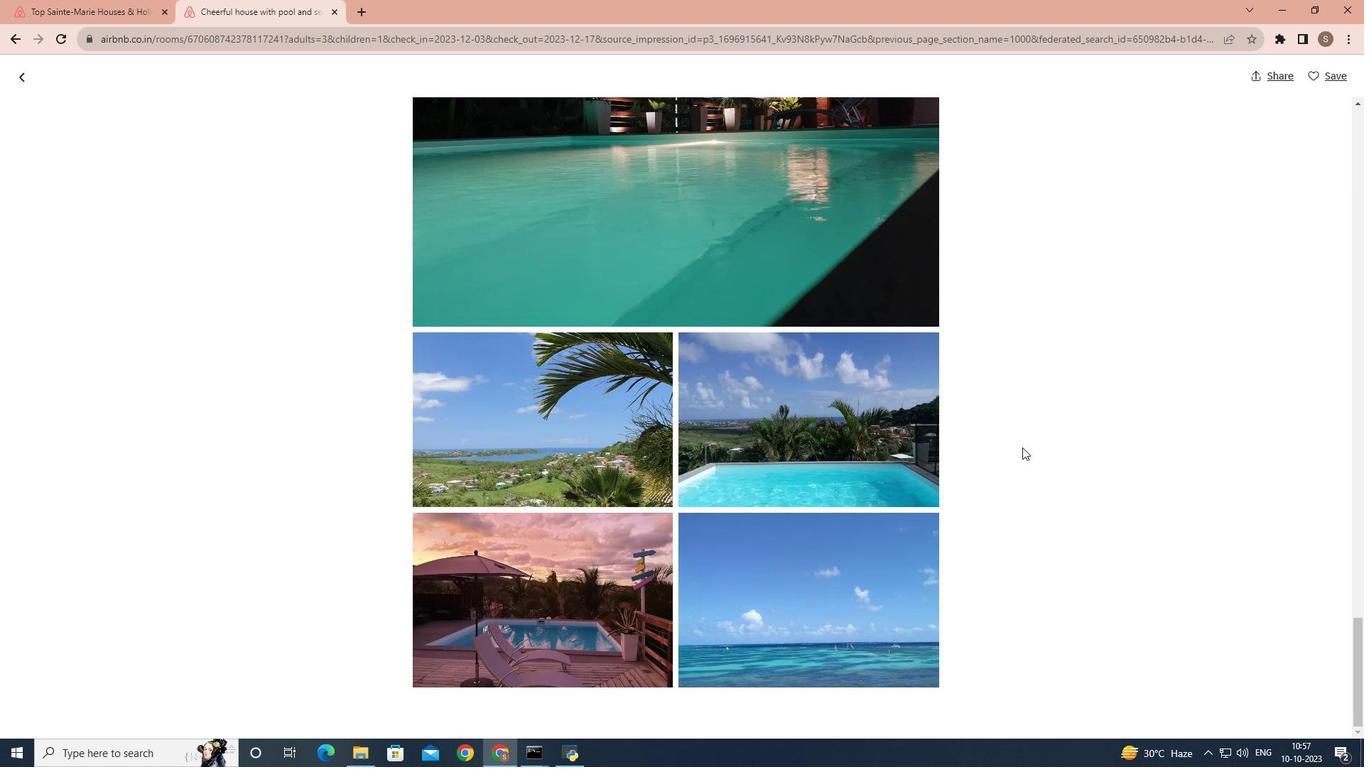 
Action: Mouse scrolled (1022, 446) with delta (0, 0)
Screenshot: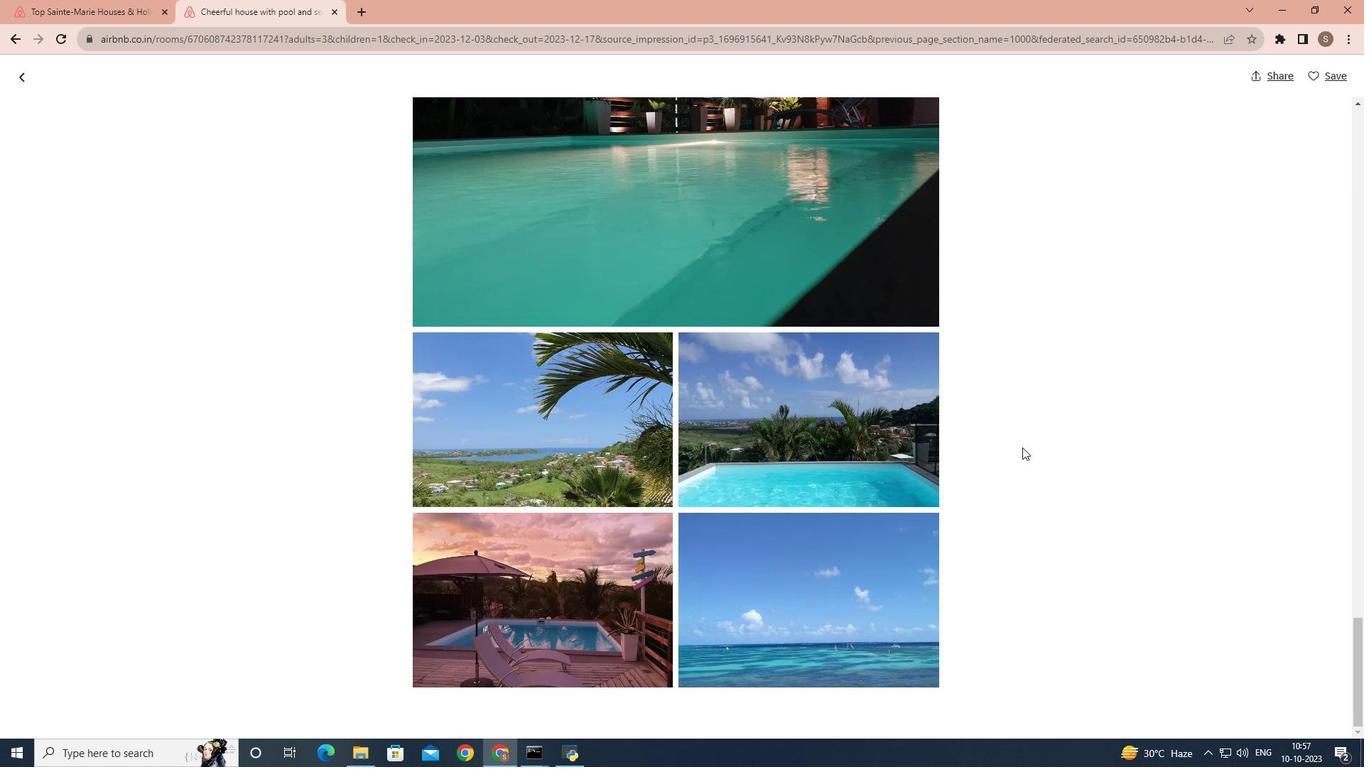
Action: Mouse moved to (29, 68)
Screenshot: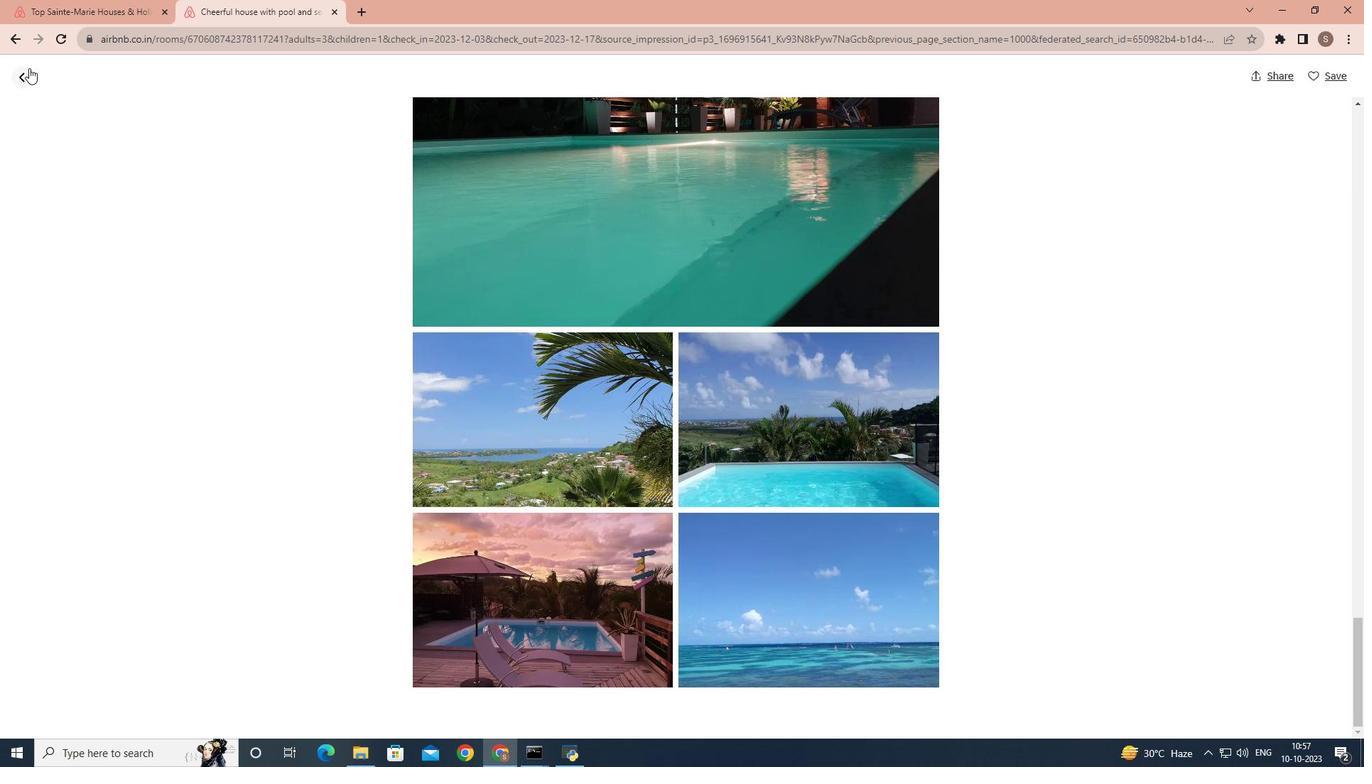 
Action: Mouse pressed left at (29, 68)
Screenshot: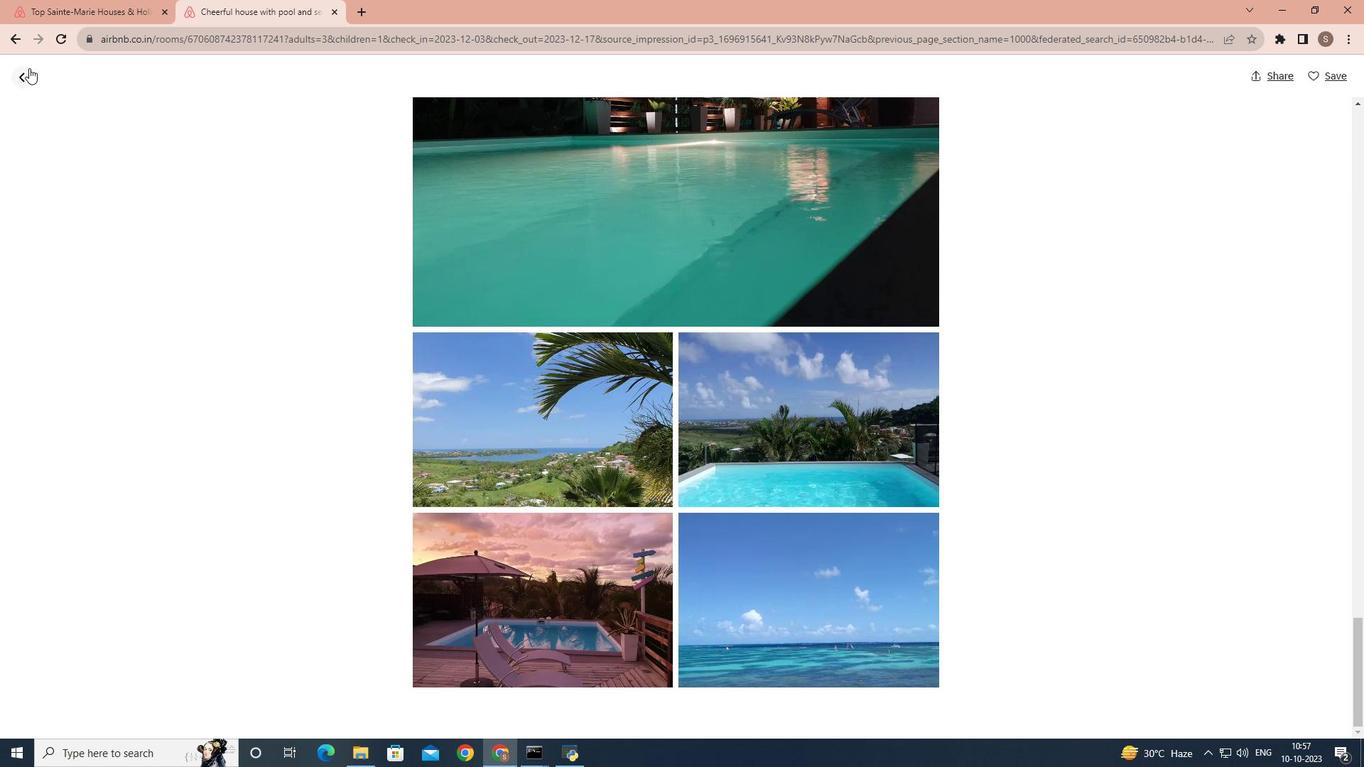
Action: Mouse moved to (22, 71)
Screenshot: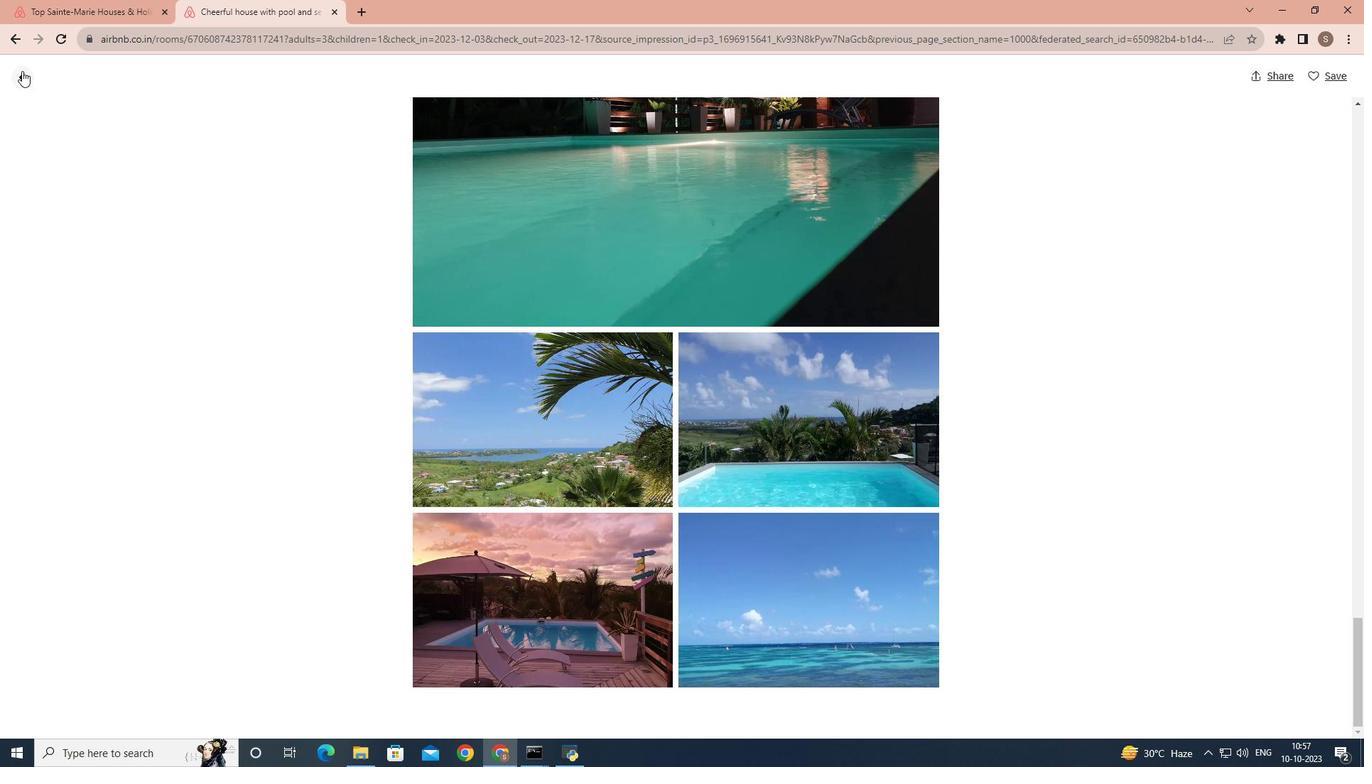 
Action: Mouse pressed left at (22, 71)
Screenshot: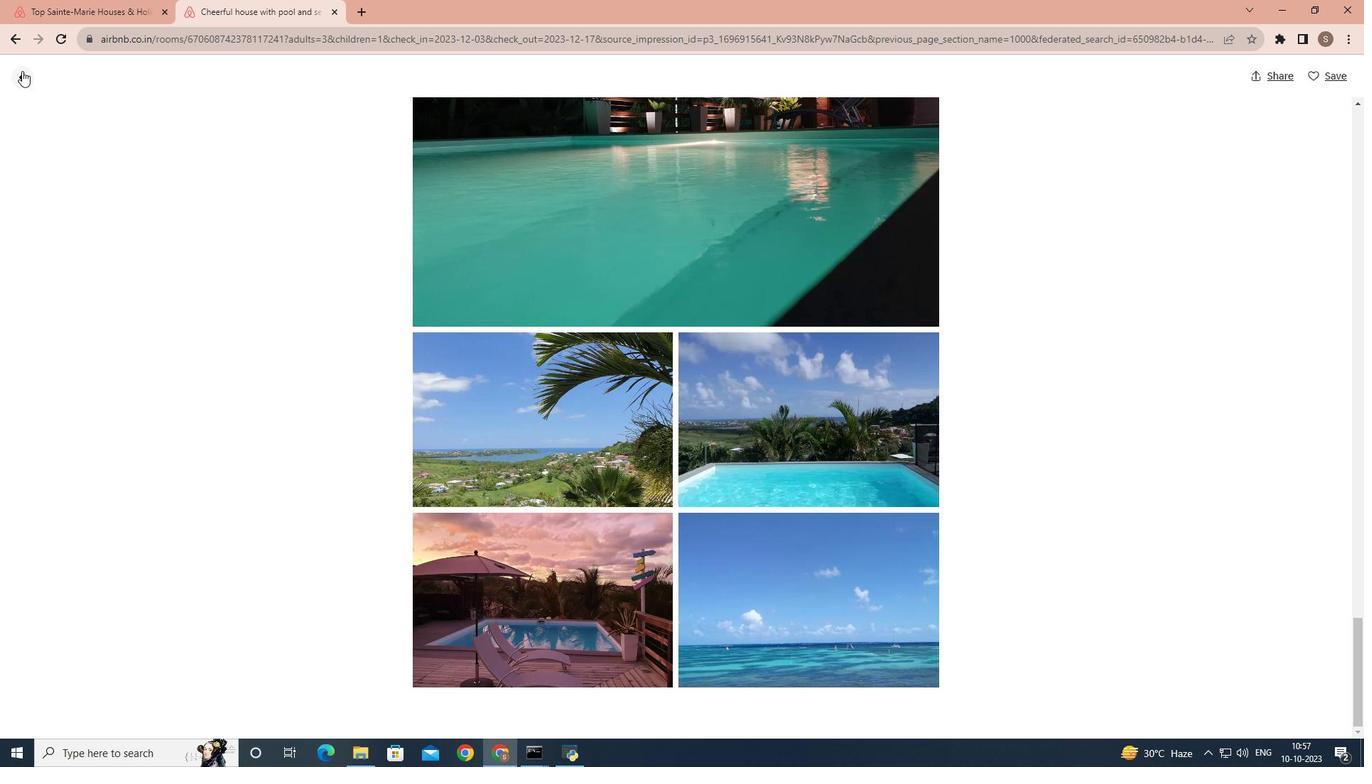
Action: Mouse moved to (415, 282)
Screenshot: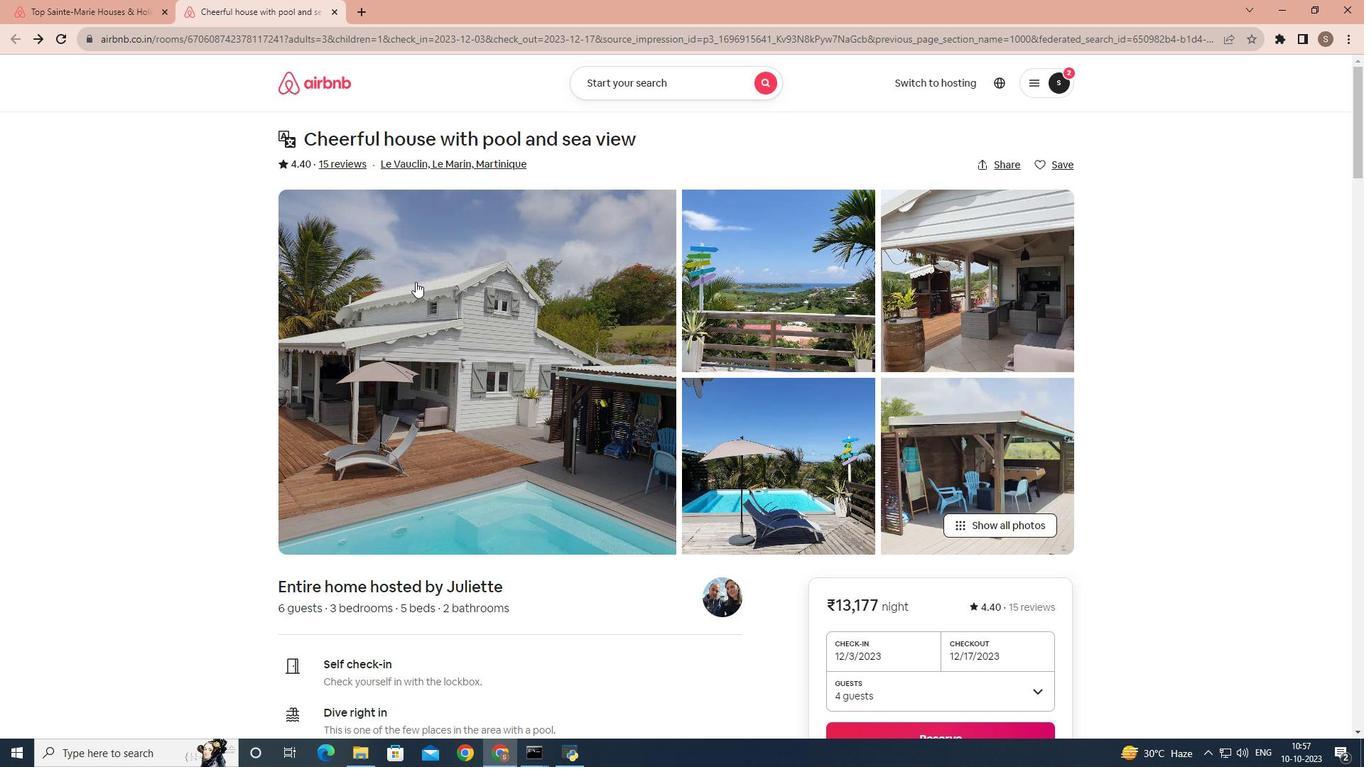 
Action: Mouse scrolled (415, 281) with delta (0, 0)
Screenshot: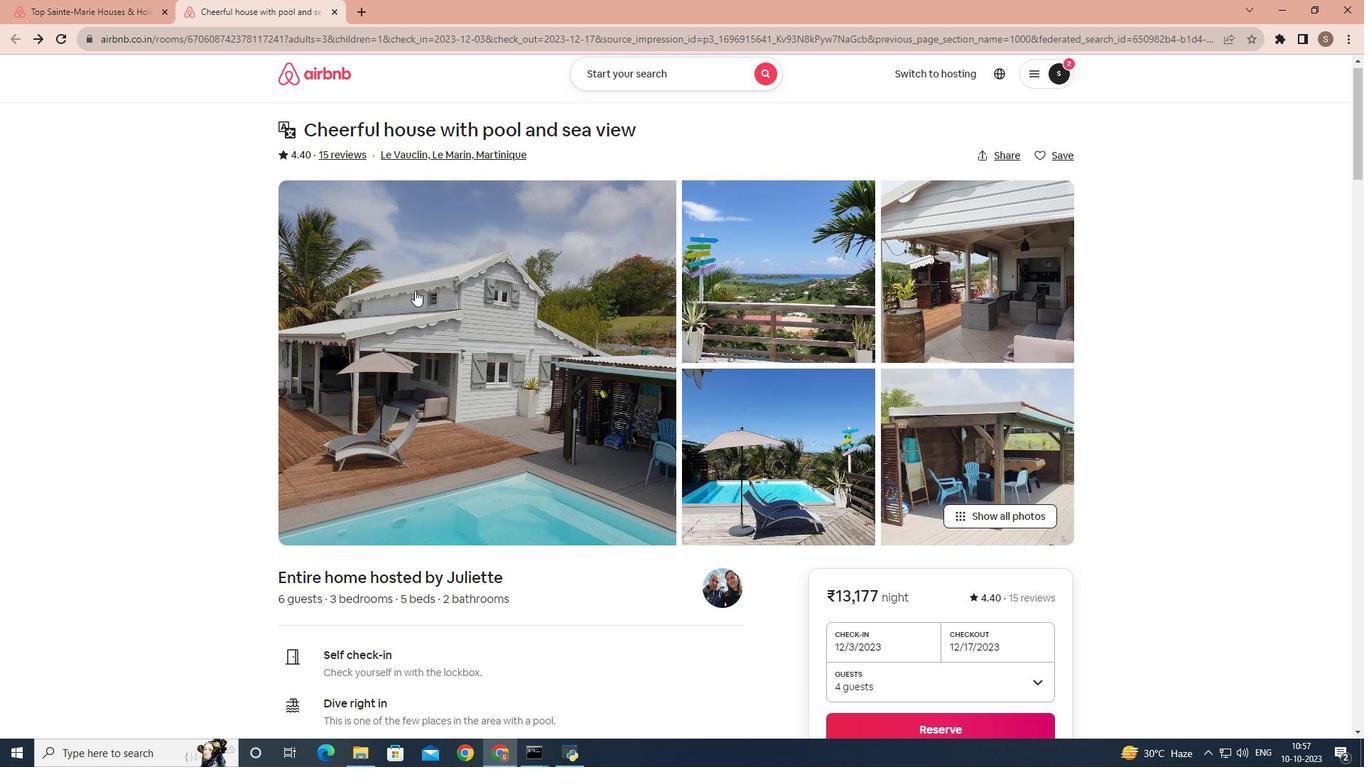 
Action: Mouse moved to (415, 283)
Screenshot: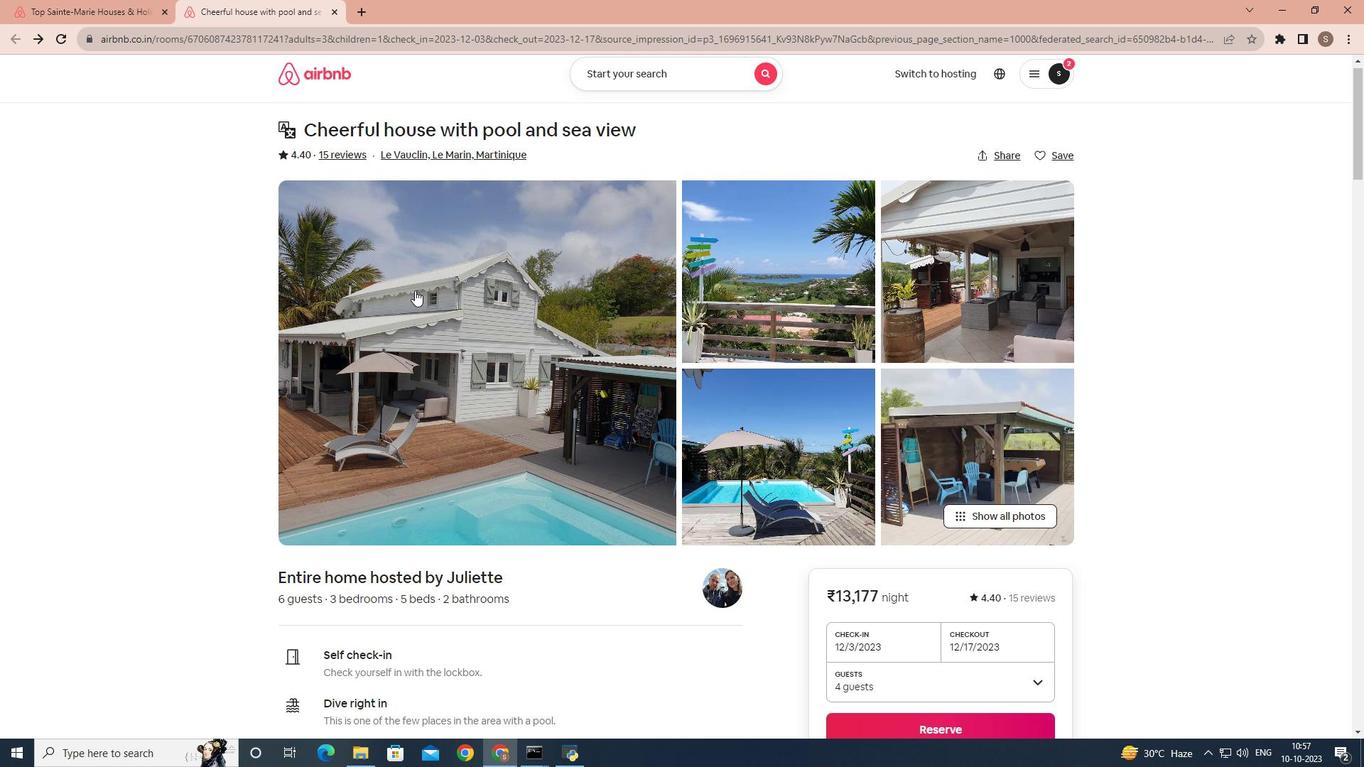 
Action: Mouse scrolled (415, 282) with delta (0, 0)
Screenshot: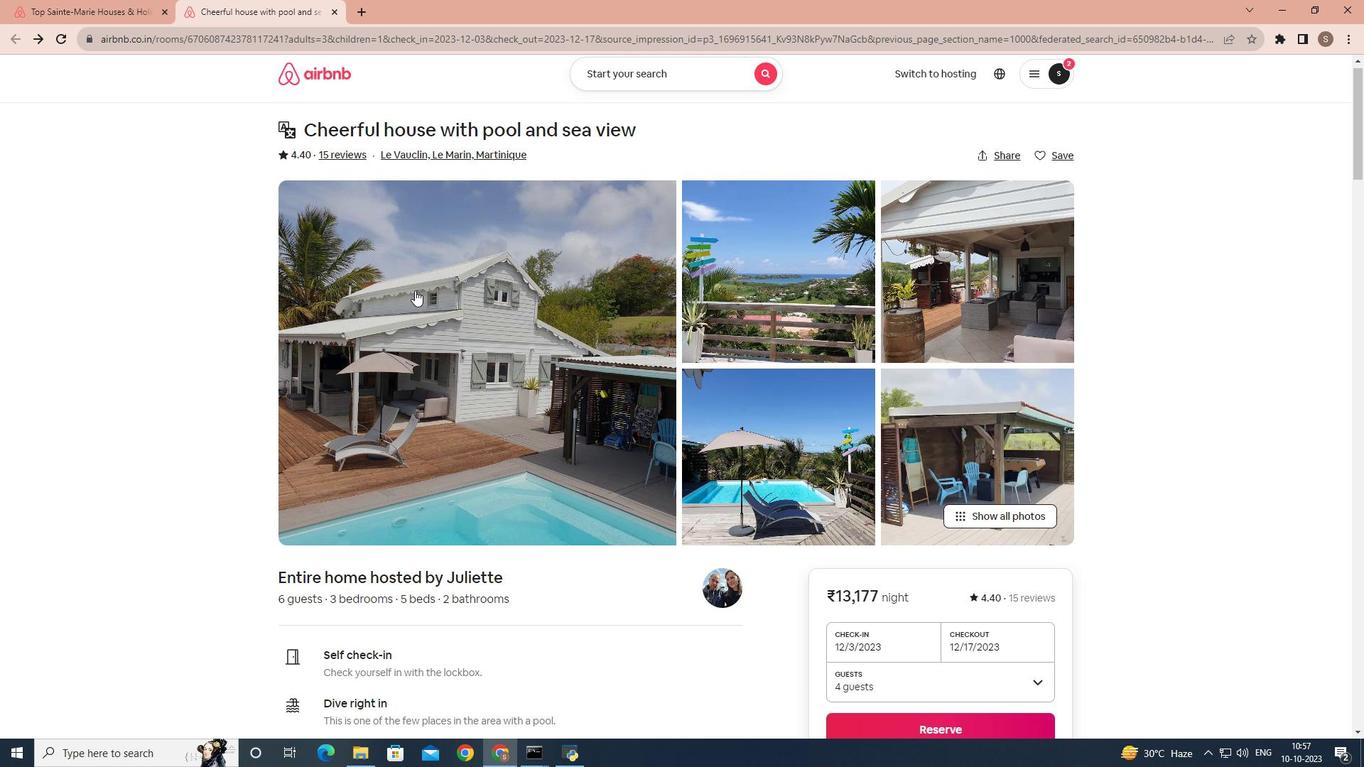 
Action: Mouse moved to (415, 289)
Screenshot: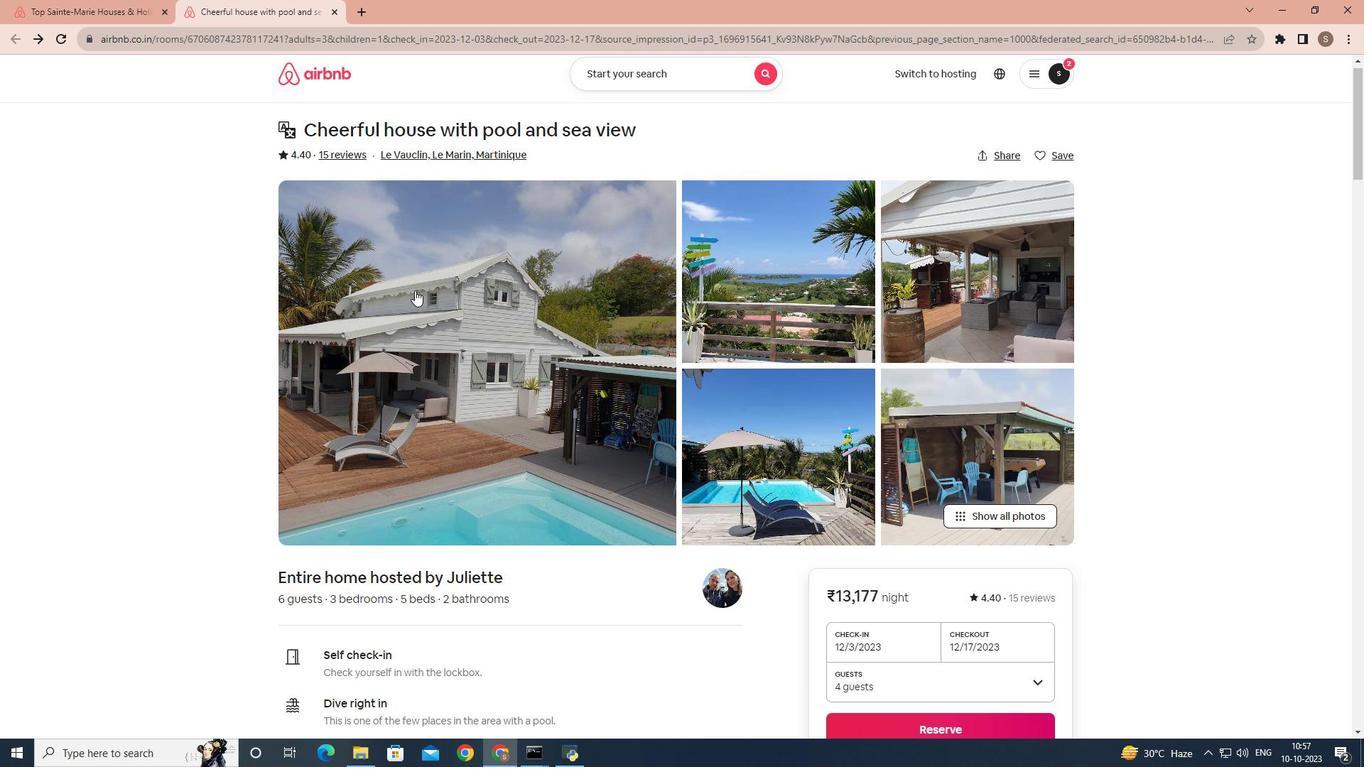 
Action: Mouse scrolled (415, 288) with delta (0, 0)
Screenshot: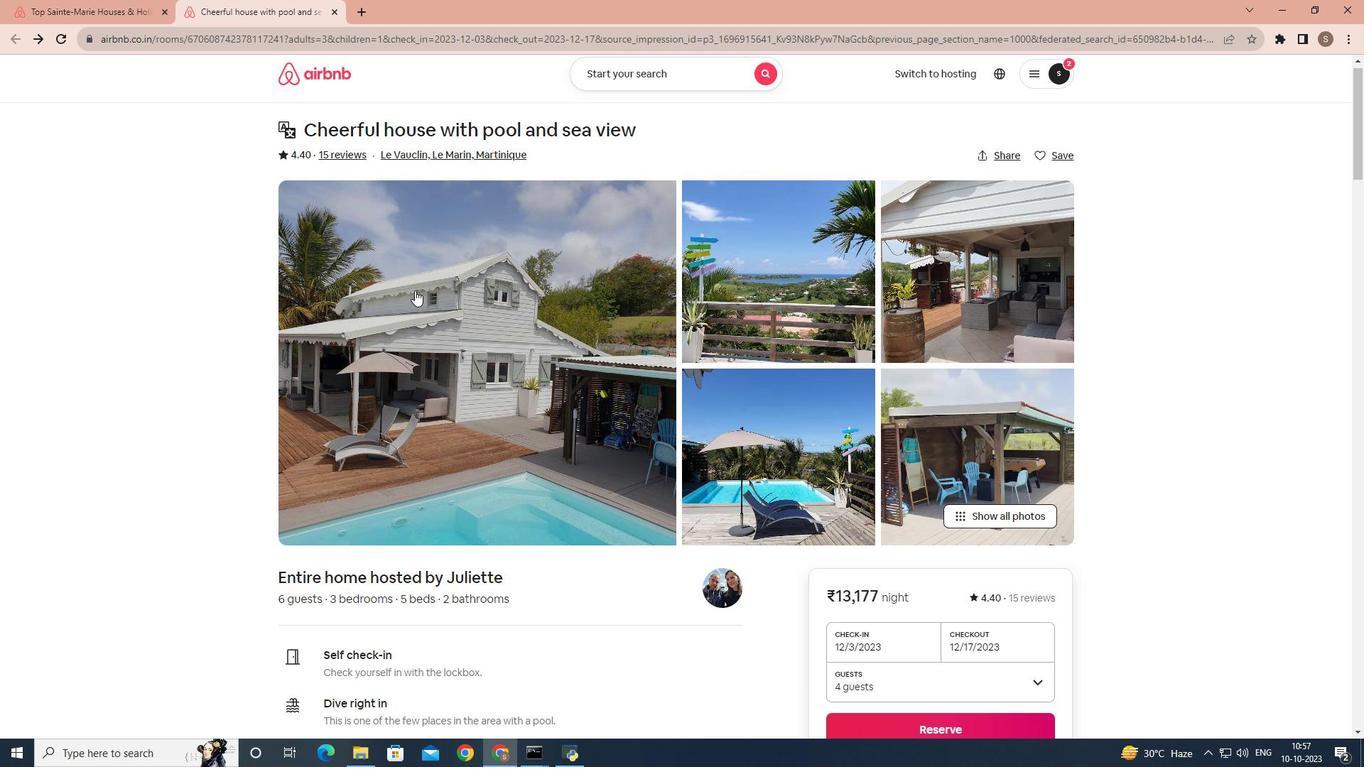 
Action: Mouse moved to (415, 290)
Screenshot: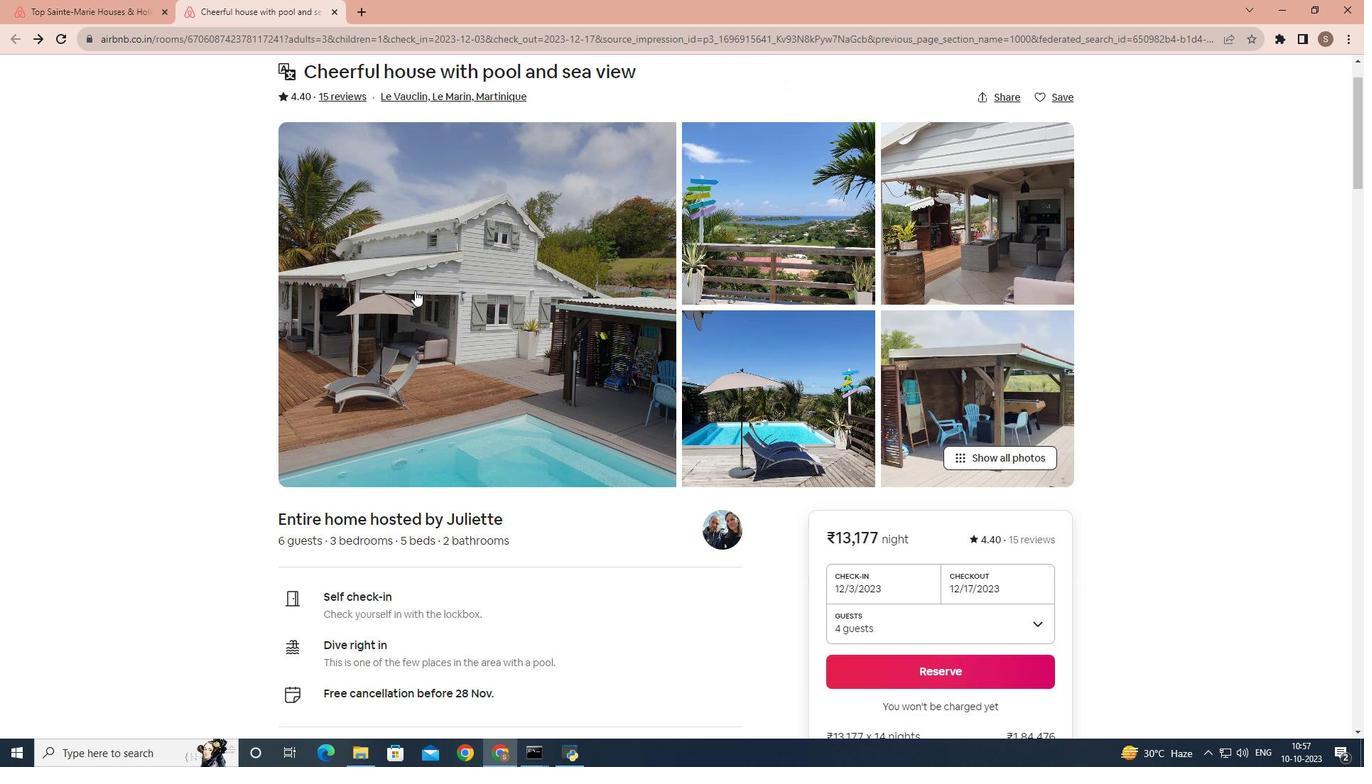 
Action: Mouse scrolled (415, 289) with delta (0, 0)
Screenshot: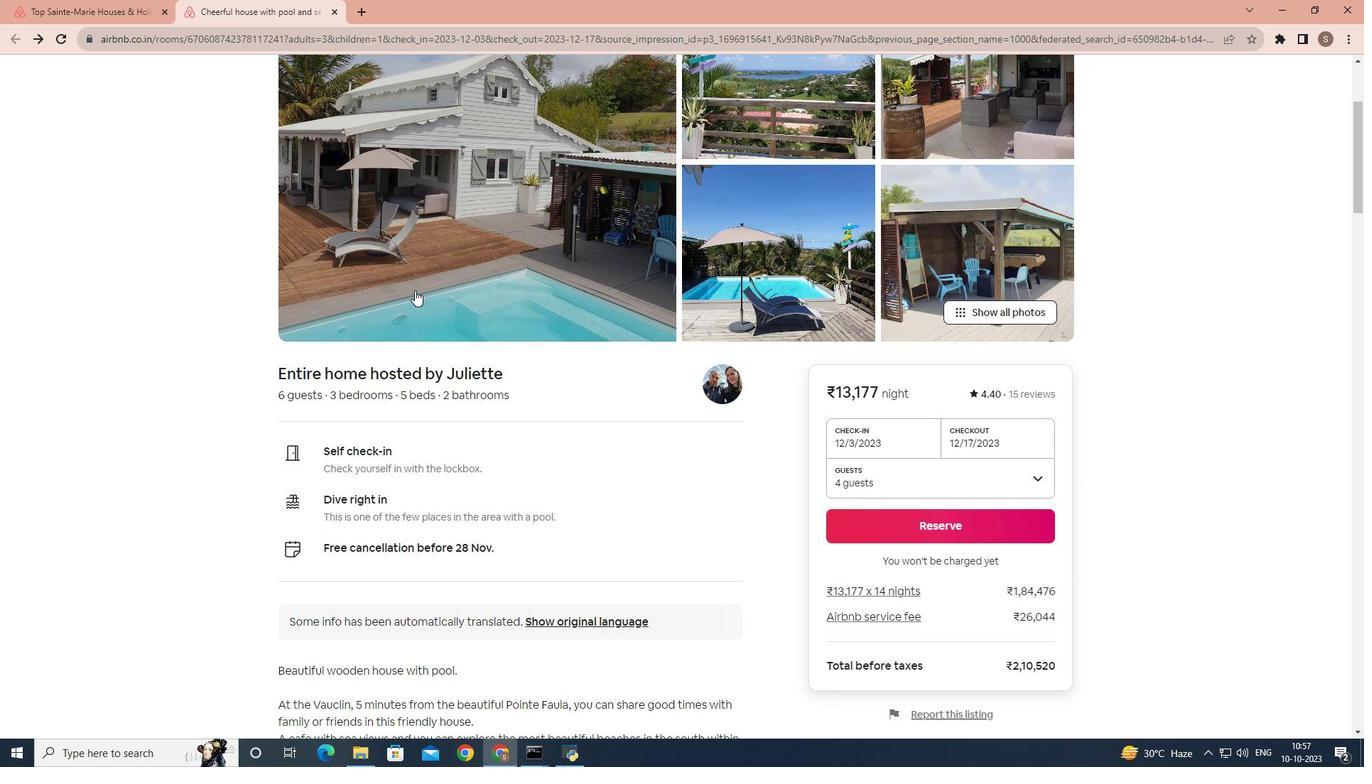 
Action: Mouse scrolled (415, 289) with delta (0, 0)
Screenshot: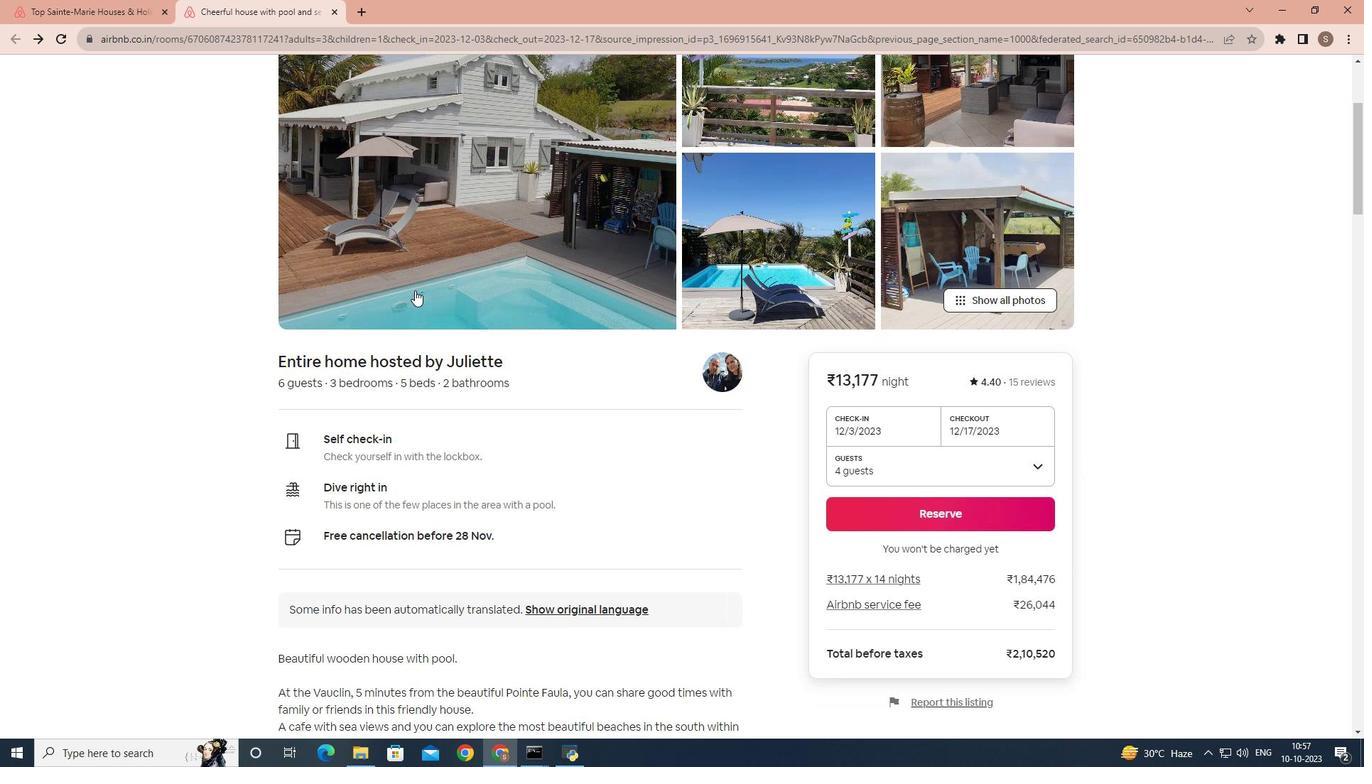 
Action: Mouse scrolled (415, 289) with delta (0, 0)
Screenshot: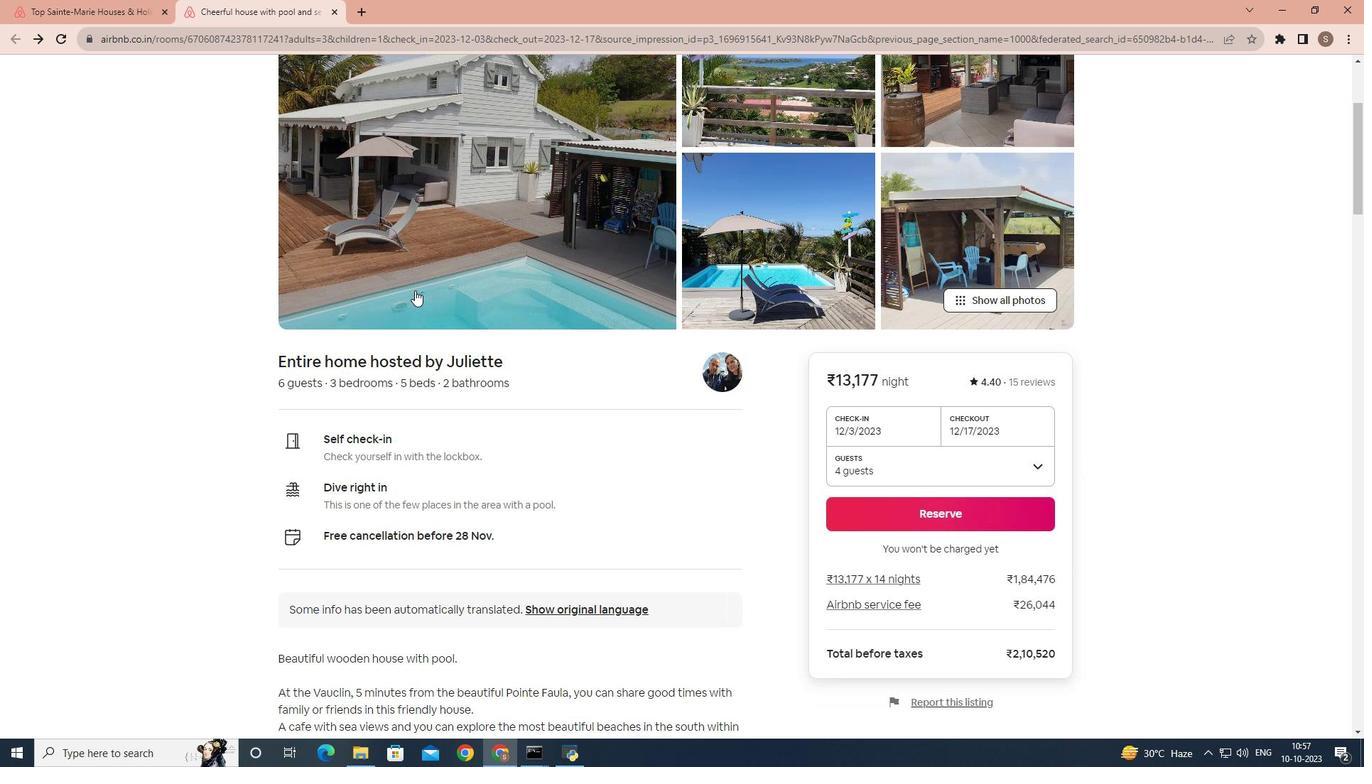 
Action: Mouse scrolled (415, 289) with delta (0, 0)
Screenshot: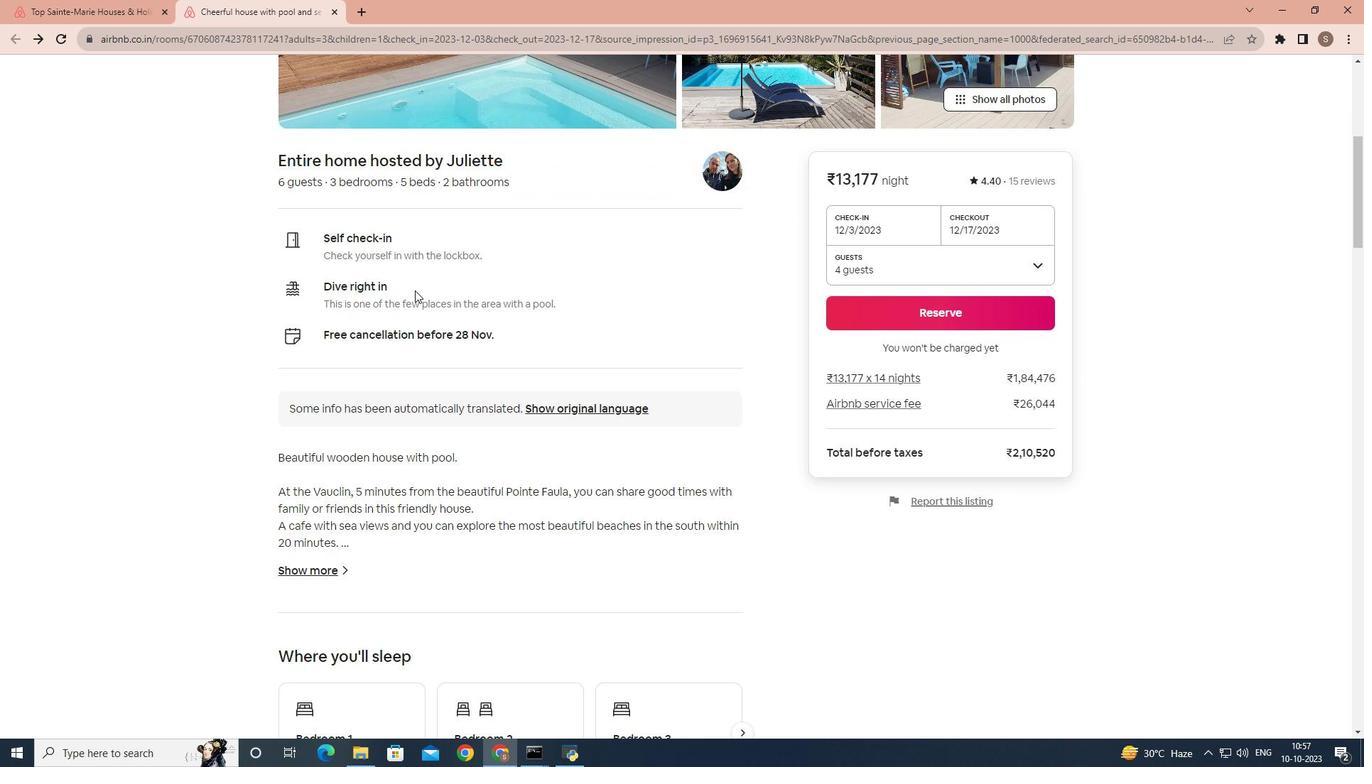 
Action: Mouse scrolled (415, 289) with delta (0, 0)
Screenshot: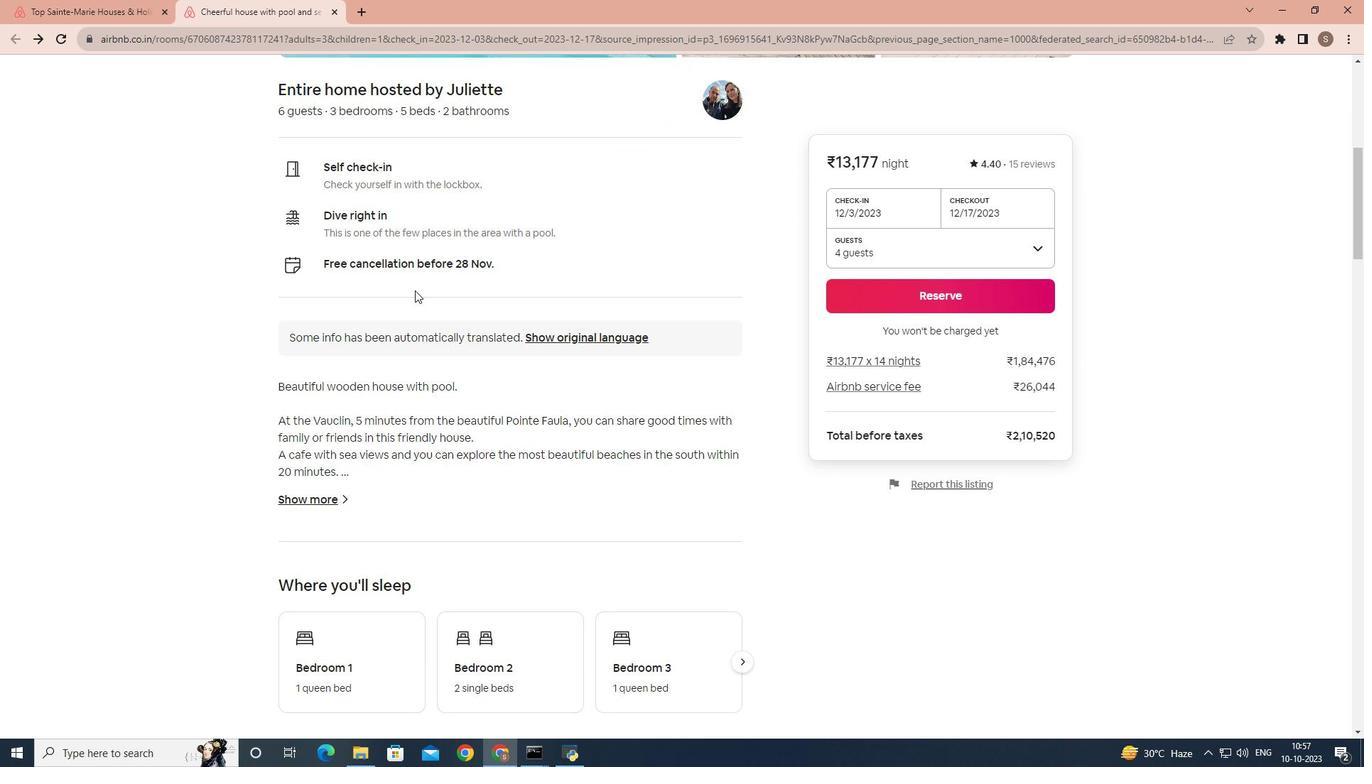 
Action: Mouse scrolled (415, 289) with delta (0, 0)
Screenshot: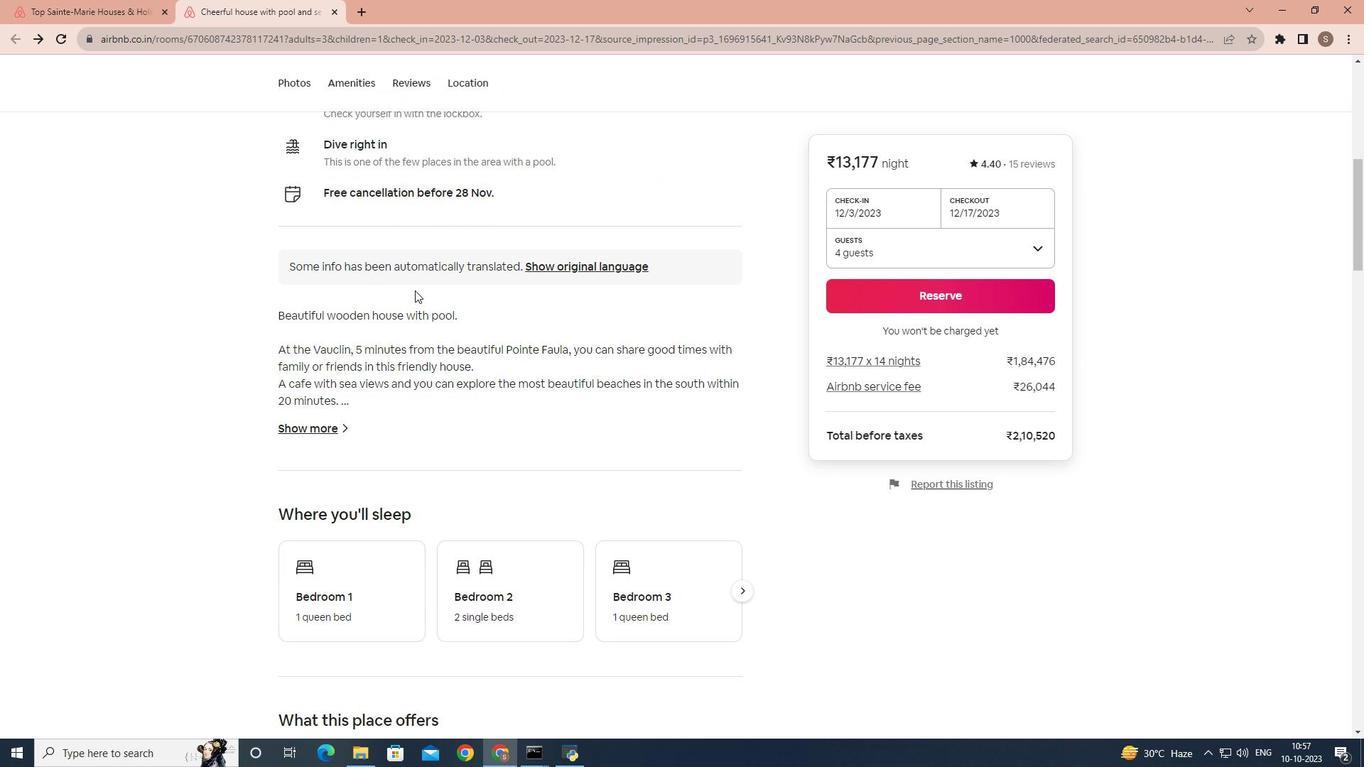 
Action: Mouse scrolled (415, 289) with delta (0, 0)
Screenshot: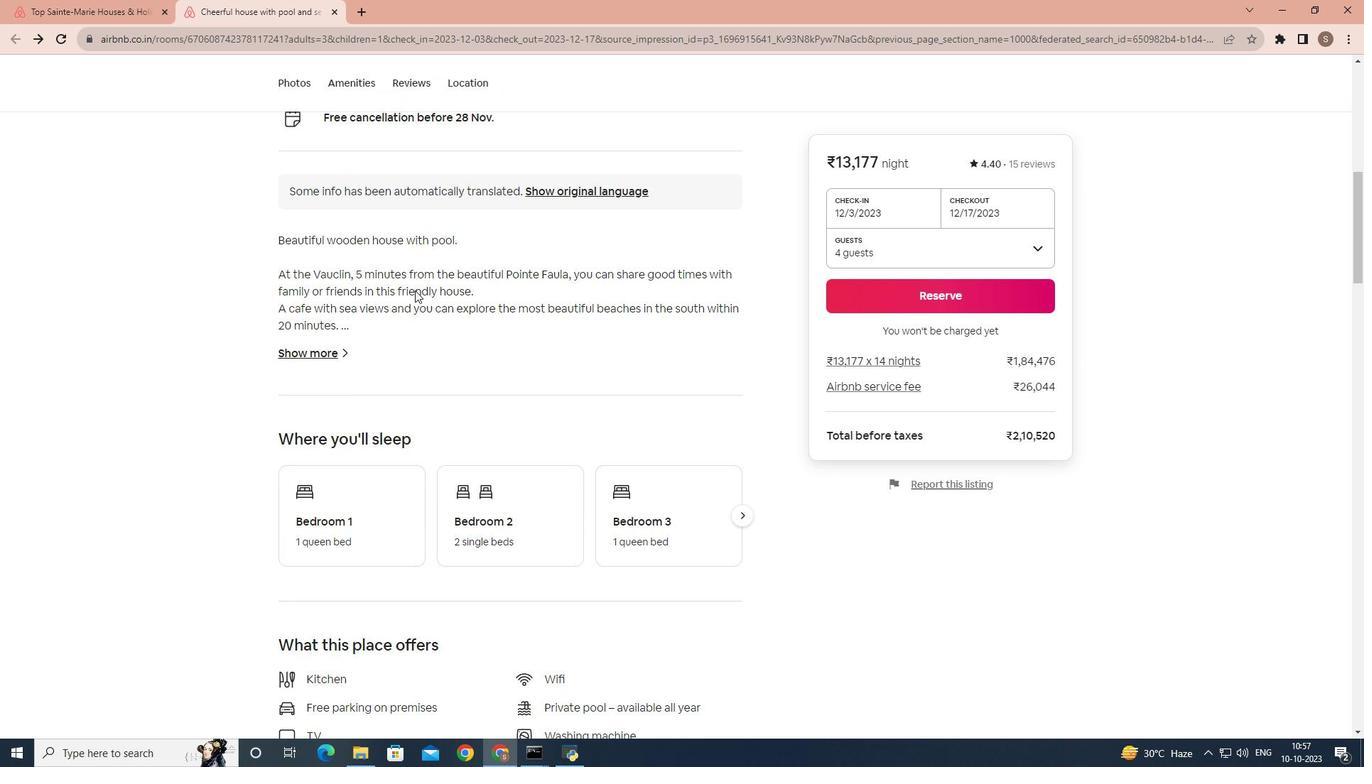 
Action: Mouse scrolled (415, 289) with delta (0, 0)
Screenshot: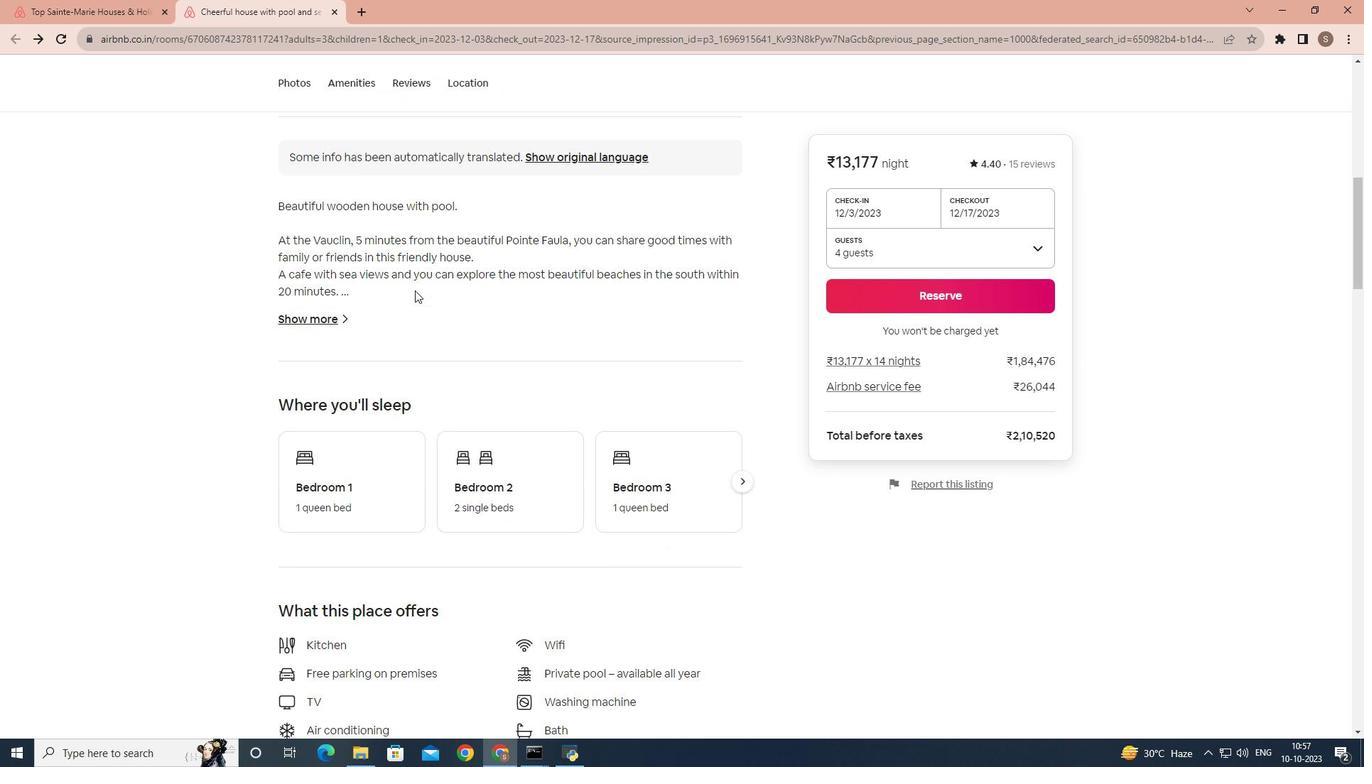 
Action: Mouse scrolled (415, 289) with delta (0, 0)
Screenshot: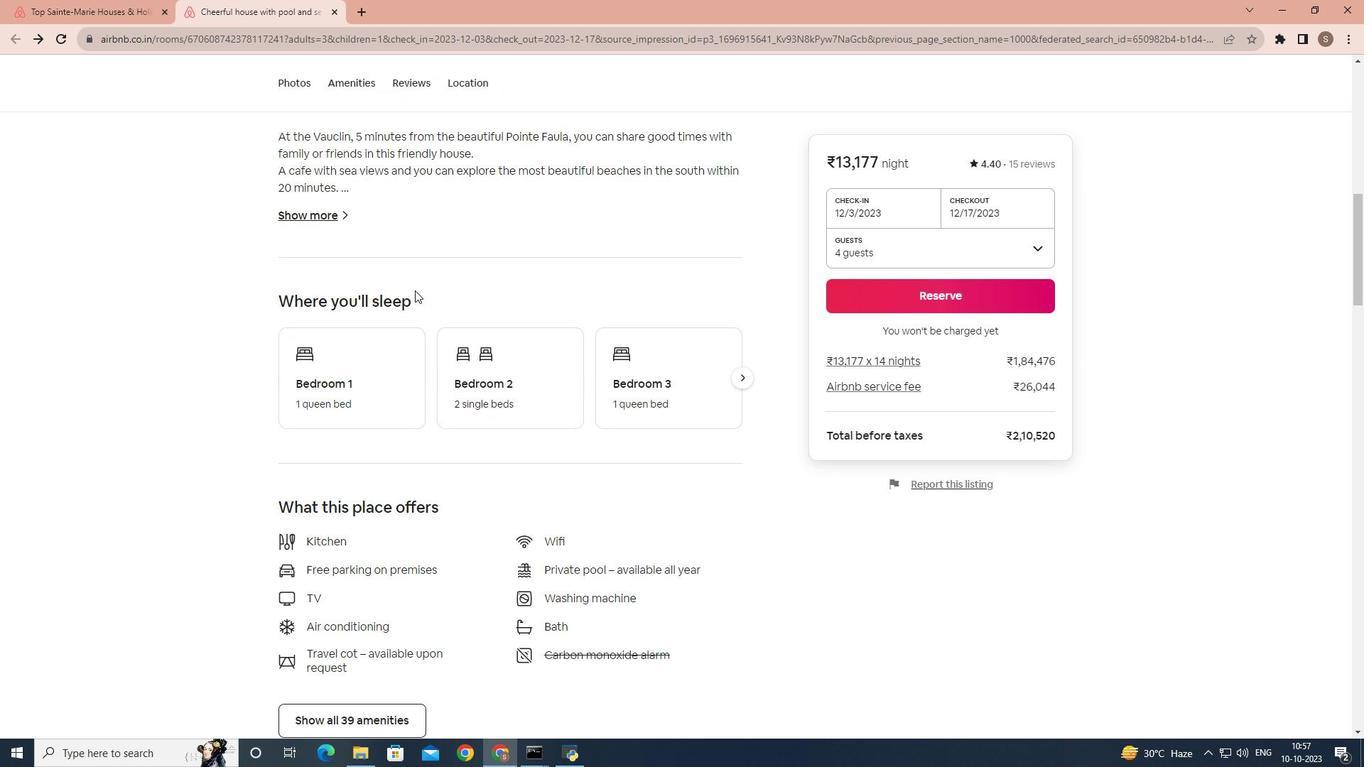 
Action: Mouse scrolled (415, 289) with delta (0, 0)
Screenshot: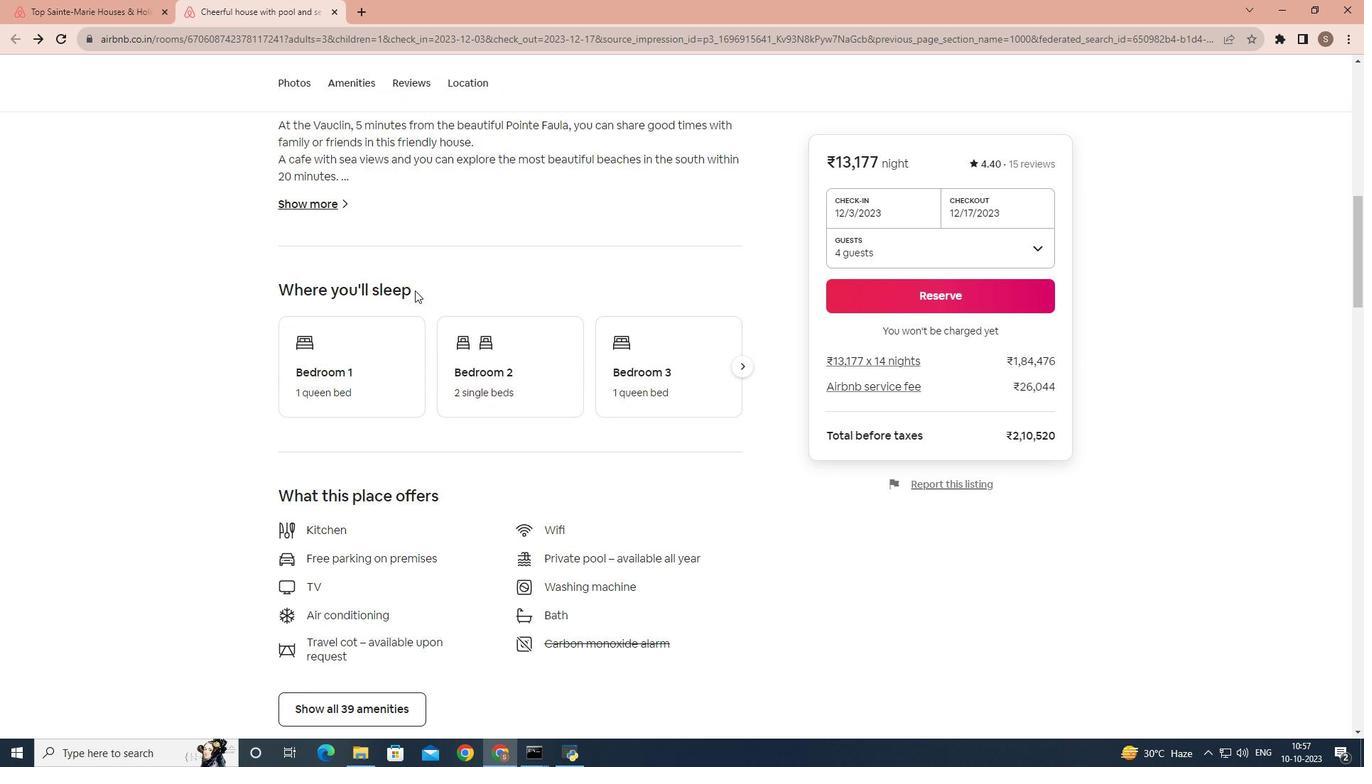 
Action: Mouse scrolled (415, 289) with delta (0, 0)
Screenshot: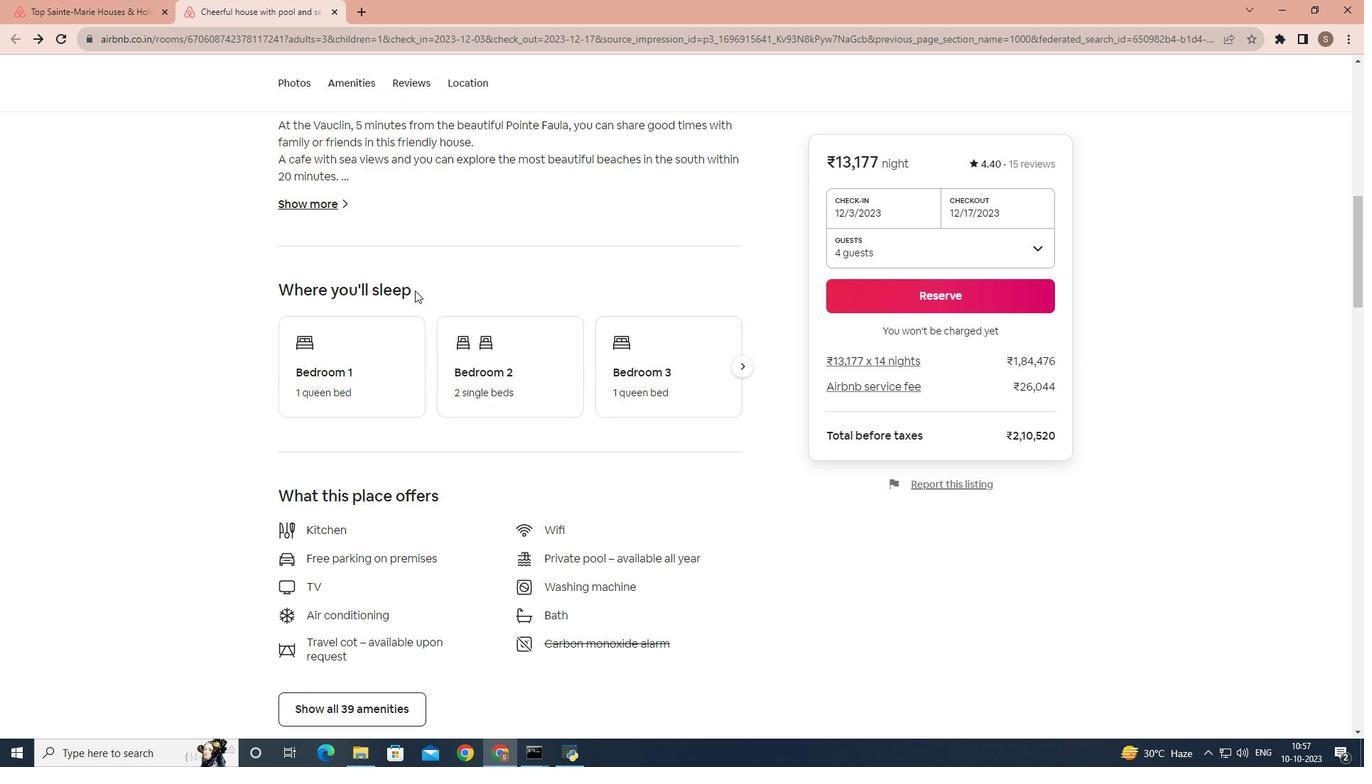 
Action: Mouse moved to (415, 295)
Screenshot: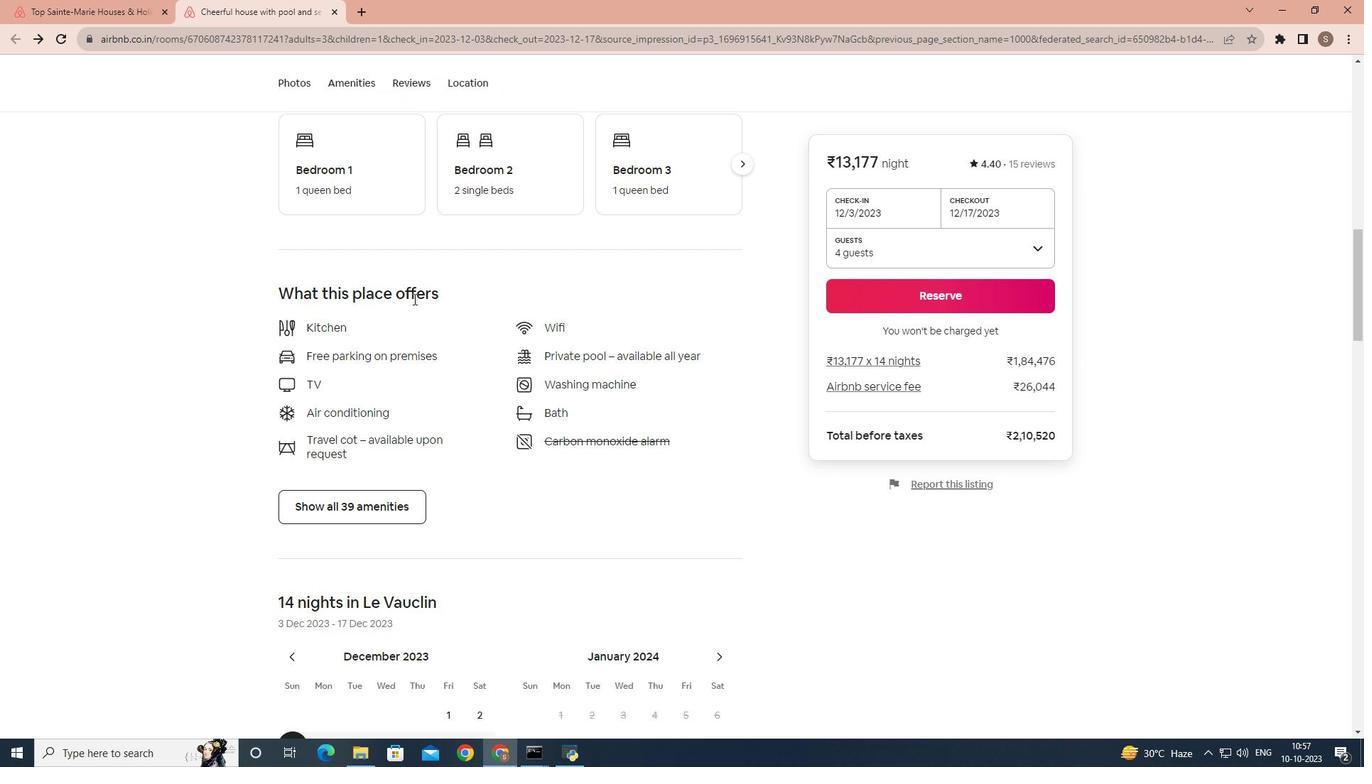 
Action: Mouse scrolled (415, 294) with delta (0, 0)
Screenshot: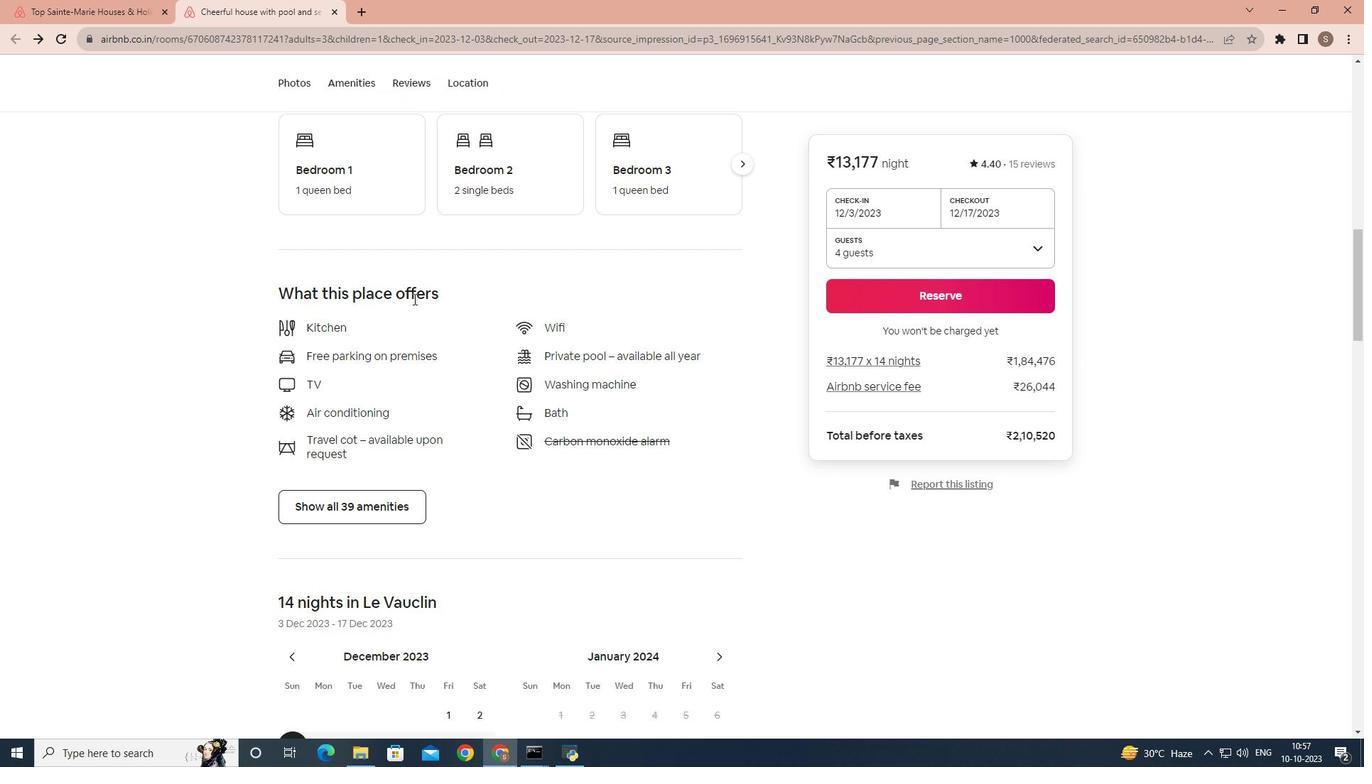 
Action: Mouse moved to (413, 303)
Screenshot: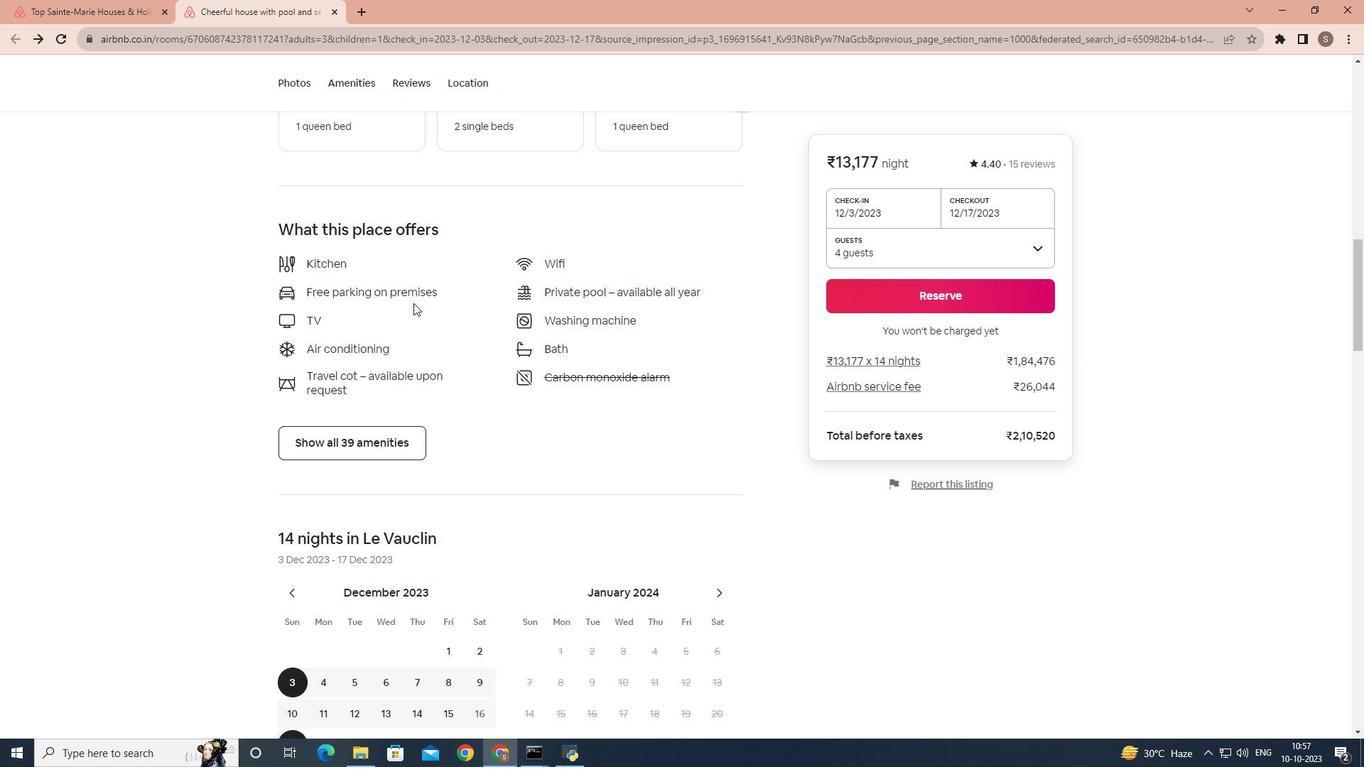 
Action: Mouse scrolled (413, 304) with delta (0, 0)
Screenshot: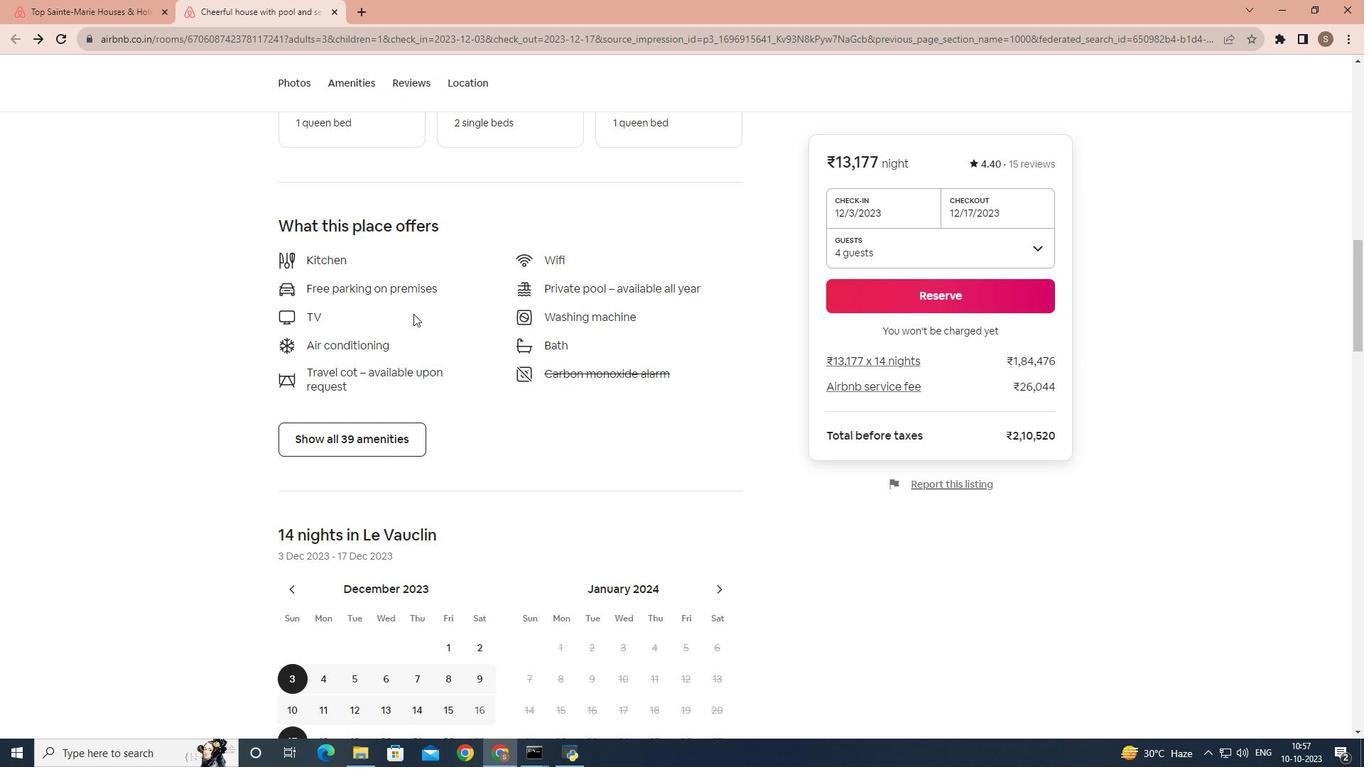 
Action: Mouse moved to (413, 314)
Screenshot: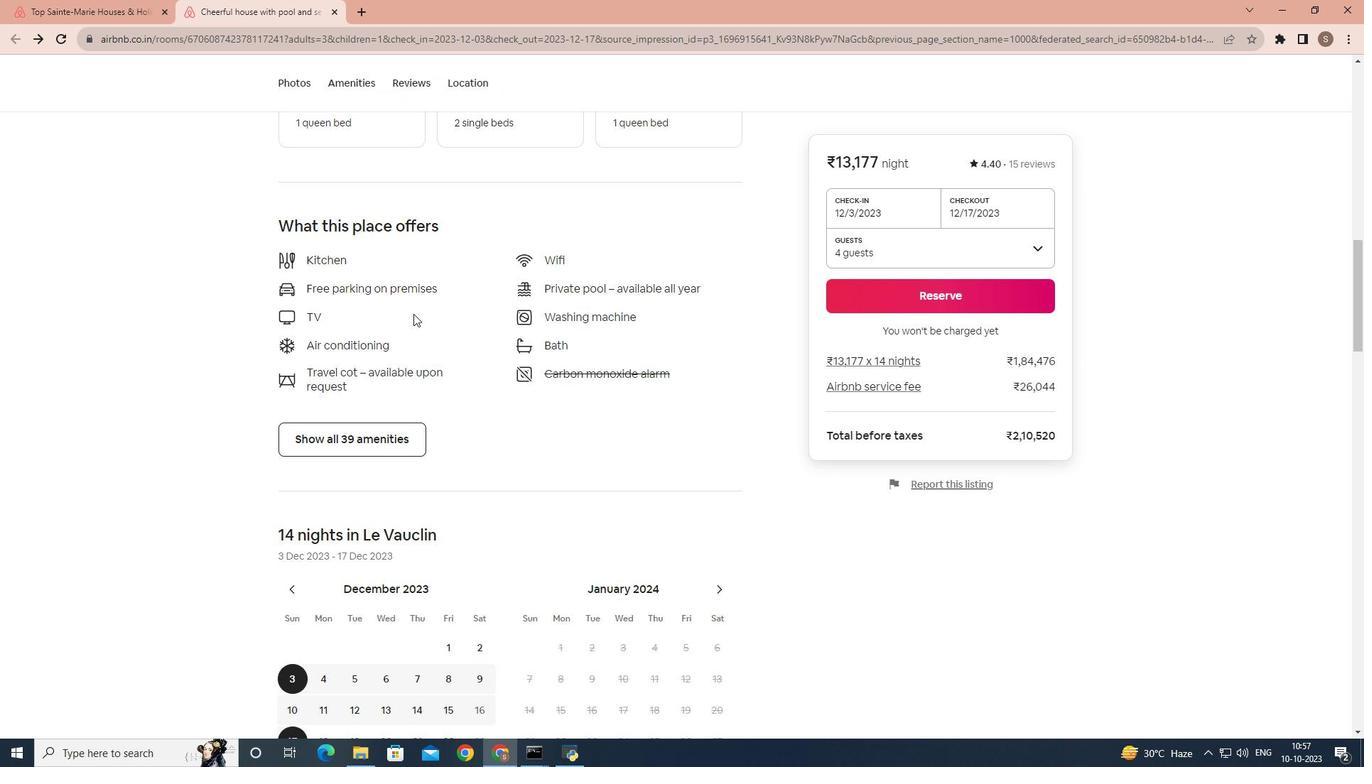 
Action: Mouse scrolled (413, 313) with delta (0, 0)
Screenshot: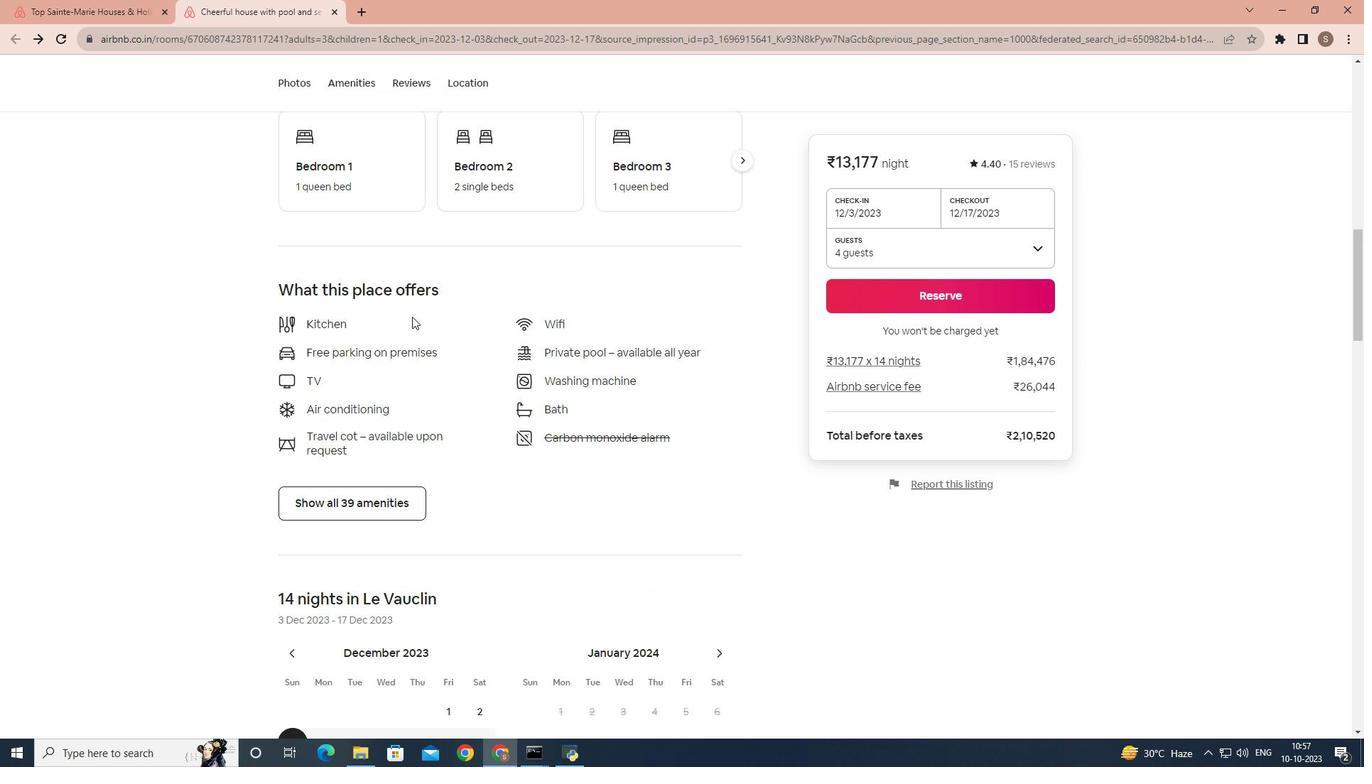 
Action: Mouse moved to (412, 316)
Screenshot: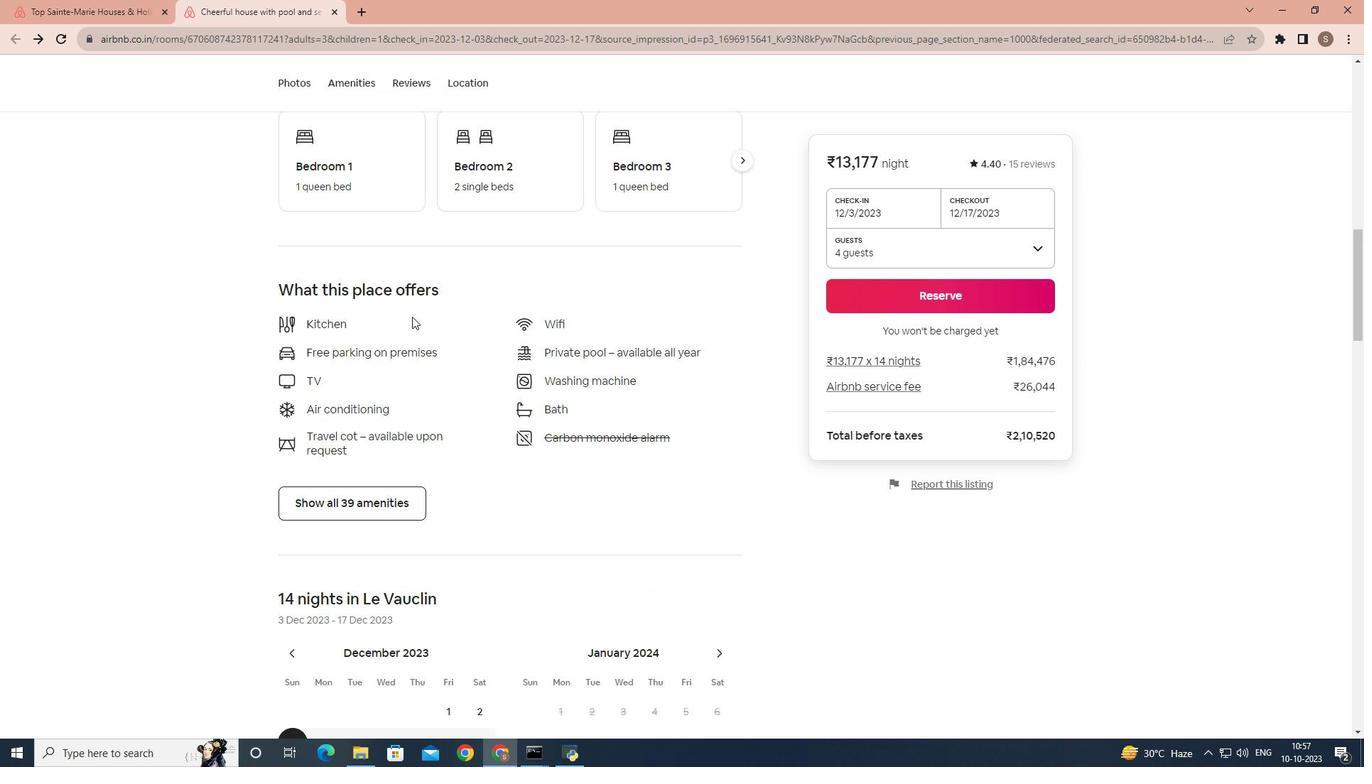 
Action: Mouse scrolled (412, 314) with delta (0, 0)
Screenshot: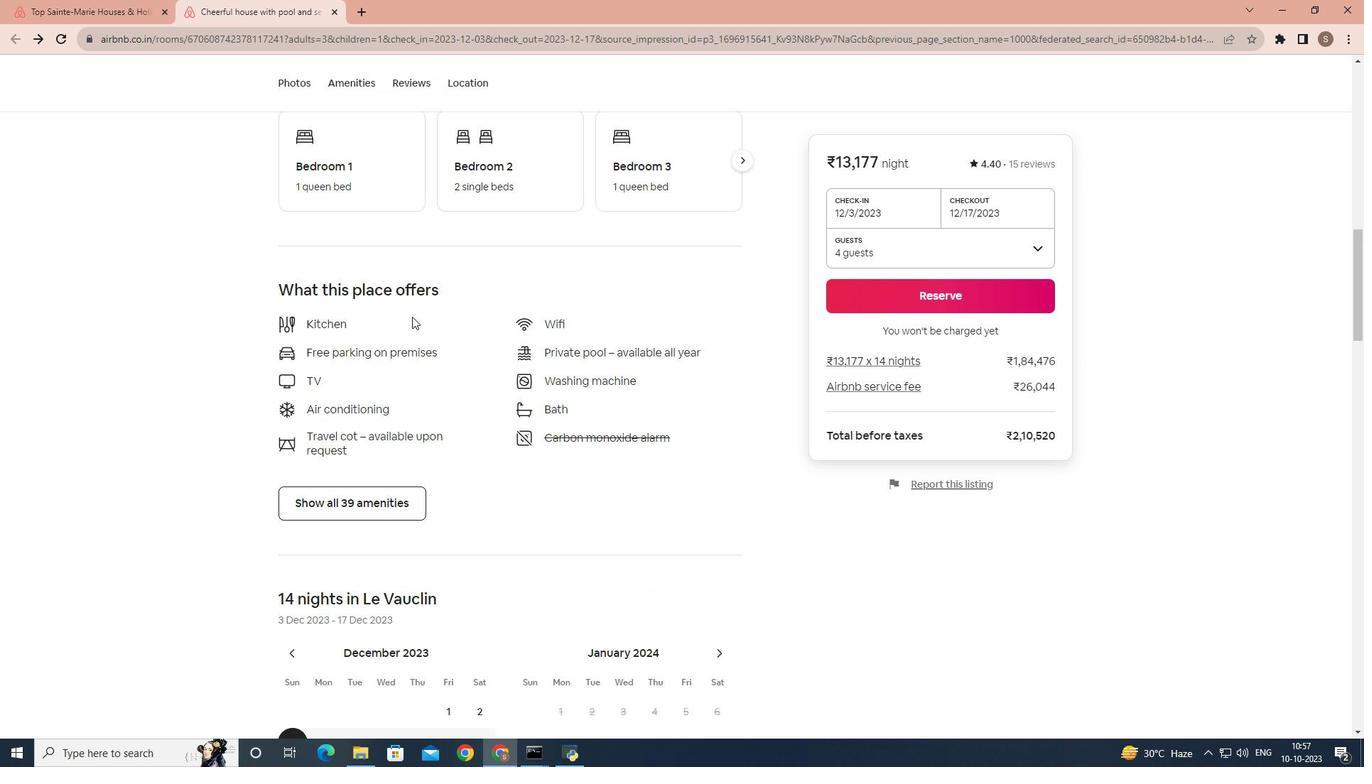 
Action: Mouse moved to (401, 356)
Screenshot: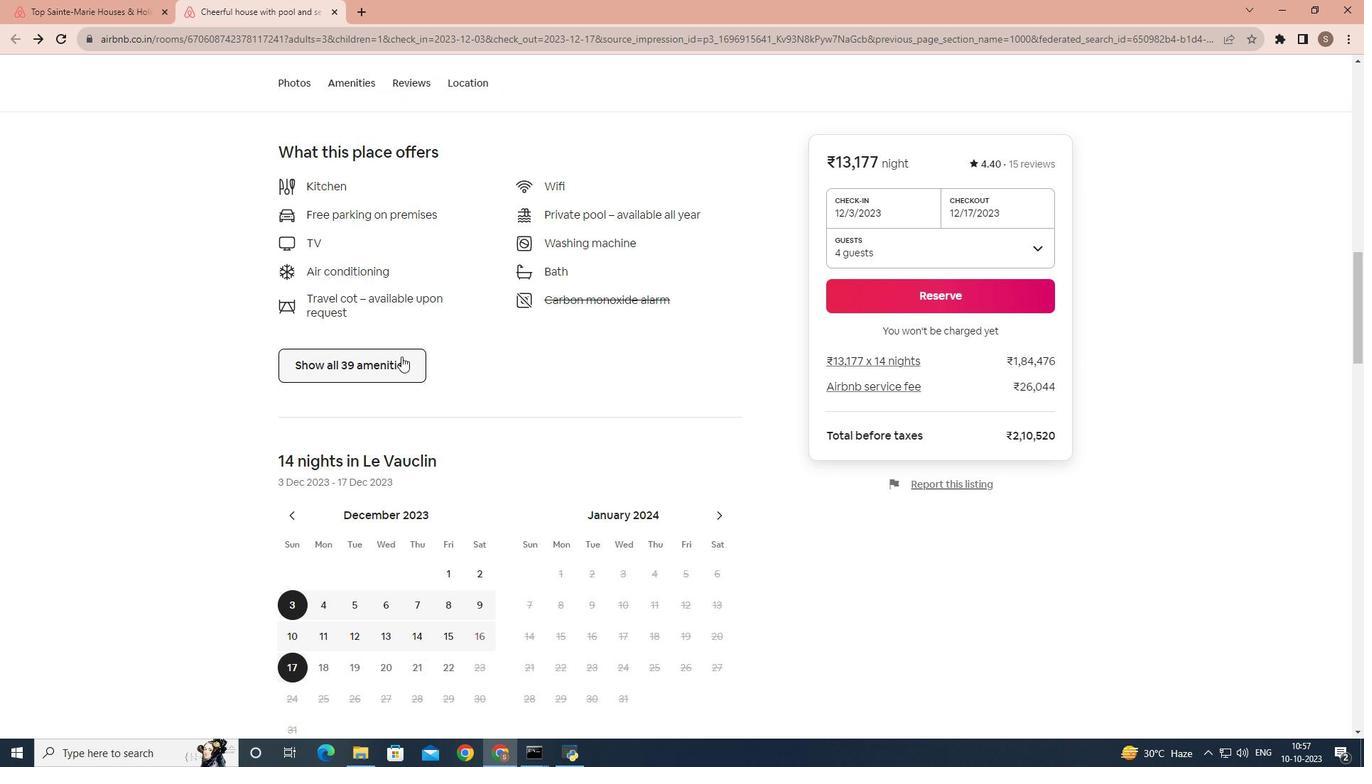 
Action: Mouse pressed left at (401, 356)
Screenshot: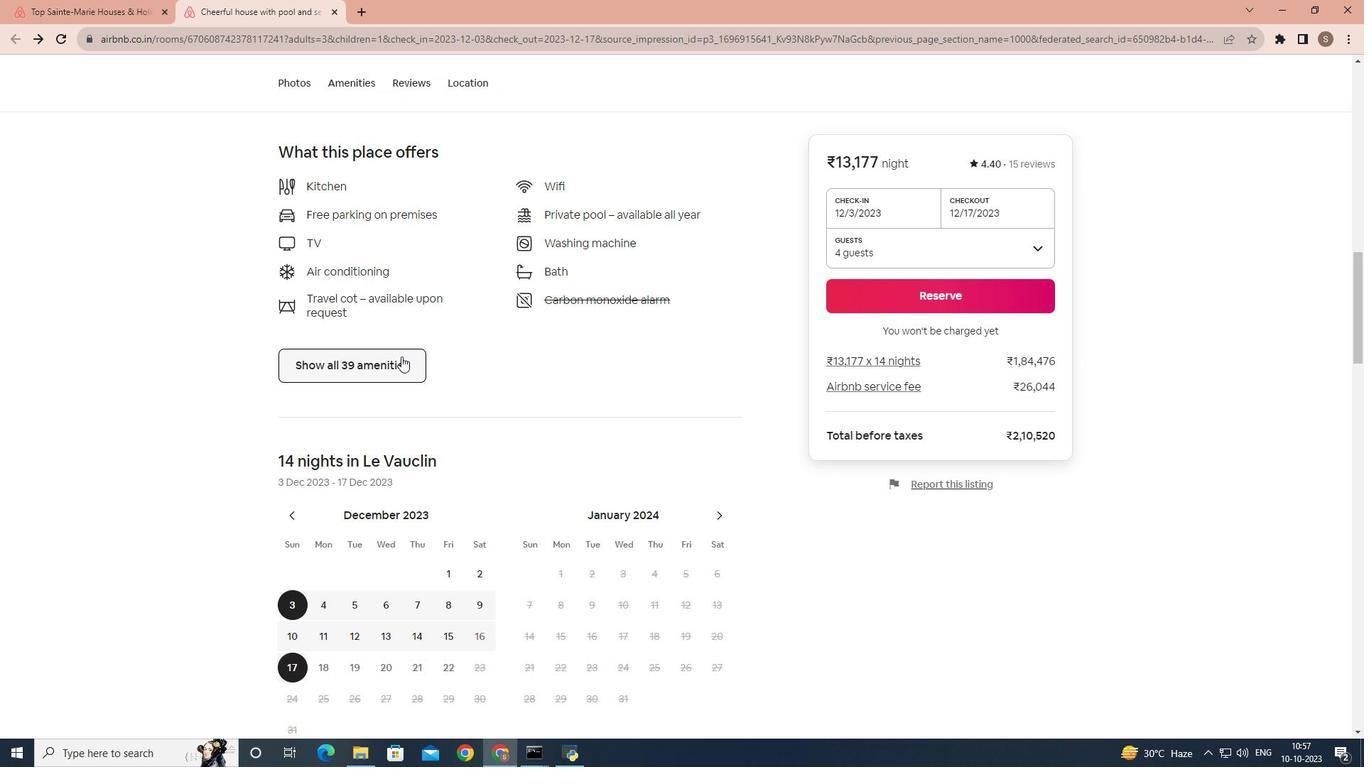 
Action: Mouse moved to (560, 355)
Screenshot: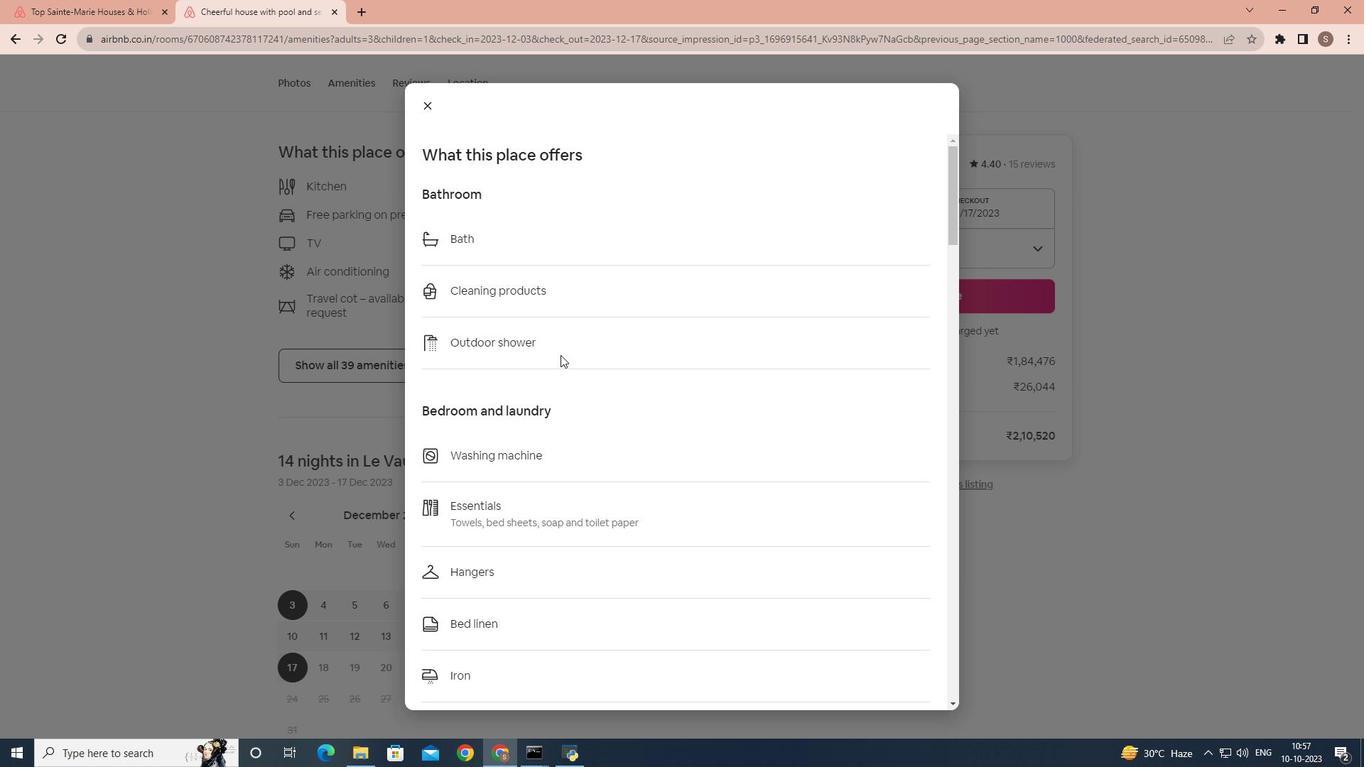 
Action: Mouse scrolled (560, 354) with delta (0, 0)
Screenshot: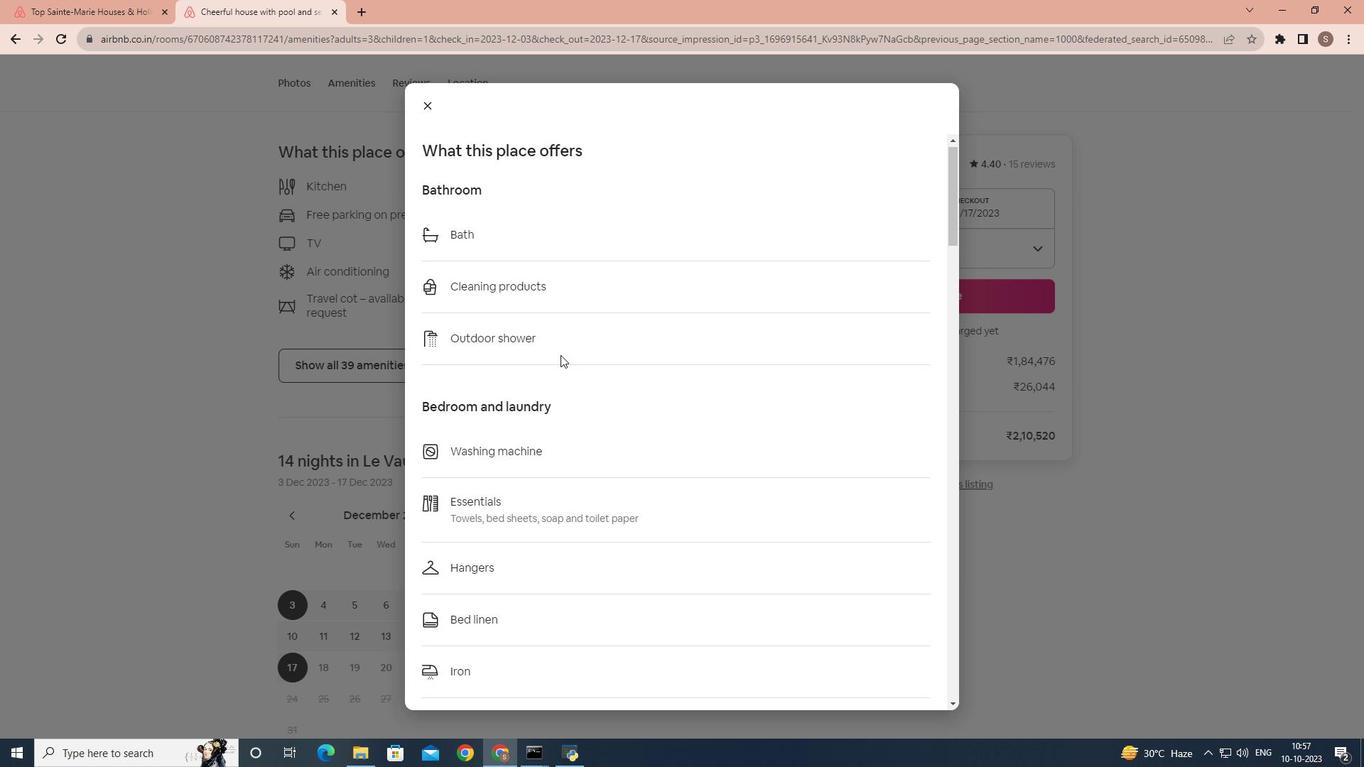 
Action: Mouse scrolled (560, 354) with delta (0, 0)
Screenshot: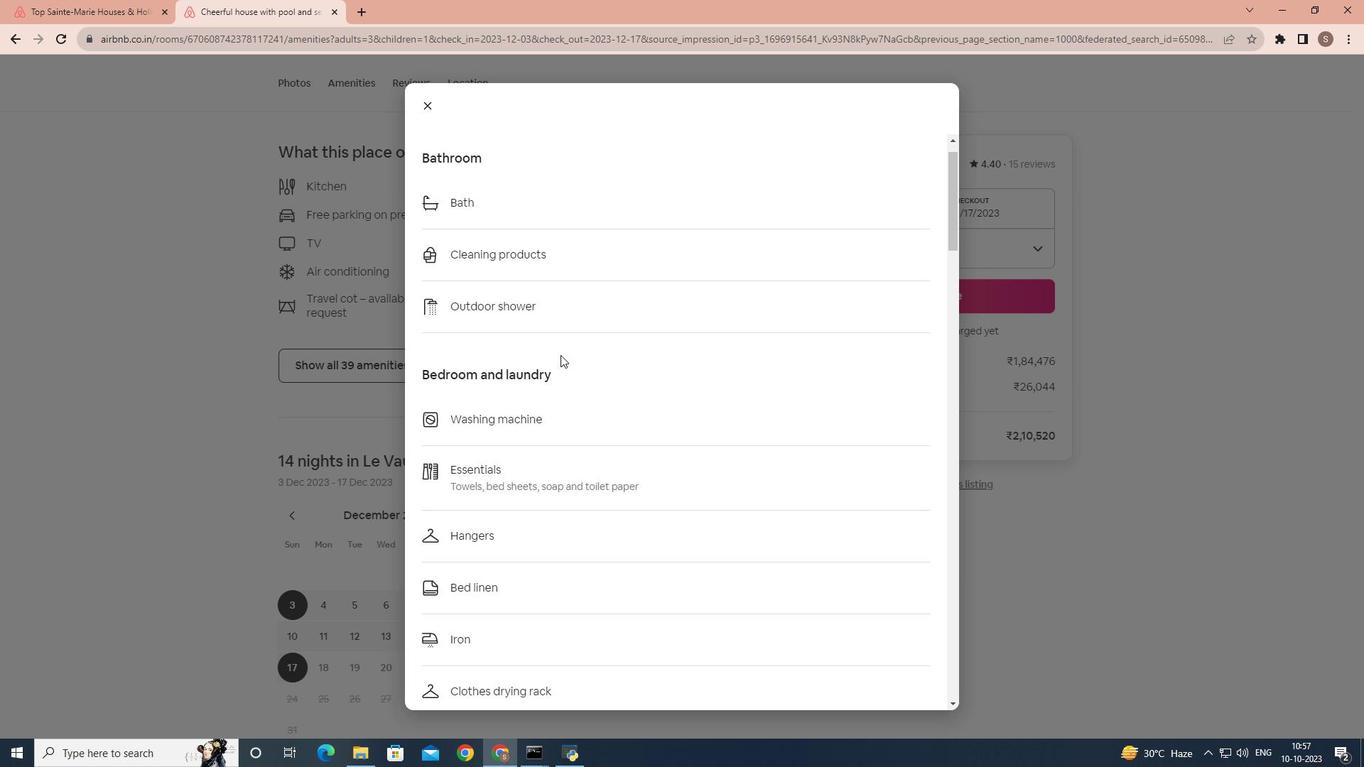 
Action: Mouse scrolled (560, 354) with delta (0, 0)
Screenshot: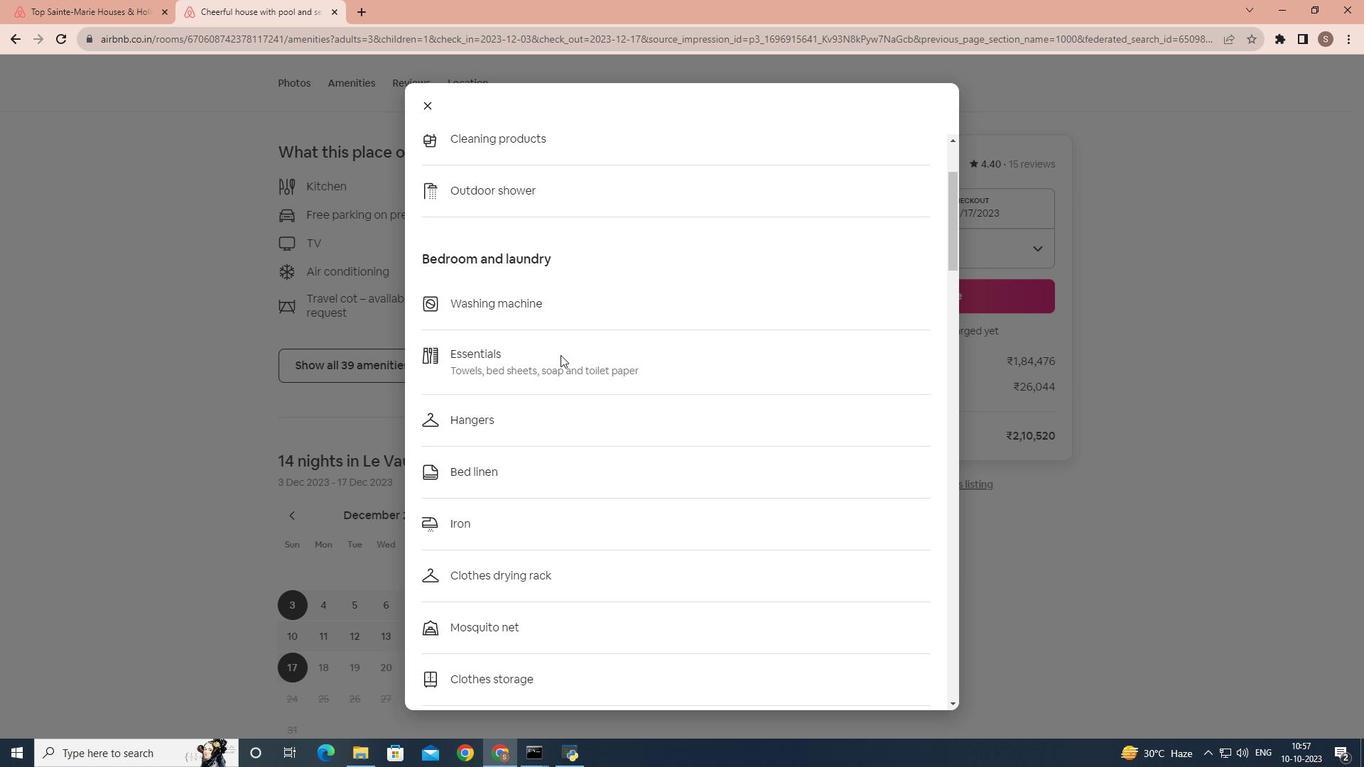 
Action: Mouse scrolled (560, 354) with delta (0, 0)
Screenshot: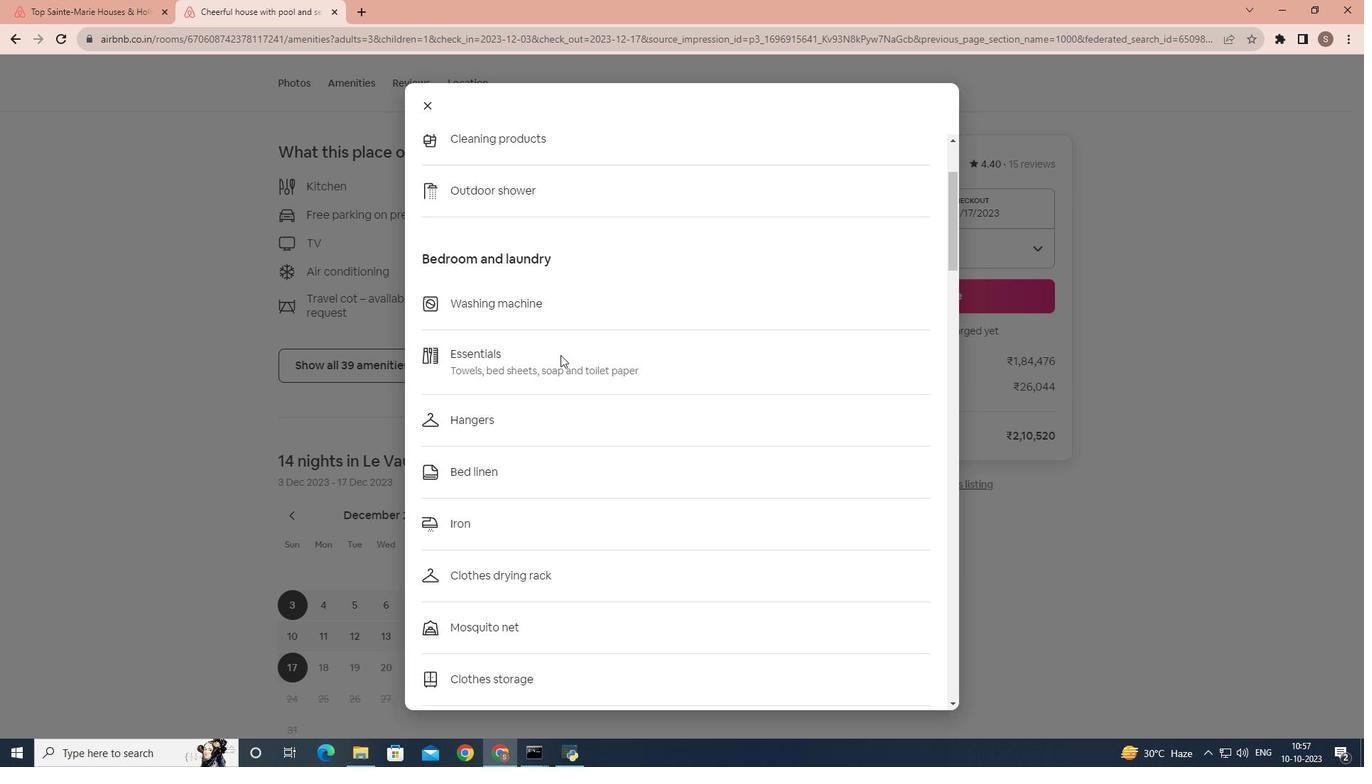 
Action: Mouse scrolled (560, 354) with delta (0, 0)
Screenshot: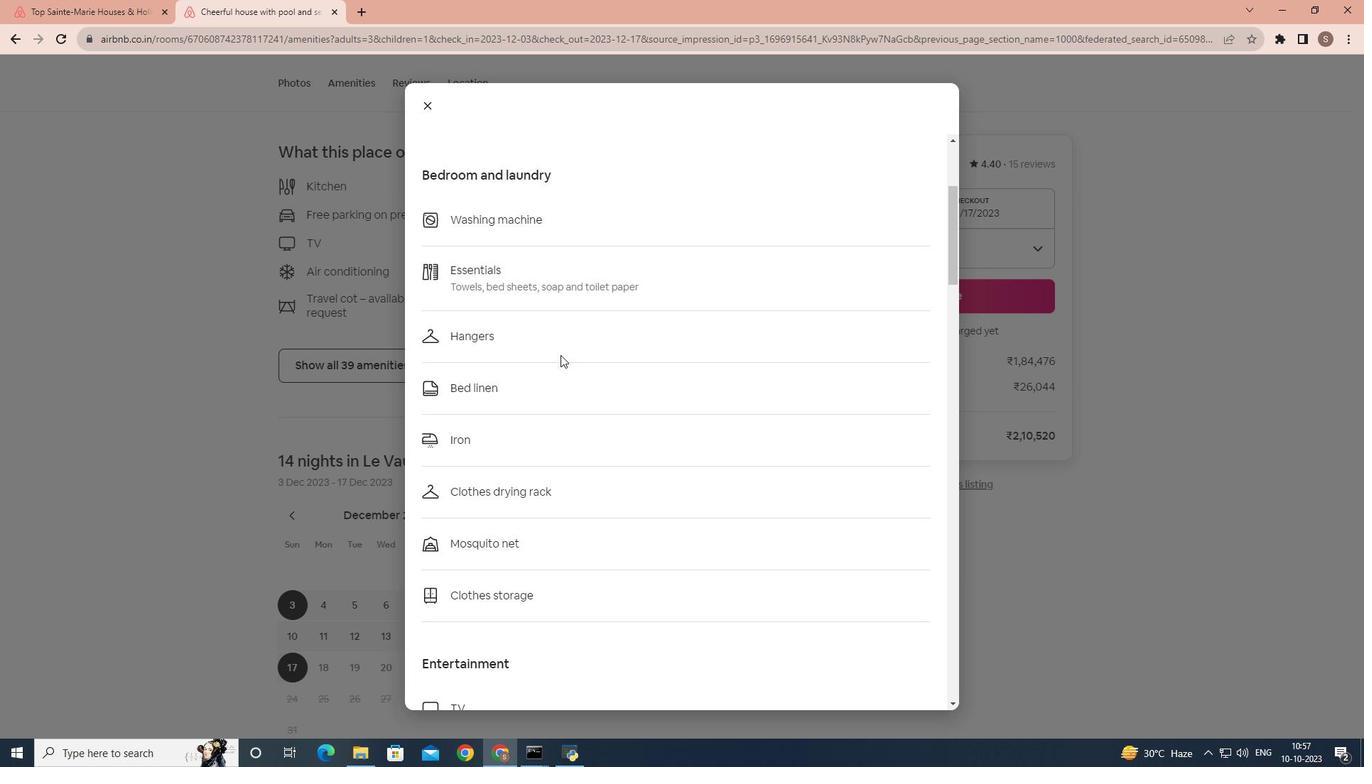 
Action: Mouse scrolled (560, 354) with delta (0, 0)
Screenshot: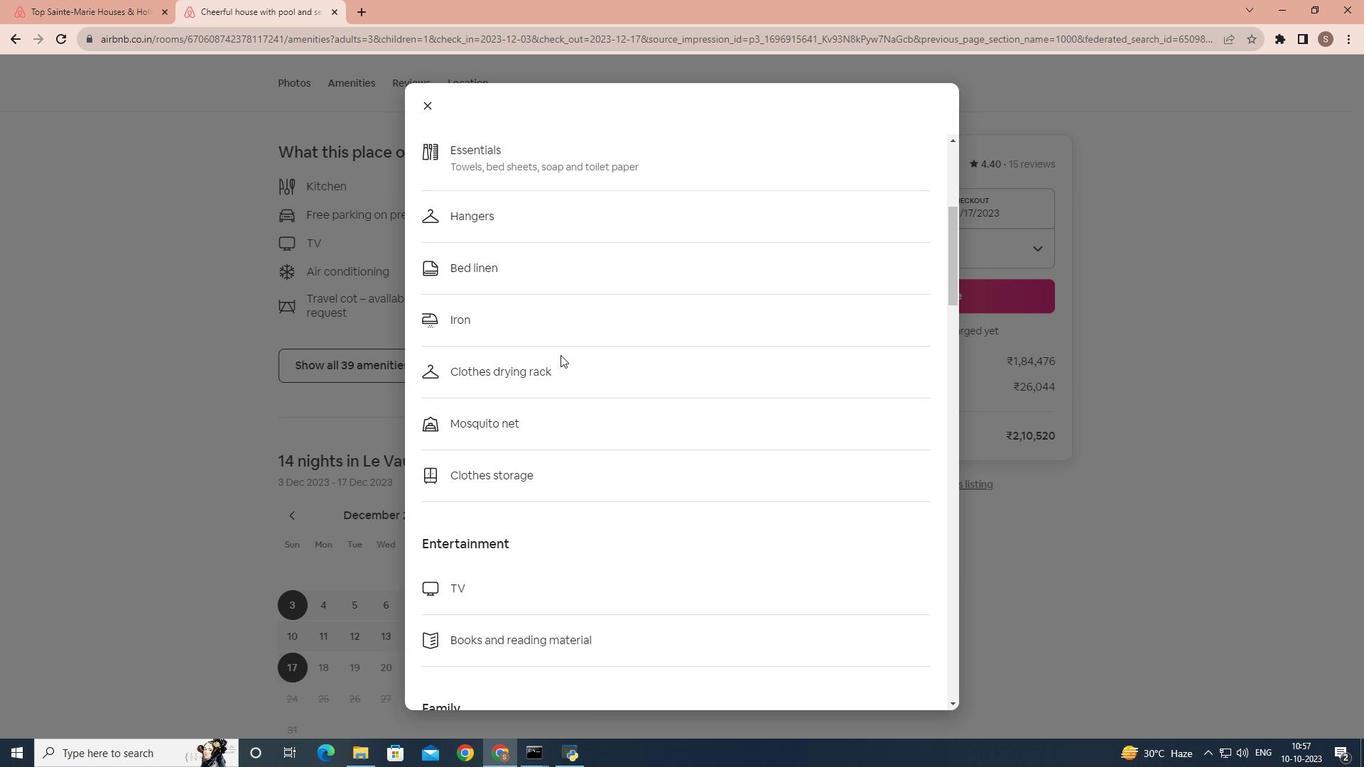 
Action: Mouse scrolled (560, 354) with delta (0, 0)
Screenshot: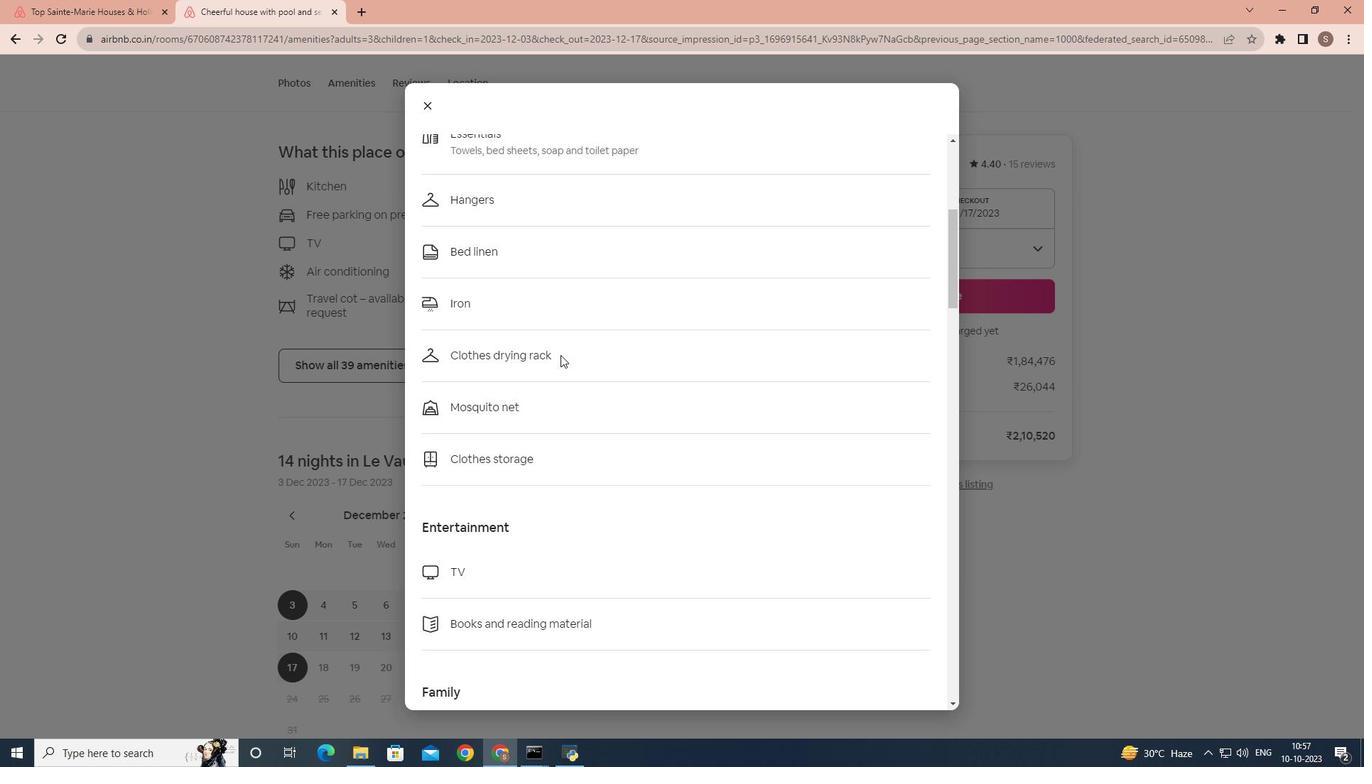 
Action: Mouse scrolled (560, 354) with delta (0, 0)
Screenshot: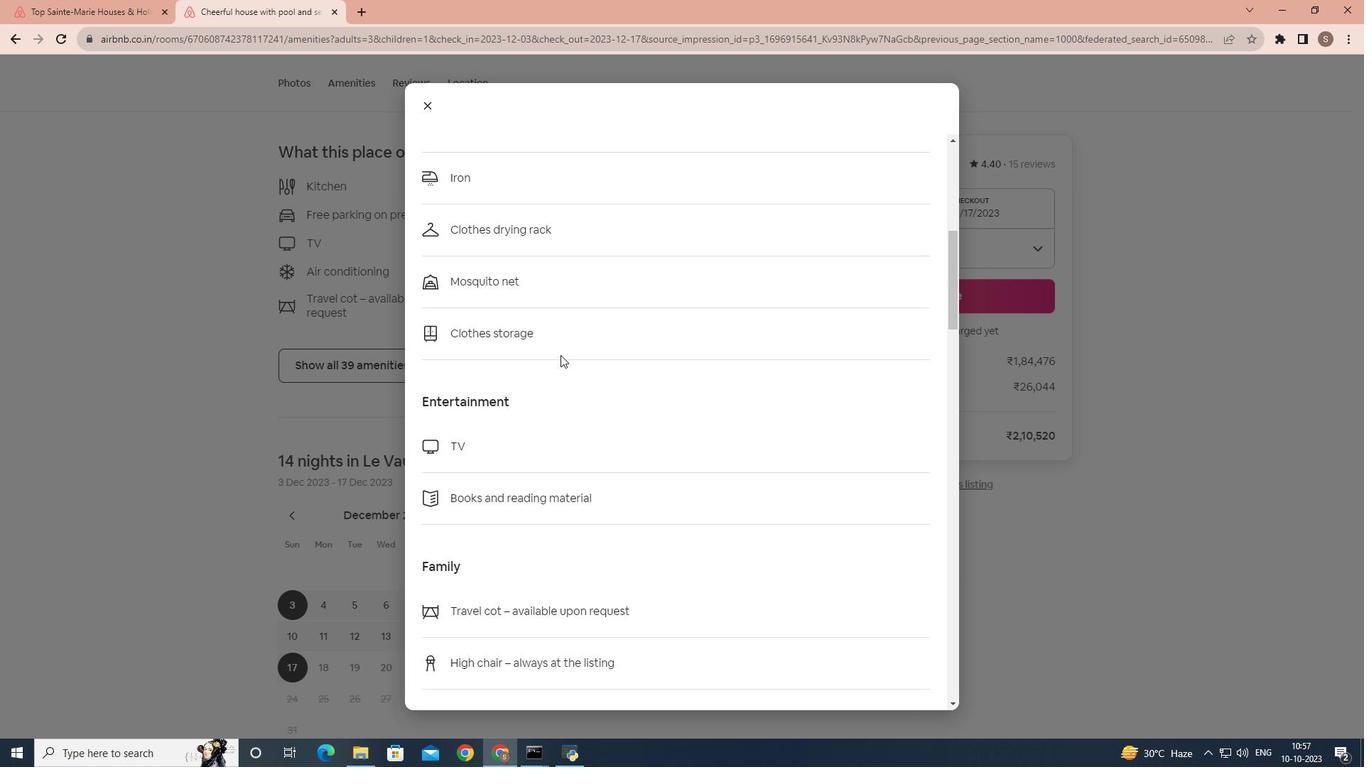 
Action: Mouse scrolled (560, 354) with delta (0, 0)
Screenshot: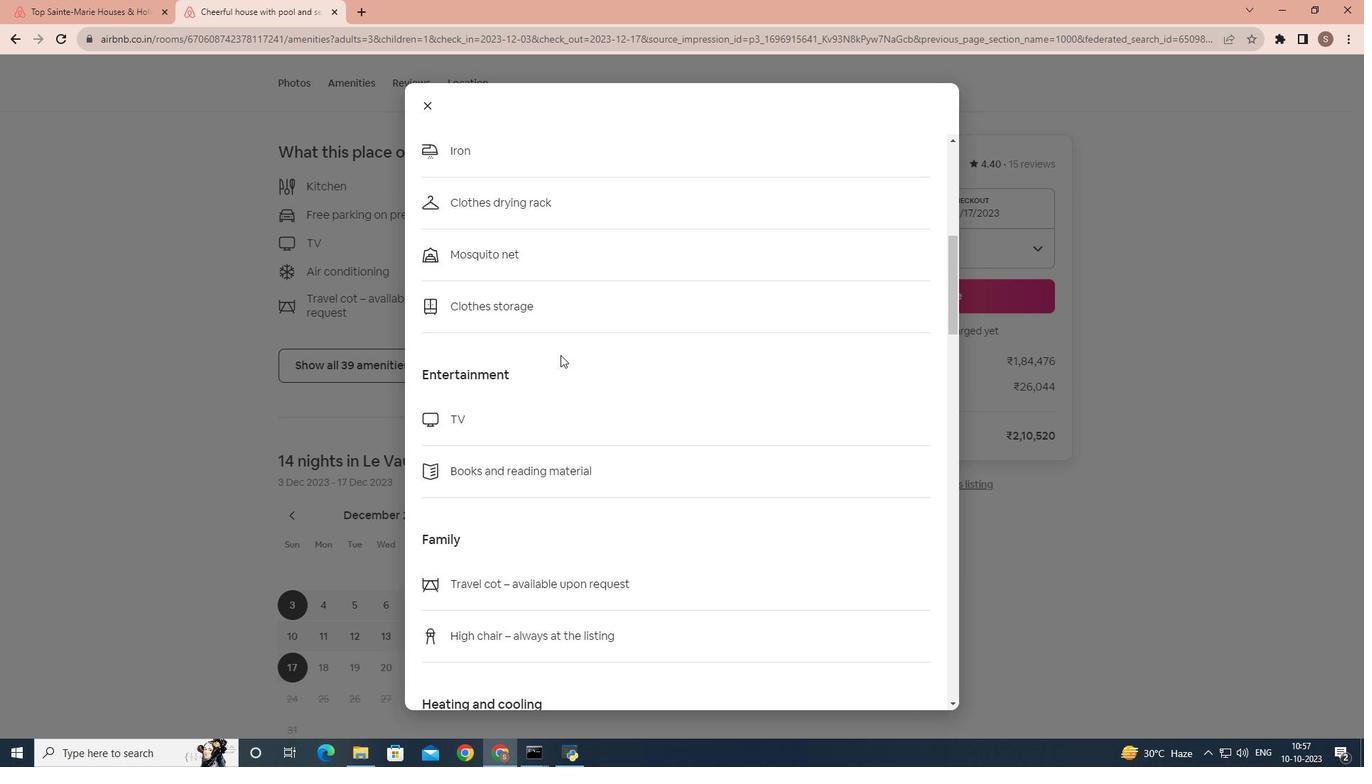 
Action: Mouse scrolled (560, 354) with delta (0, 0)
Screenshot: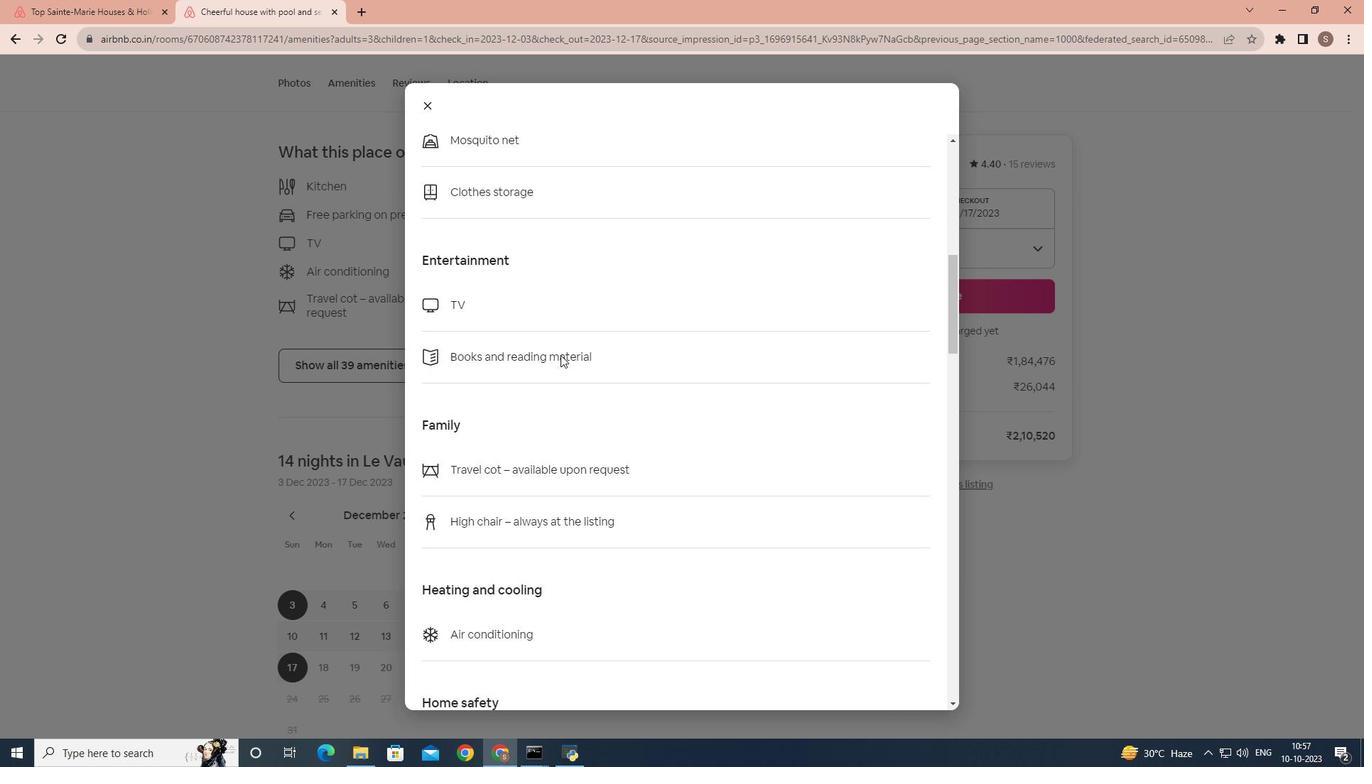 
Action: Mouse scrolled (560, 354) with delta (0, 0)
Screenshot: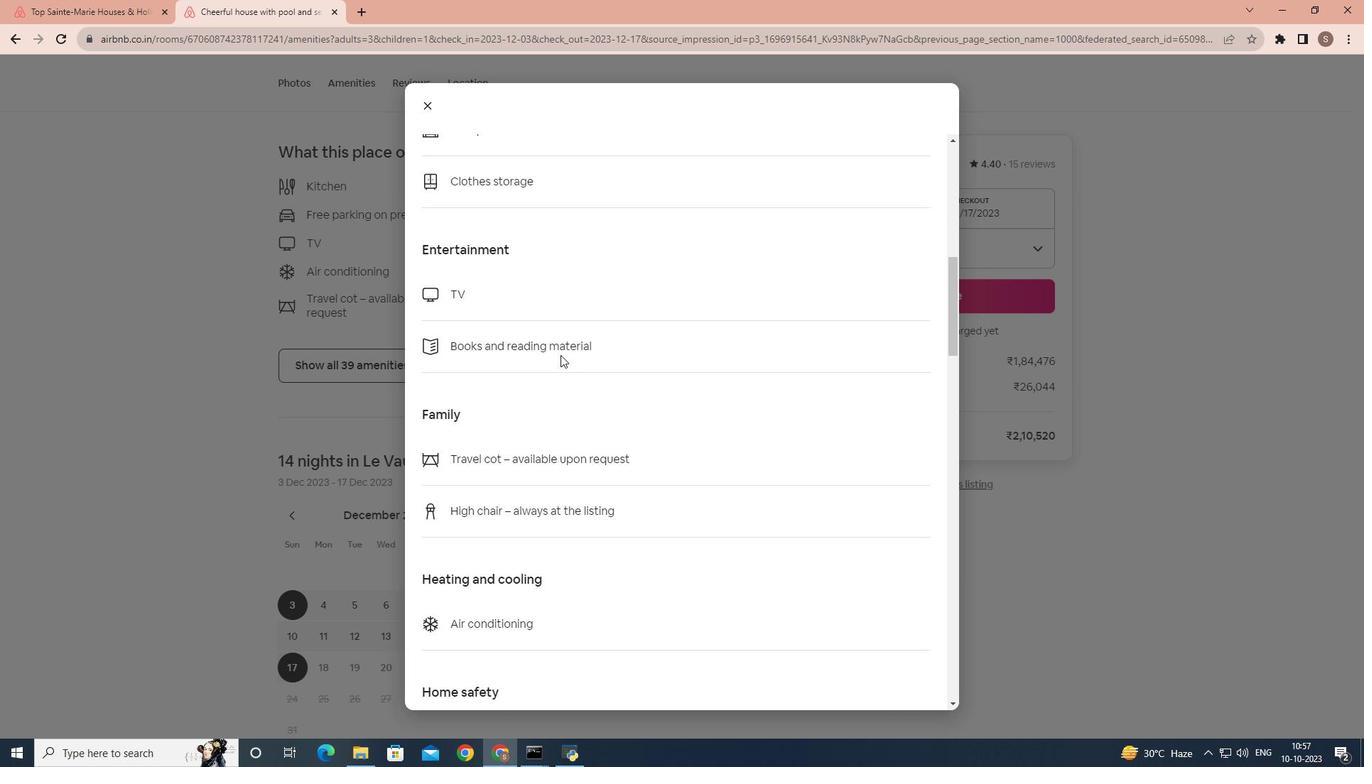 
Action: Mouse scrolled (560, 354) with delta (0, 0)
Screenshot: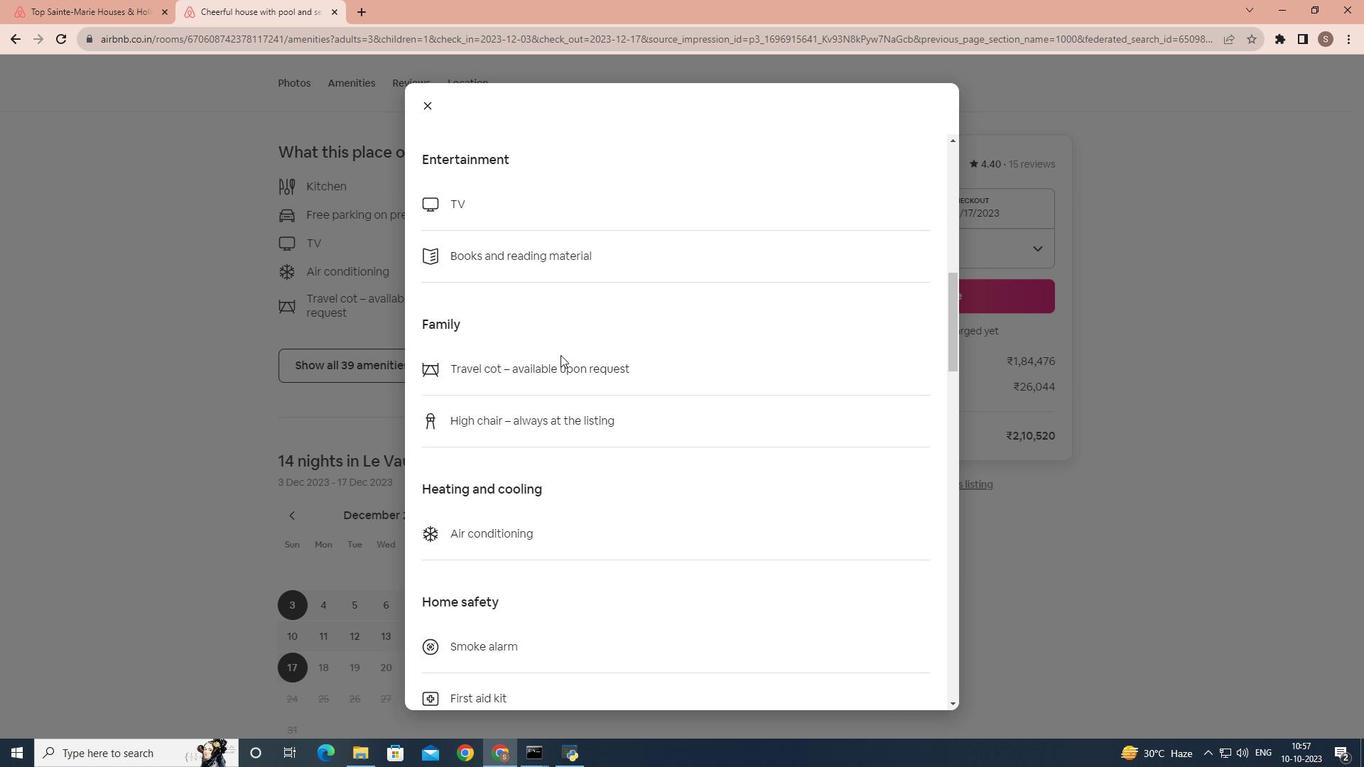 
Action: Mouse scrolled (560, 356) with delta (0, 0)
Screenshot: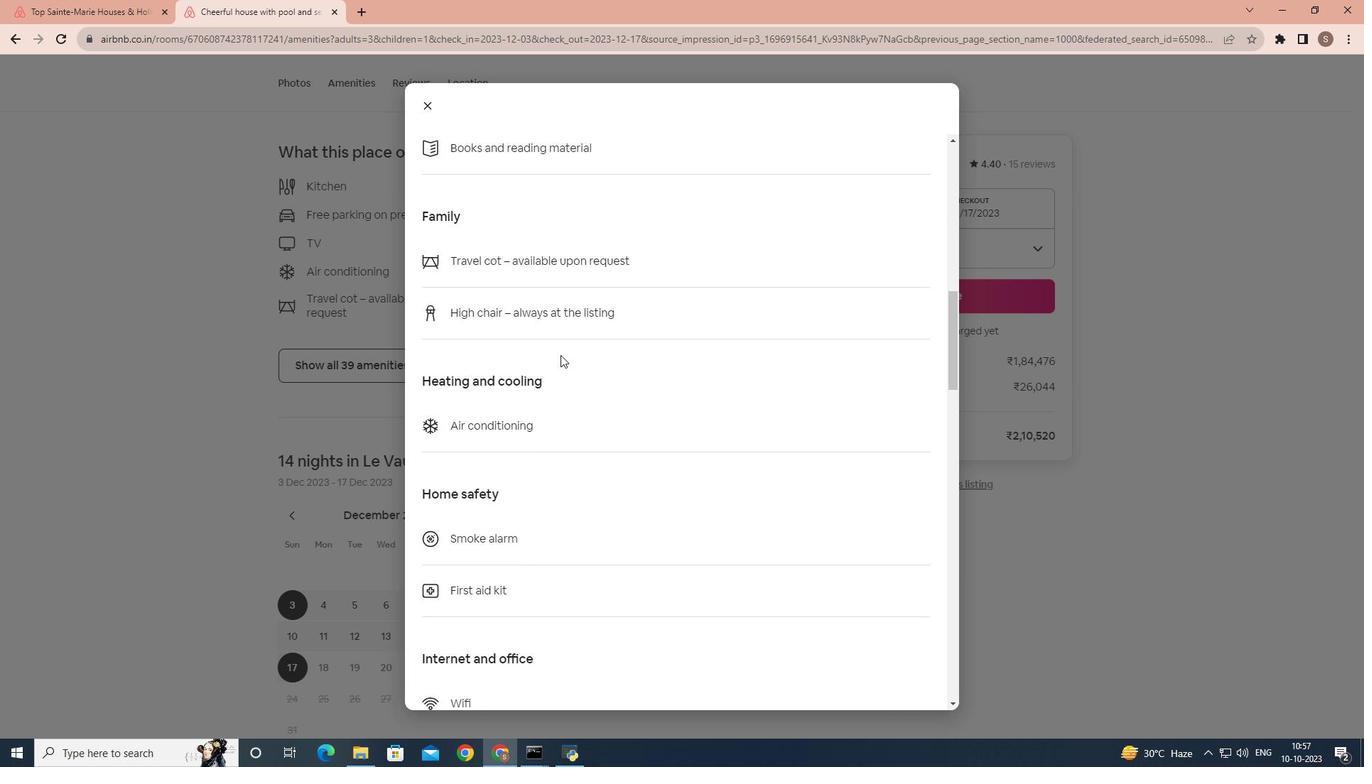 
Action: Mouse scrolled (560, 354) with delta (0, 0)
Screenshot: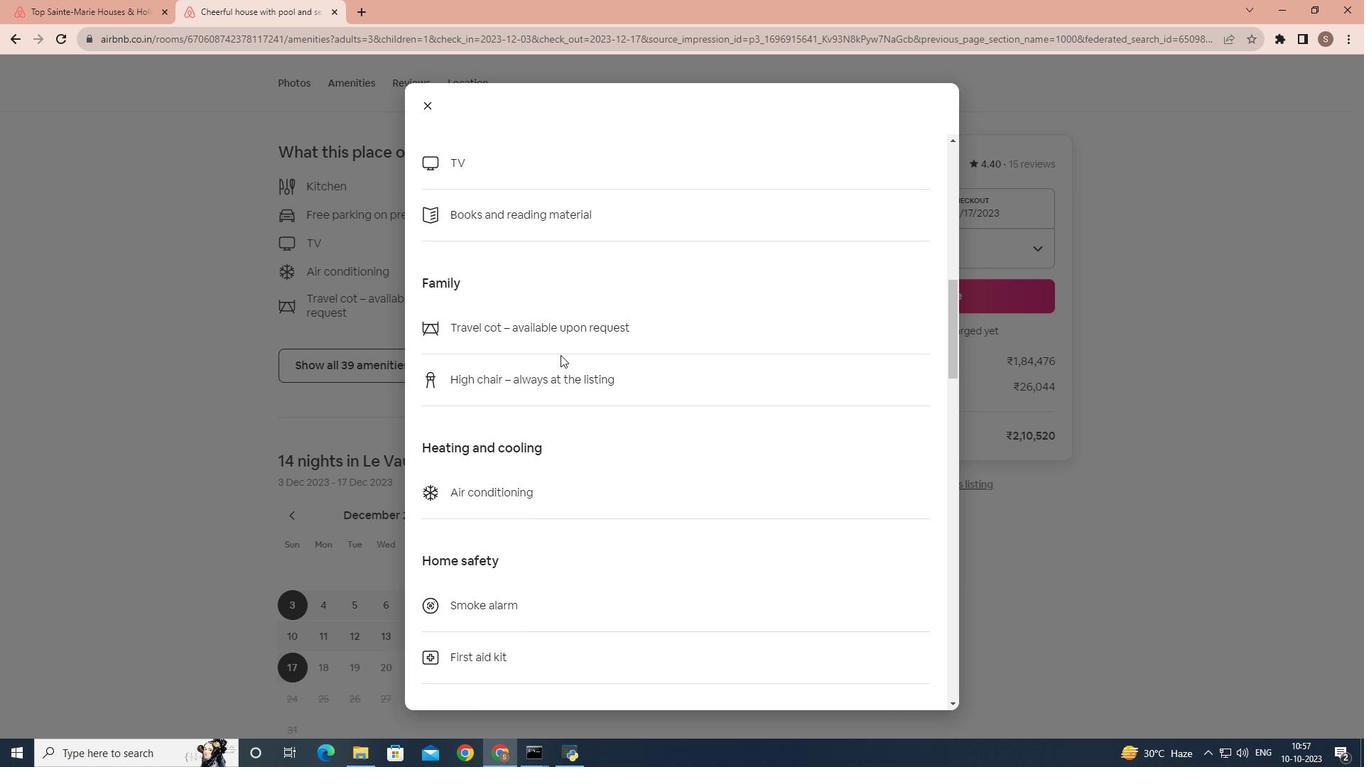 
Action: Mouse scrolled (560, 354) with delta (0, 0)
Screenshot: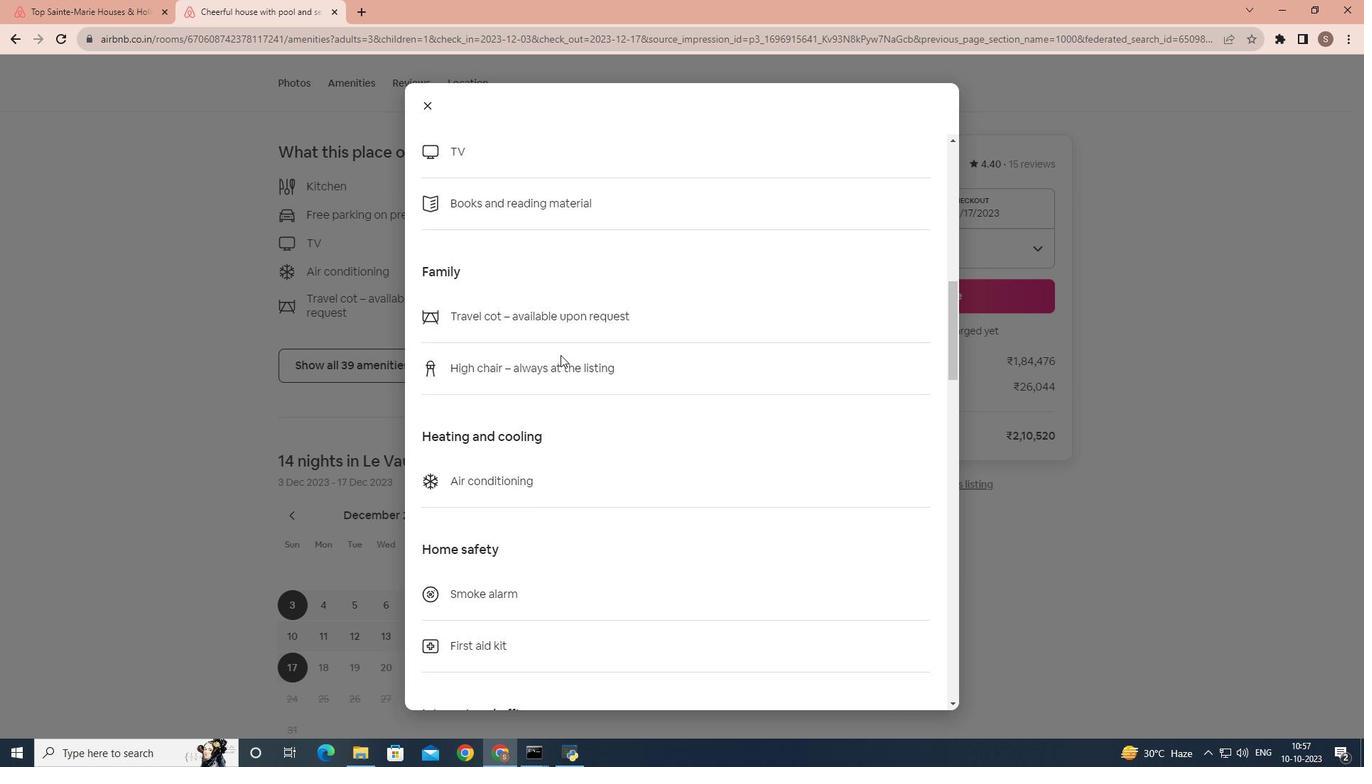 
Action: Mouse scrolled (560, 354) with delta (0, 0)
Screenshot: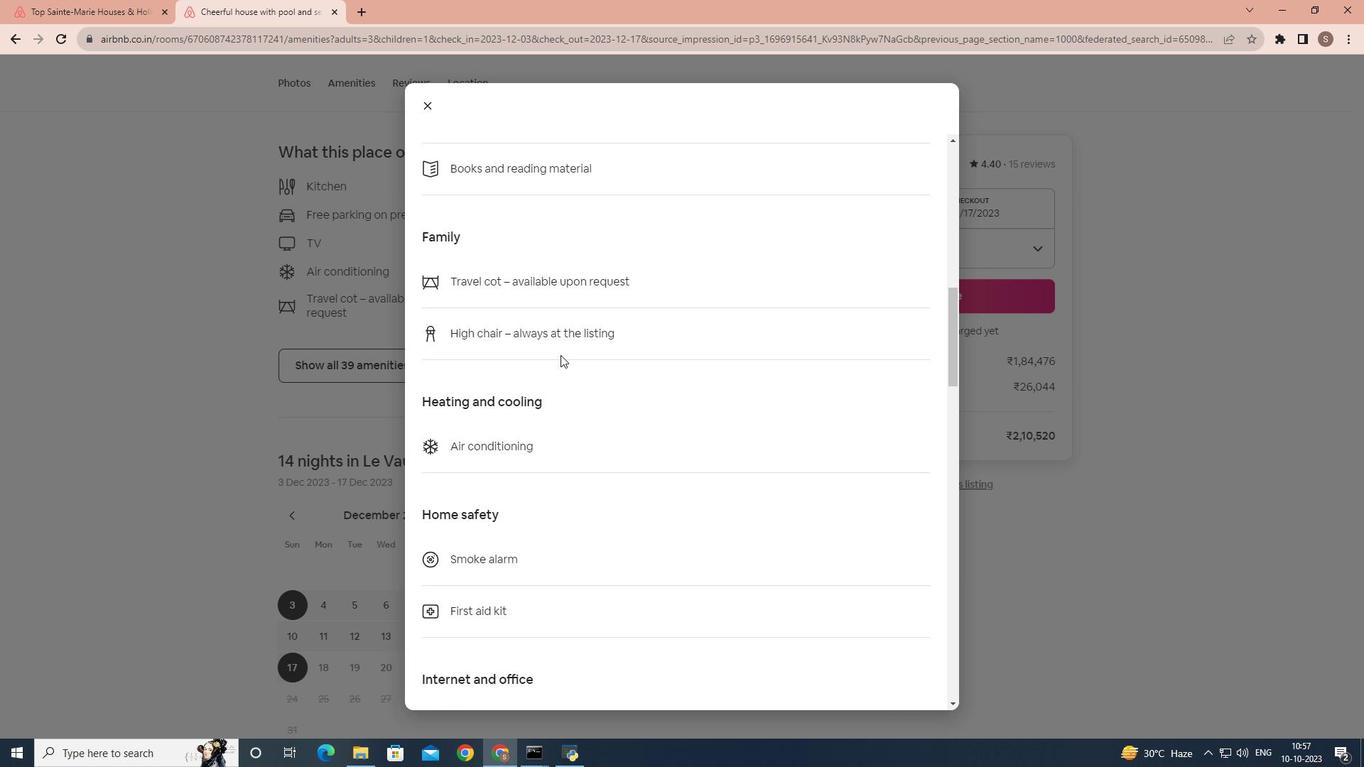 
Action: Mouse scrolled (560, 354) with delta (0, 0)
Screenshot: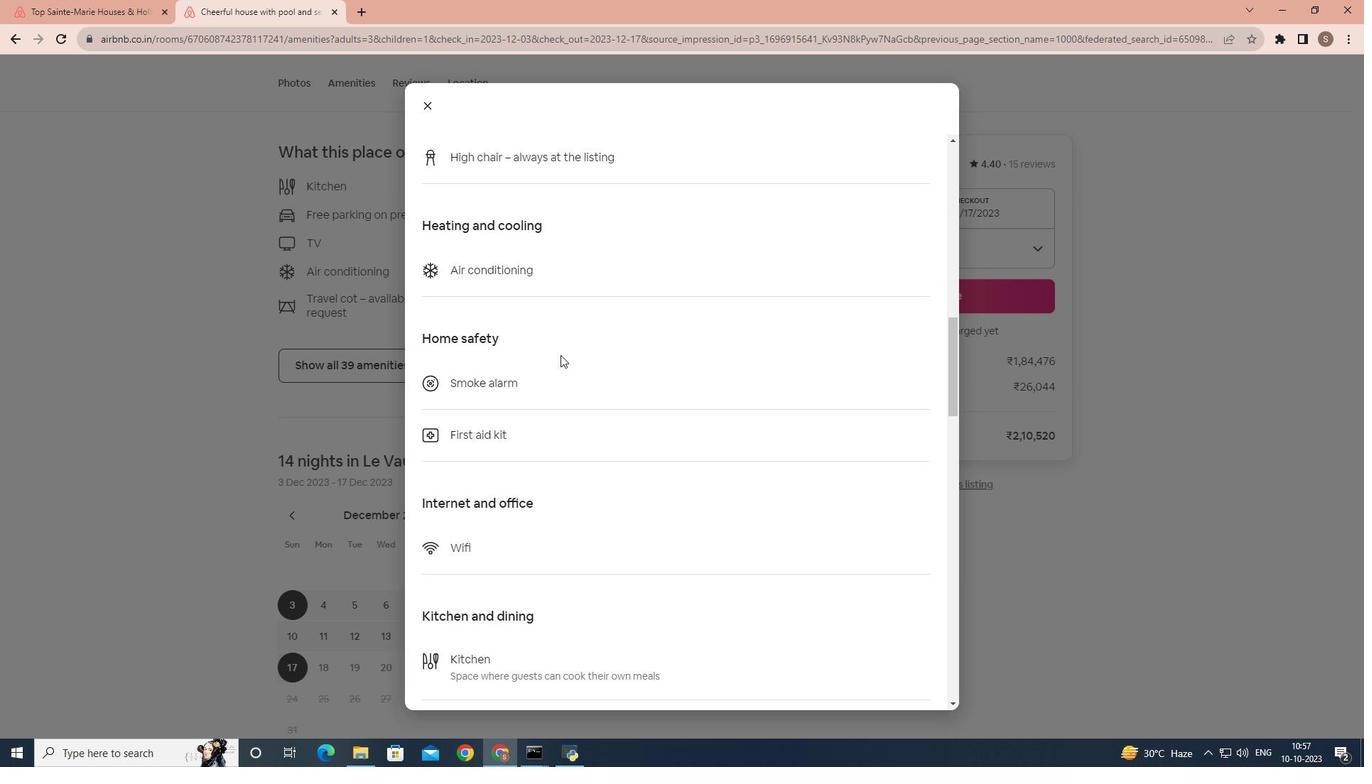 
Action: Mouse scrolled (560, 354) with delta (0, 0)
Screenshot: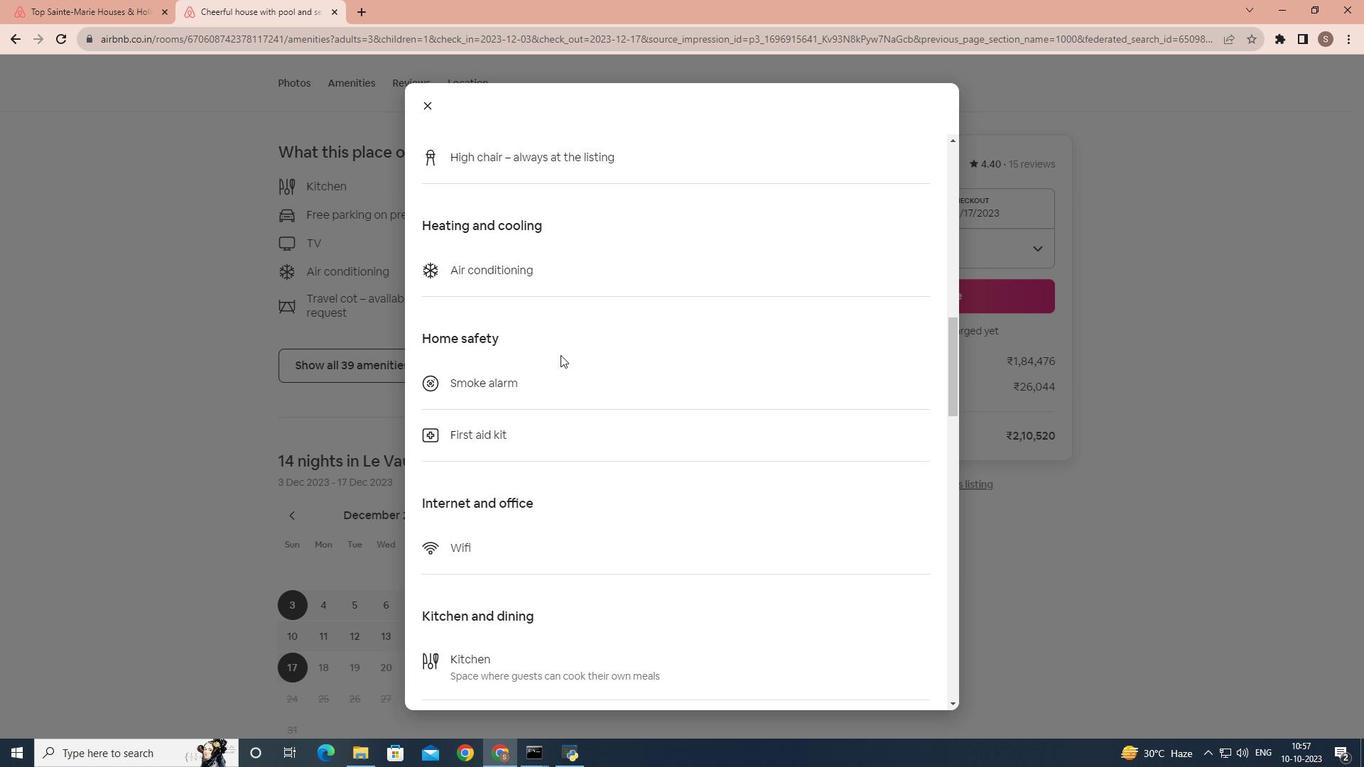 
Action: Mouse scrolled (560, 354) with delta (0, 0)
Screenshot: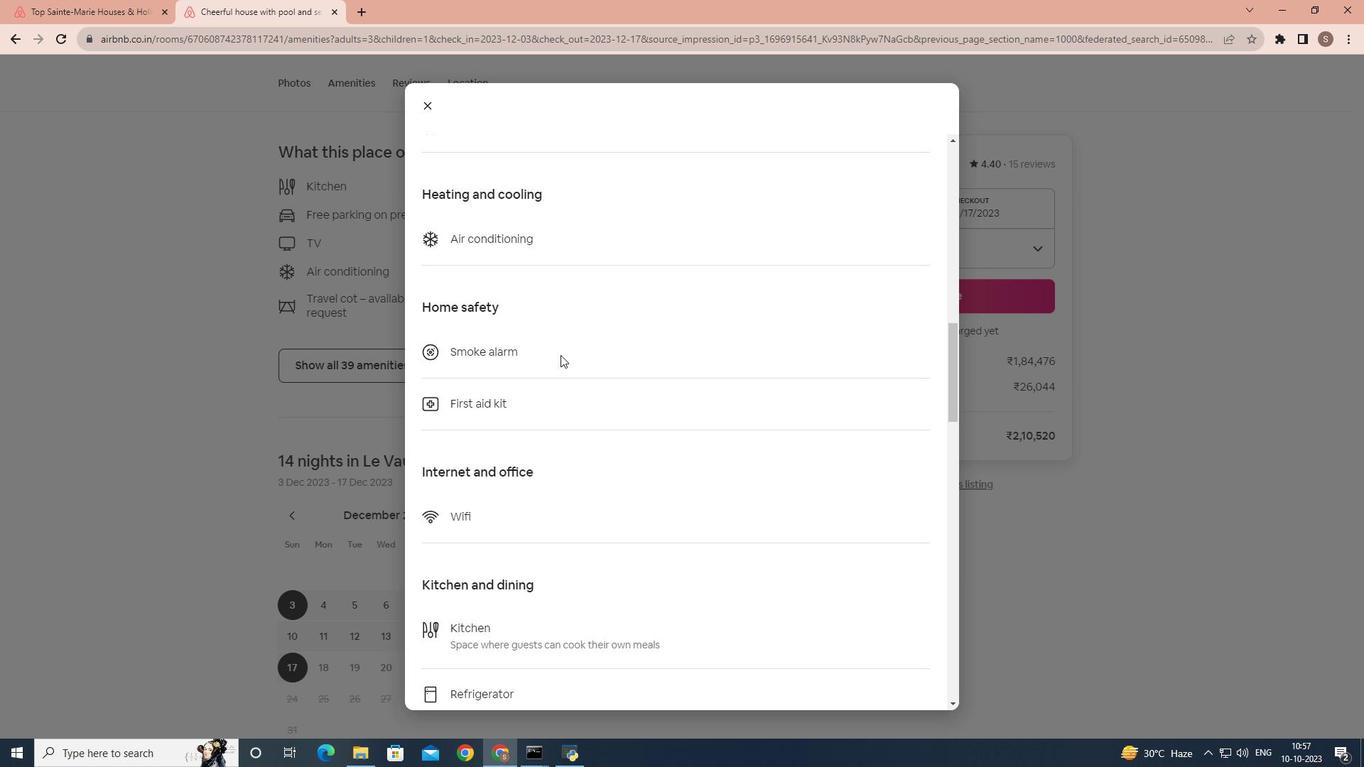 
Action: Mouse scrolled (560, 354) with delta (0, 0)
Screenshot: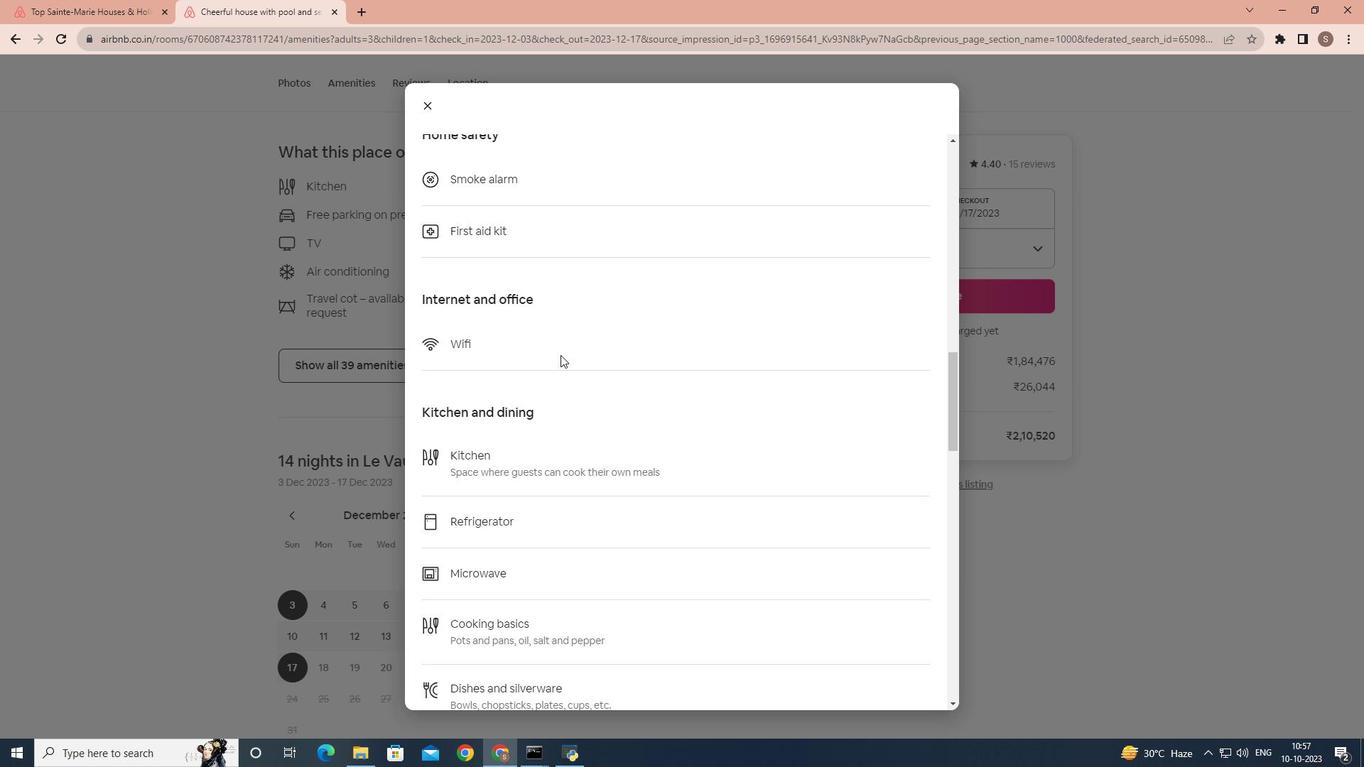 
Action: Mouse scrolled (560, 354) with delta (0, 0)
Screenshot: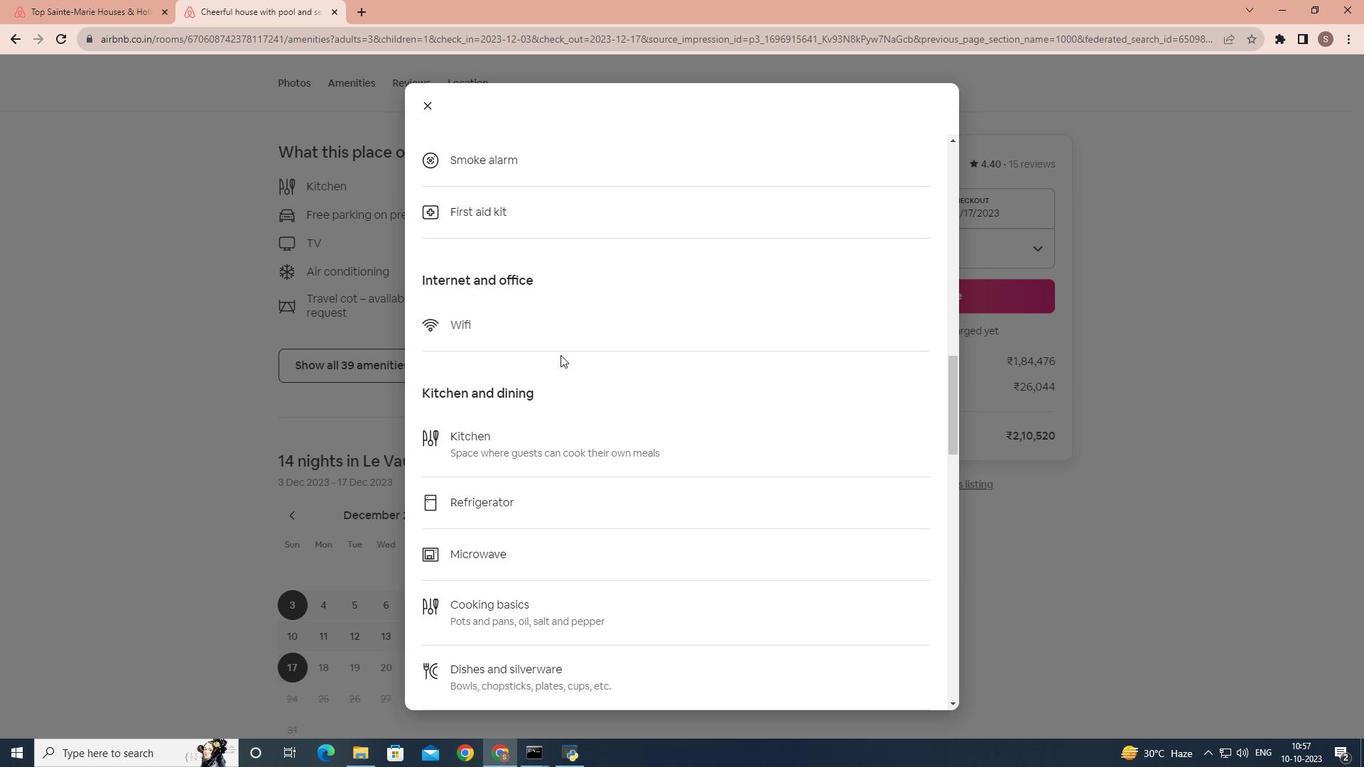 
Action: Mouse scrolled (560, 354) with delta (0, 0)
Screenshot: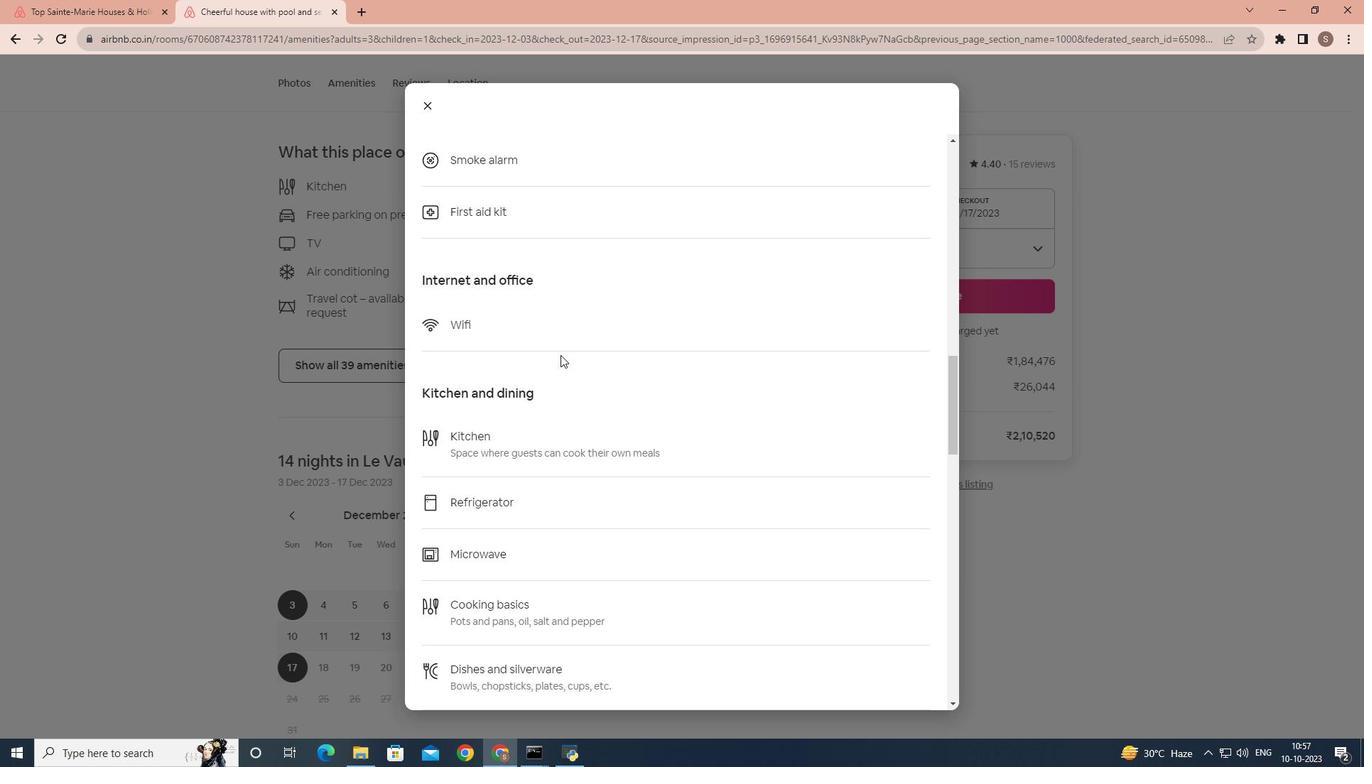 
Action: Mouse scrolled (560, 354) with delta (0, 0)
Screenshot: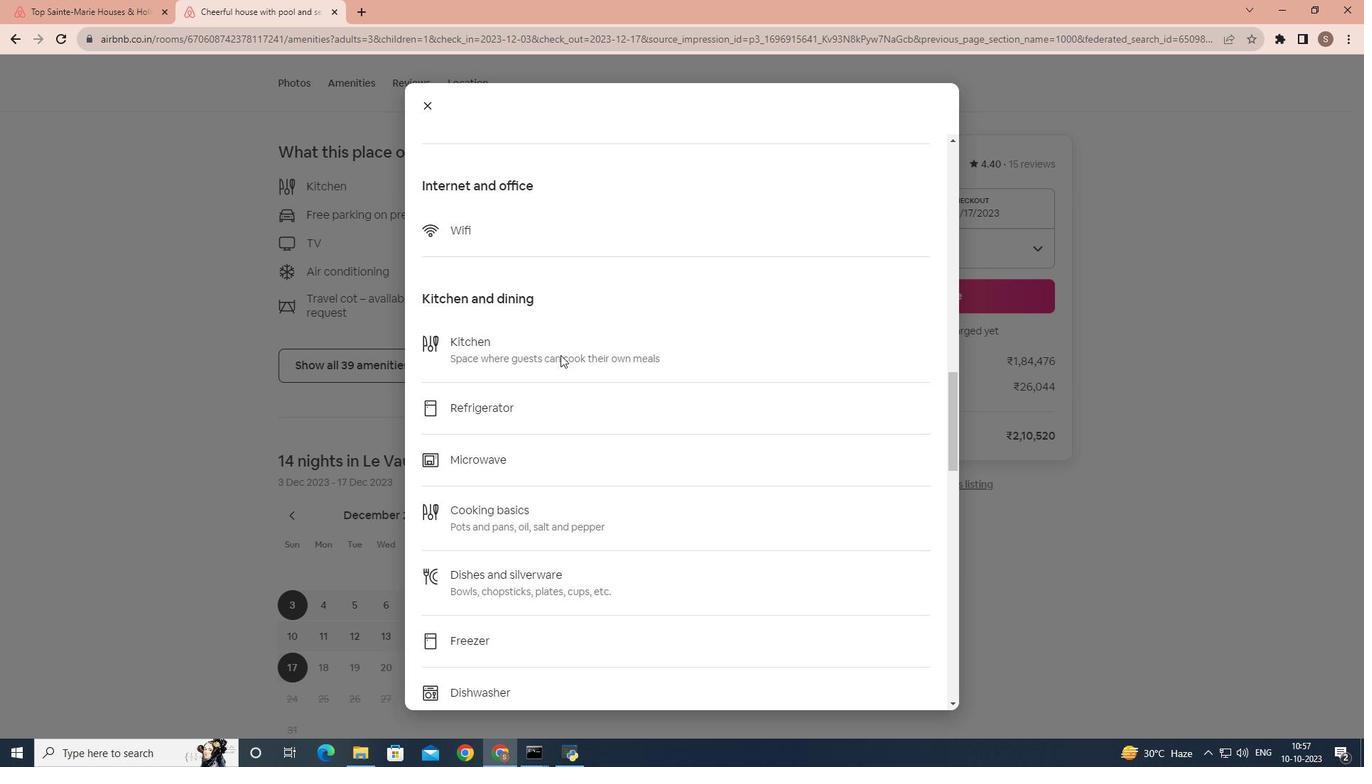 
Action: Mouse scrolled (560, 354) with delta (0, 0)
Screenshot: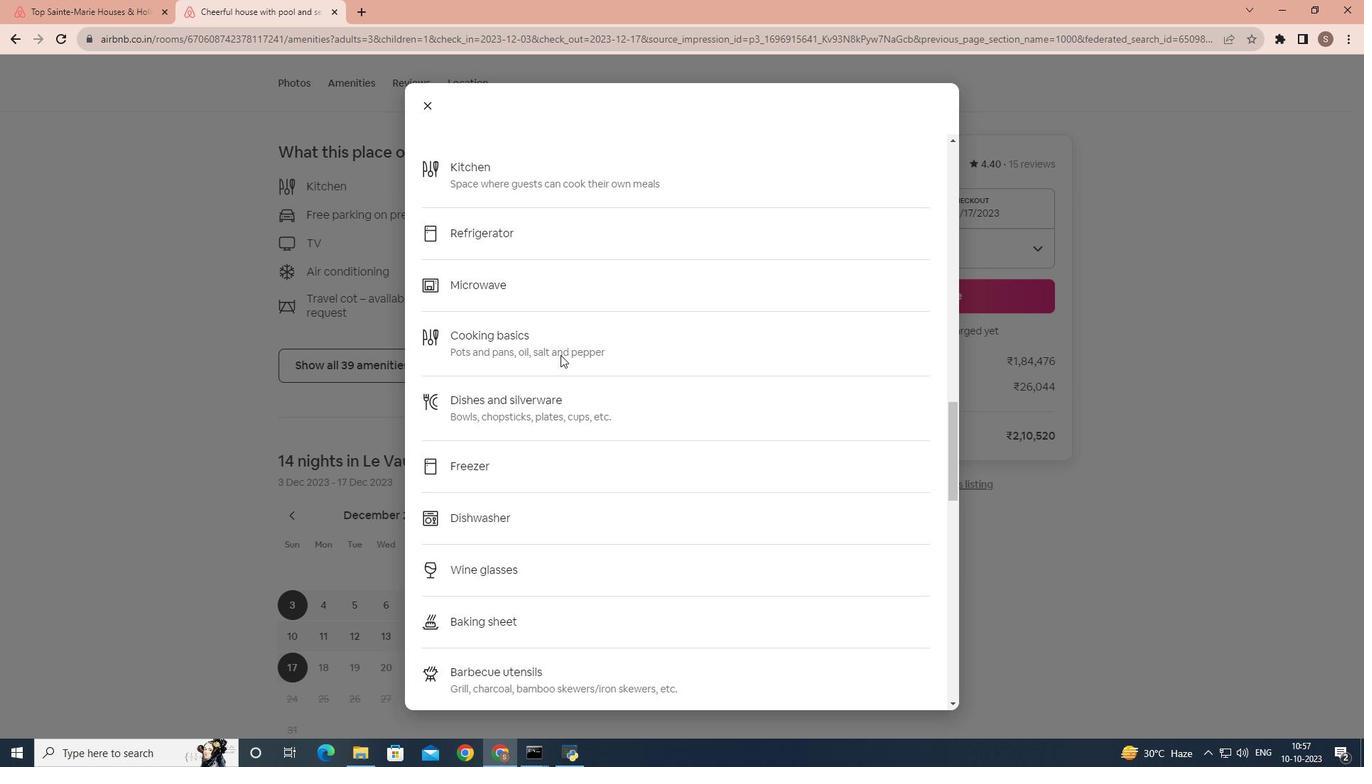 
Action: Mouse scrolled (560, 354) with delta (0, 0)
Screenshot: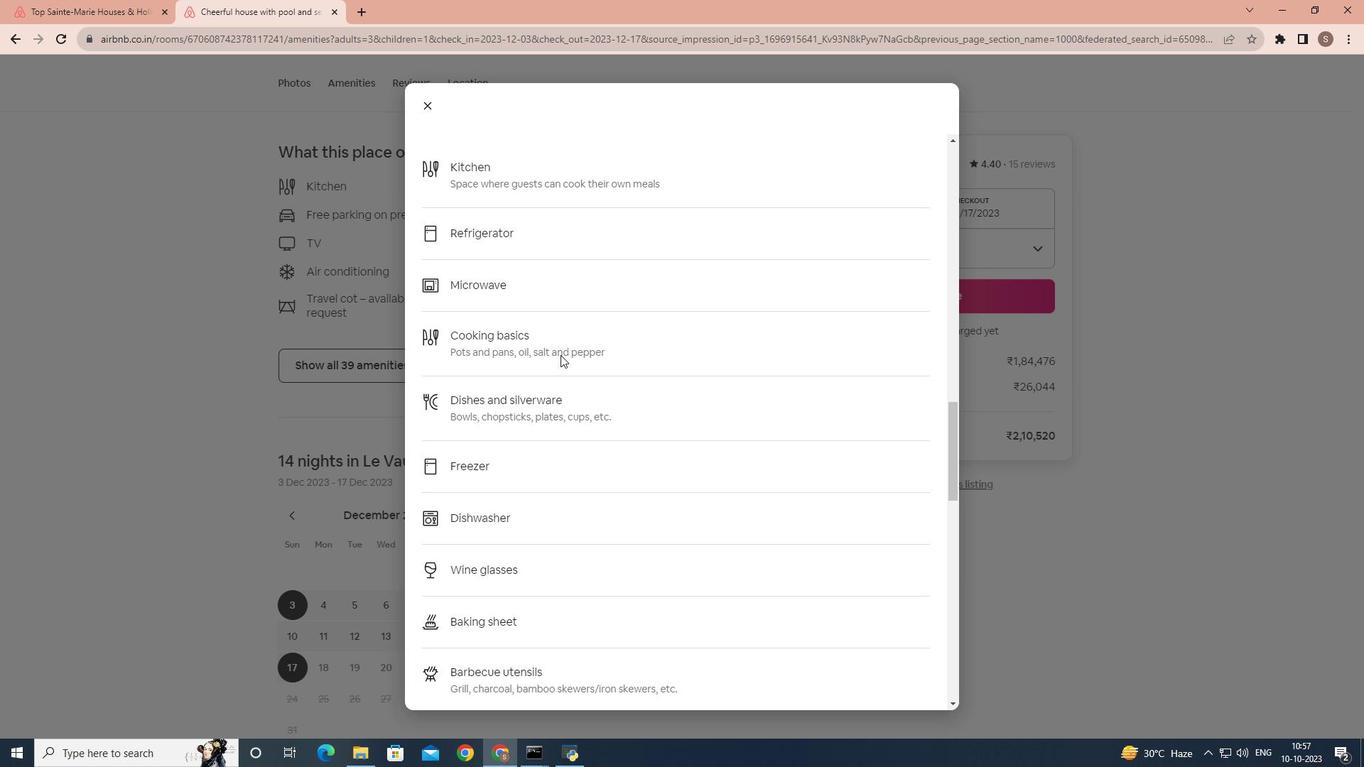 
Action: Mouse scrolled (560, 354) with delta (0, 0)
Screenshot: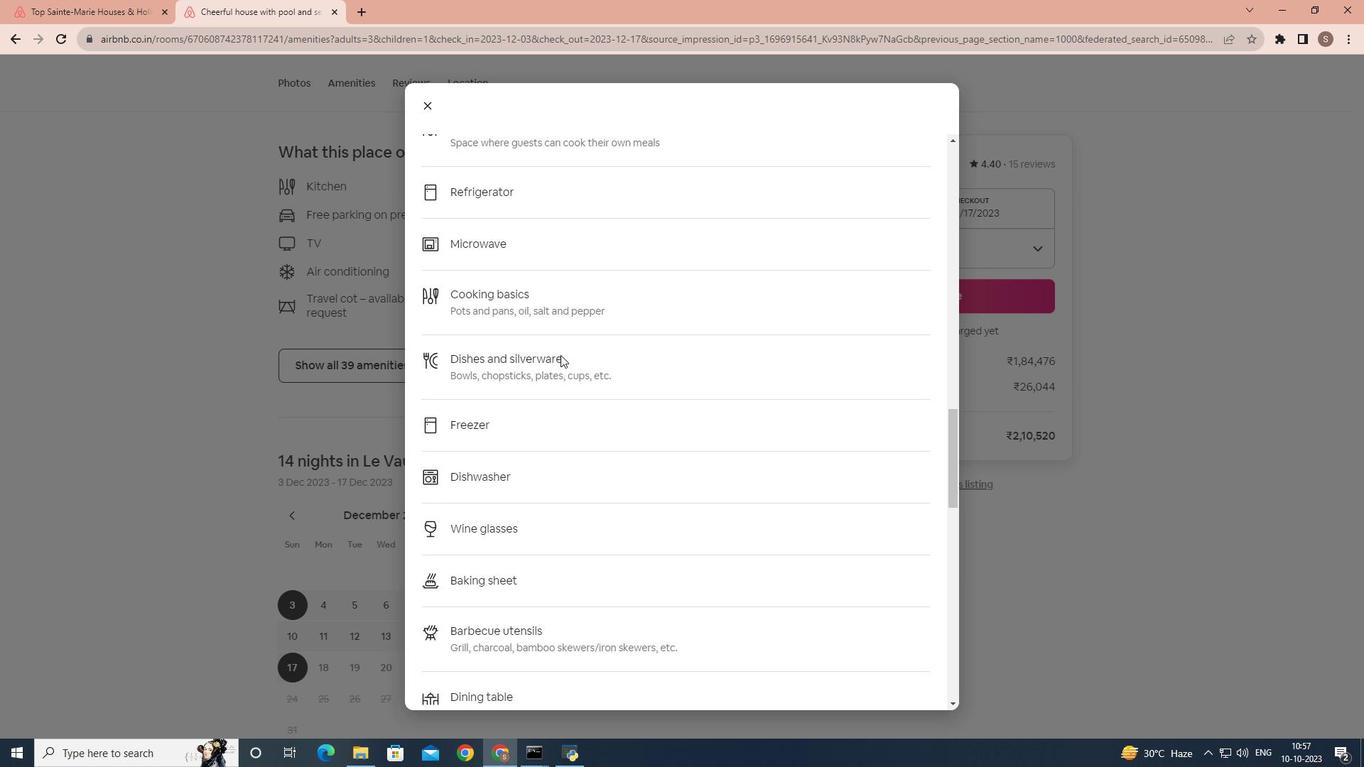 
Action: Mouse scrolled (560, 354) with delta (0, 0)
Screenshot: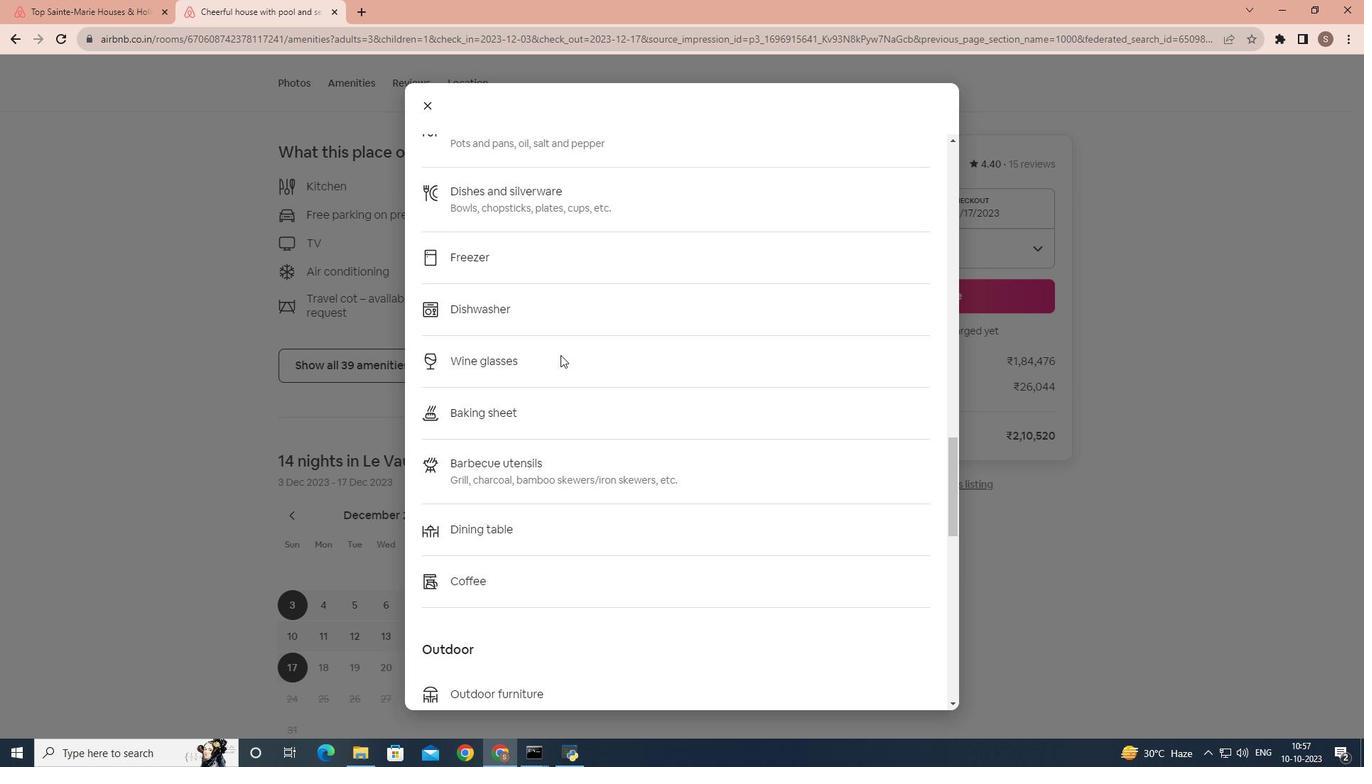 
Action: Mouse scrolled (560, 354) with delta (0, 0)
Screenshot: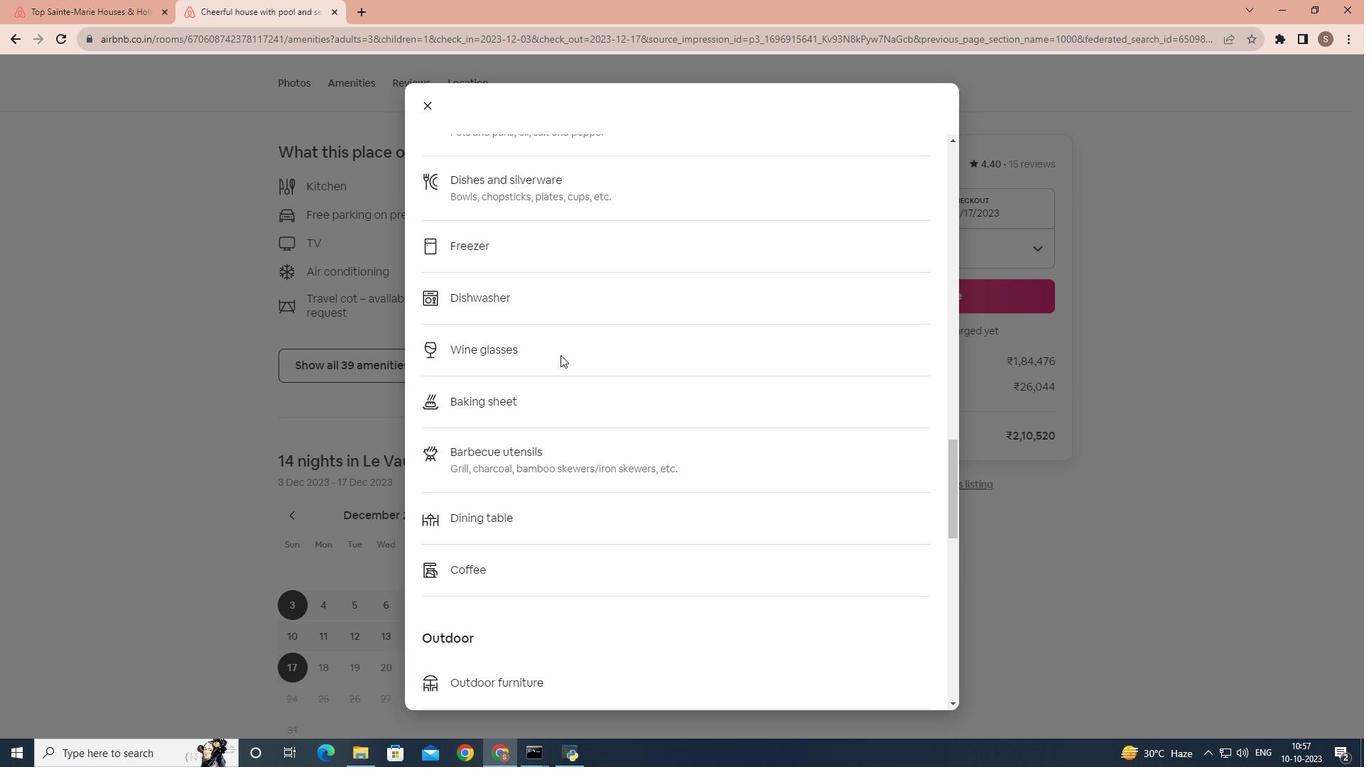 
Action: Mouse scrolled (560, 354) with delta (0, 0)
Screenshot: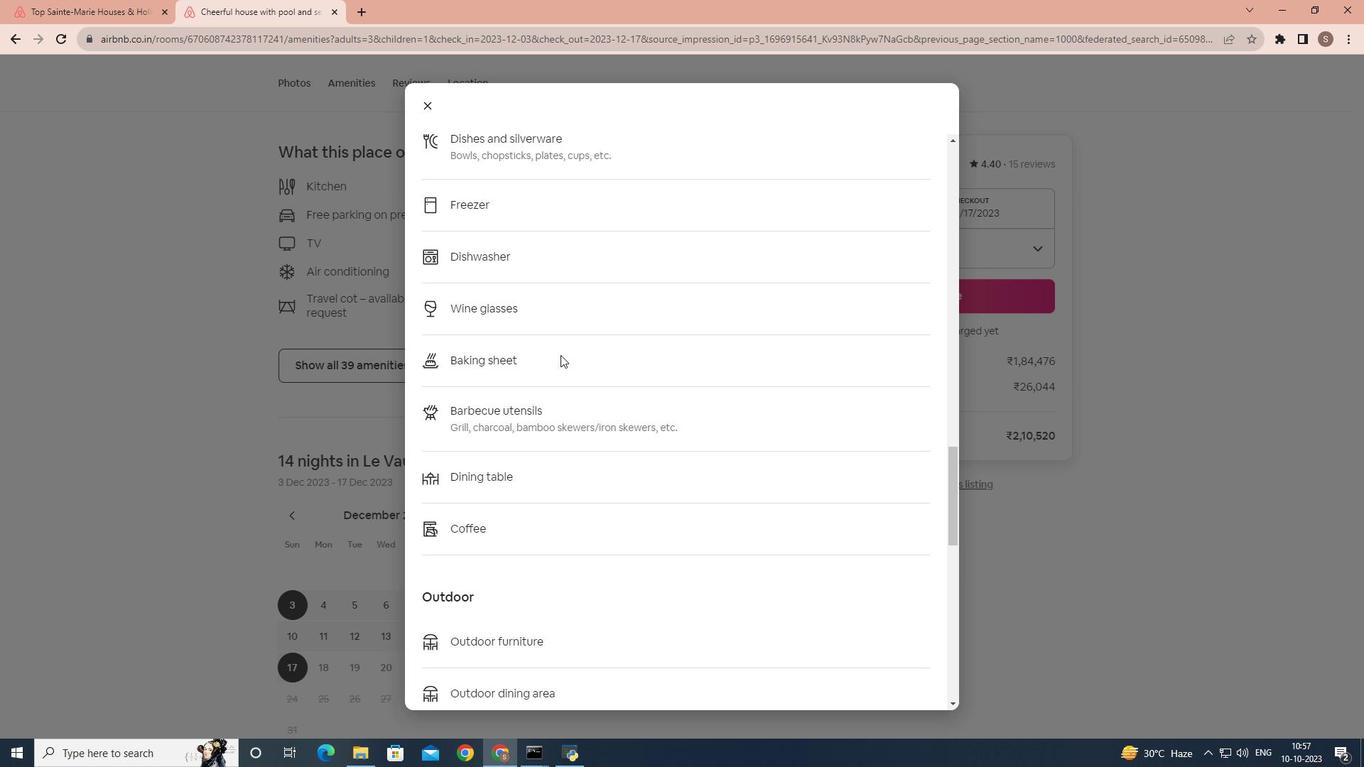 
Action: Mouse scrolled (560, 354) with delta (0, 0)
Screenshot: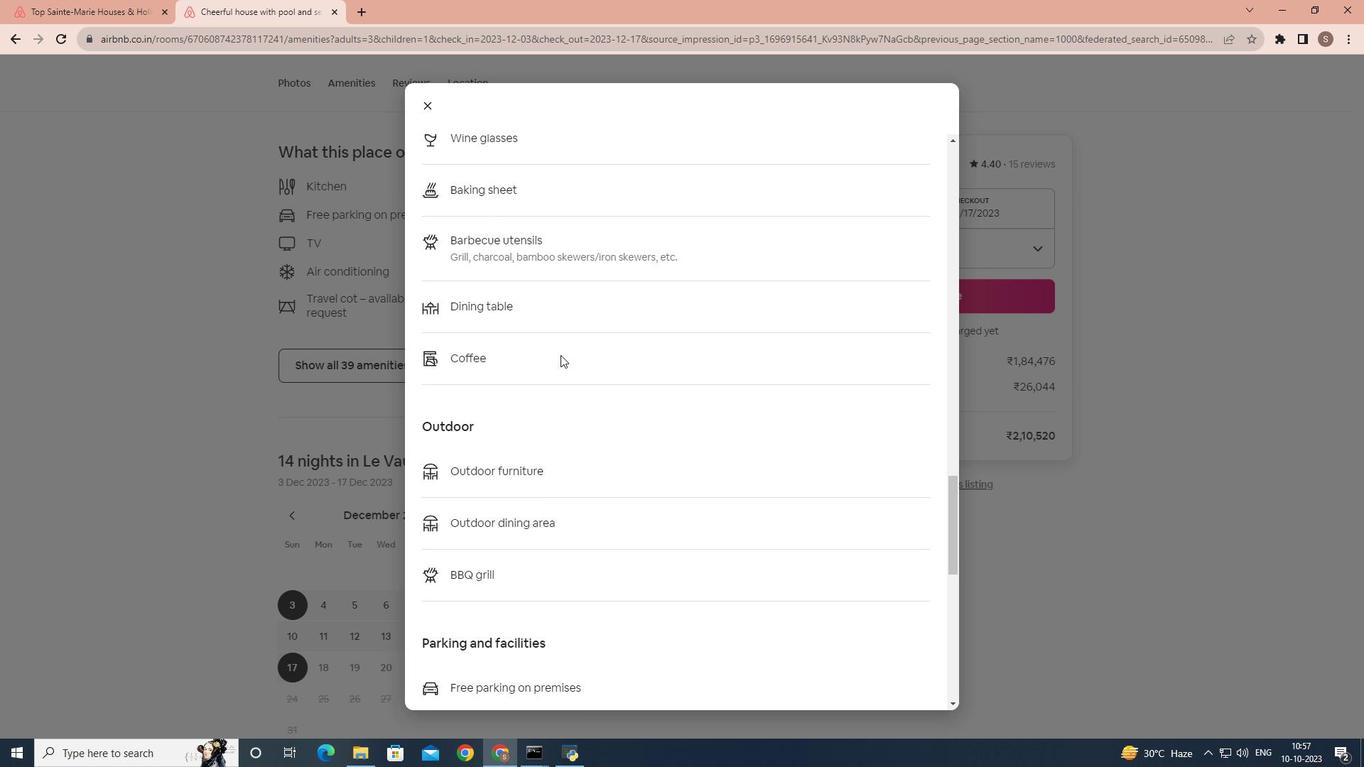 
Action: Mouse scrolled (560, 354) with delta (0, 0)
Screenshot: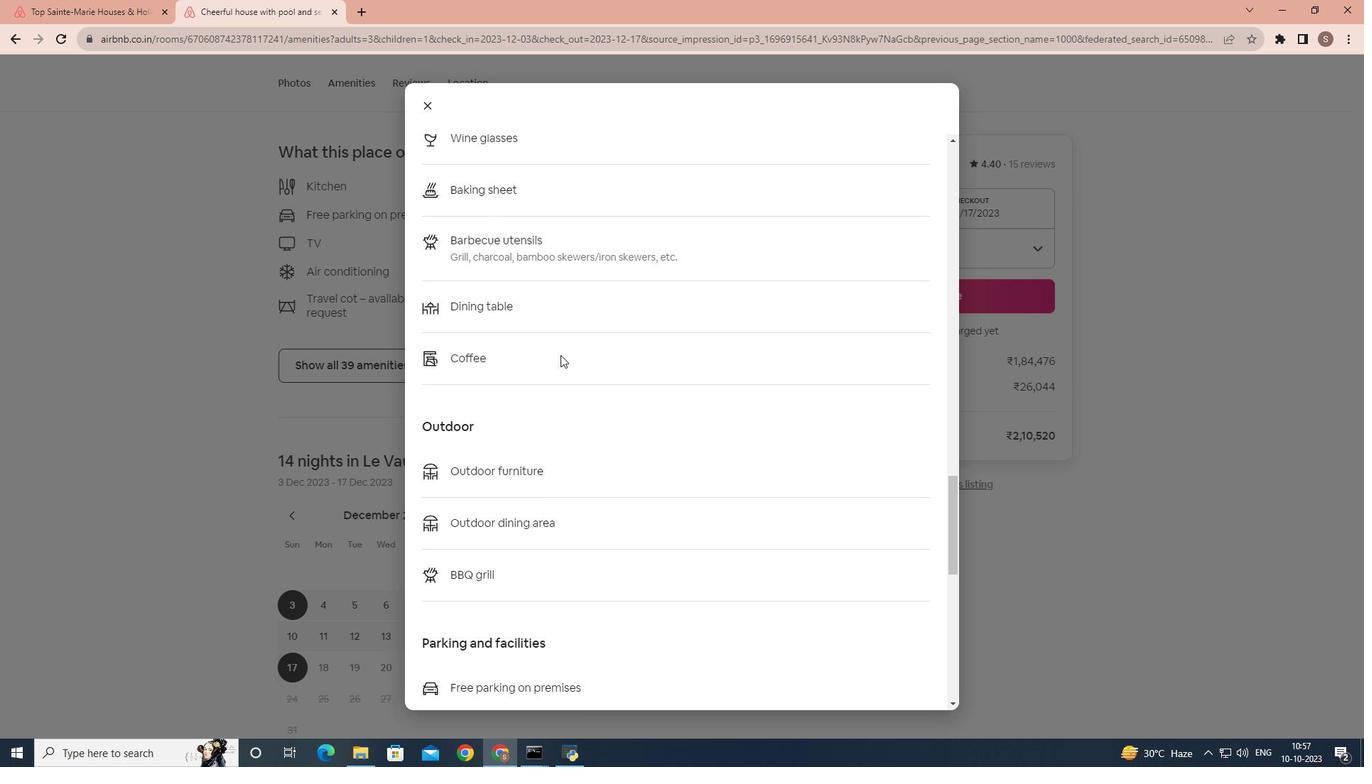 
Action: Mouse scrolled (560, 354) with delta (0, 0)
Screenshot: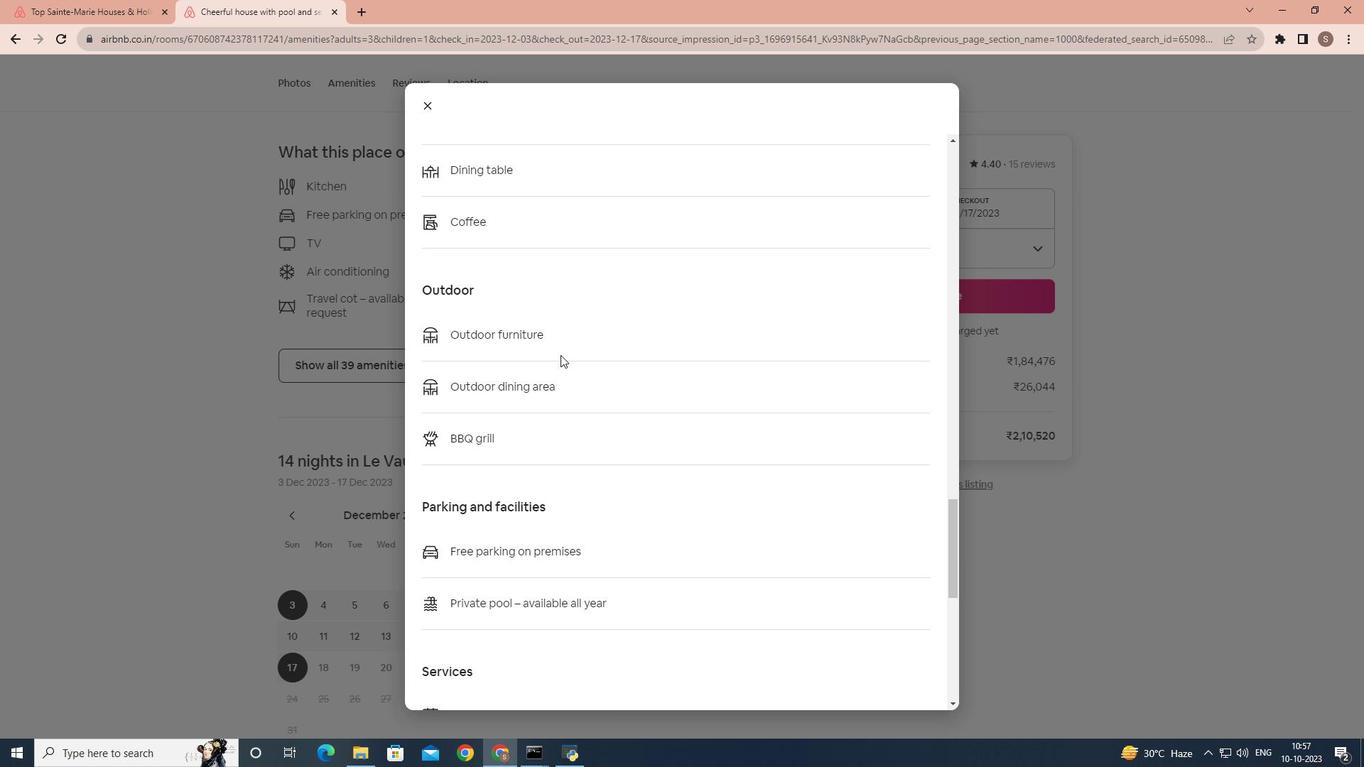 
Action: Mouse scrolled (560, 354) with delta (0, 0)
Screenshot: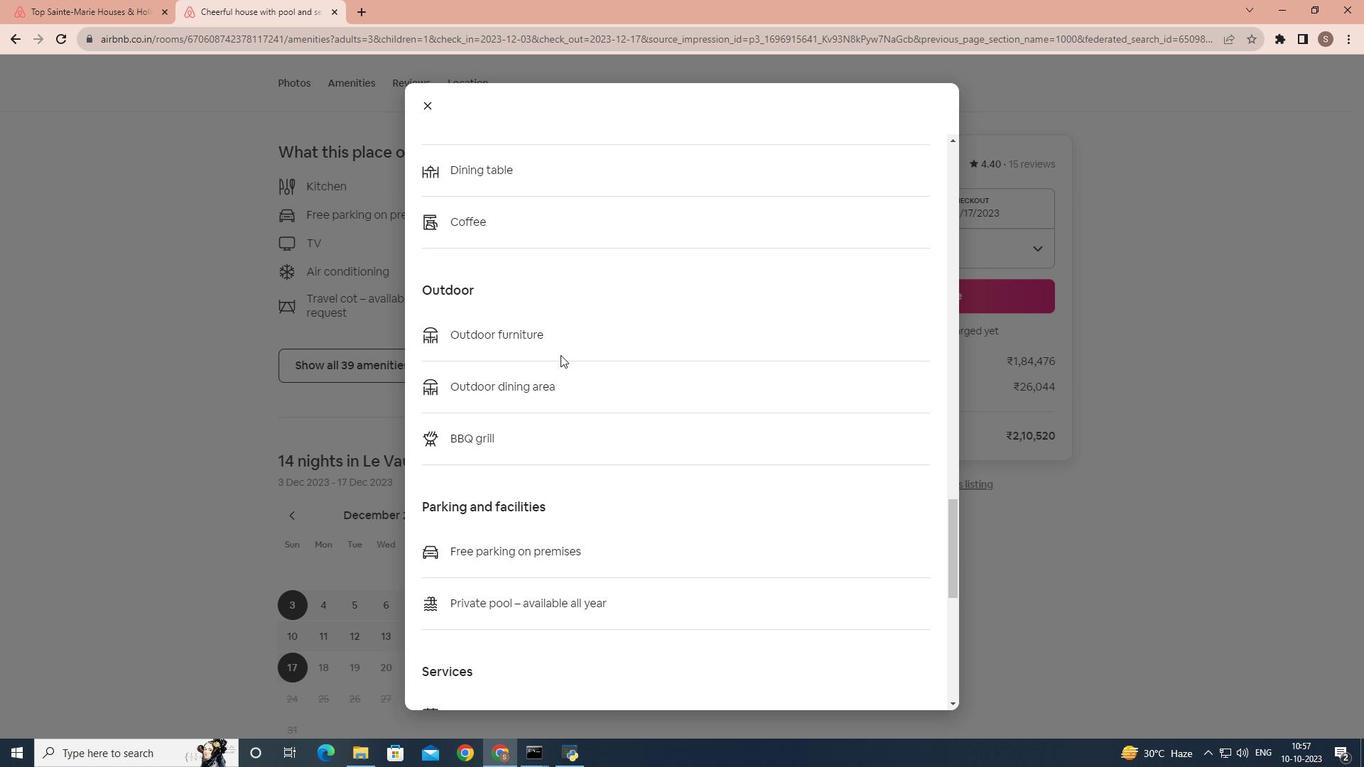 
Action: Mouse scrolled (560, 354) with delta (0, 0)
Screenshot: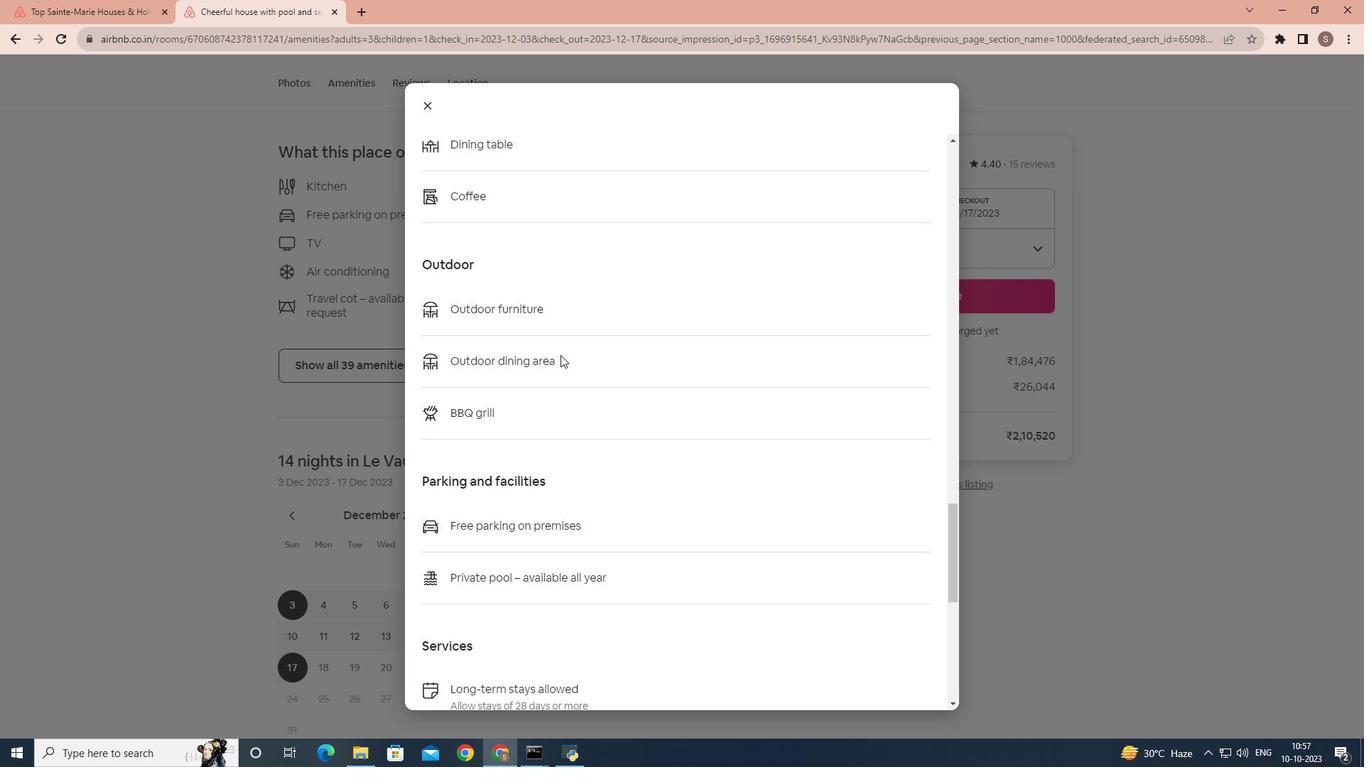 
Action: Mouse scrolled (560, 354) with delta (0, 0)
Screenshot: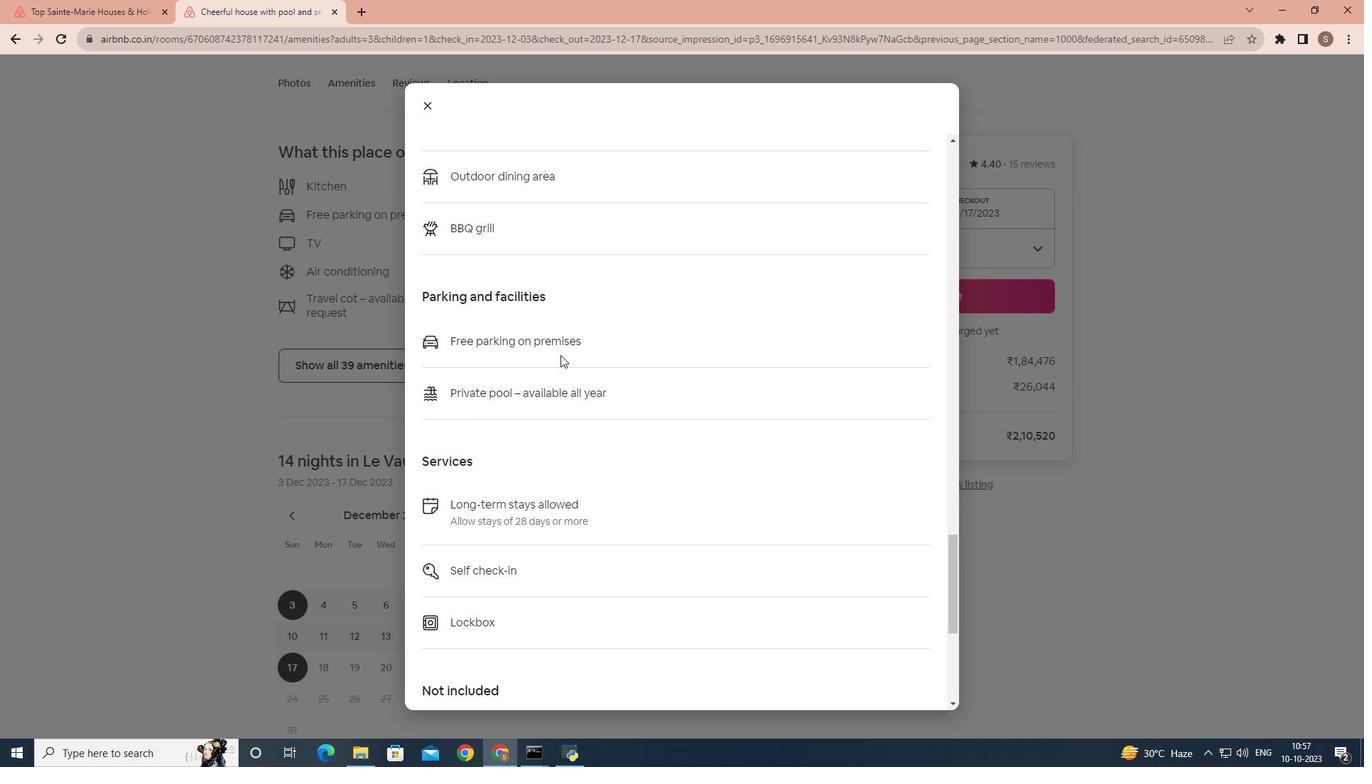 
Action: Mouse scrolled (560, 354) with delta (0, 0)
Screenshot: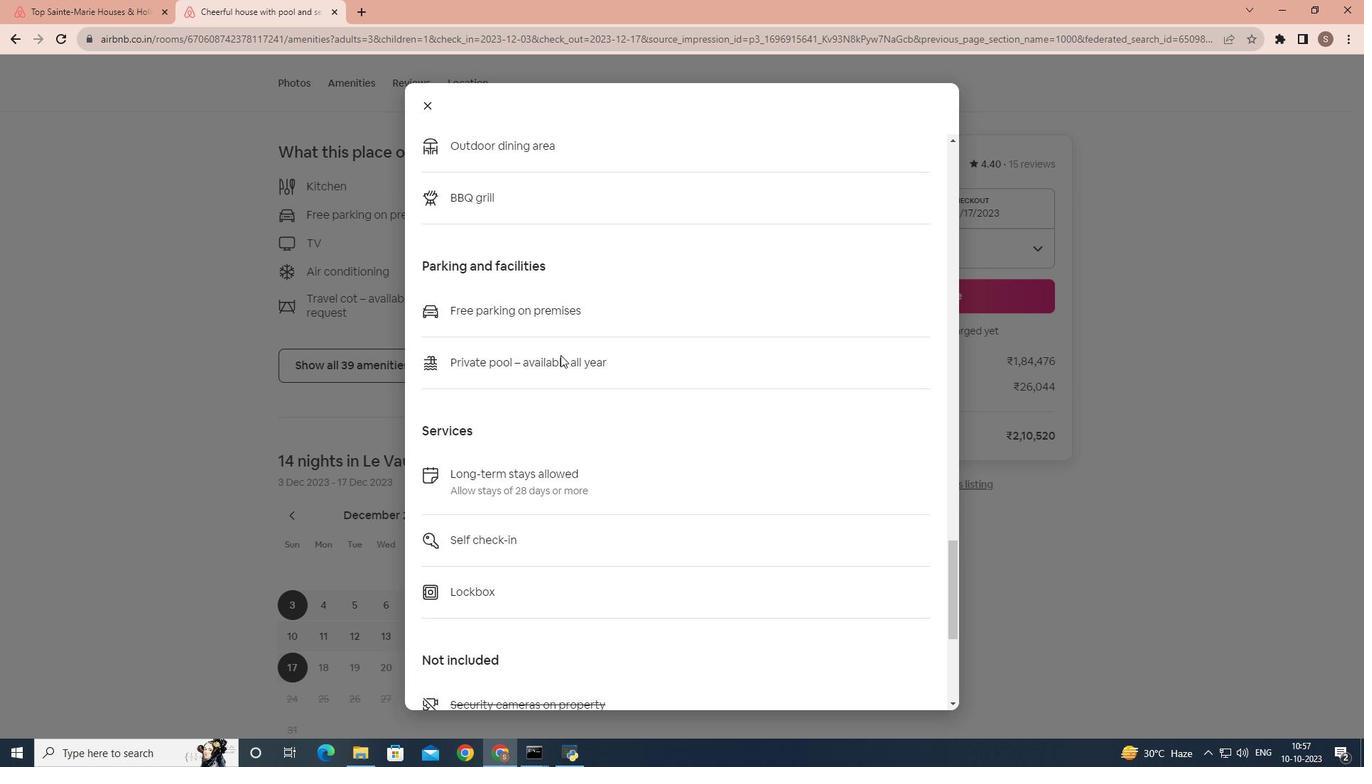 
Action: Mouse scrolled (560, 354) with delta (0, 0)
Screenshot: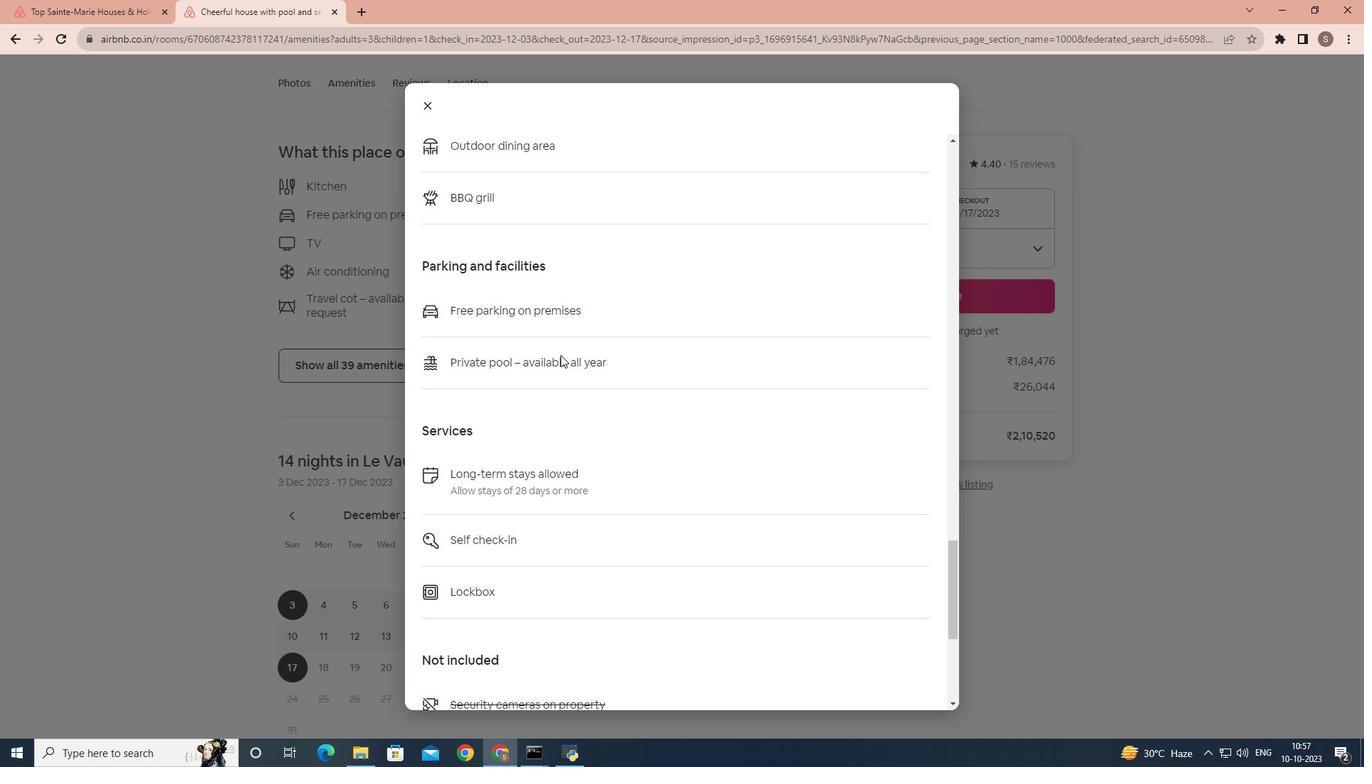 
Action: Mouse scrolled (560, 354) with delta (0, 0)
Screenshot: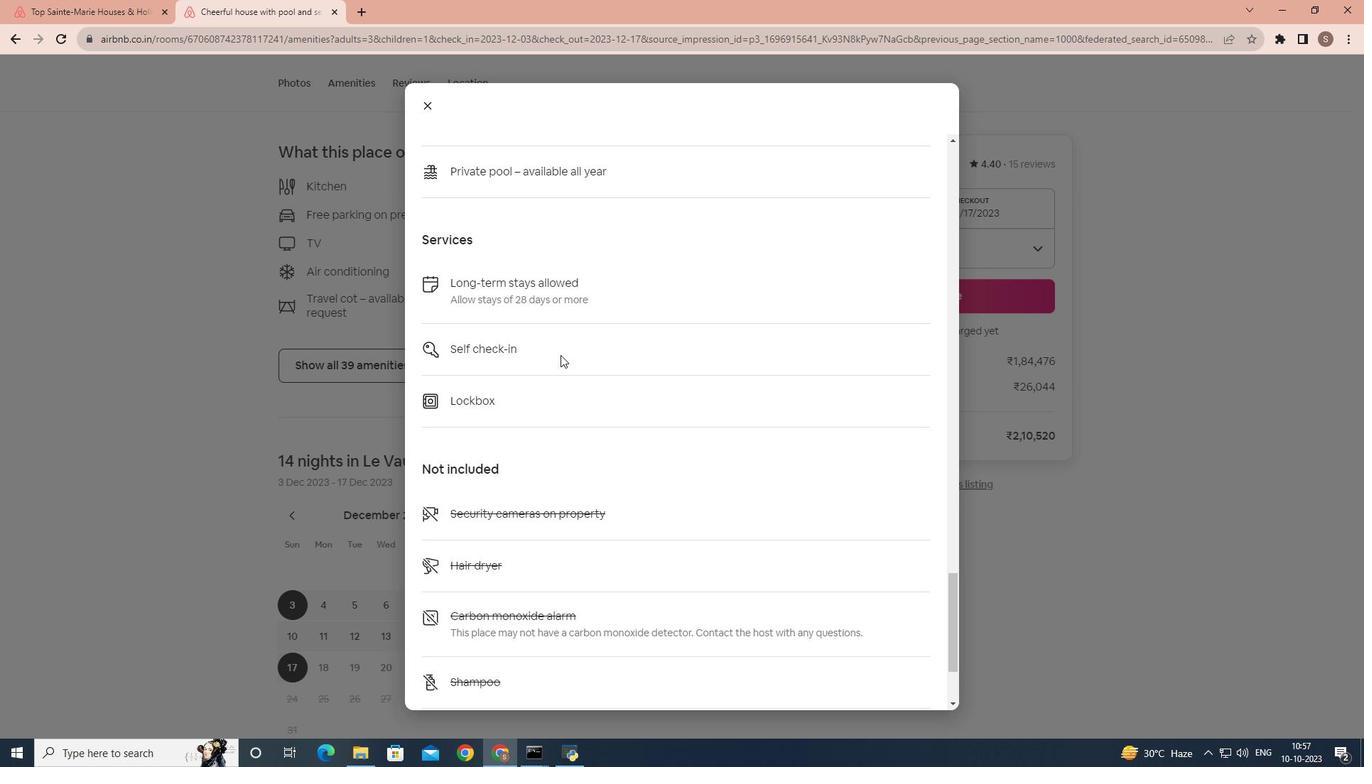 
Action: Mouse scrolled (560, 354) with delta (0, 0)
Screenshot: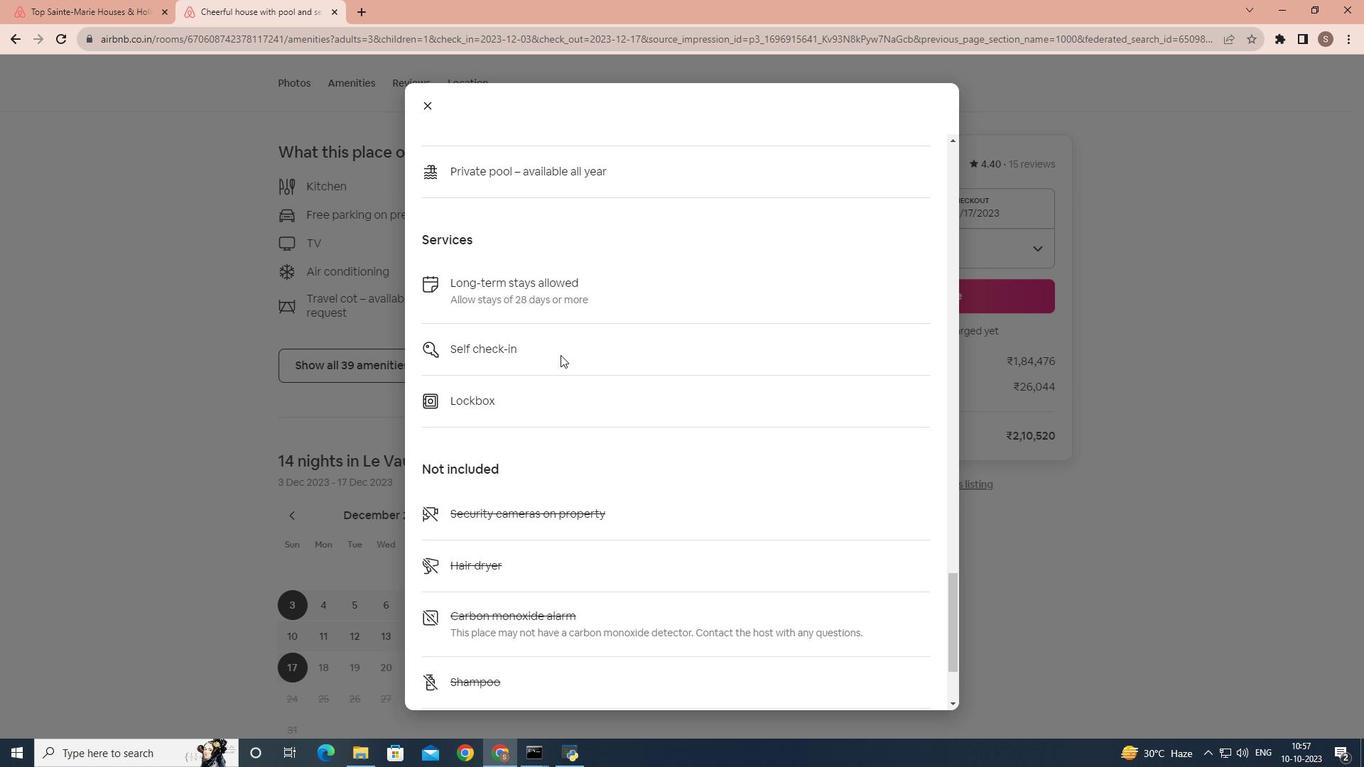 
Action: Mouse scrolled (560, 354) with delta (0, 0)
Screenshot: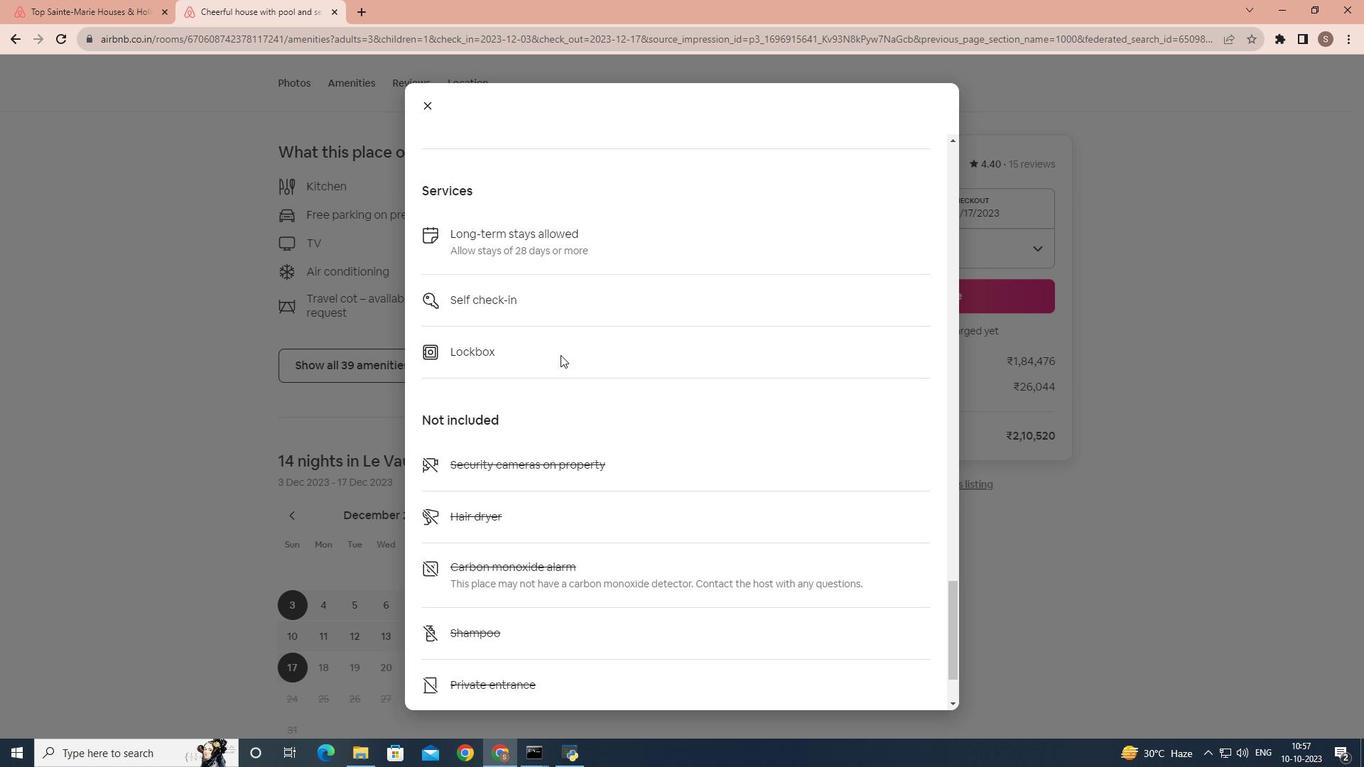 
Action: Mouse scrolled (560, 354) with delta (0, 0)
Screenshot: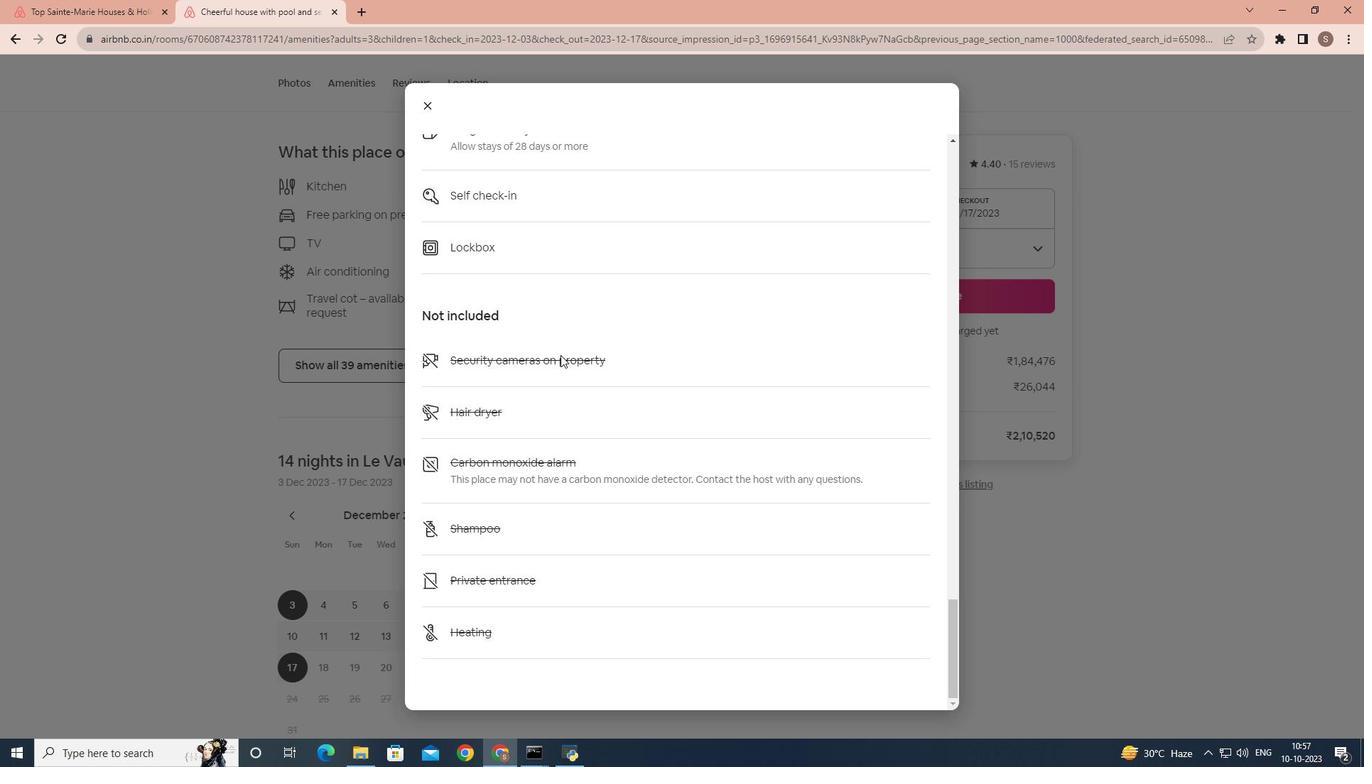 
Action: Mouse scrolled (560, 354) with delta (0, 0)
Screenshot: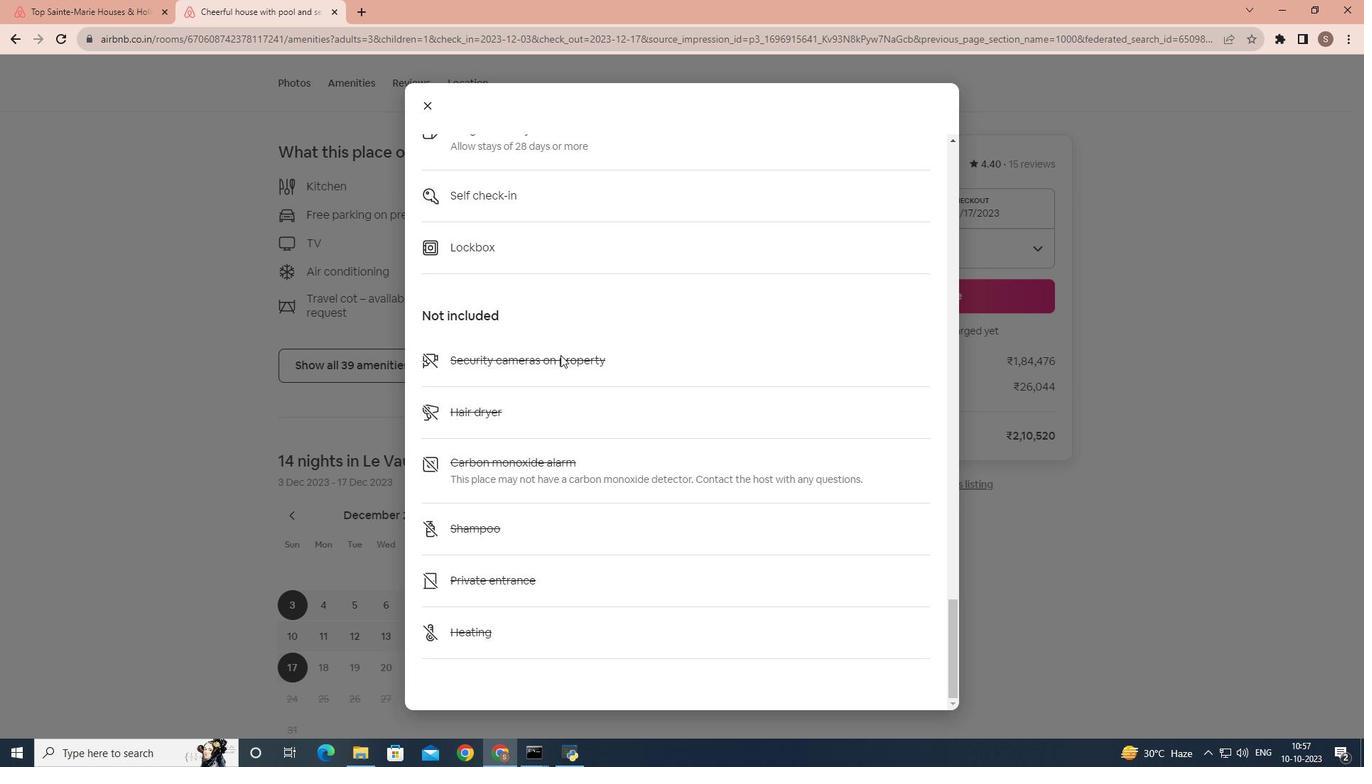 
Action: Mouse scrolled (560, 354) with delta (0, 0)
Screenshot: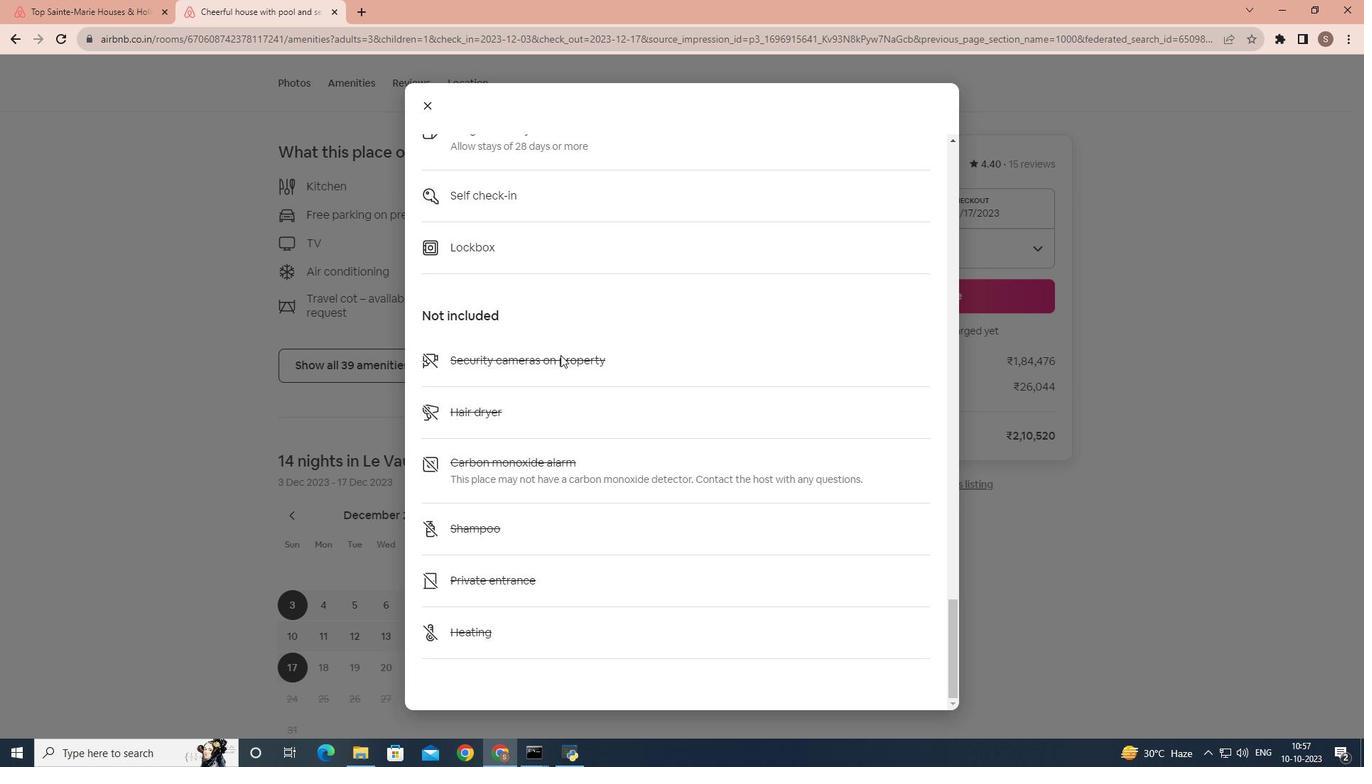 
Action: Mouse scrolled (560, 354) with delta (0, 0)
Screenshot: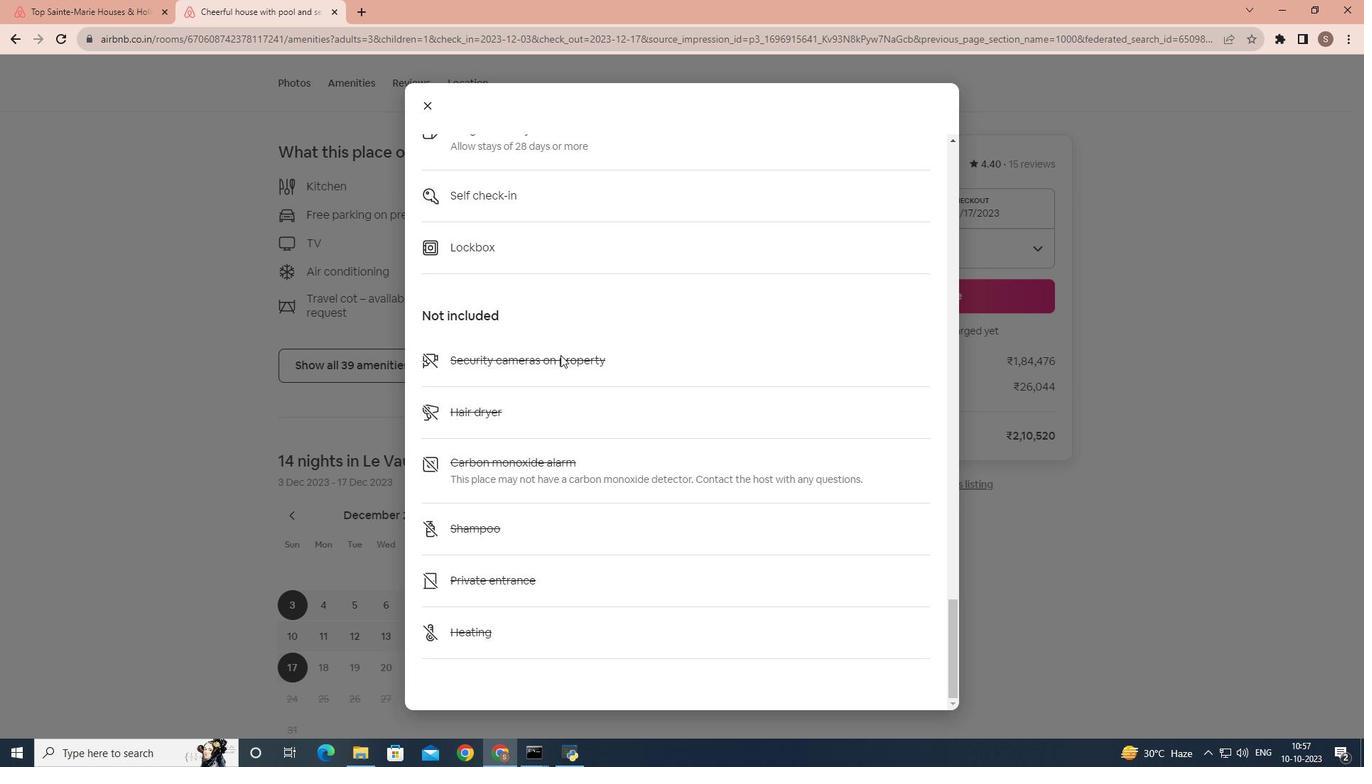 
Action: Mouse scrolled (560, 354) with delta (0, 0)
Screenshot: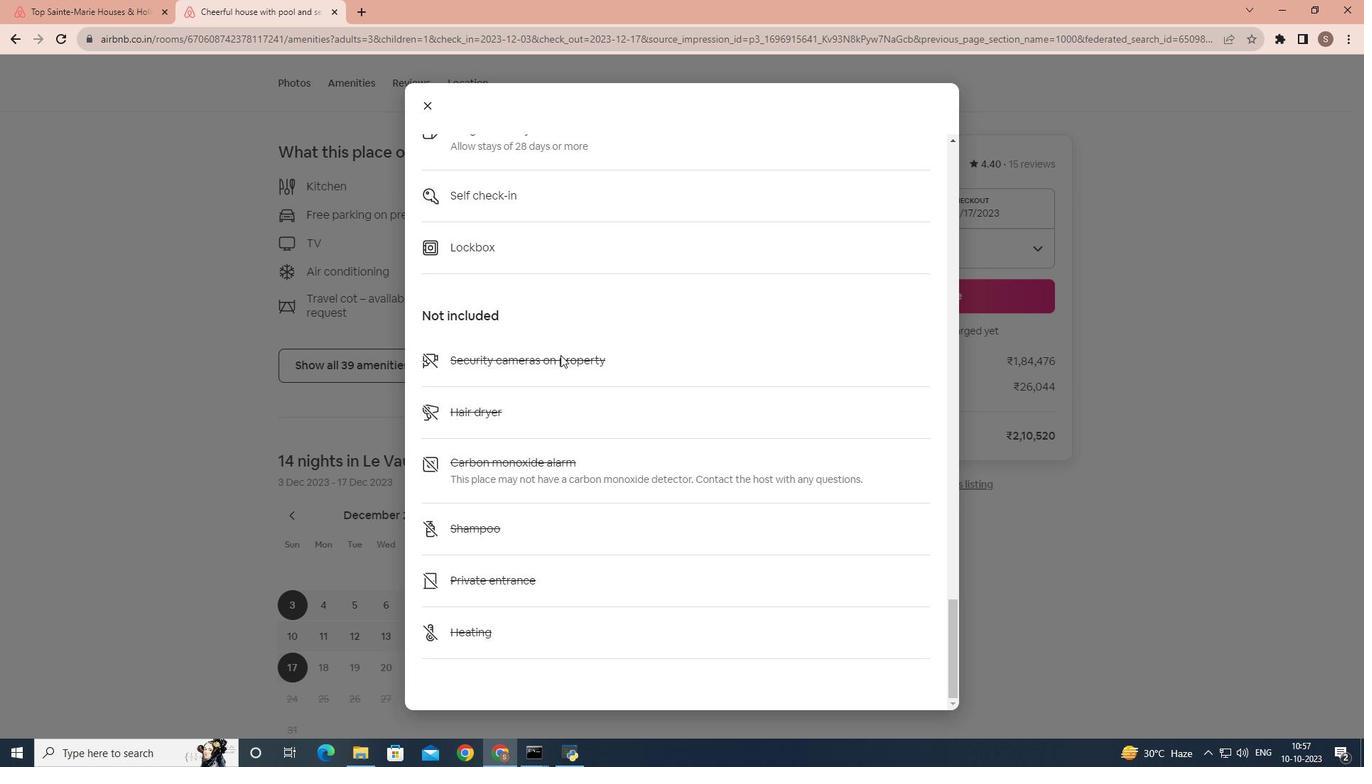 
Action: Mouse scrolled (560, 354) with delta (0, 0)
Screenshot: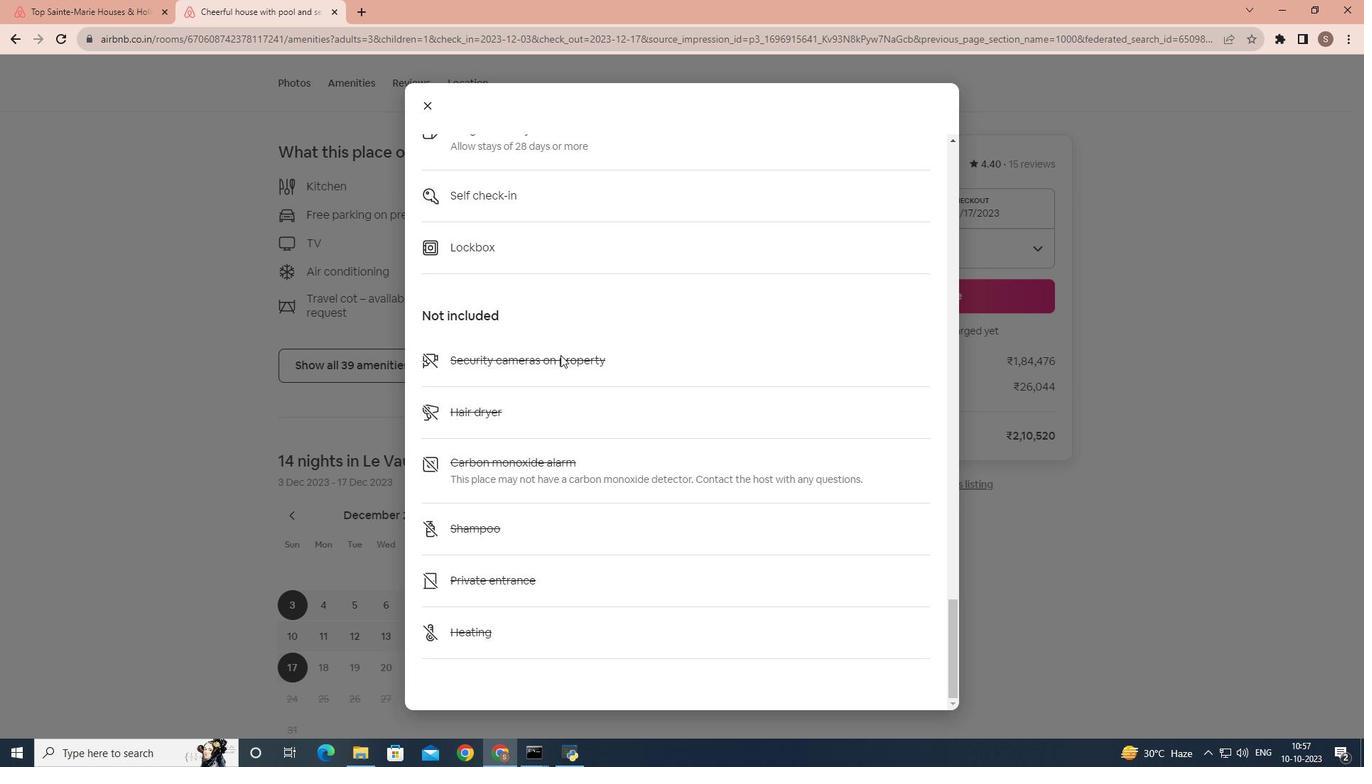 
Action: Mouse scrolled (560, 354) with delta (0, 0)
Screenshot: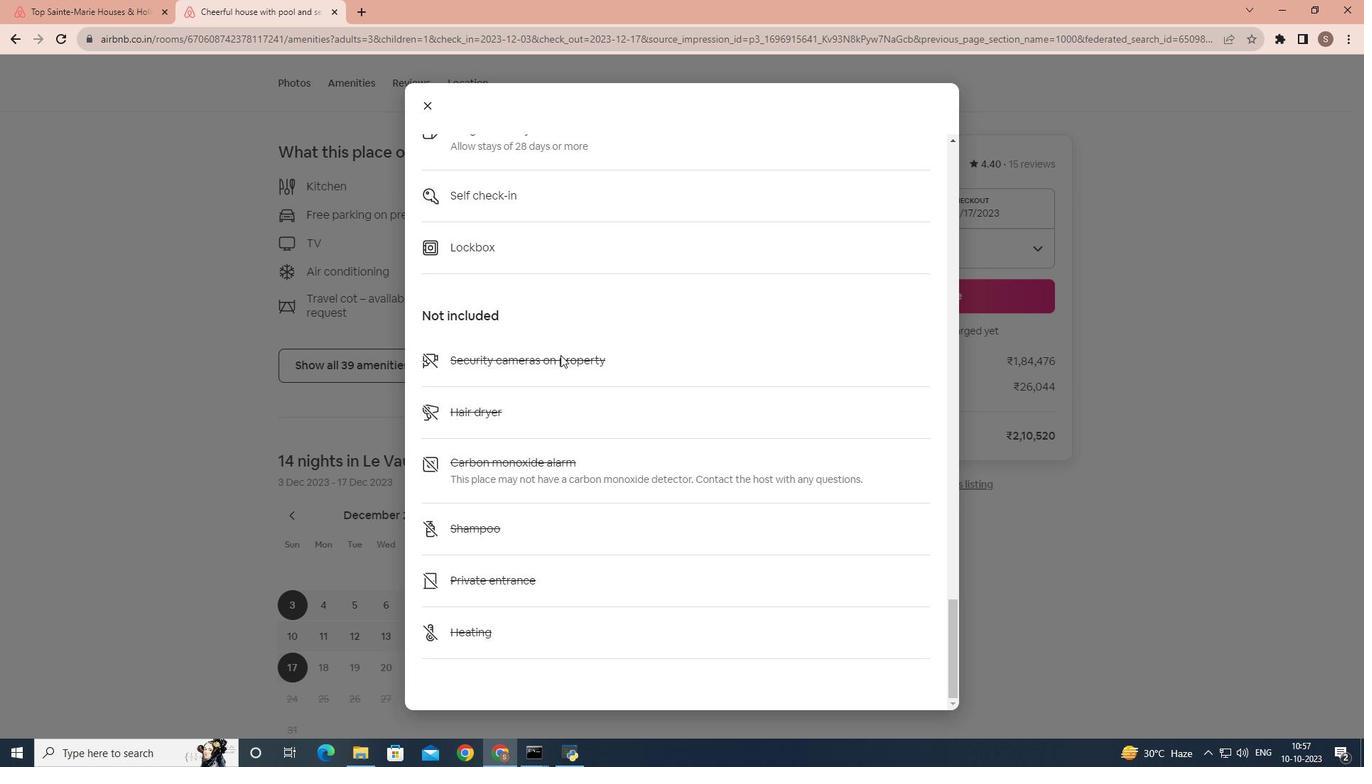 
Action: Mouse moved to (423, 98)
Screenshot: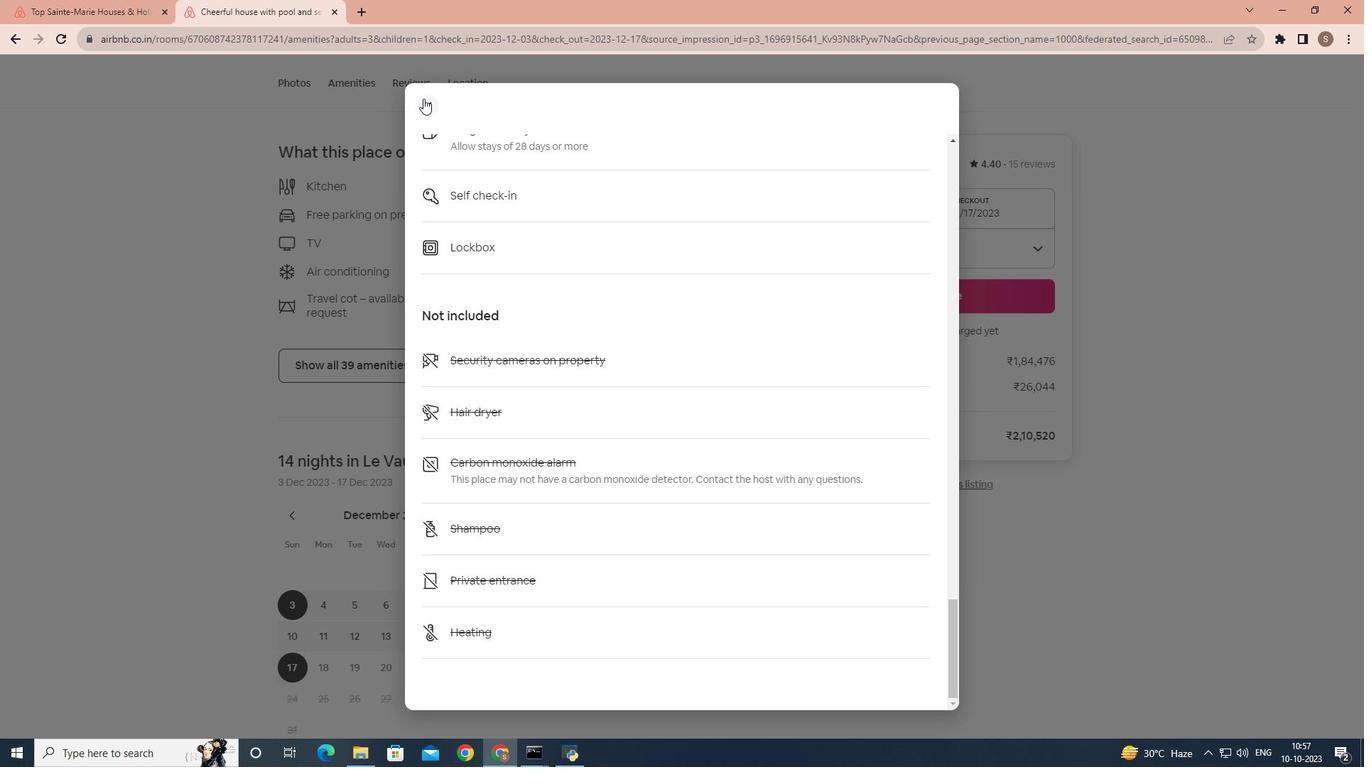 
Action: Mouse pressed left at (423, 98)
Screenshot: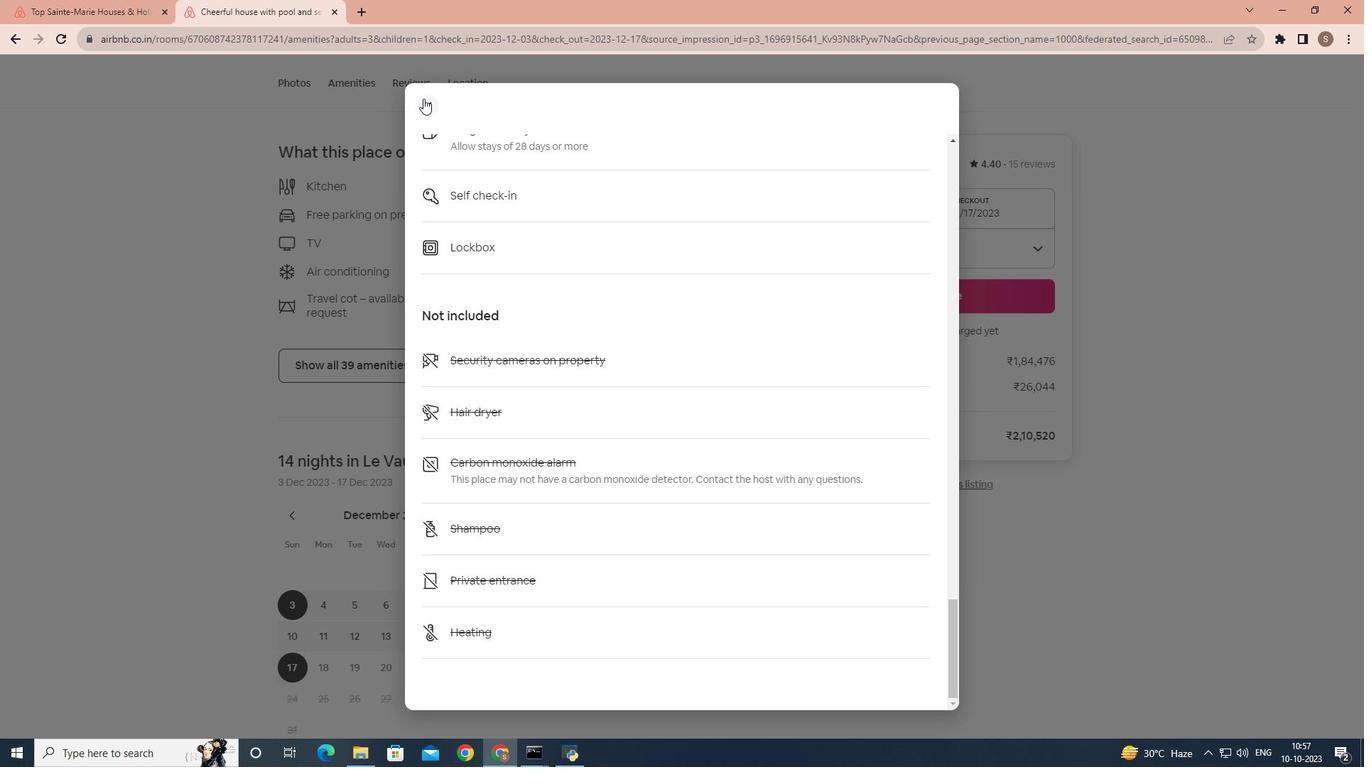 
Action: Mouse moved to (432, 294)
Screenshot: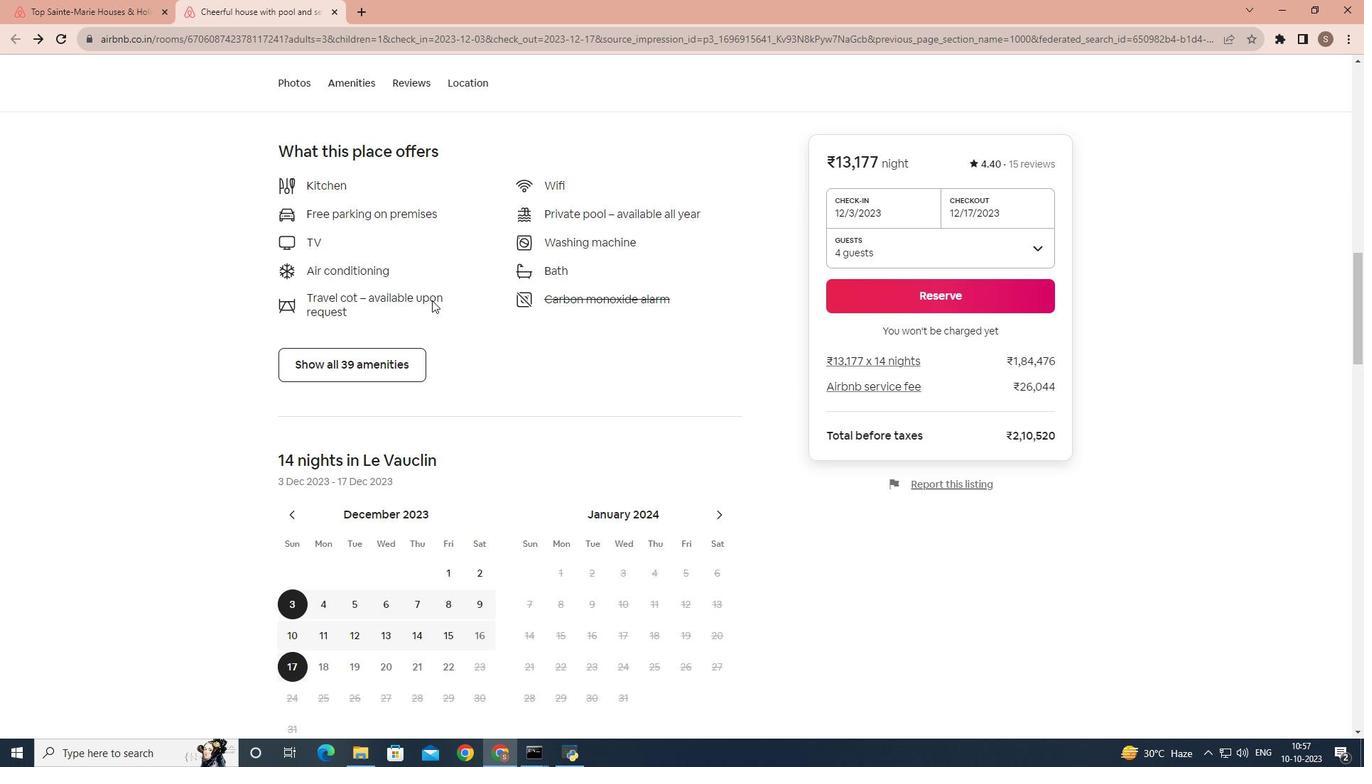 
Action: Mouse scrolled (432, 294) with delta (0, 0)
Screenshot: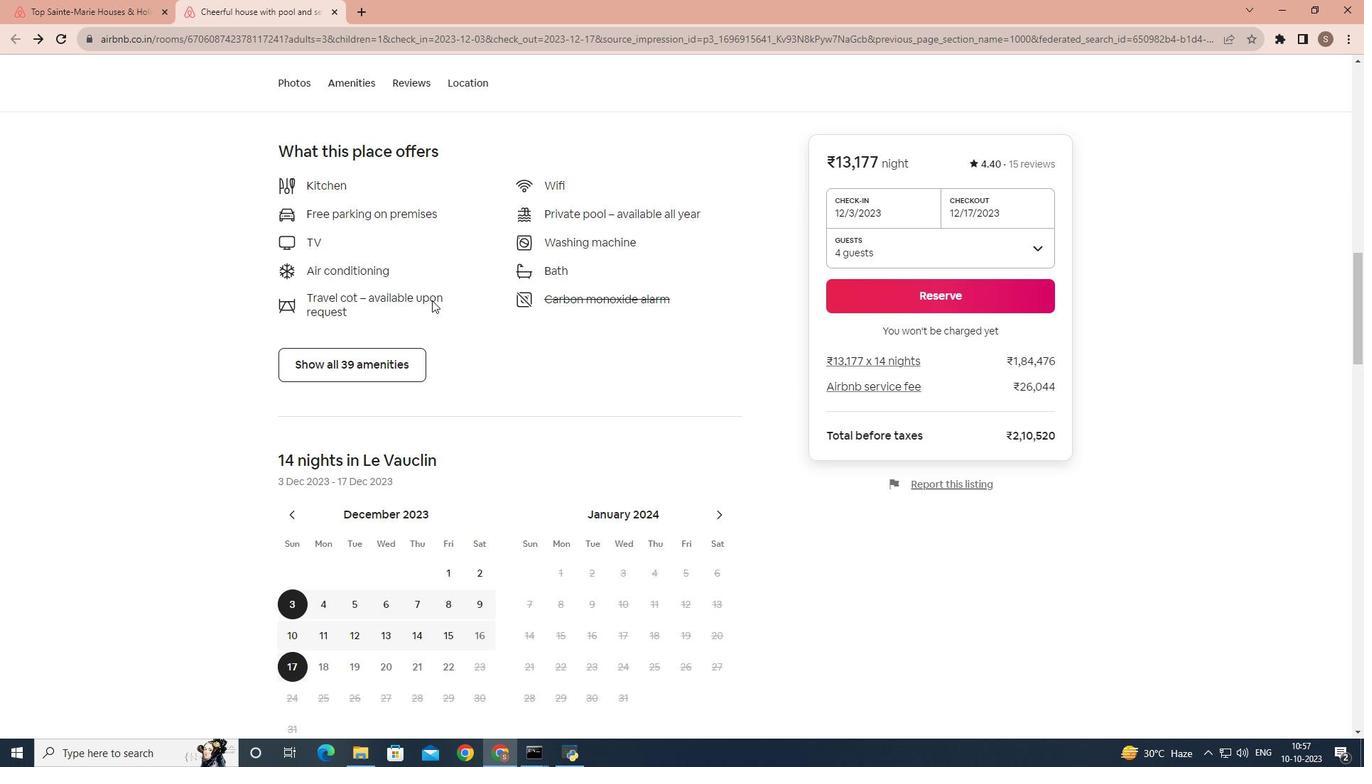 
Action: Mouse moved to (432, 300)
Screenshot: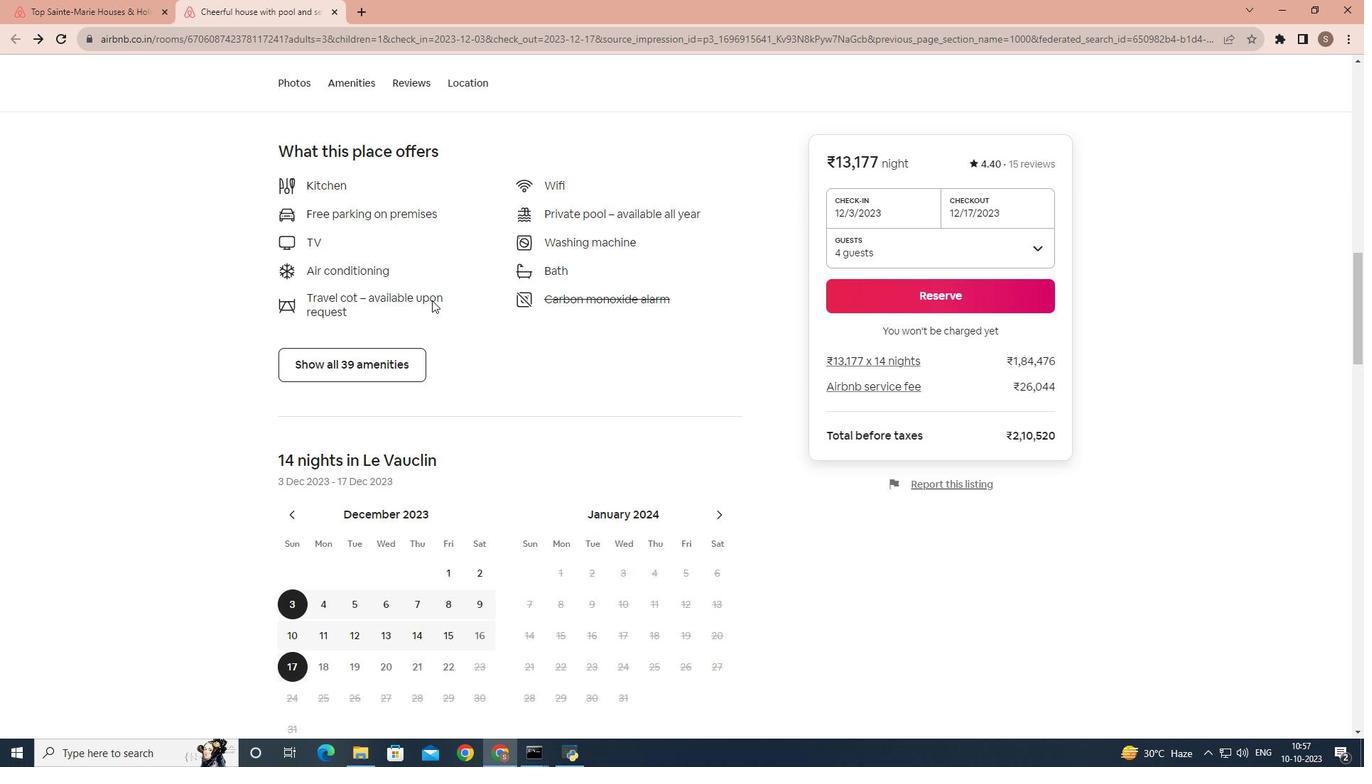 
Action: Mouse scrolled (432, 299) with delta (0, 0)
Screenshot: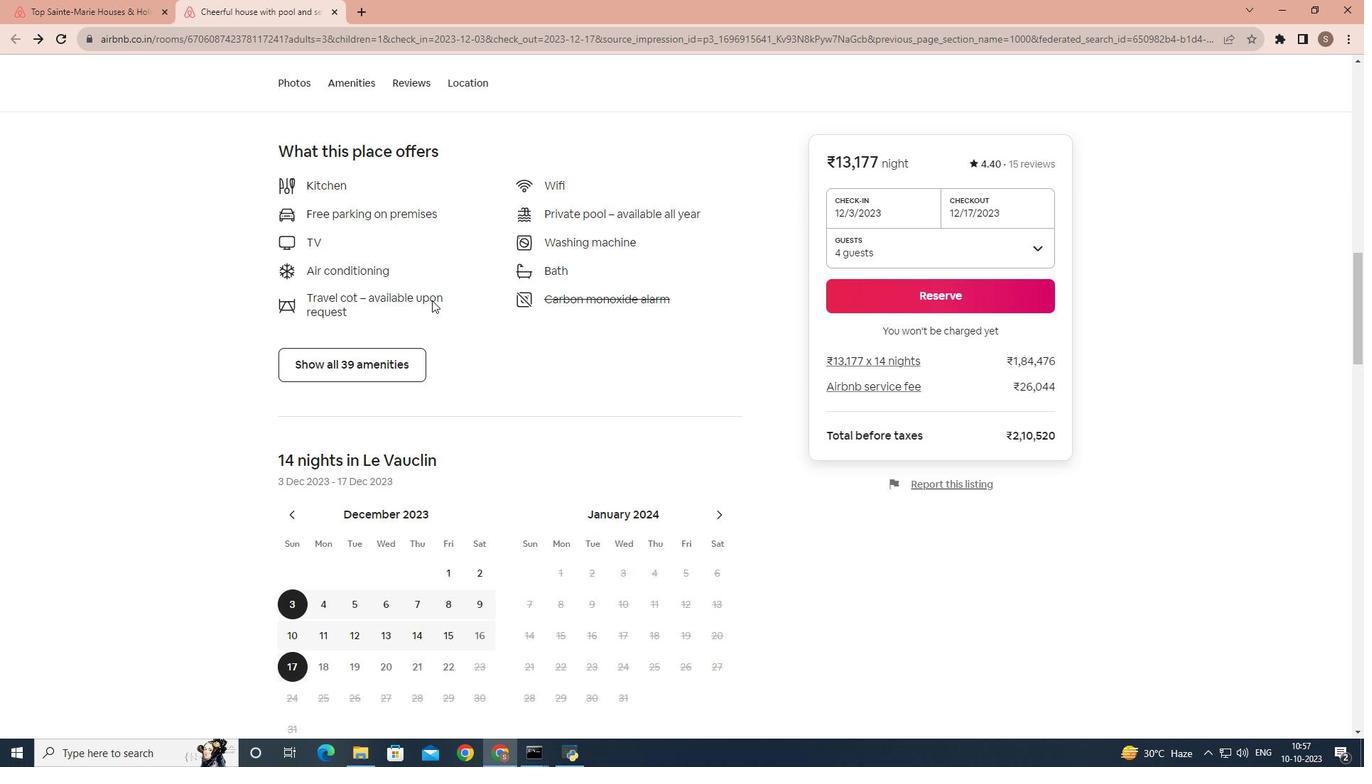 
Action: Mouse moved to (431, 305)
Screenshot: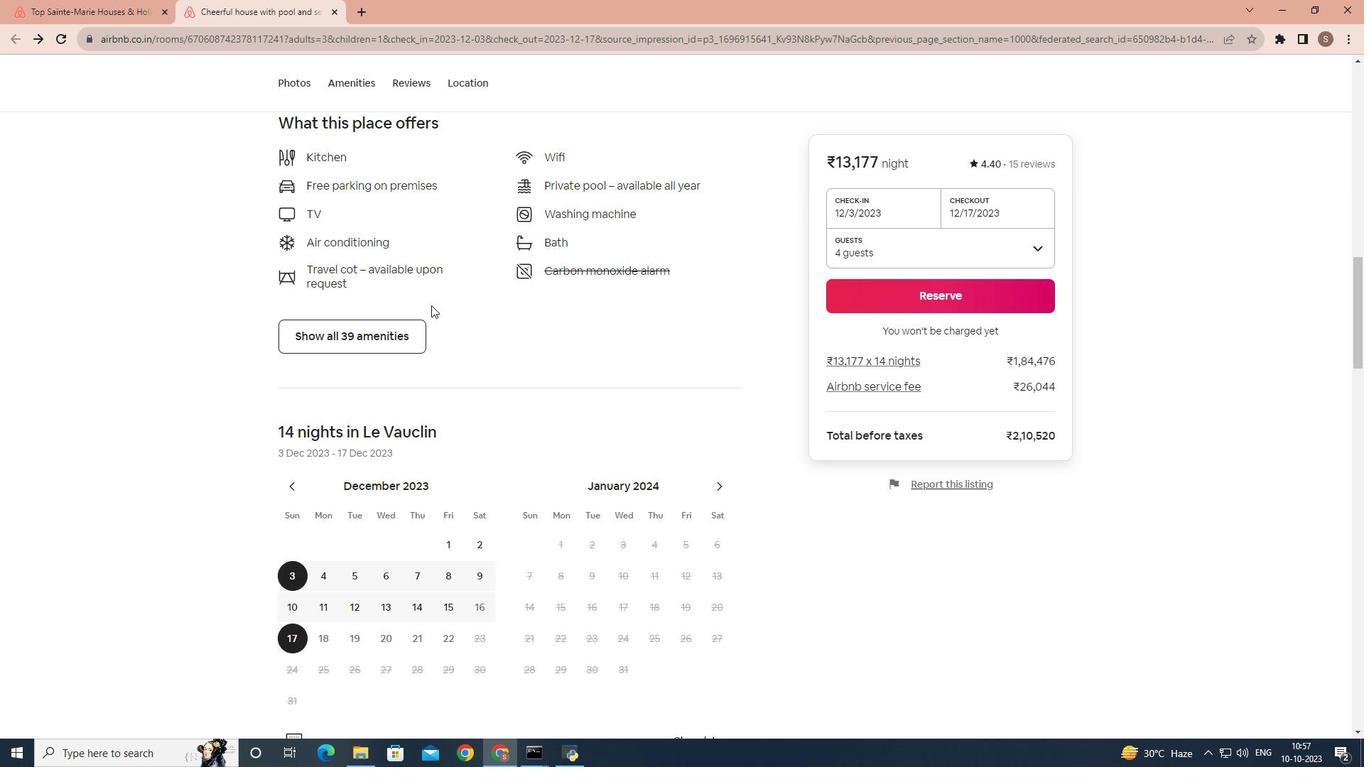
Action: Mouse scrolled (431, 304) with delta (0, 0)
Screenshot: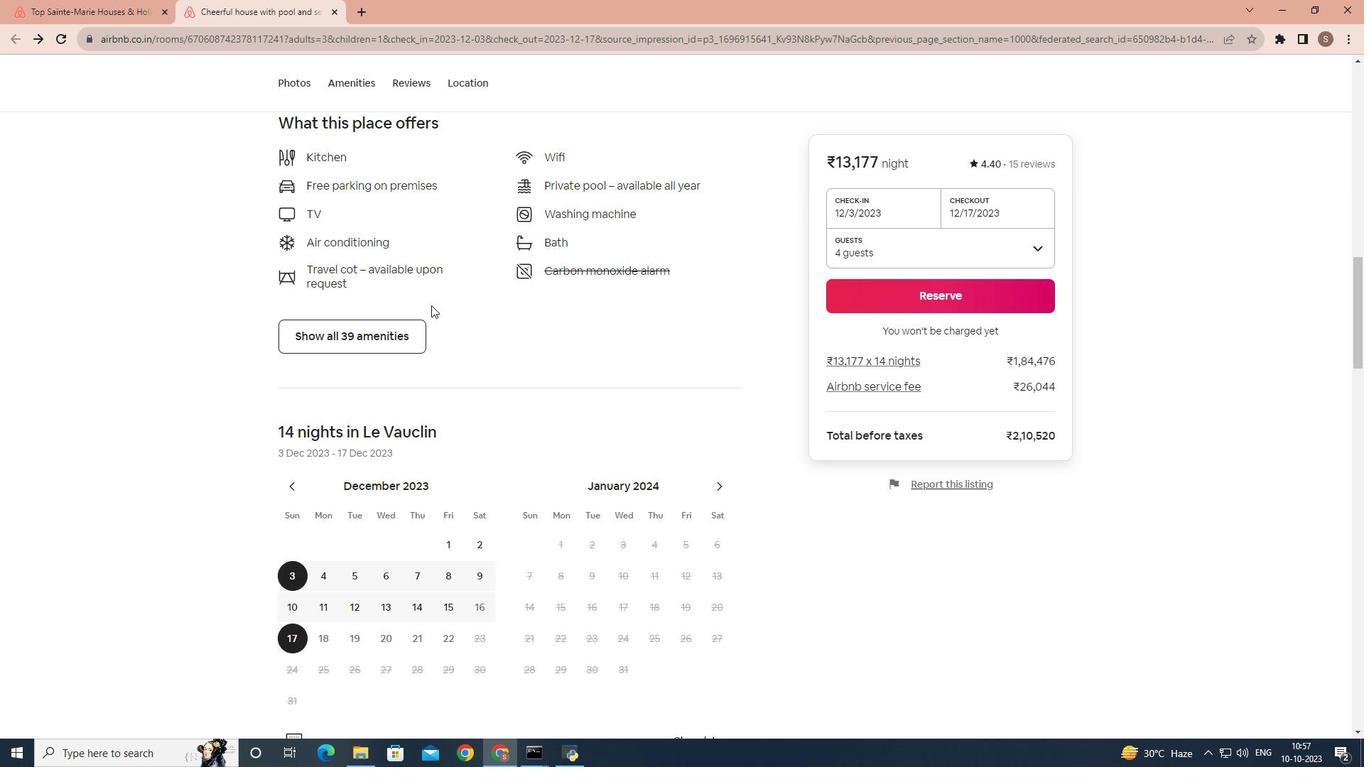 
Action: Mouse moved to (430, 306)
Screenshot: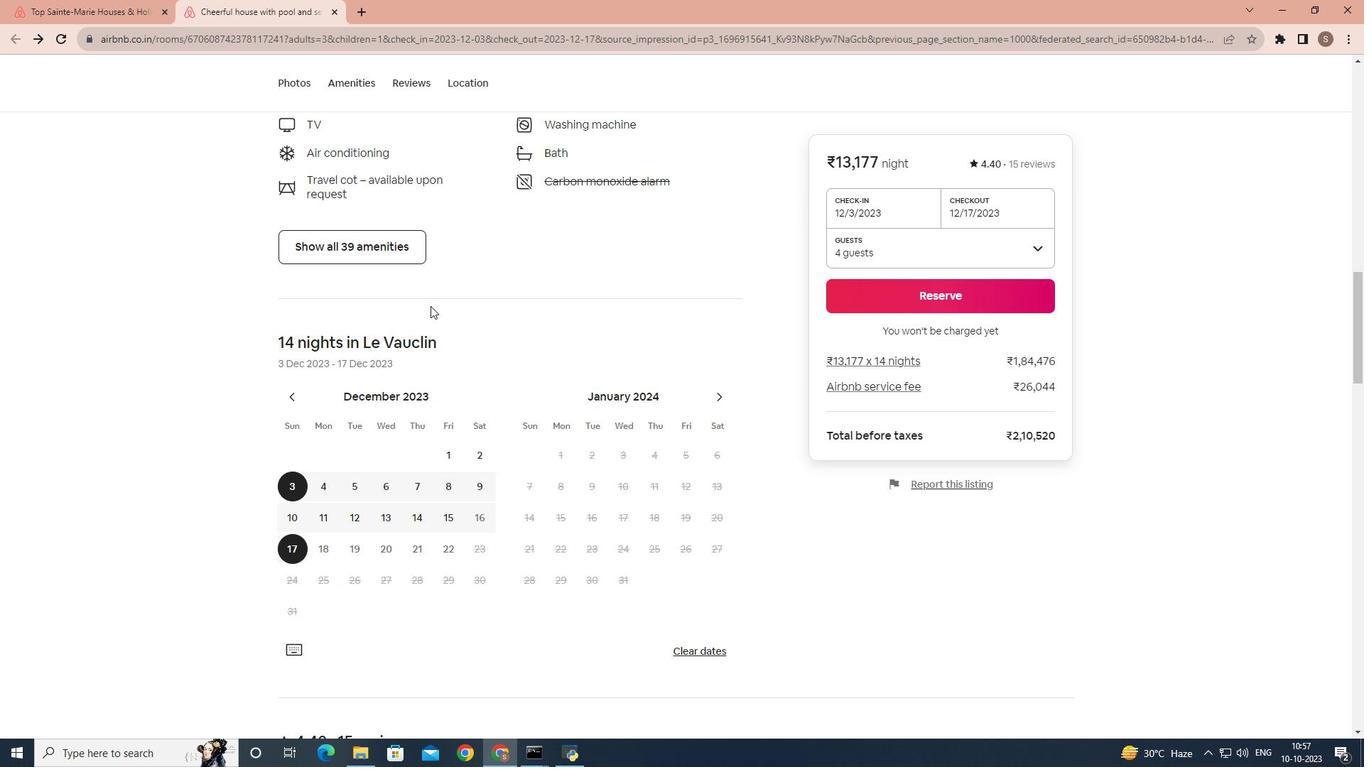 
Action: Mouse scrolled (430, 305) with delta (0, 0)
Screenshot: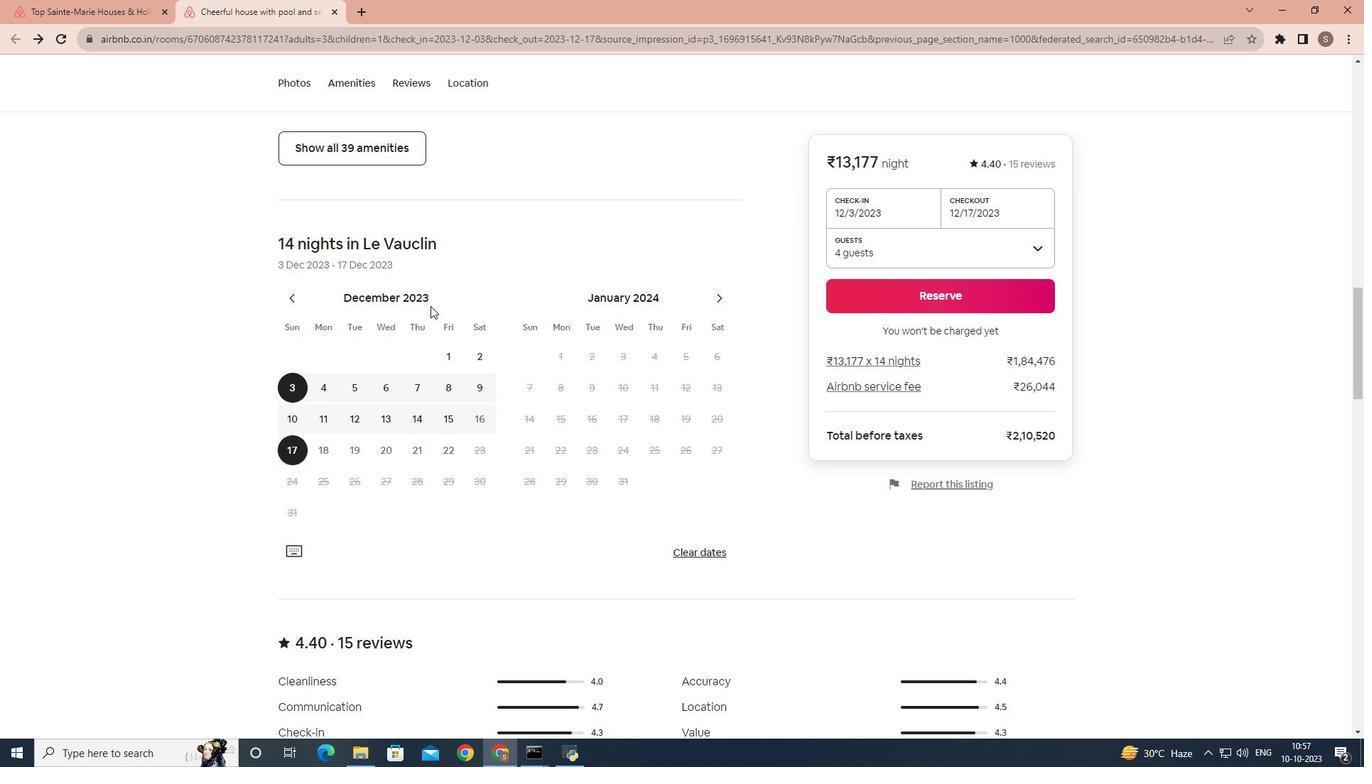 
Action: Mouse scrolled (430, 305) with delta (0, 0)
Screenshot: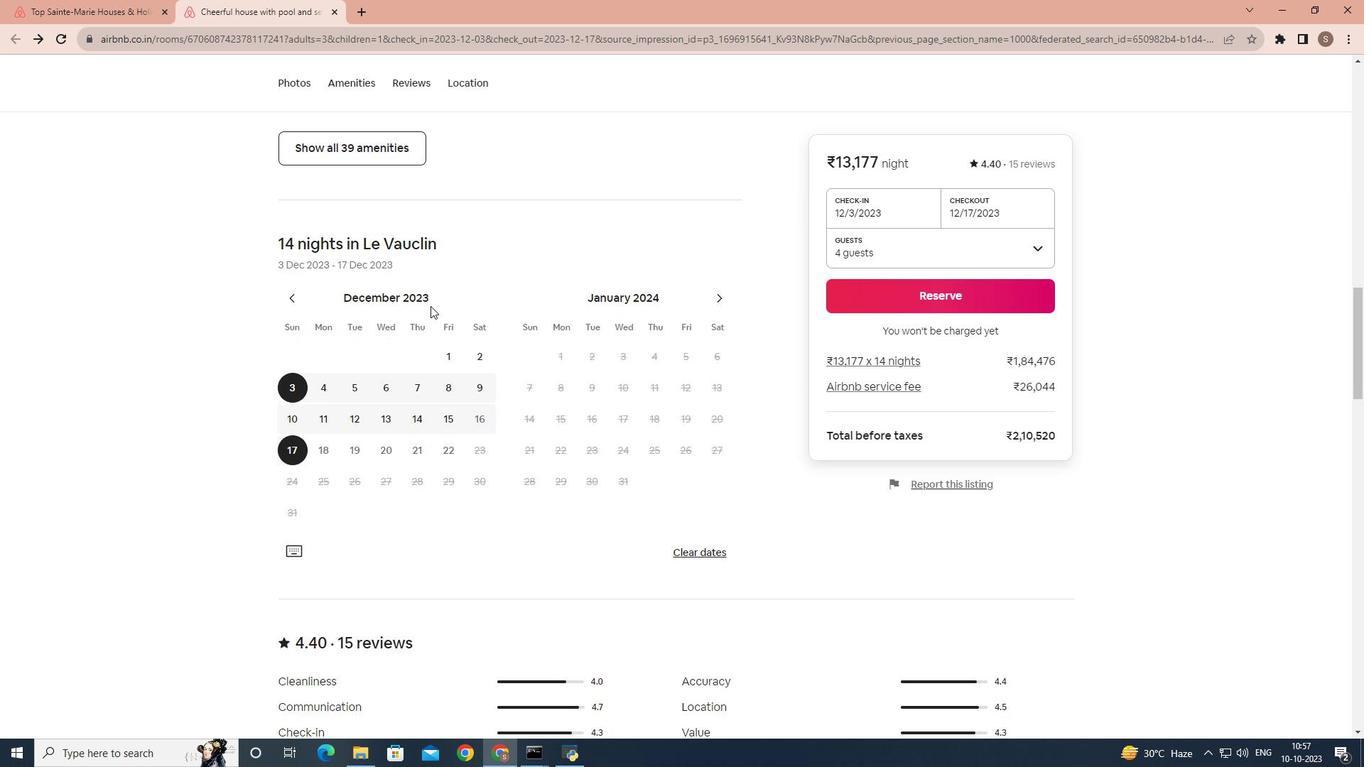 
Action: Mouse scrolled (430, 305) with delta (0, 0)
Screenshot: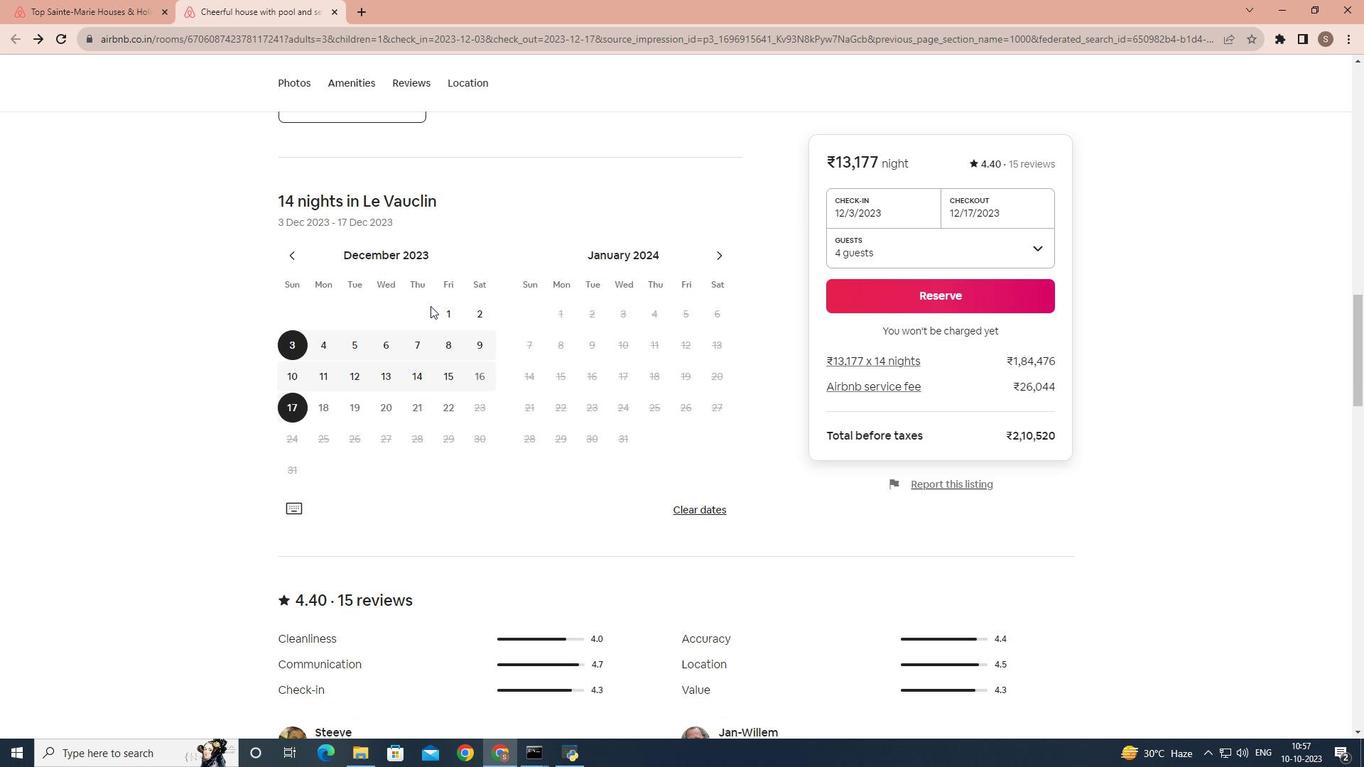 
Action: Mouse scrolled (430, 305) with delta (0, 0)
Screenshot: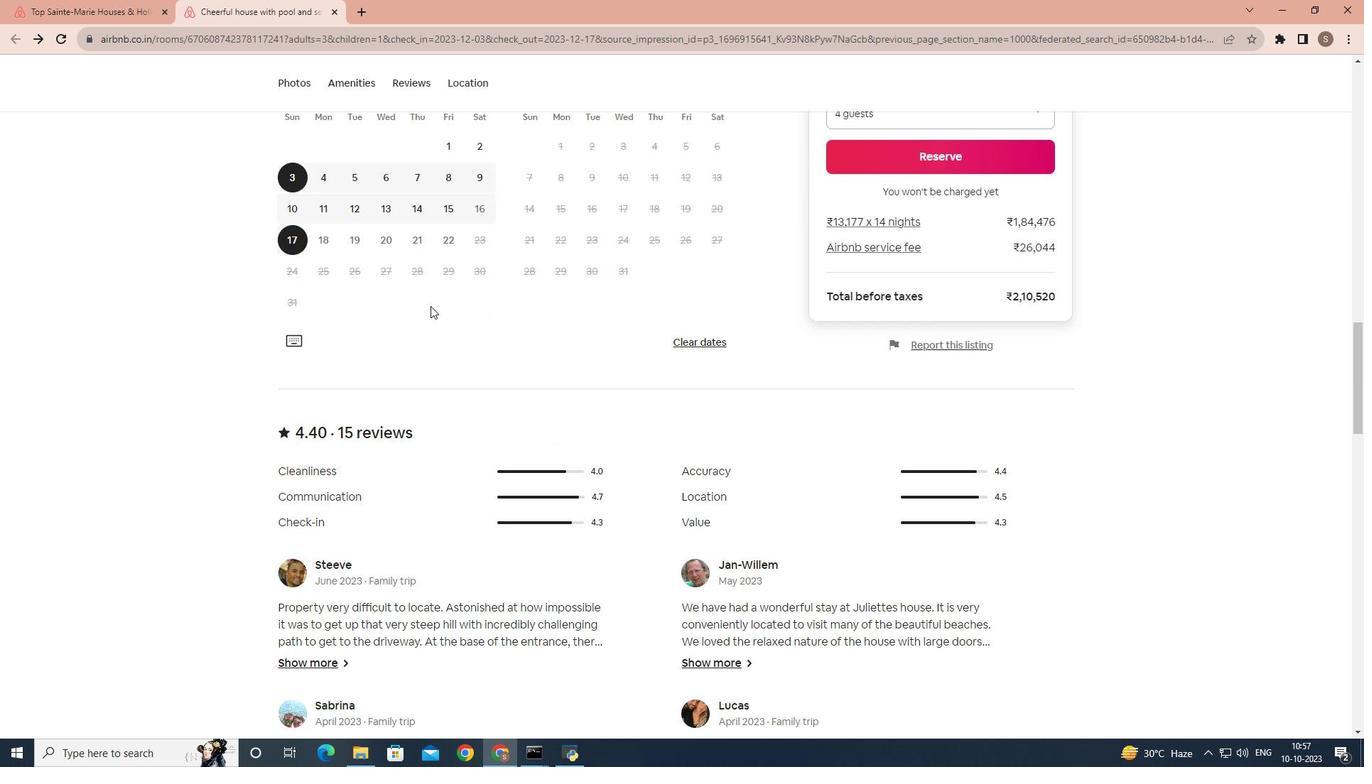 
Action: Mouse scrolled (430, 305) with delta (0, 0)
Screenshot: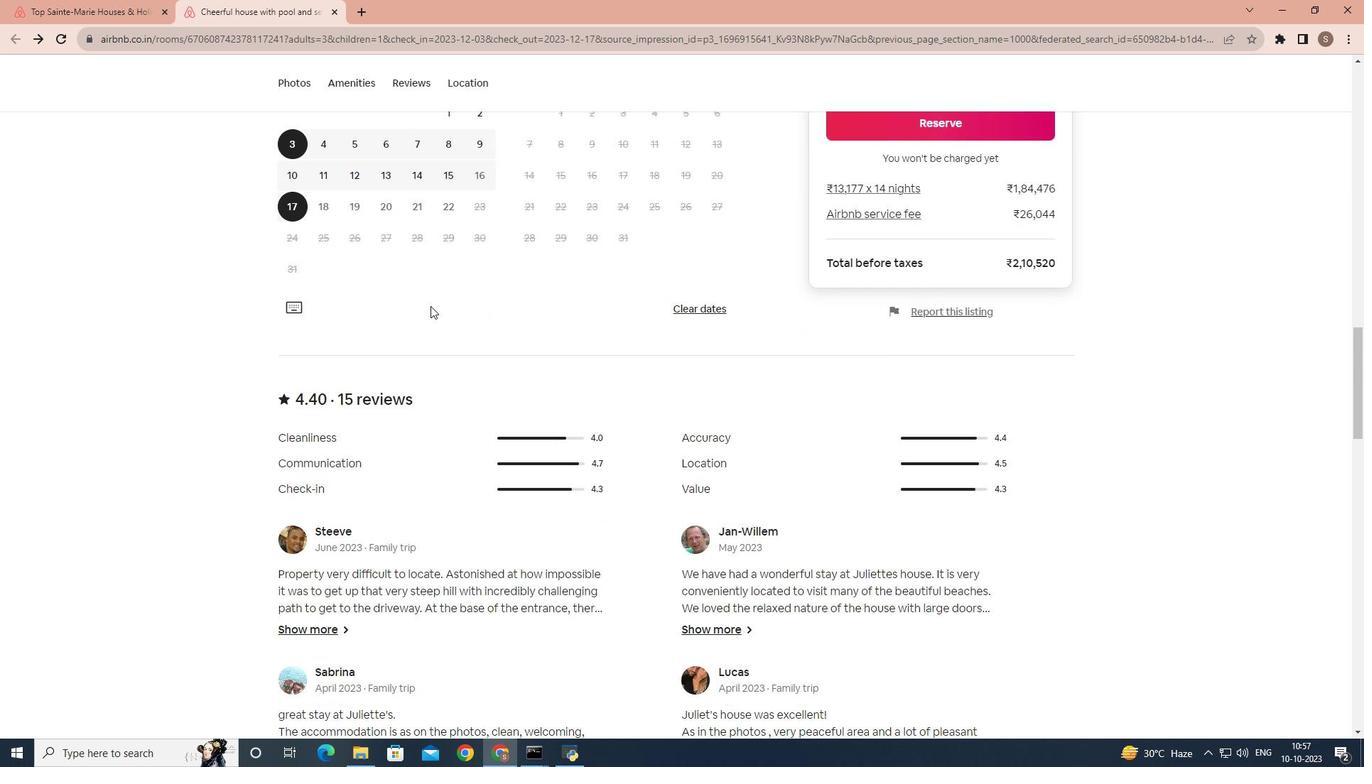 
Action: Mouse scrolled (430, 305) with delta (0, 0)
Screenshot: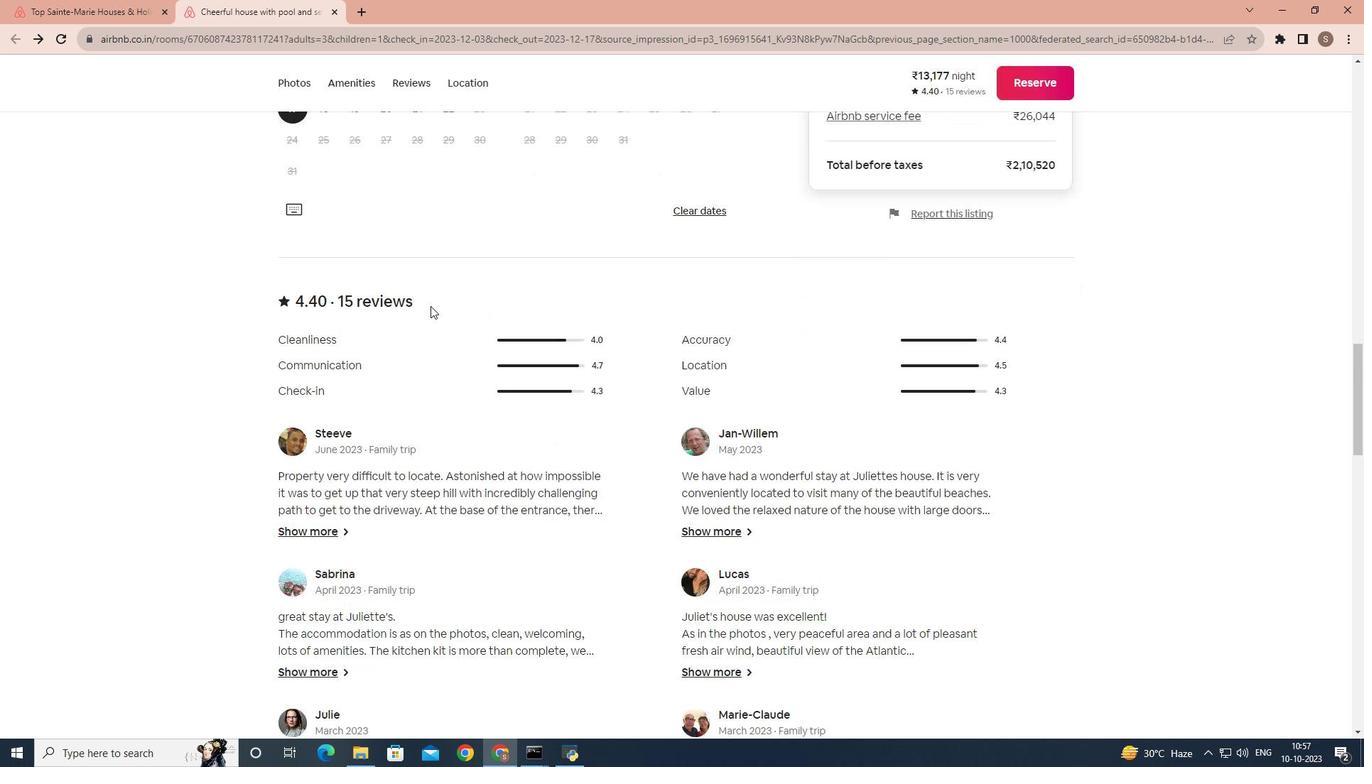 
Action: Mouse scrolled (430, 305) with delta (0, 0)
Screenshot: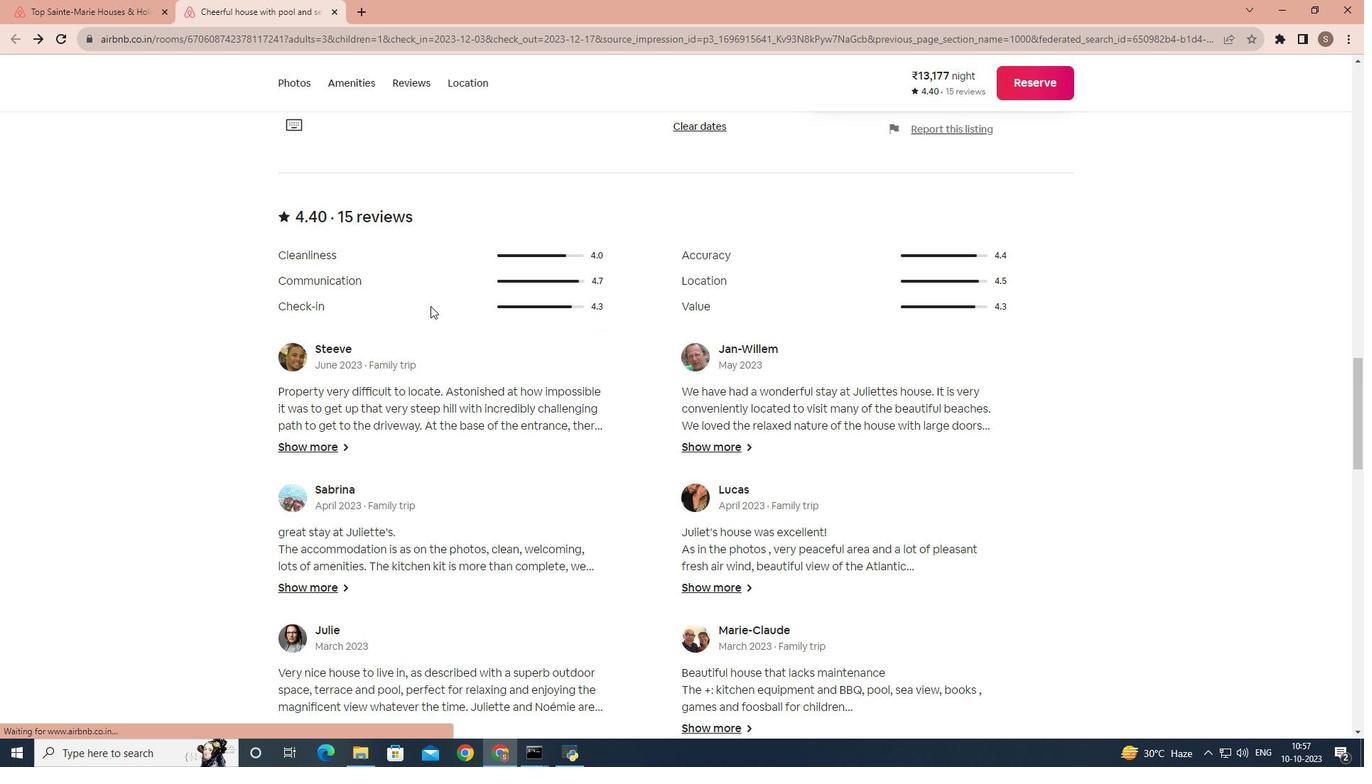 
Action: Mouse scrolled (430, 305) with delta (0, 0)
Screenshot: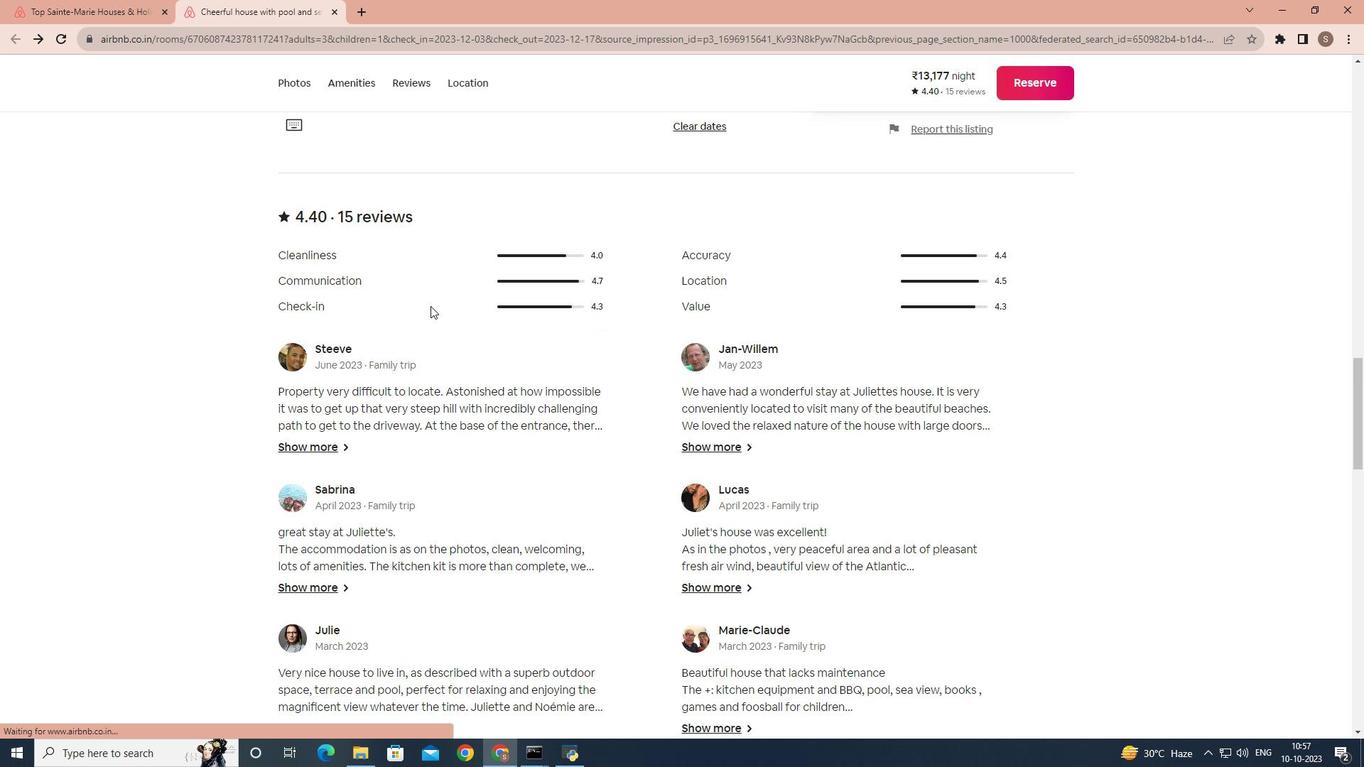 
Action: Mouse scrolled (430, 305) with delta (0, 0)
Screenshot: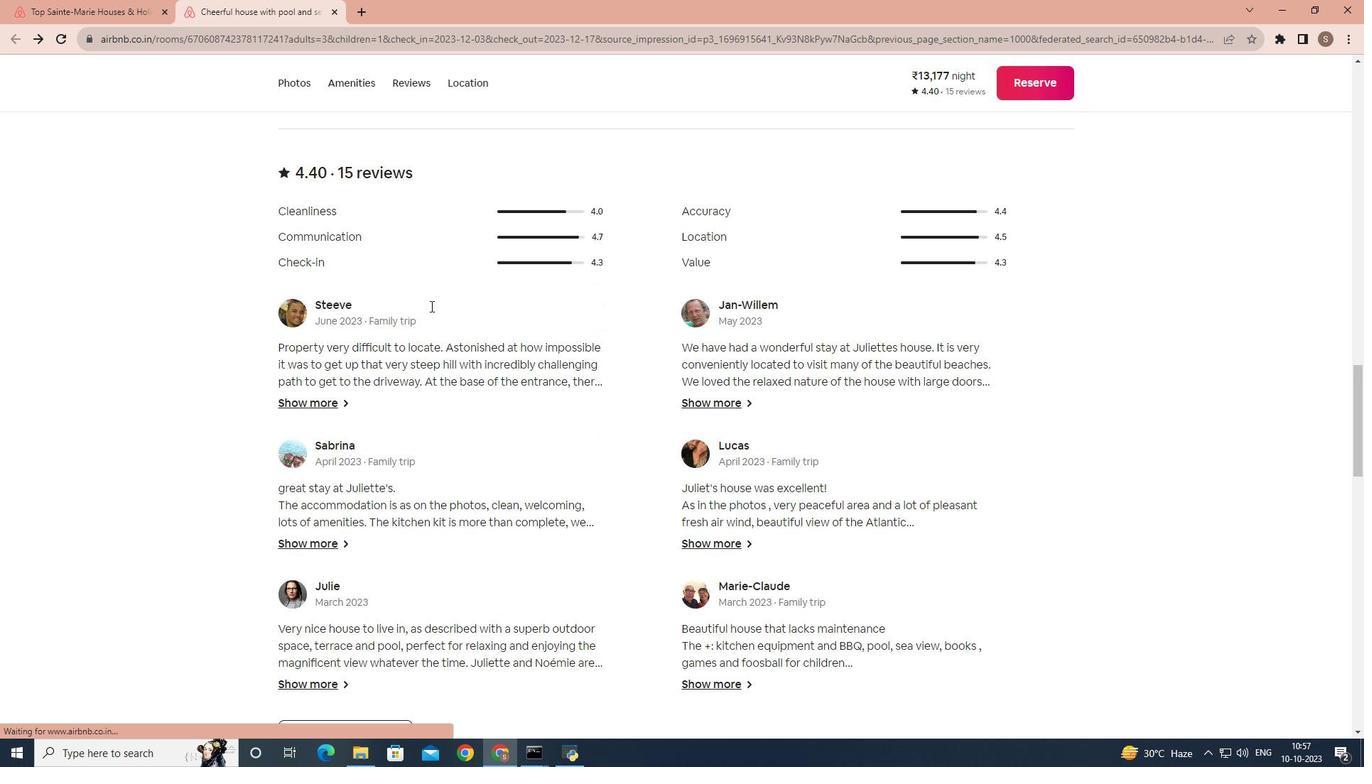 
Action: Mouse scrolled (430, 305) with delta (0, 0)
Screenshot: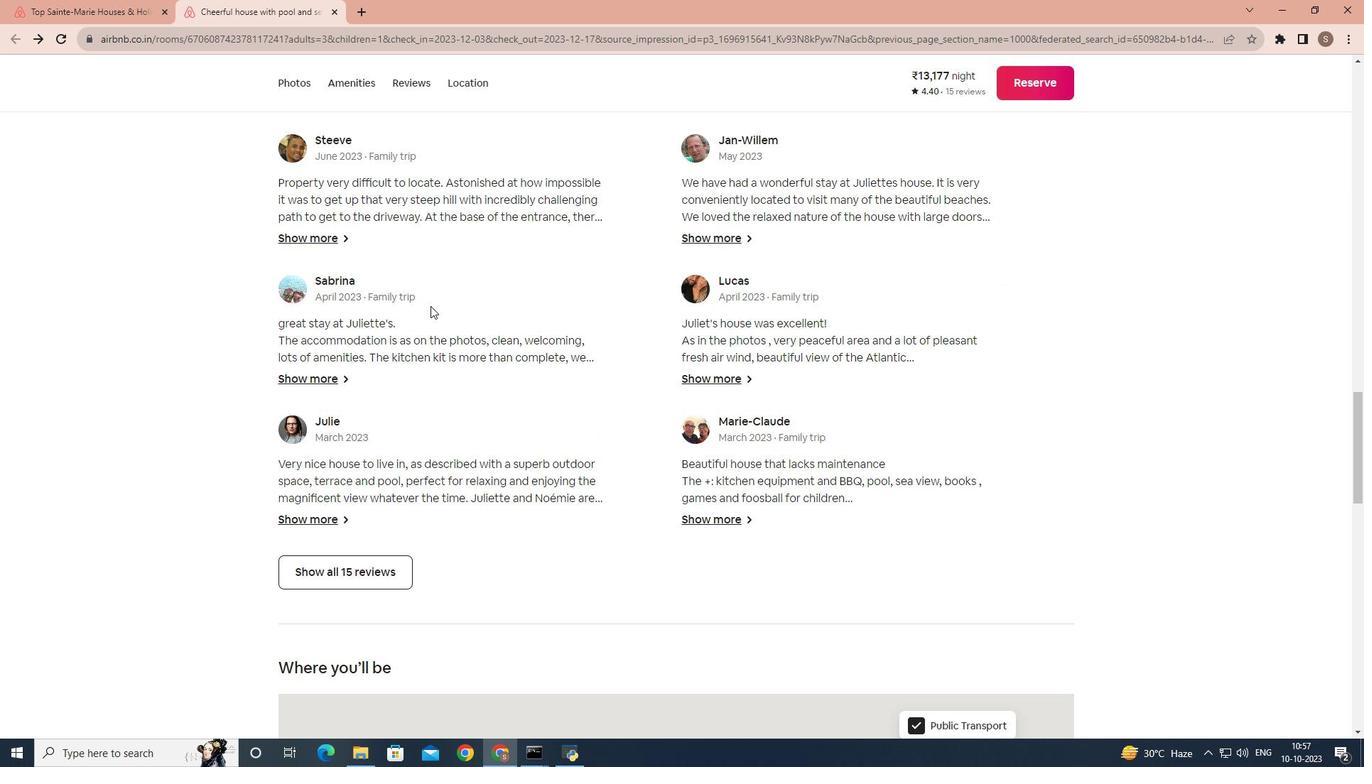 
Action: Mouse scrolled (430, 305) with delta (0, 0)
Screenshot: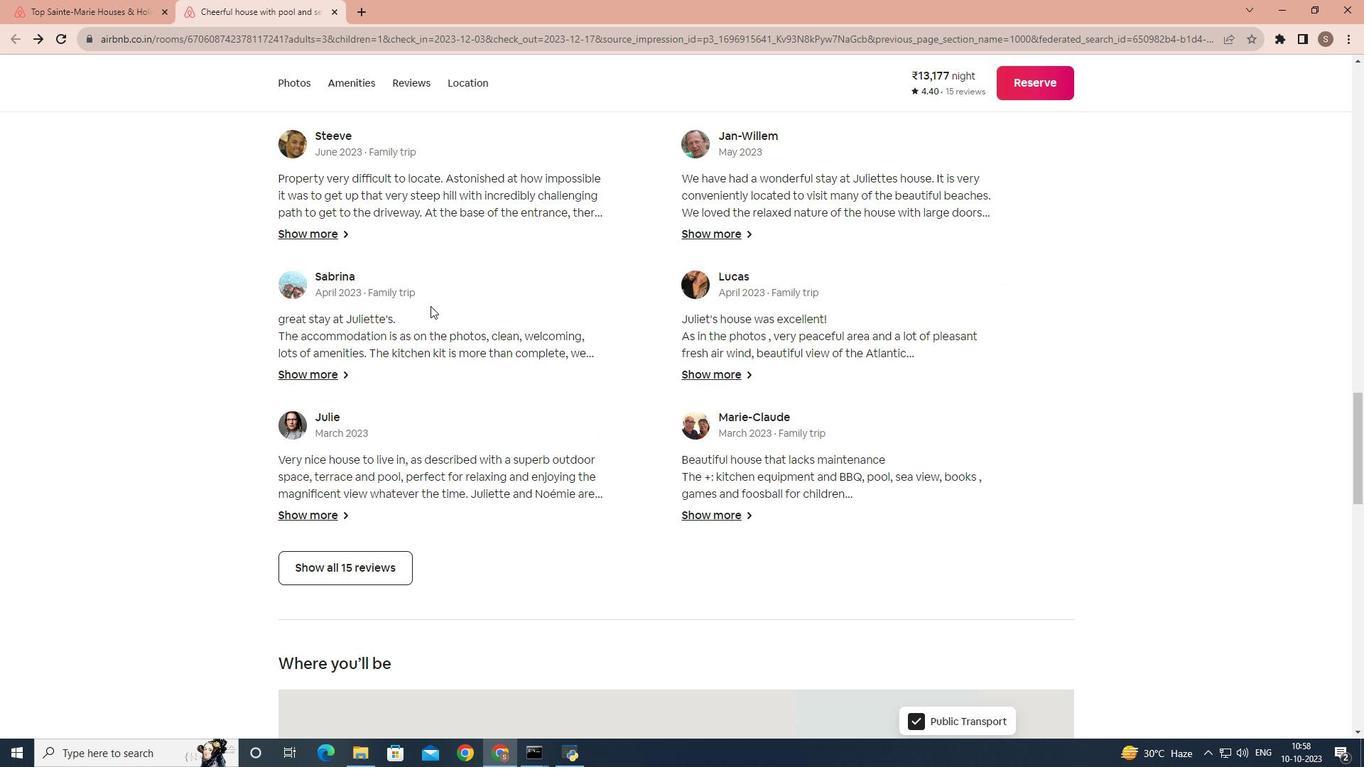 
Action: Mouse moved to (370, 434)
Screenshot: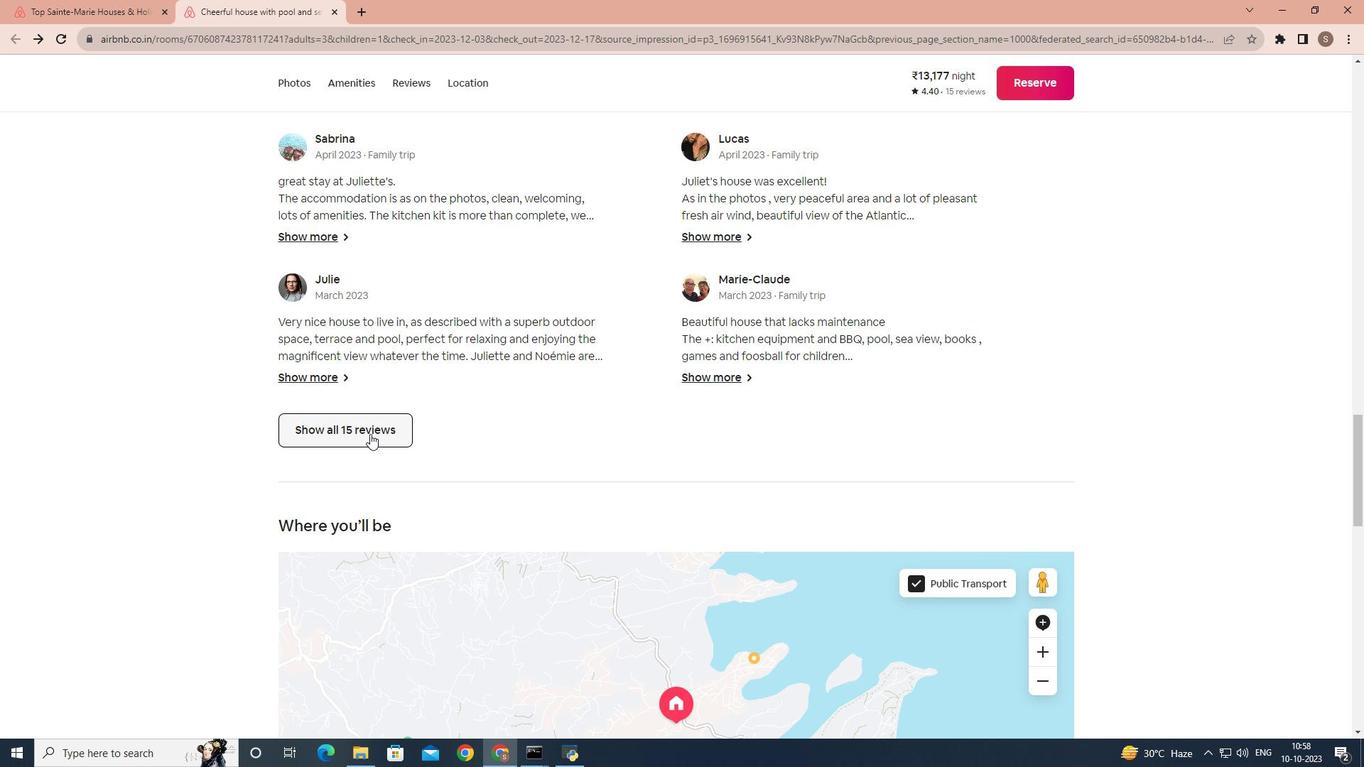 
Action: Mouse pressed left at (370, 434)
Screenshot: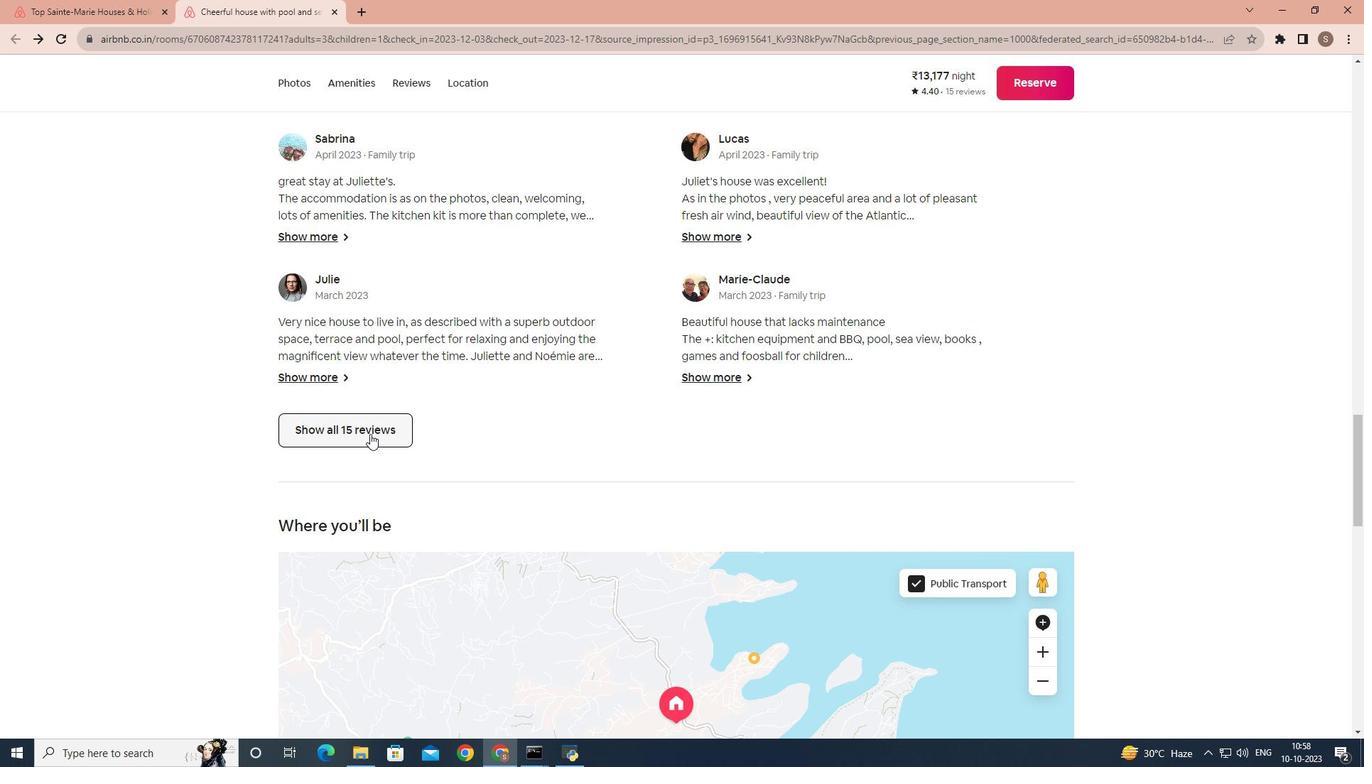 
Action: Mouse moved to (640, 413)
Screenshot: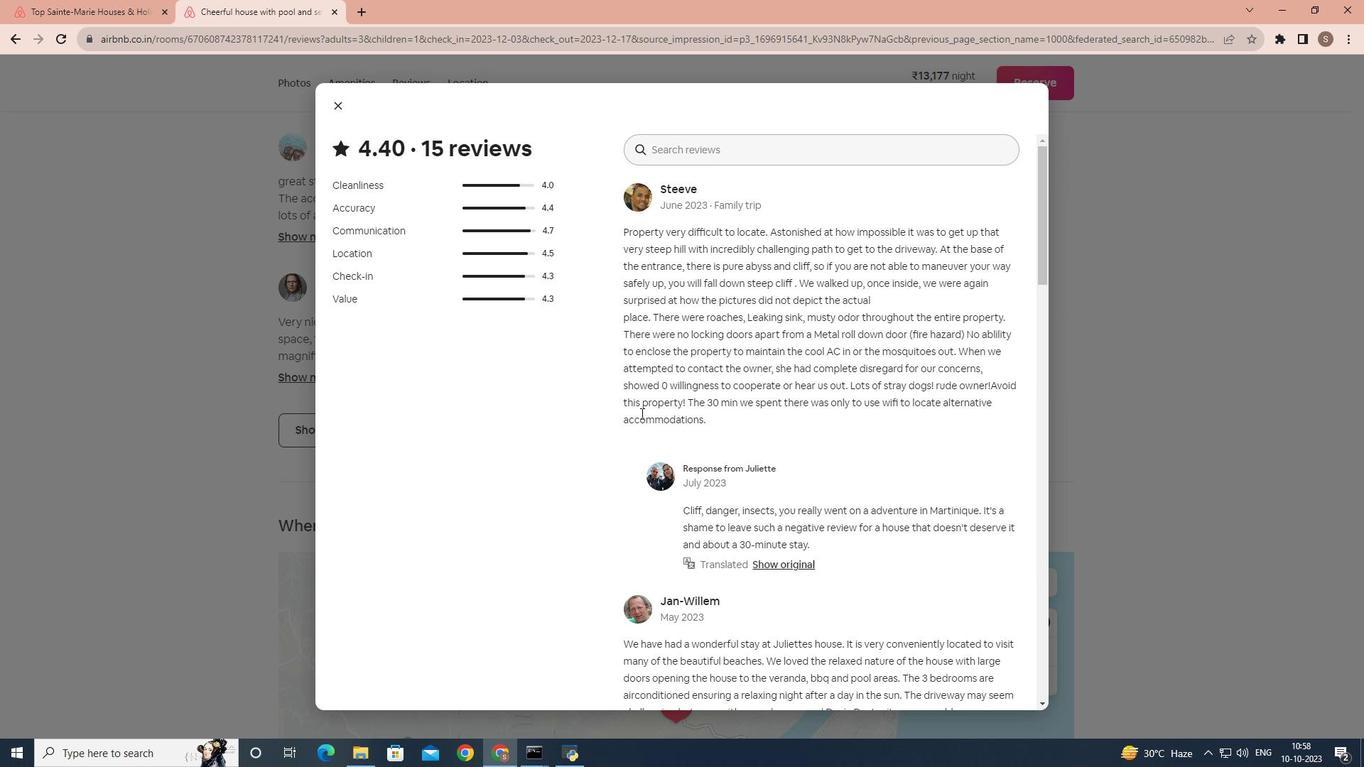 
Action: Mouse scrolled (640, 412) with delta (0, 0)
Screenshot: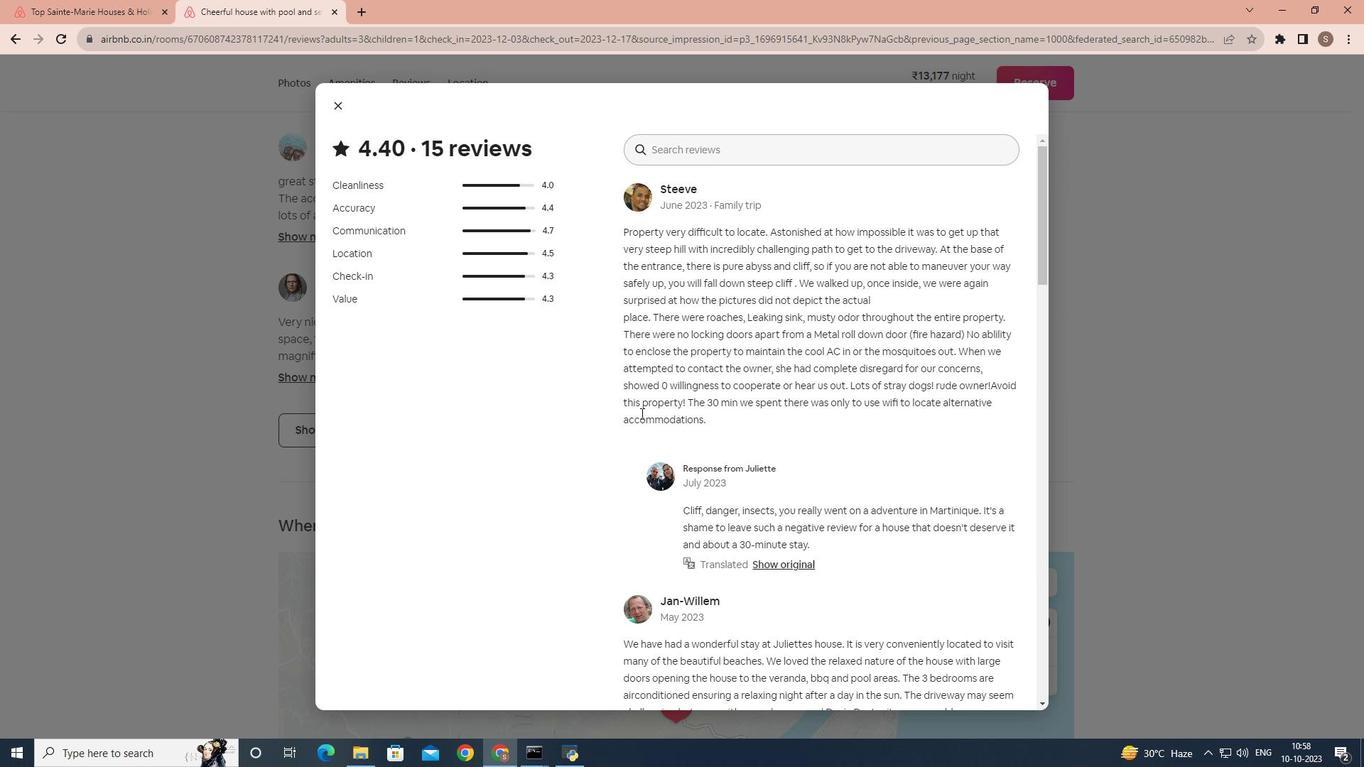 
Action: Mouse scrolled (640, 412) with delta (0, 0)
Screenshot: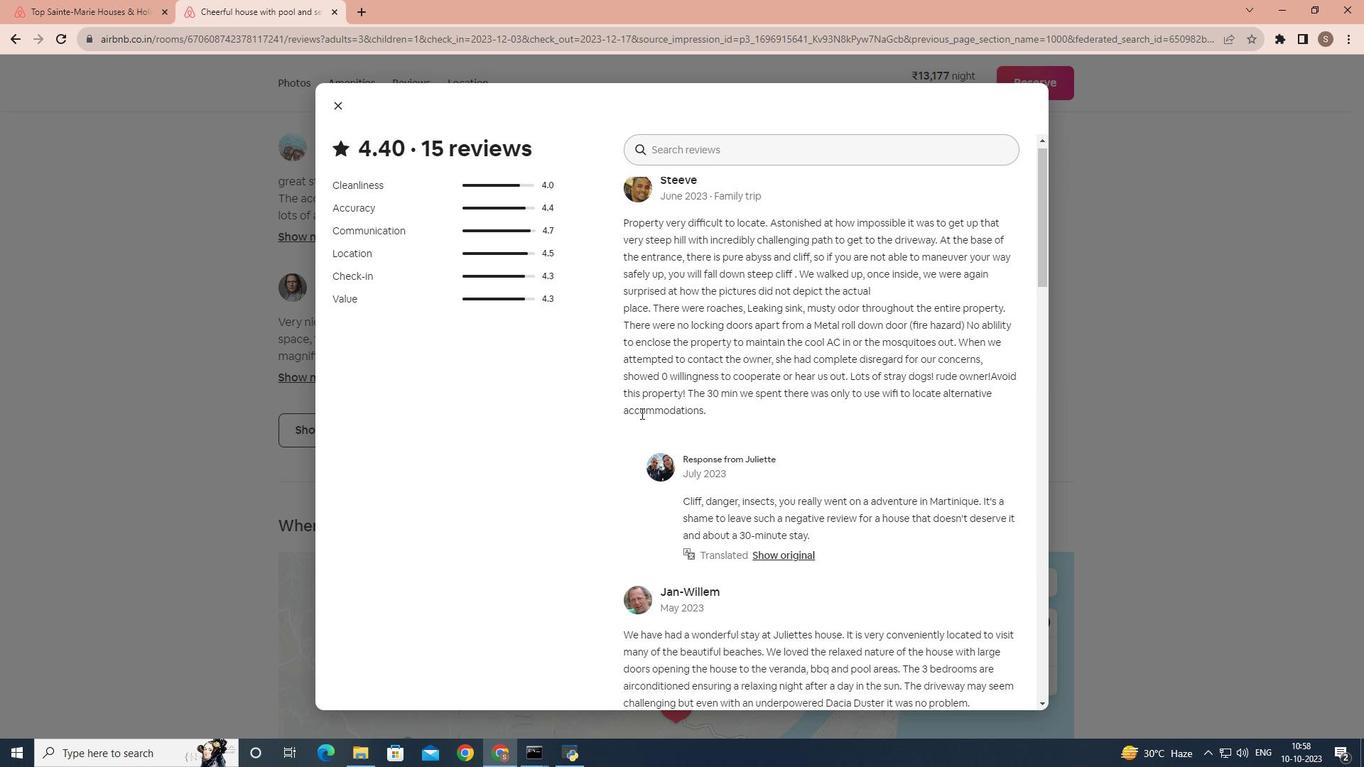 
Action: Mouse scrolled (640, 412) with delta (0, 0)
Screenshot: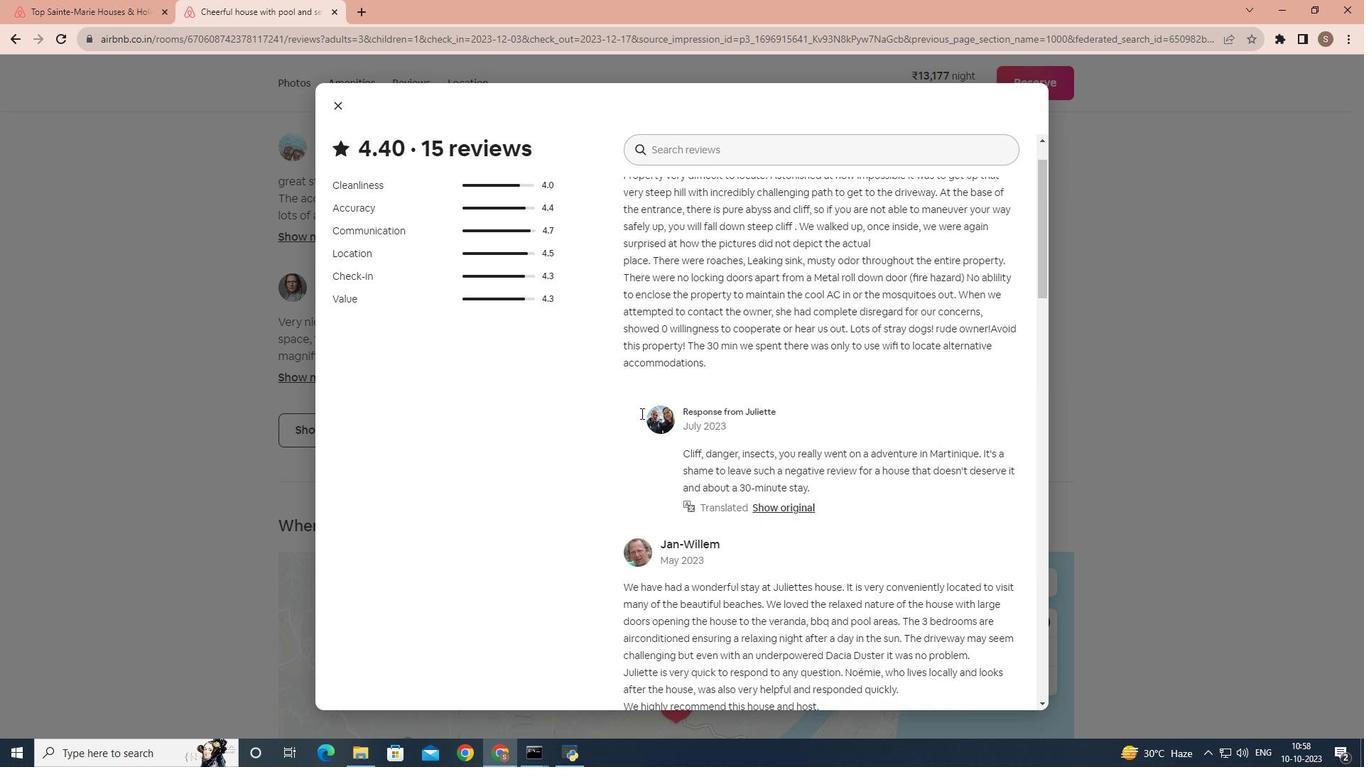 
Action: Mouse scrolled (640, 412) with delta (0, 0)
Screenshot: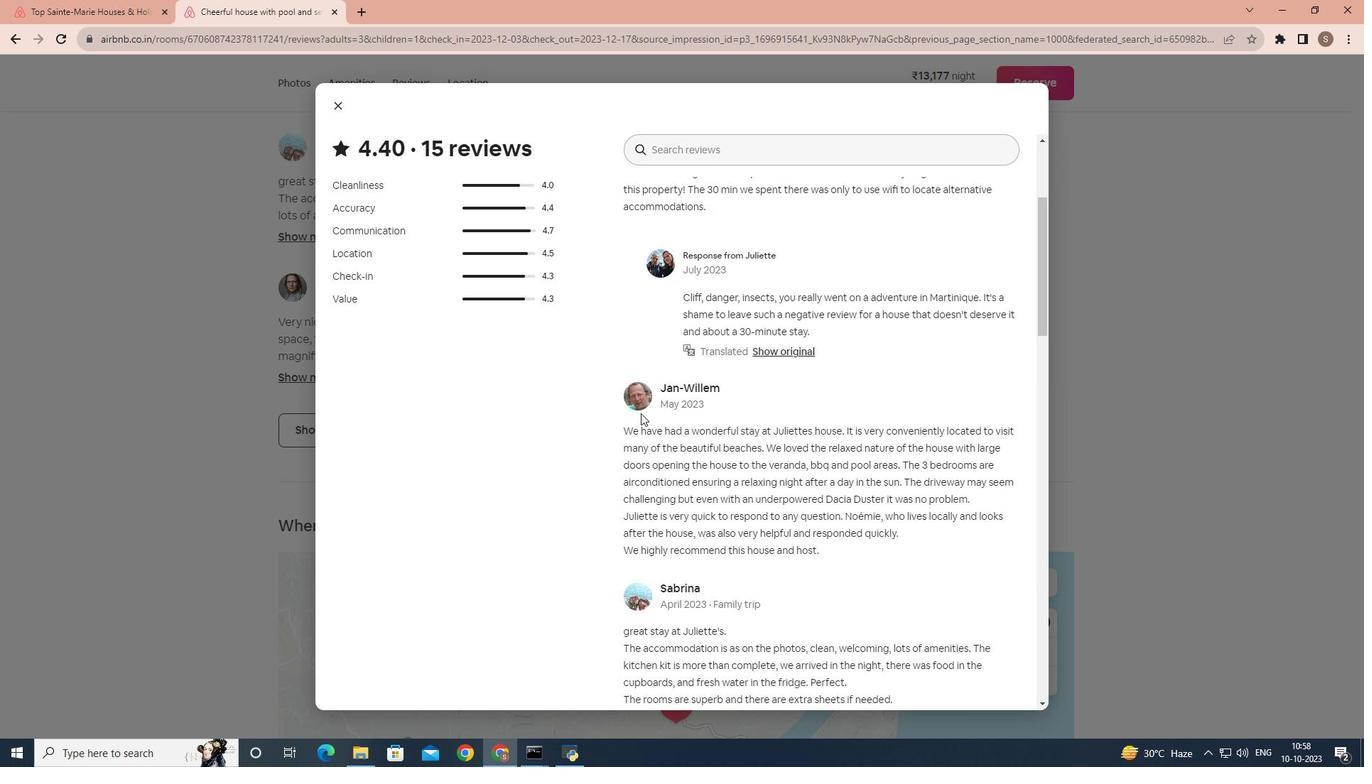 
Action: Mouse scrolled (640, 412) with delta (0, 0)
Screenshot: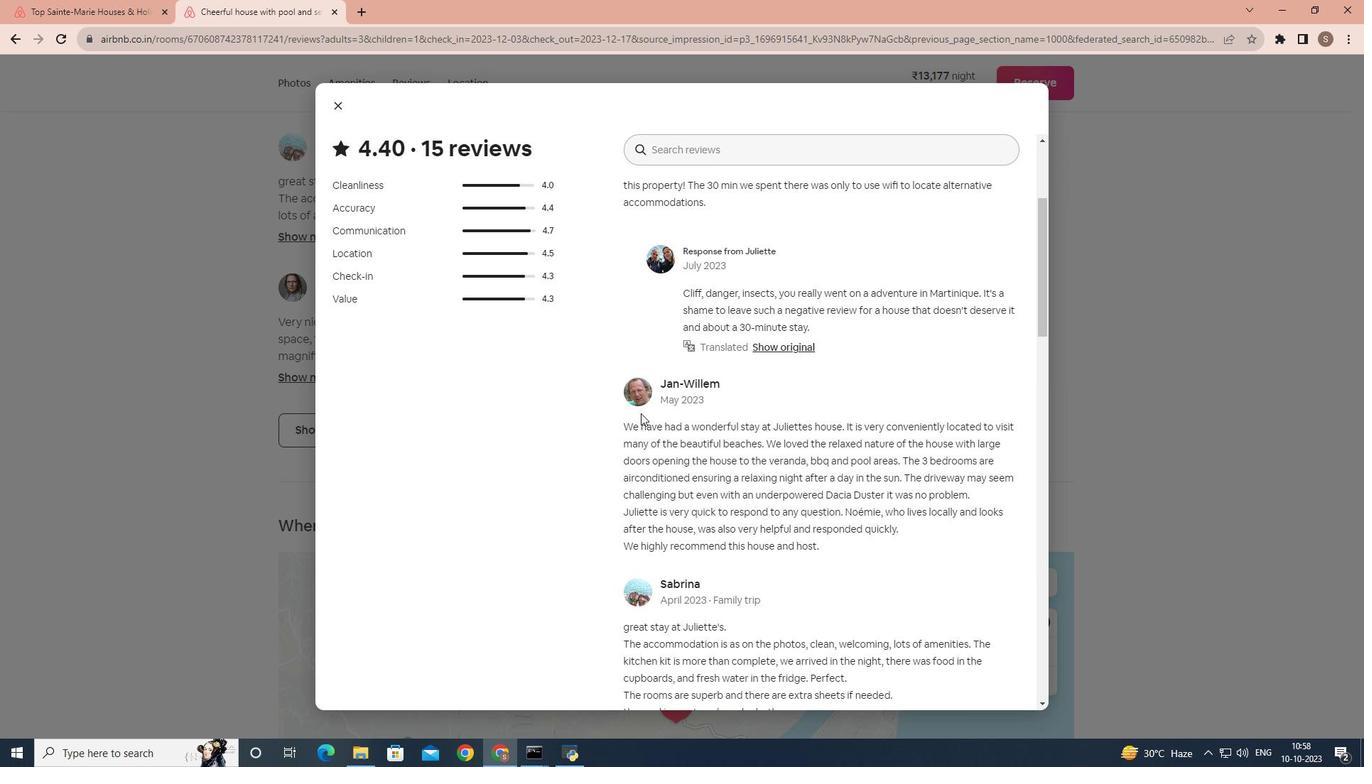 
Action: Mouse scrolled (640, 412) with delta (0, 0)
Screenshot: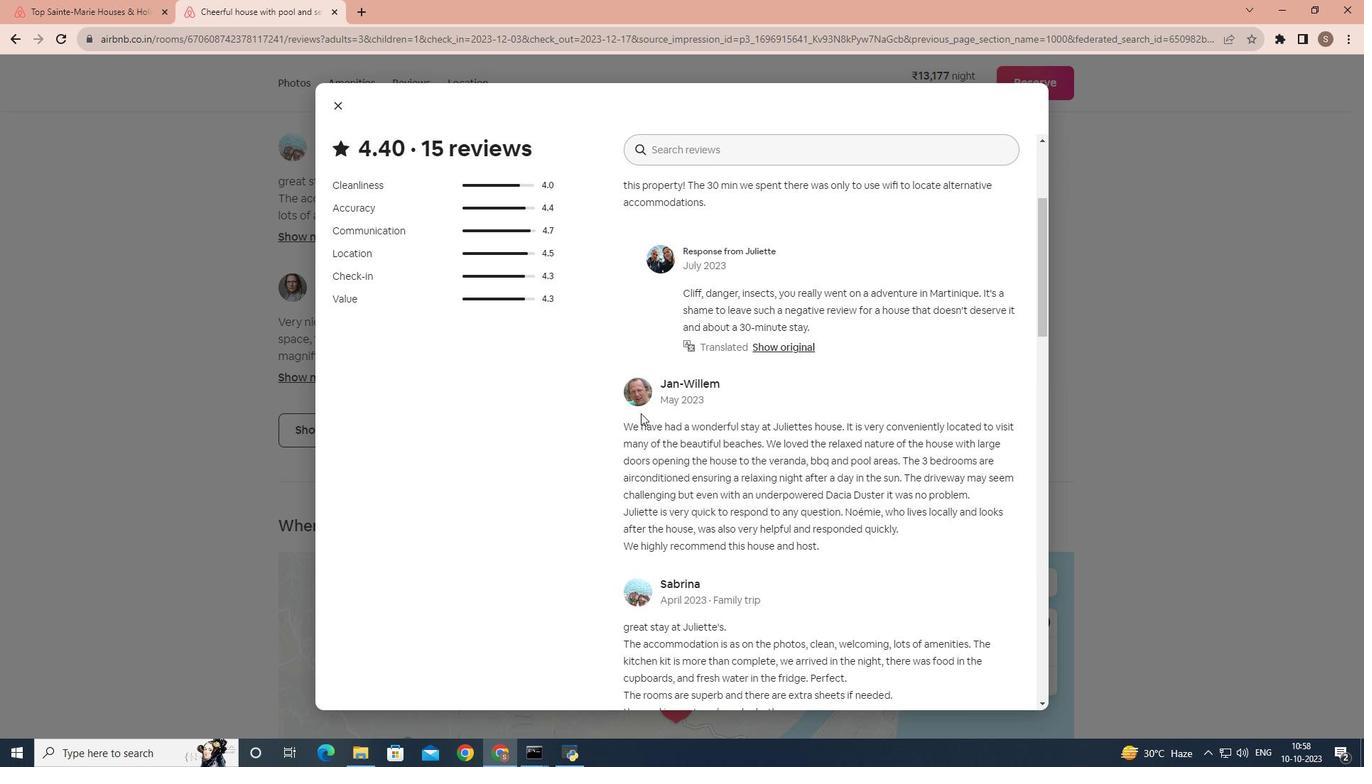 
Action: Mouse scrolled (640, 412) with delta (0, 0)
Screenshot: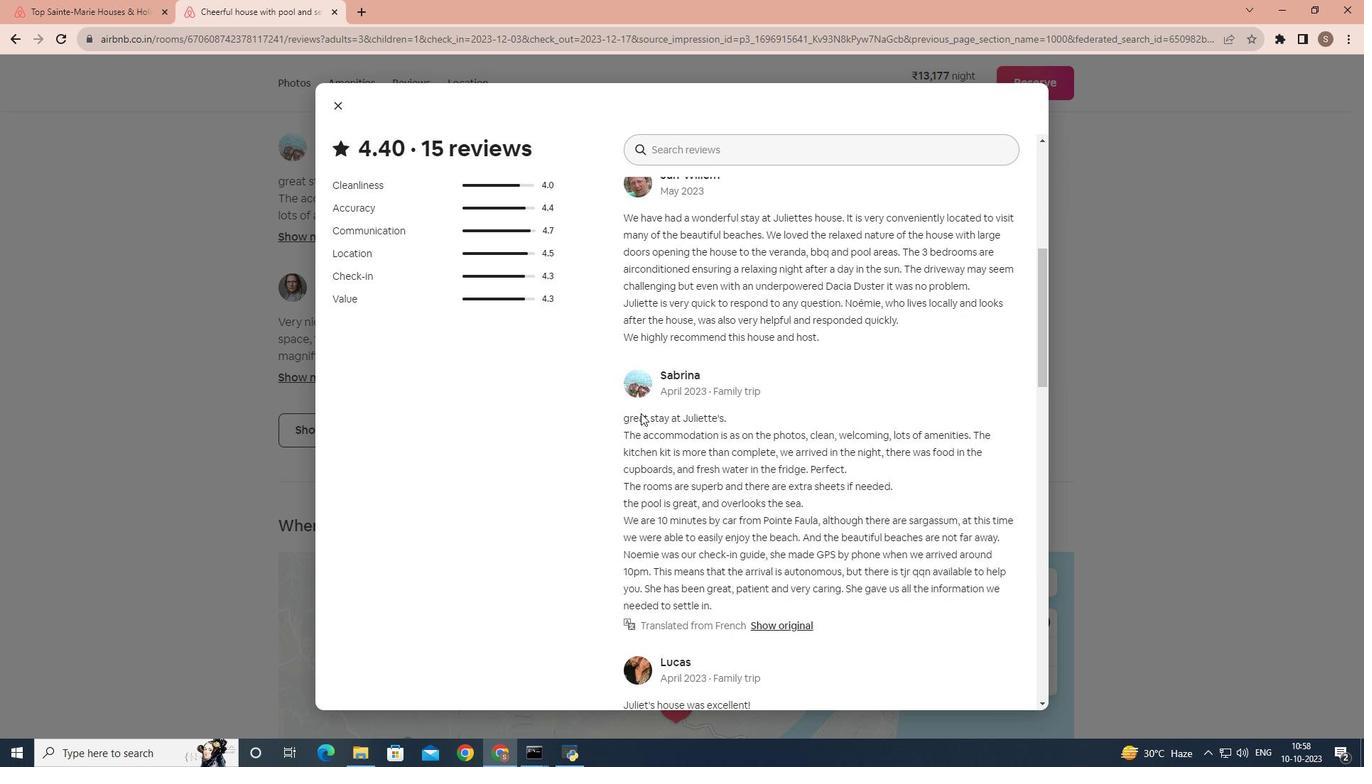
Action: Mouse scrolled (640, 412) with delta (0, 0)
Screenshot: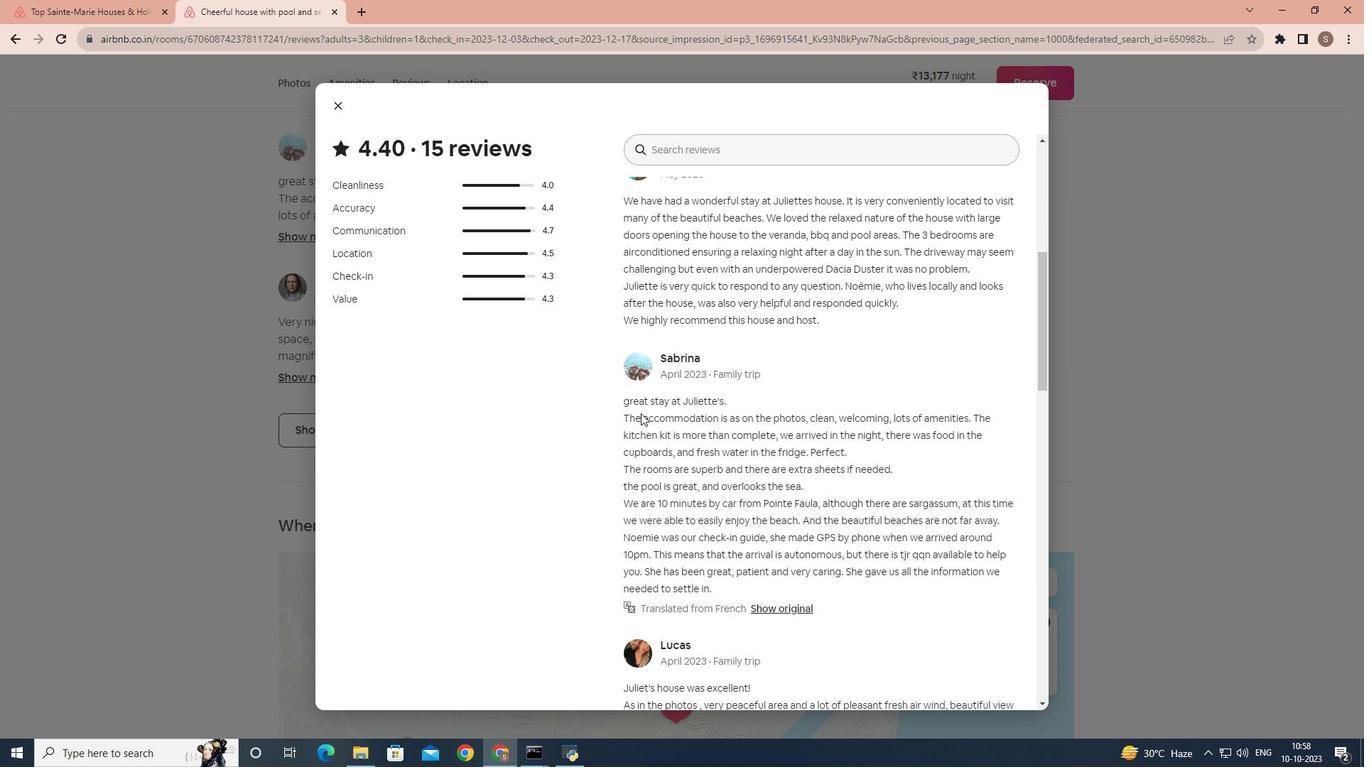 
Action: Mouse scrolled (640, 412) with delta (0, 0)
Screenshot: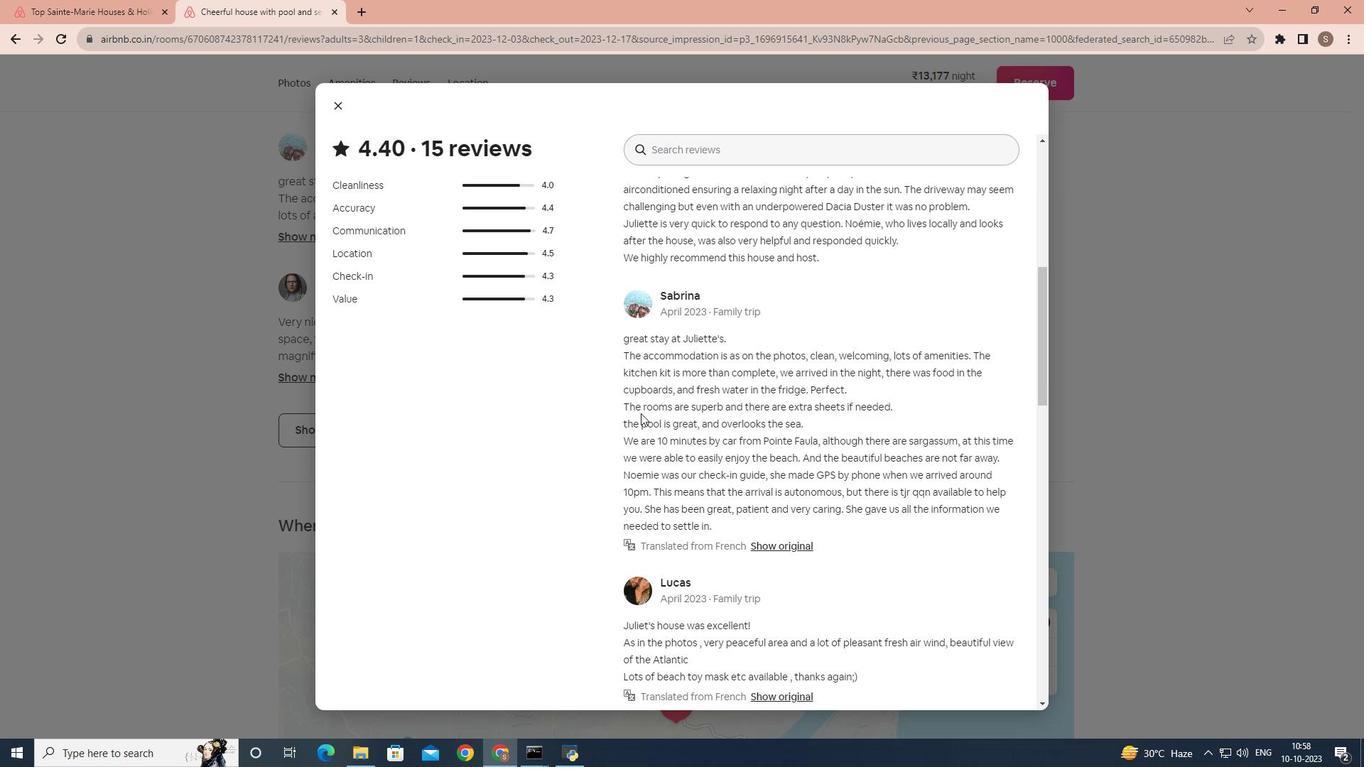 
Action: Mouse scrolled (640, 412) with delta (0, 0)
Screenshot: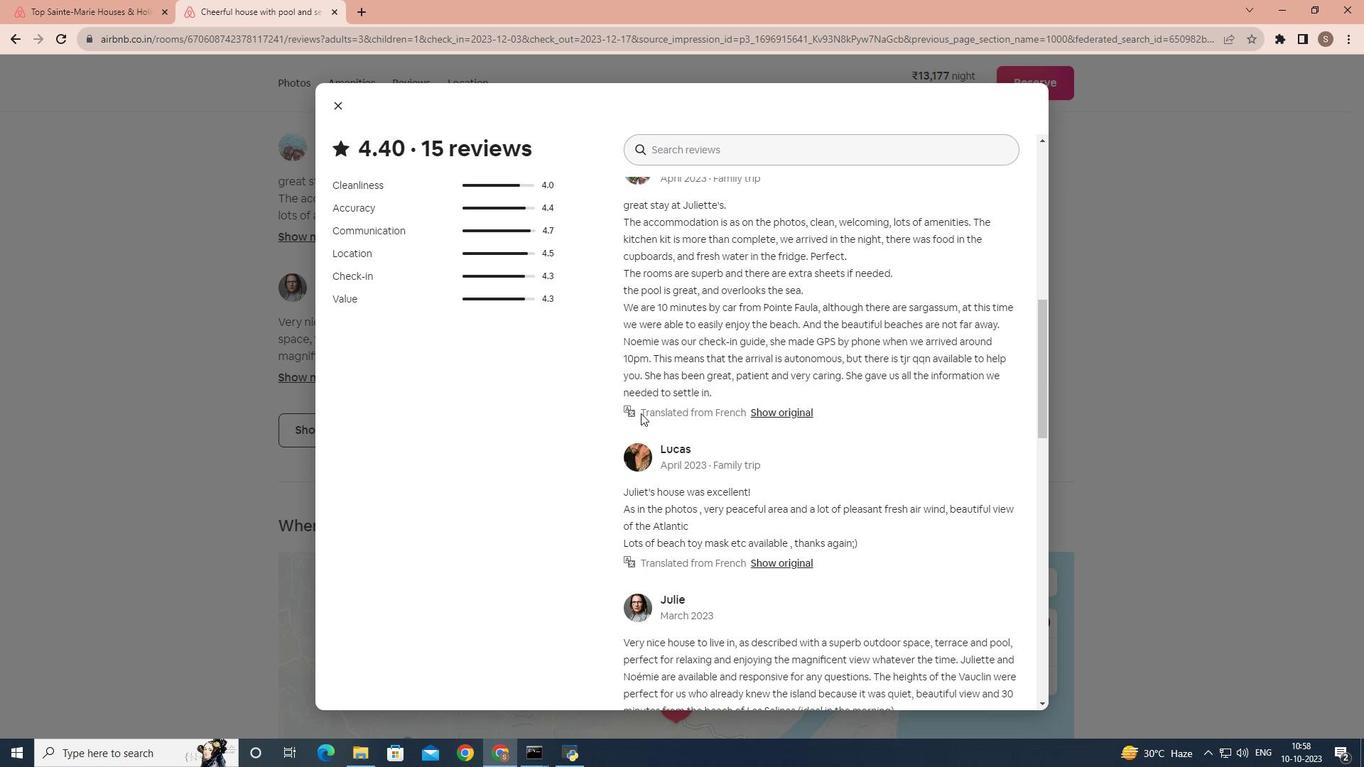 
Action: Mouse scrolled (640, 412) with delta (0, 0)
